 Task: Research Airbnb accommodations suitable for a surfing adventure in Huntington Beach, California.
Action: Mouse moved to (583, 84)
Screenshot: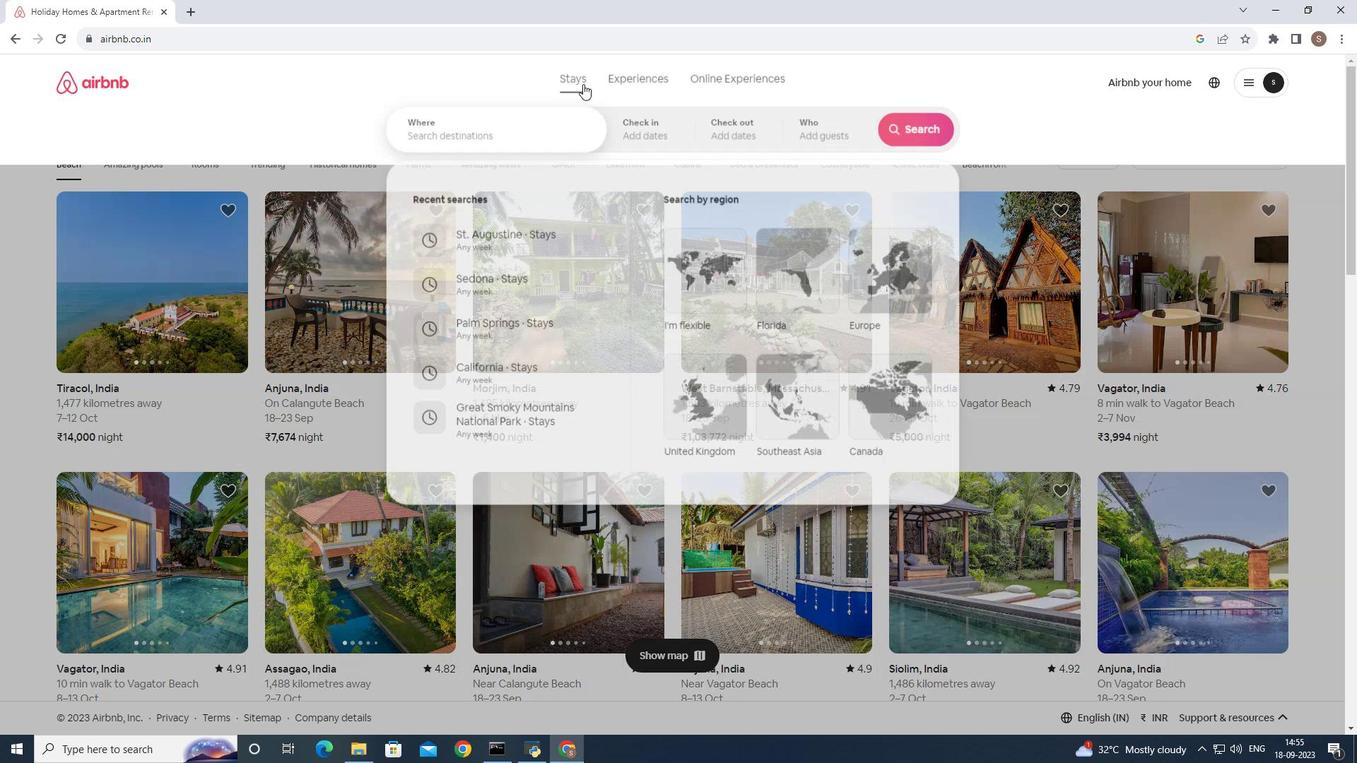 
Action: Mouse pressed left at (583, 84)
Screenshot: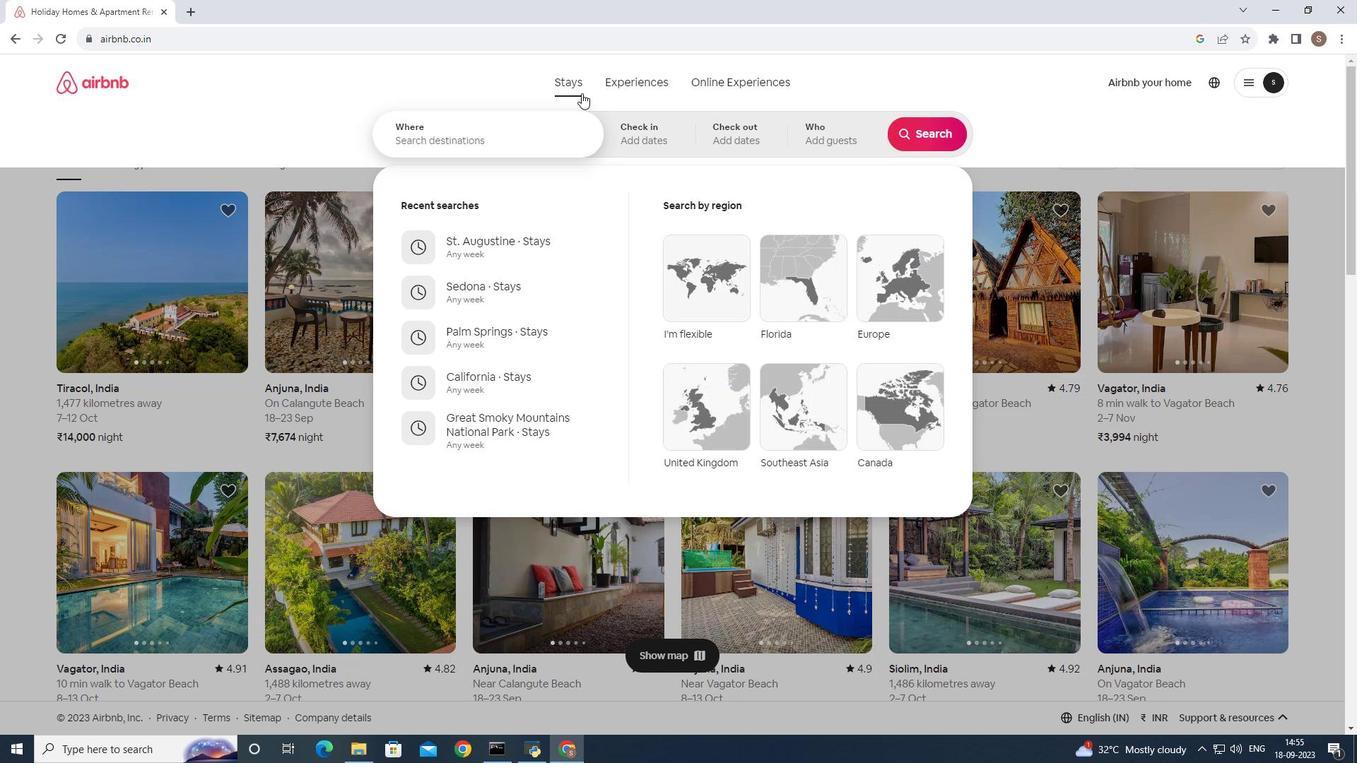 
Action: Mouse moved to (477, 142)
Screenshot: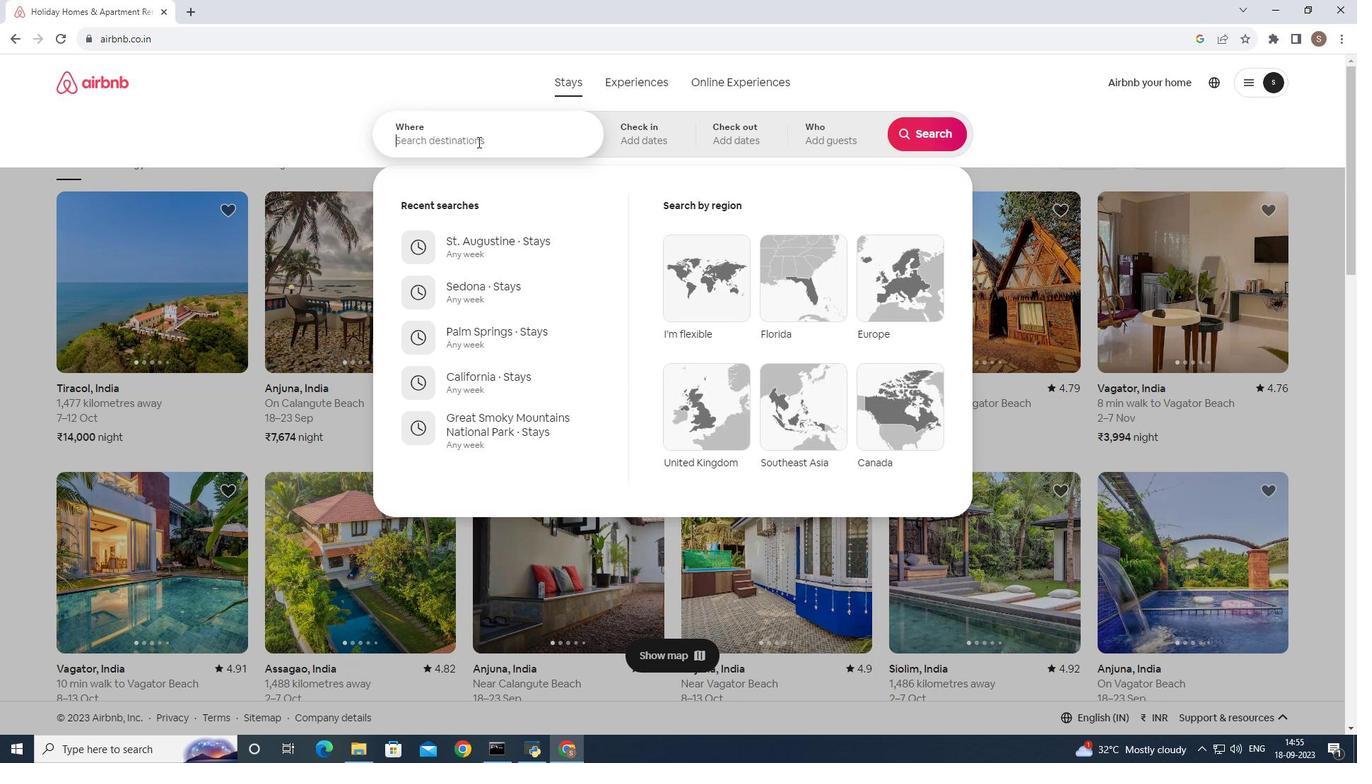 
Action: Mouse pressed left at (477, 142)
Screenshot: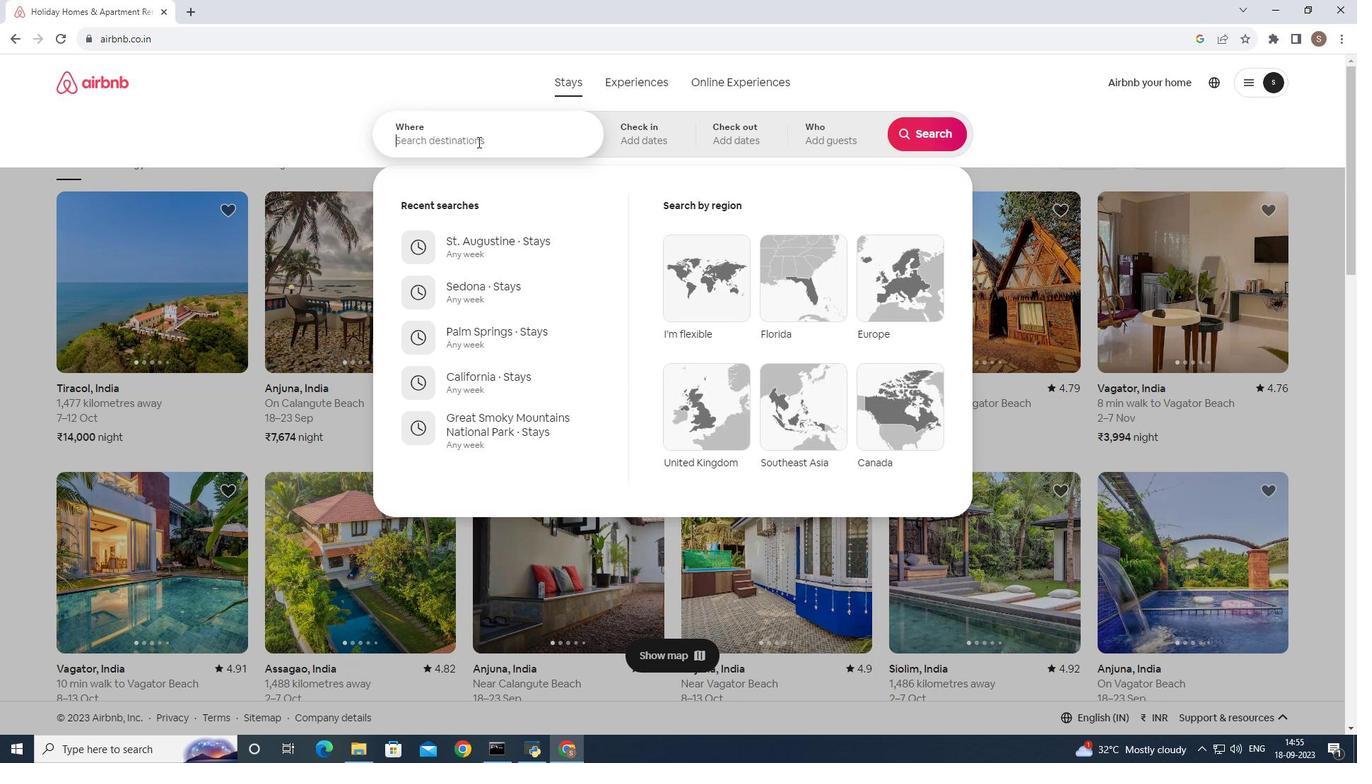
Action: Key pressed <Key.shift>Huntington<Key.space><Key.shift>Beach,<Key.space><Key.shift>Cali
Screenshot: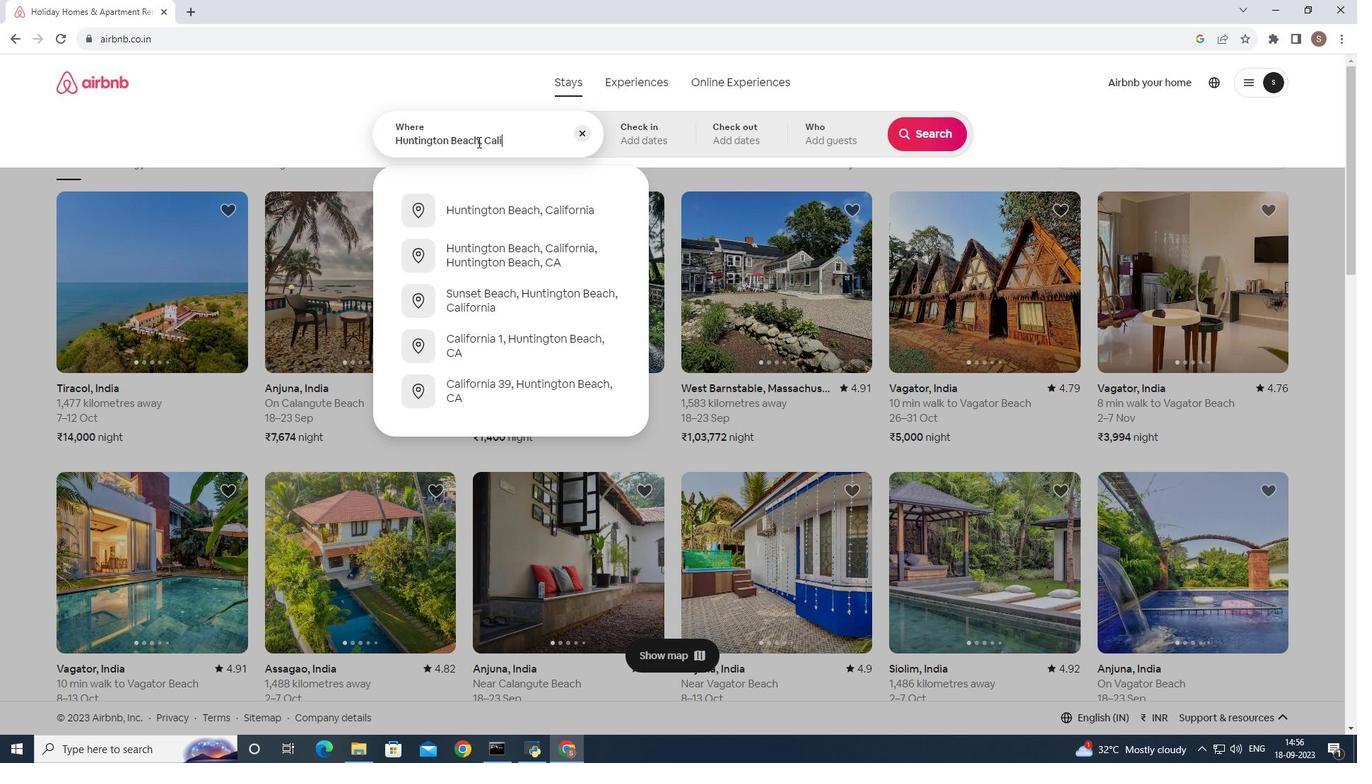 
Action: Mouse moved to (562, 201)
Screenshot: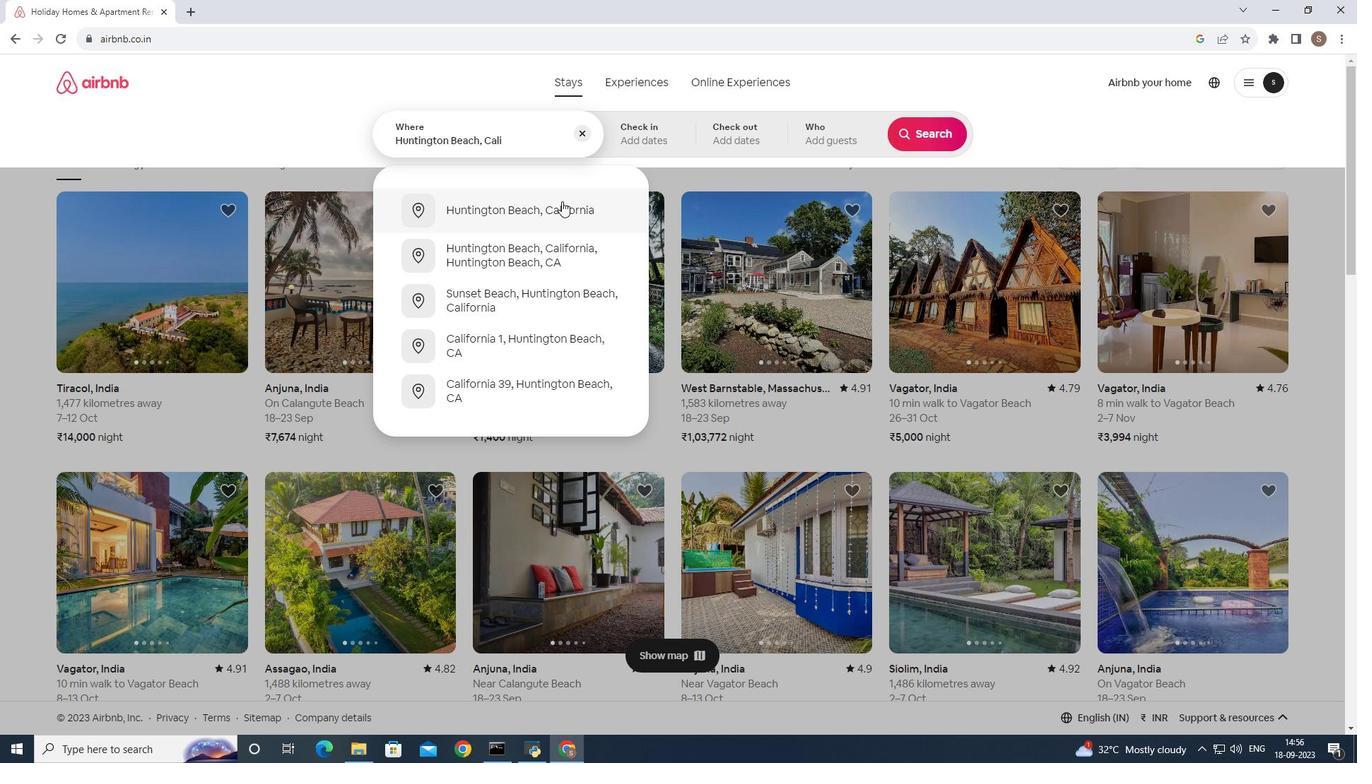 
Action: Mouse pressed left at (562, 201)
Screenshot: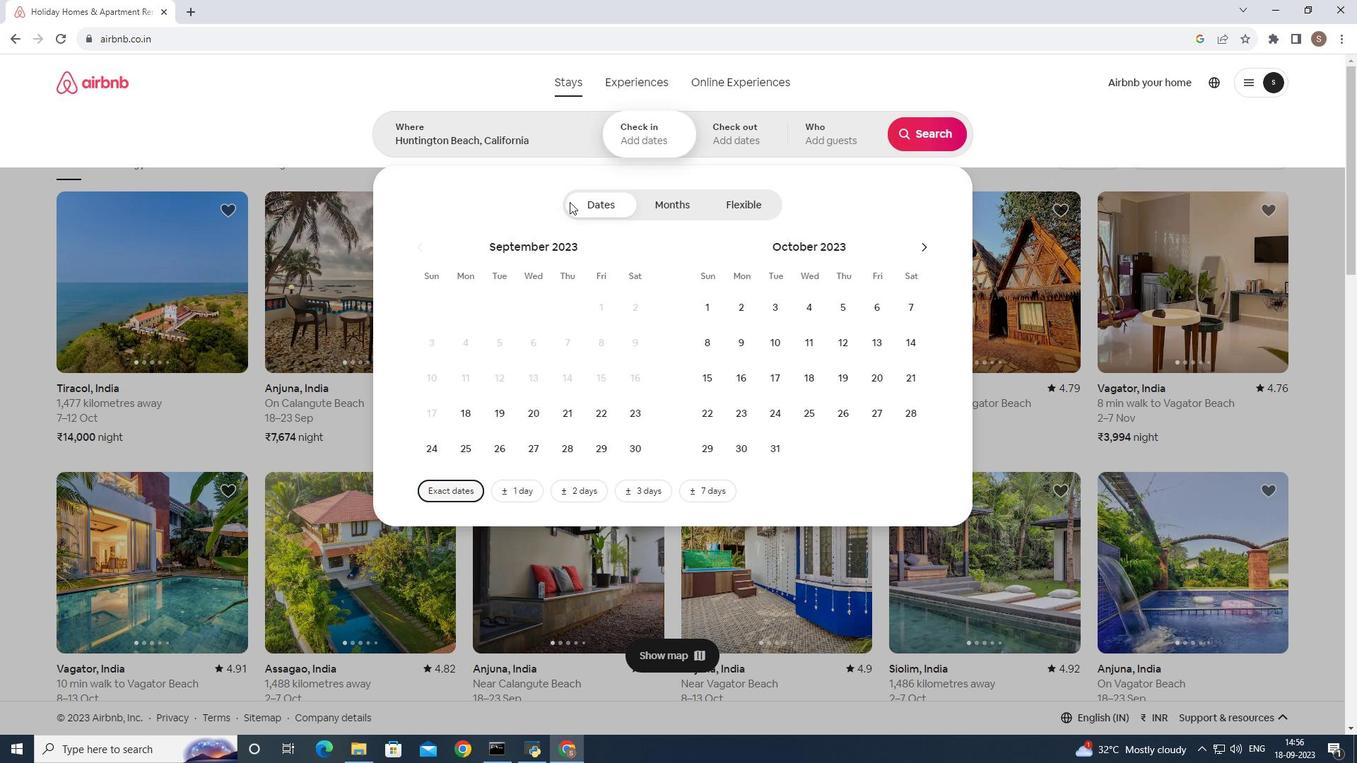 
Action: Mouse moved to (913, 135)
Screenshot: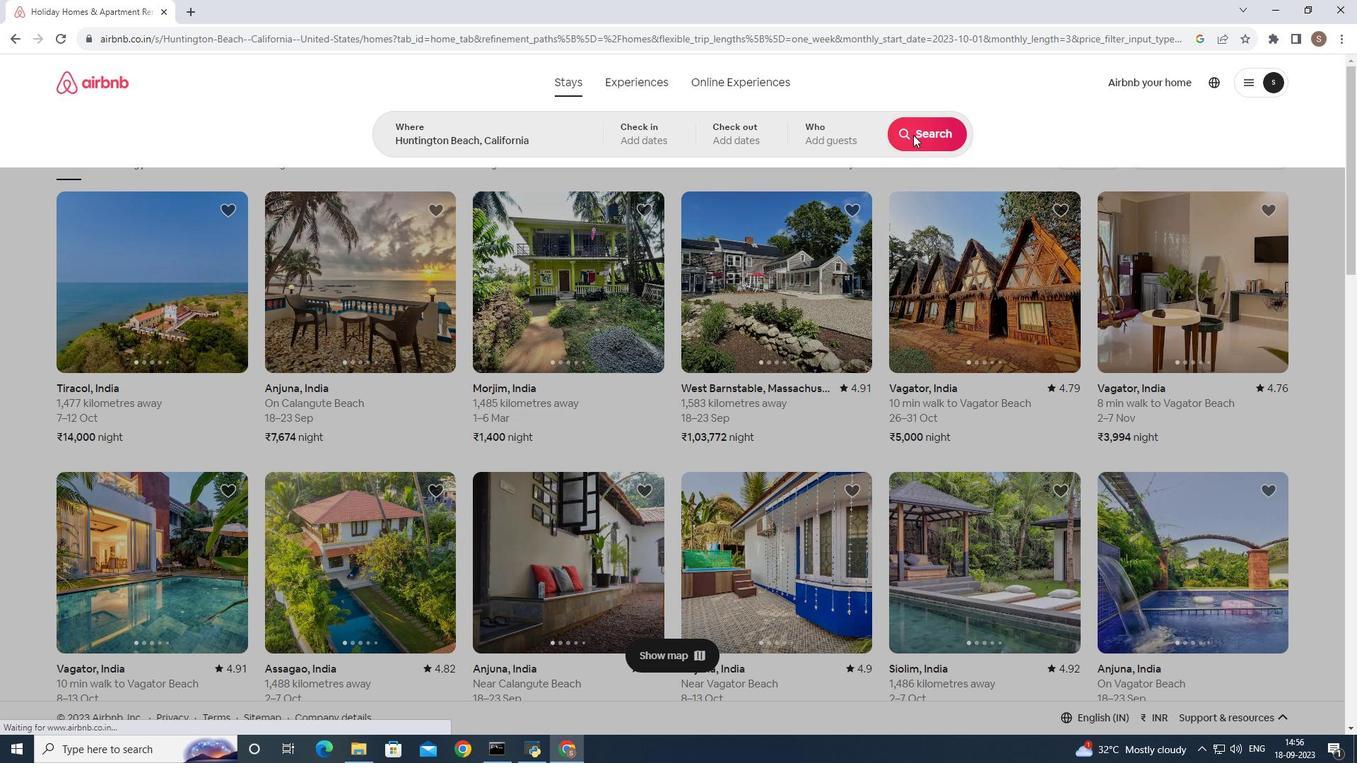 
Action: Mouse pressed left at (913, 135)
Screenshot: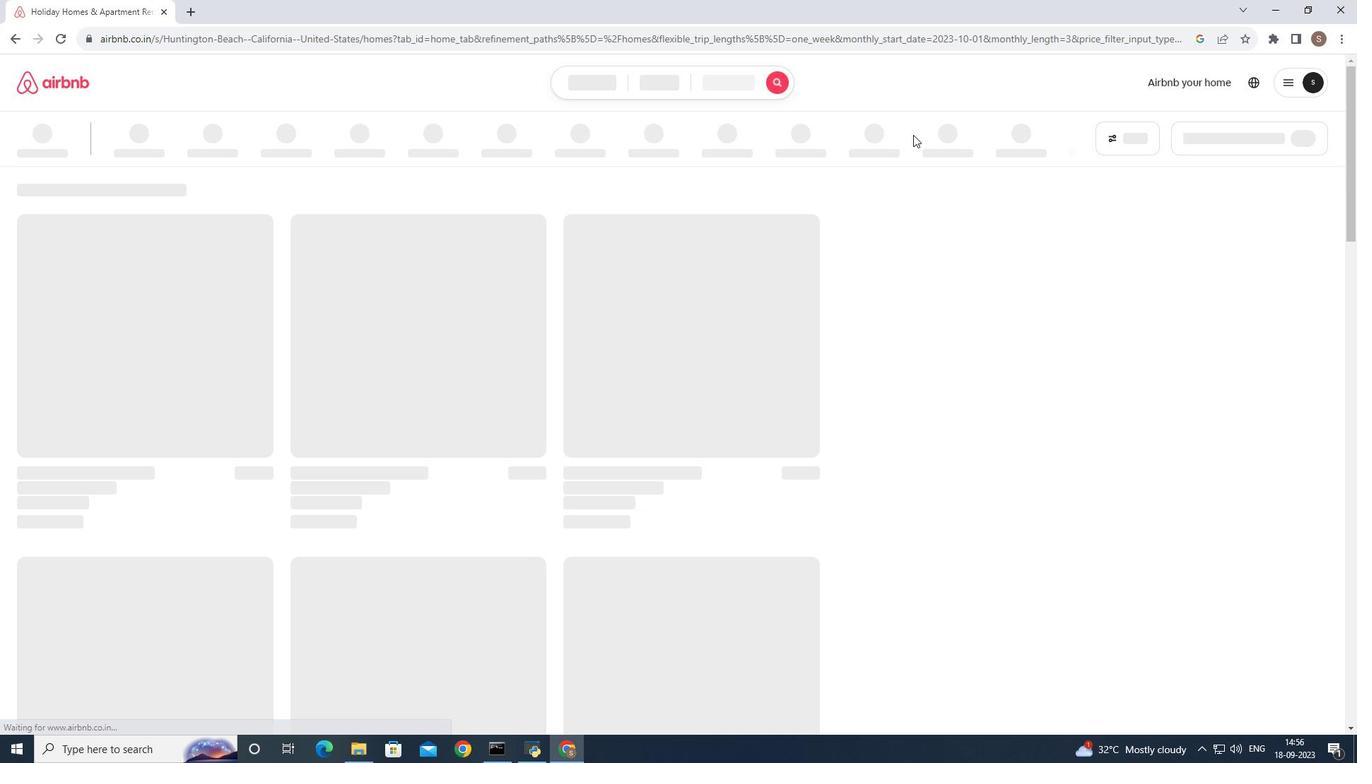 
Action: Mouse moved to (1074, 137)
Screenshot: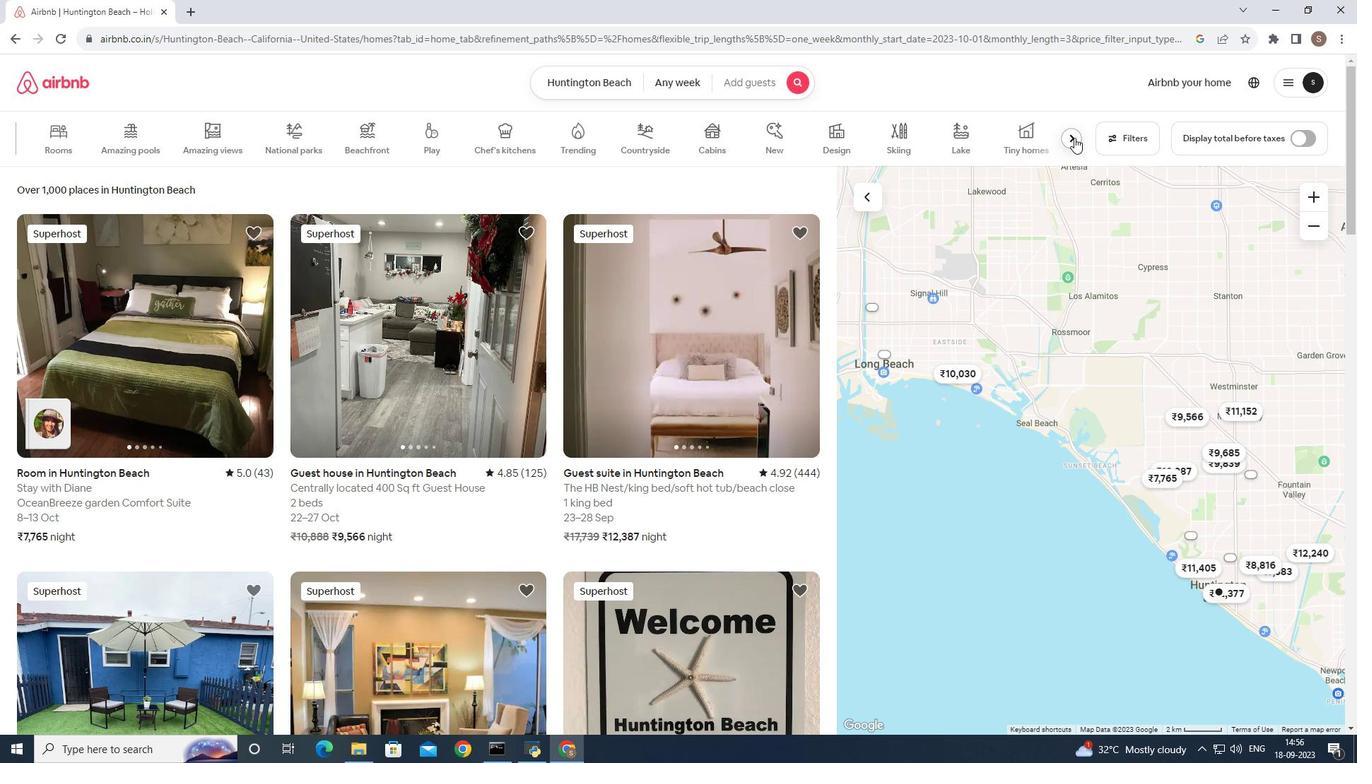 
Action: Mouse pressed left at (1074, 137)
Screenshot: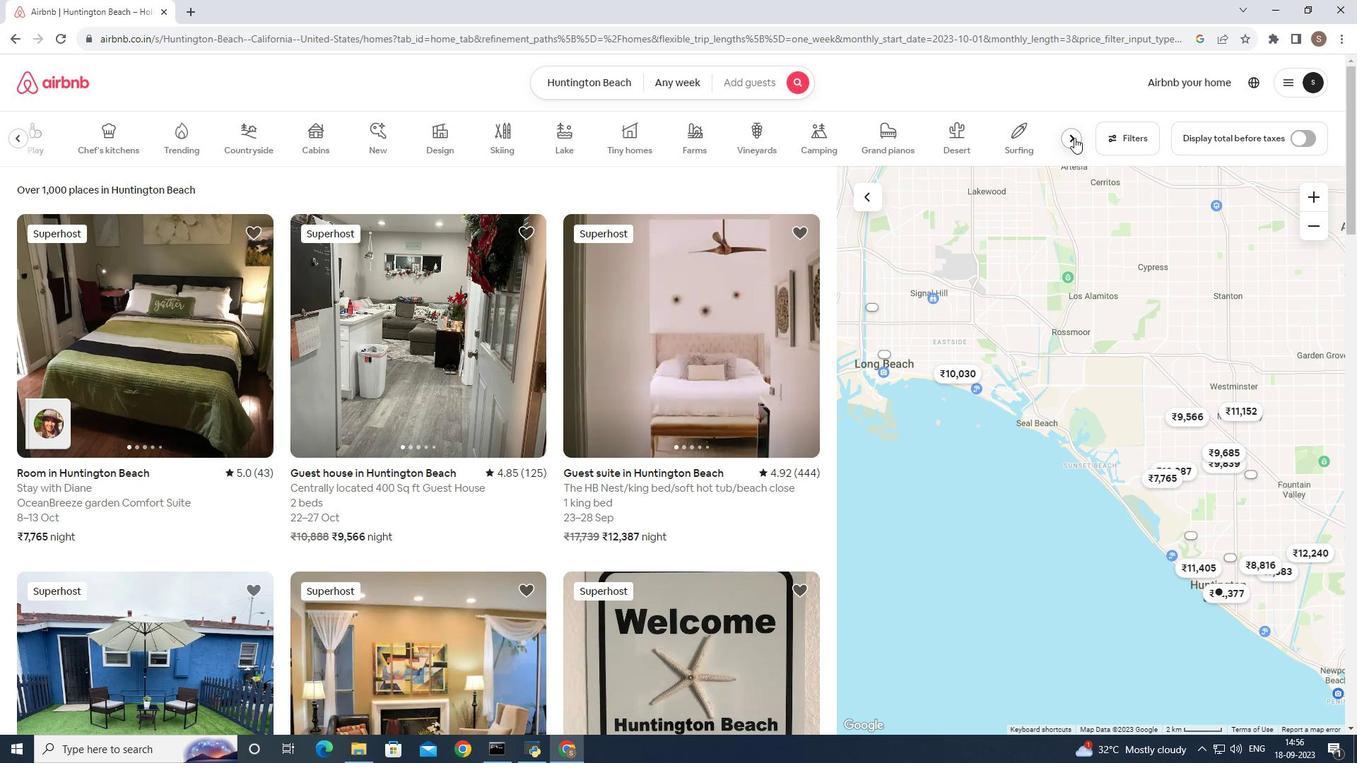 
Action: Mouse moved to (805, 133)
Screenshot: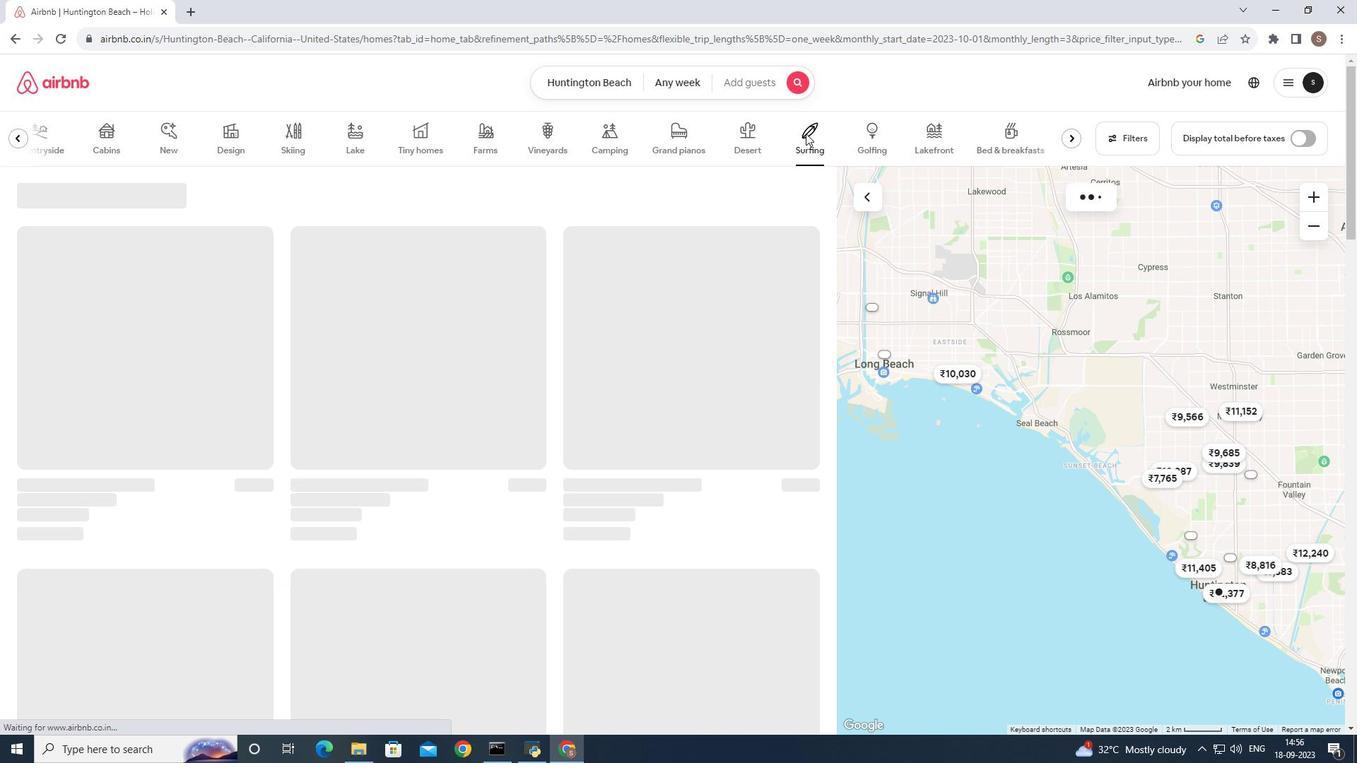 
Action: Mouse pressed left at (805, 133)
Screenshot: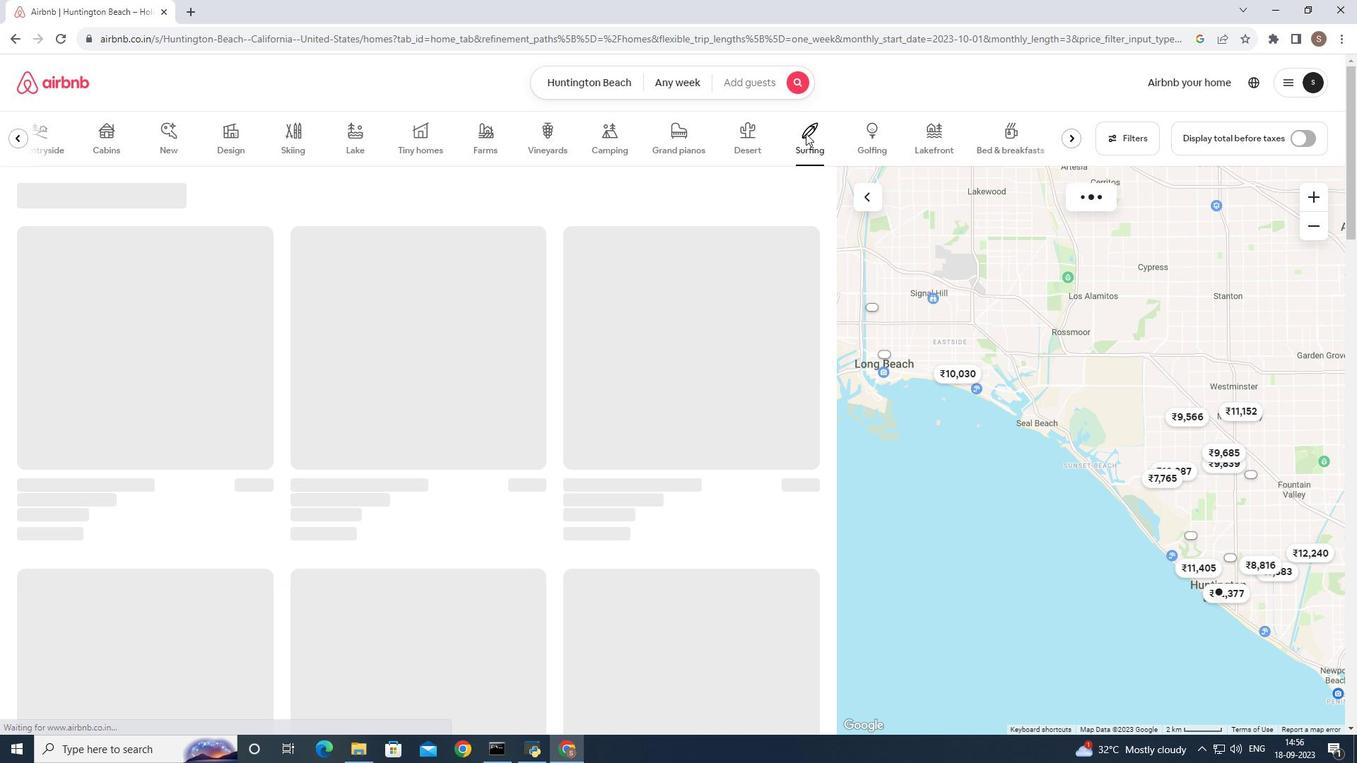 
Action: Mouse moved to (409, 327)
Screenshot: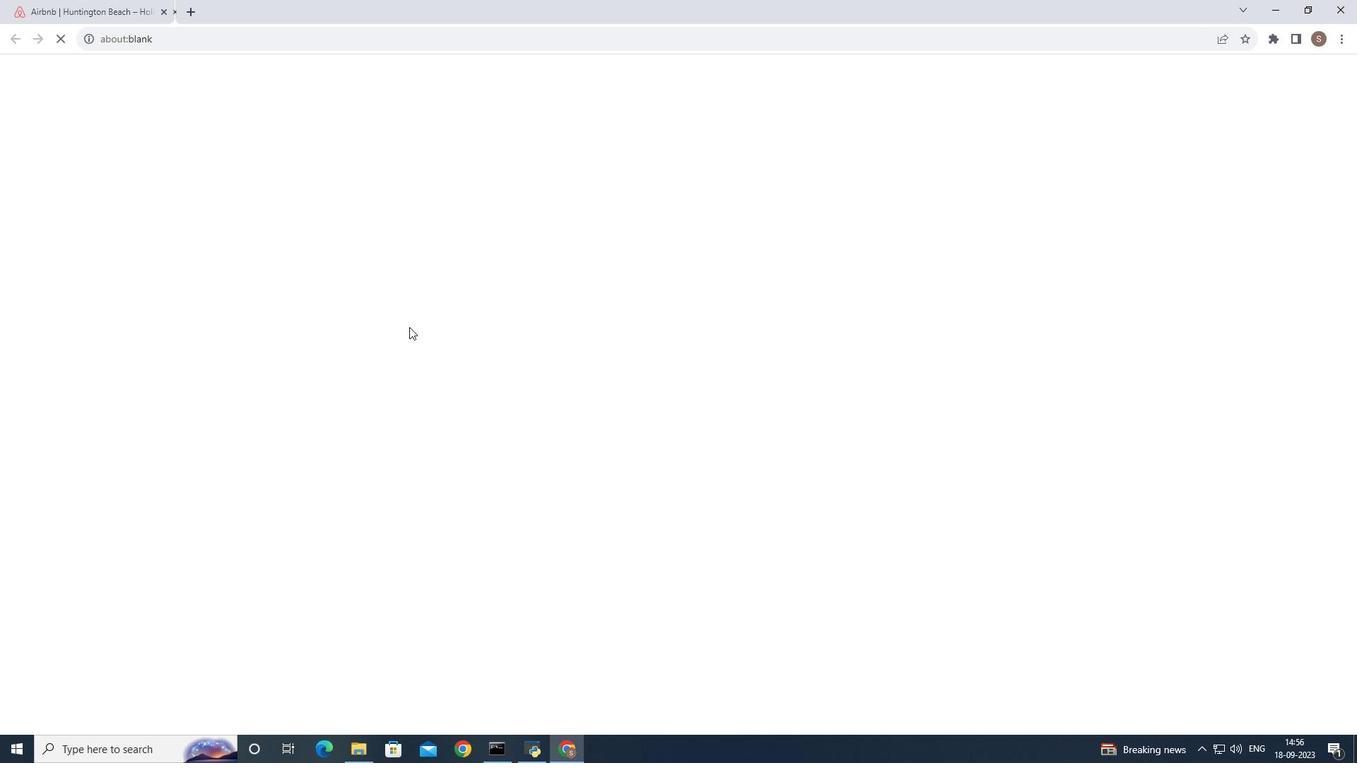 
Action: Mouse pressed left at (409, 327)
Screenshot: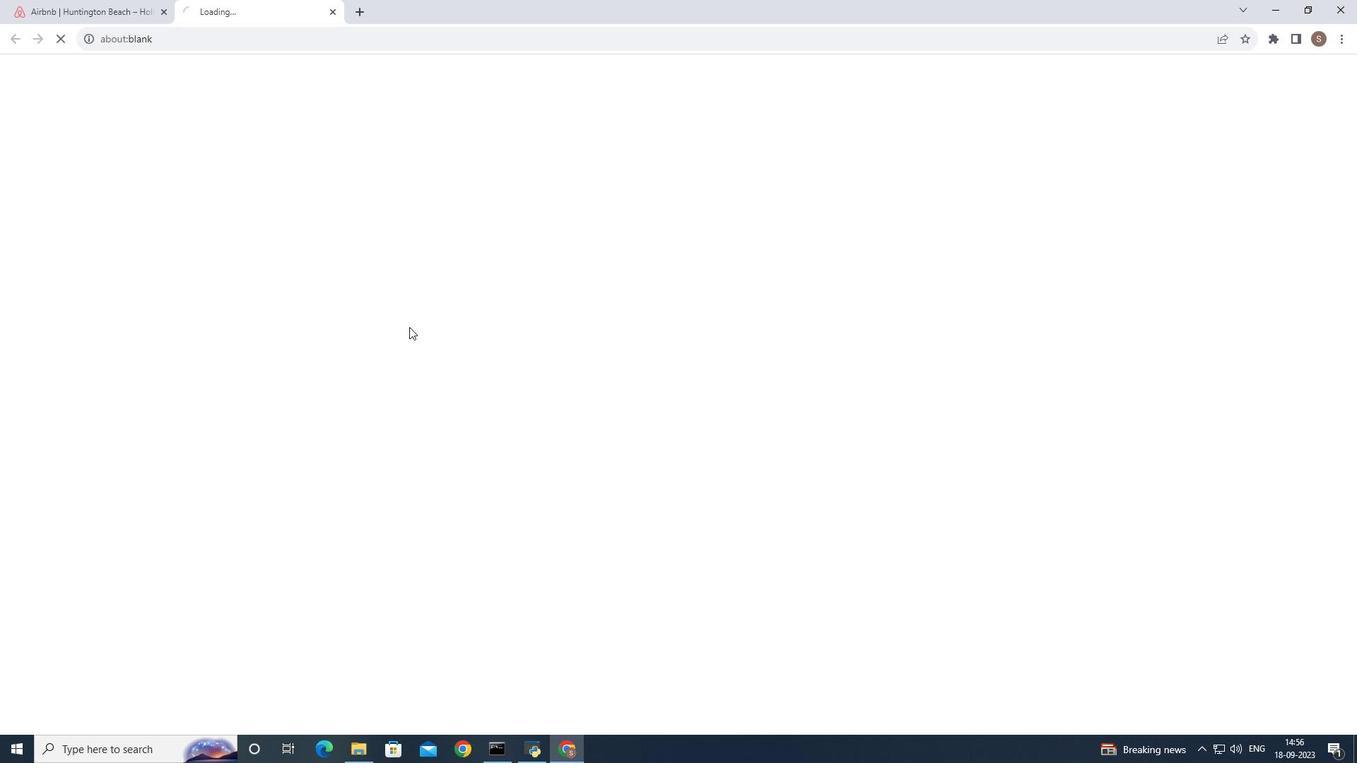 
Action: Mouse moved to (1005, 514)
Screenshot: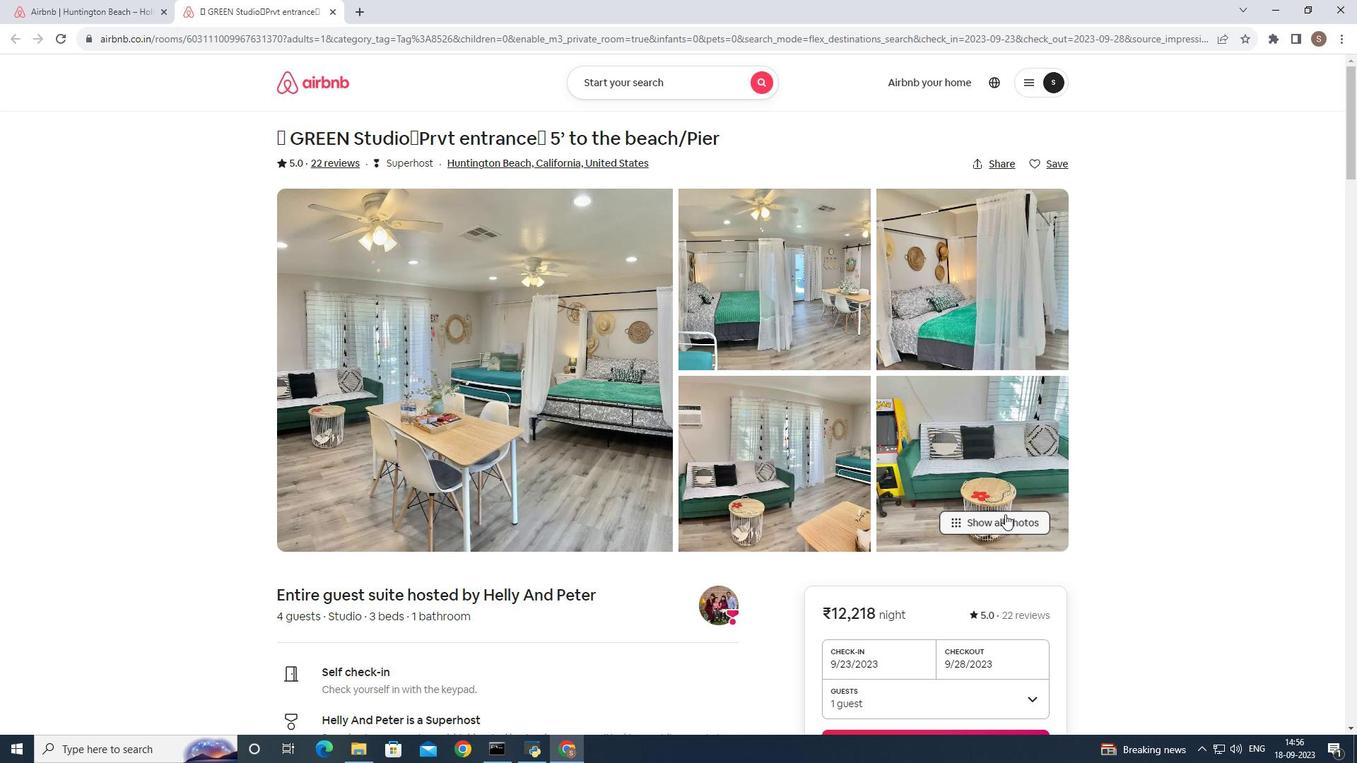 
Action: Mouse pressed left at (1005, 514)
Screenshot: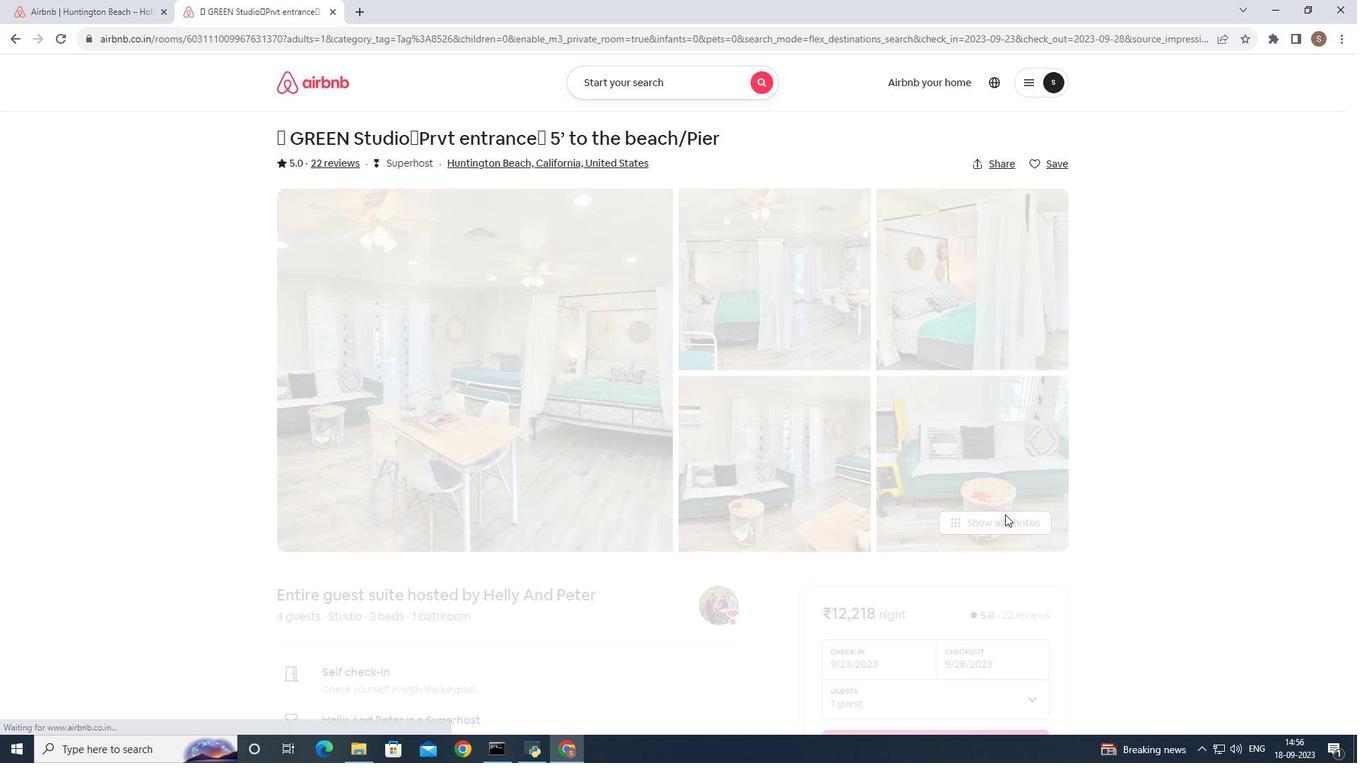 
Action: Mouse moved to (666, 348)
Screenshot: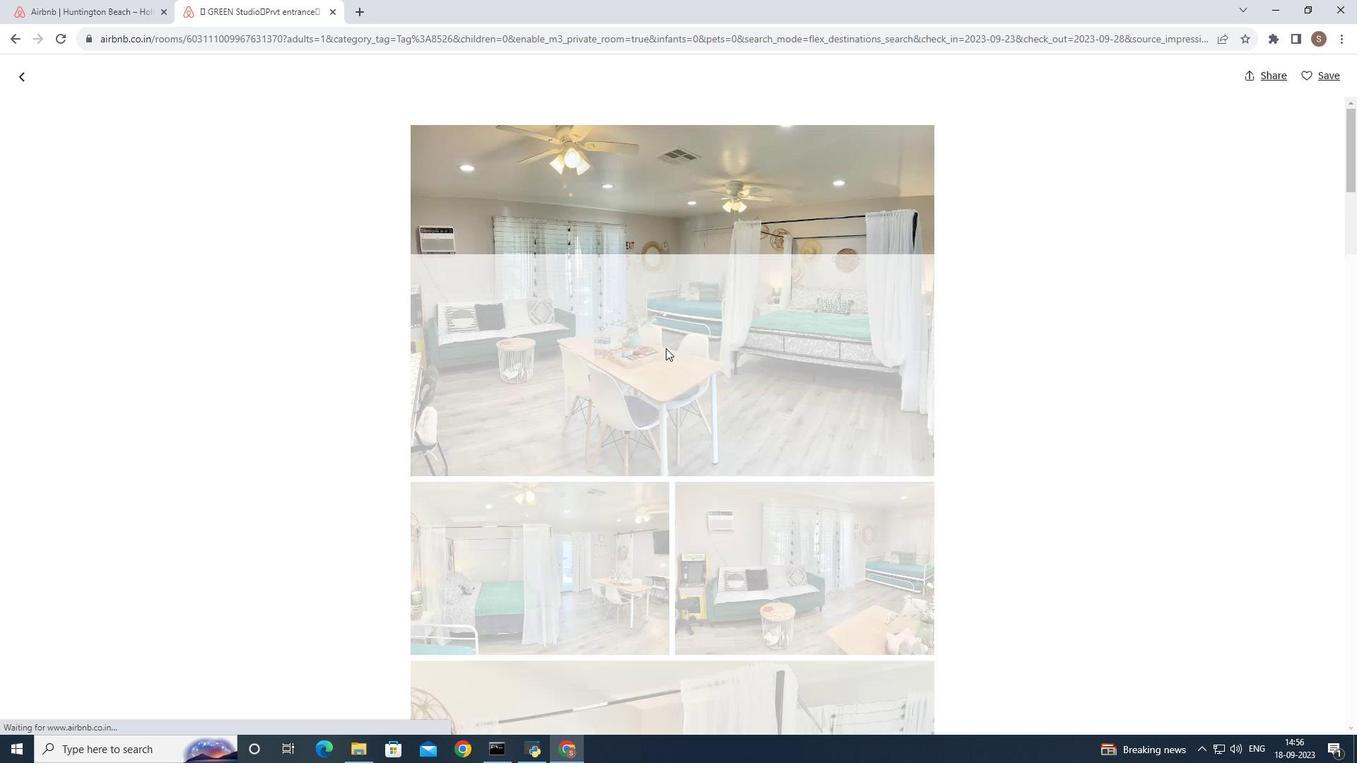 
Action: Mouse pressed left at (666, 348)
Screenshot: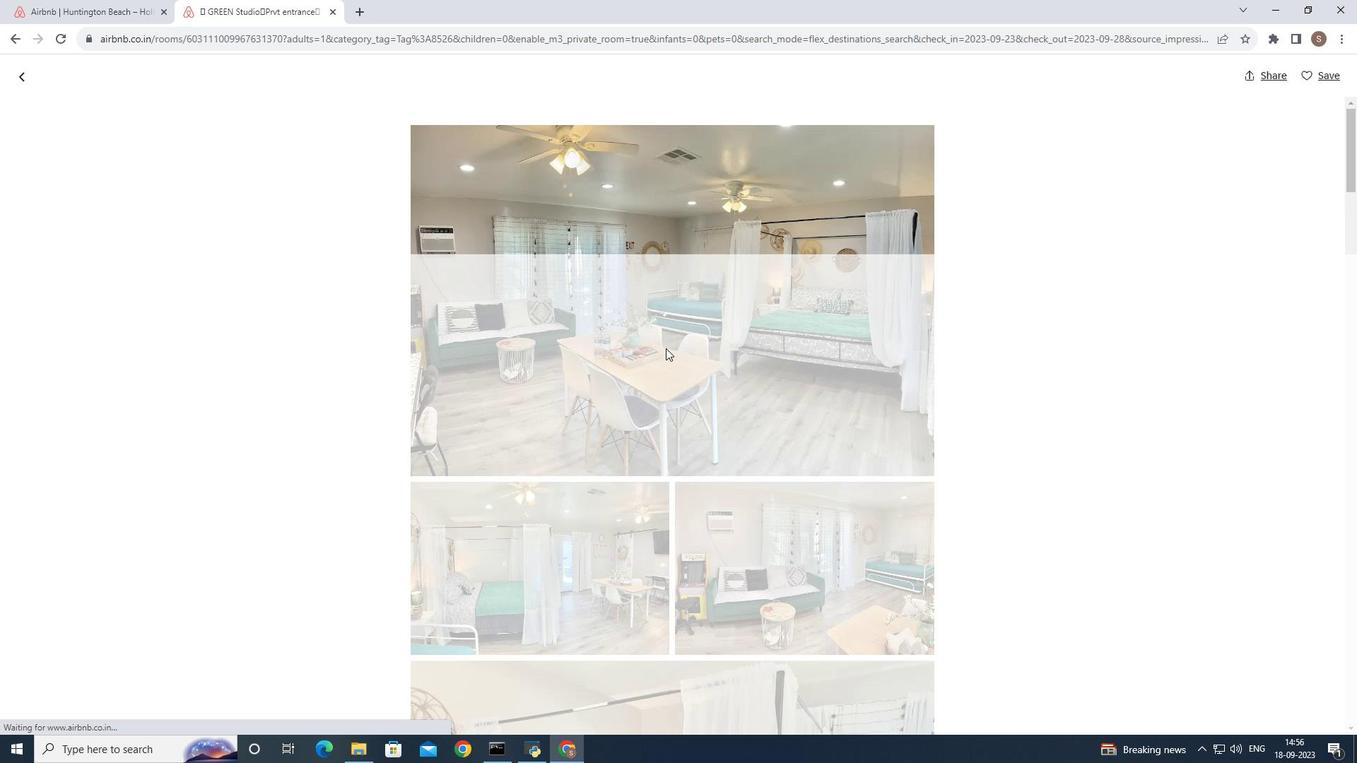 
Action: Key pressed <Key.right><Key.right><Key.right><Key.right><Key.right><Key.right><Key.right><Key.right><Key.right><Key.left><Key.right><Key.right><Key.right><Key.right><Key.right><Key.right><Key.right><Key.right><Key.right><Key.right><Key.right><Key.right><Key.right><Key.right><Key.right><Key.right><Key.right>
Screenshot: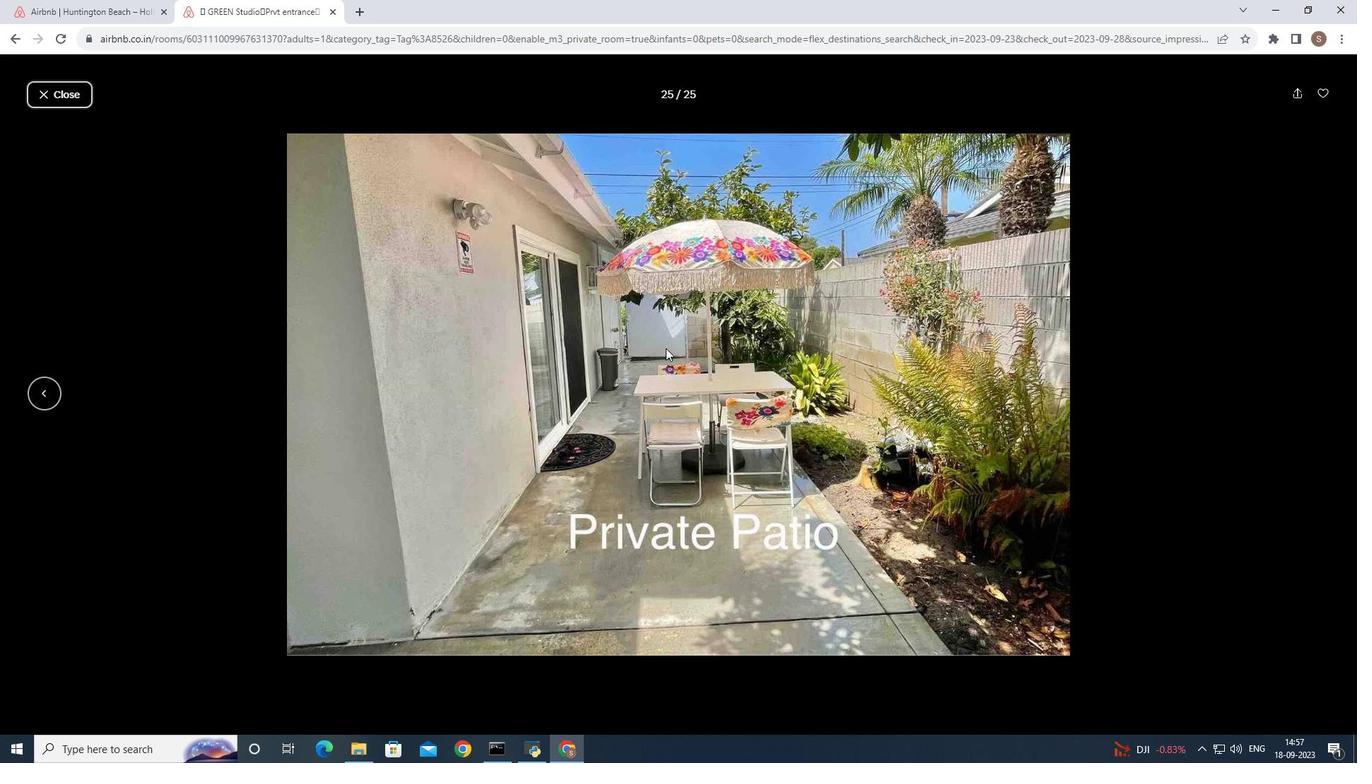 
Action: Mouse moved to (58, 85)
Screenshot: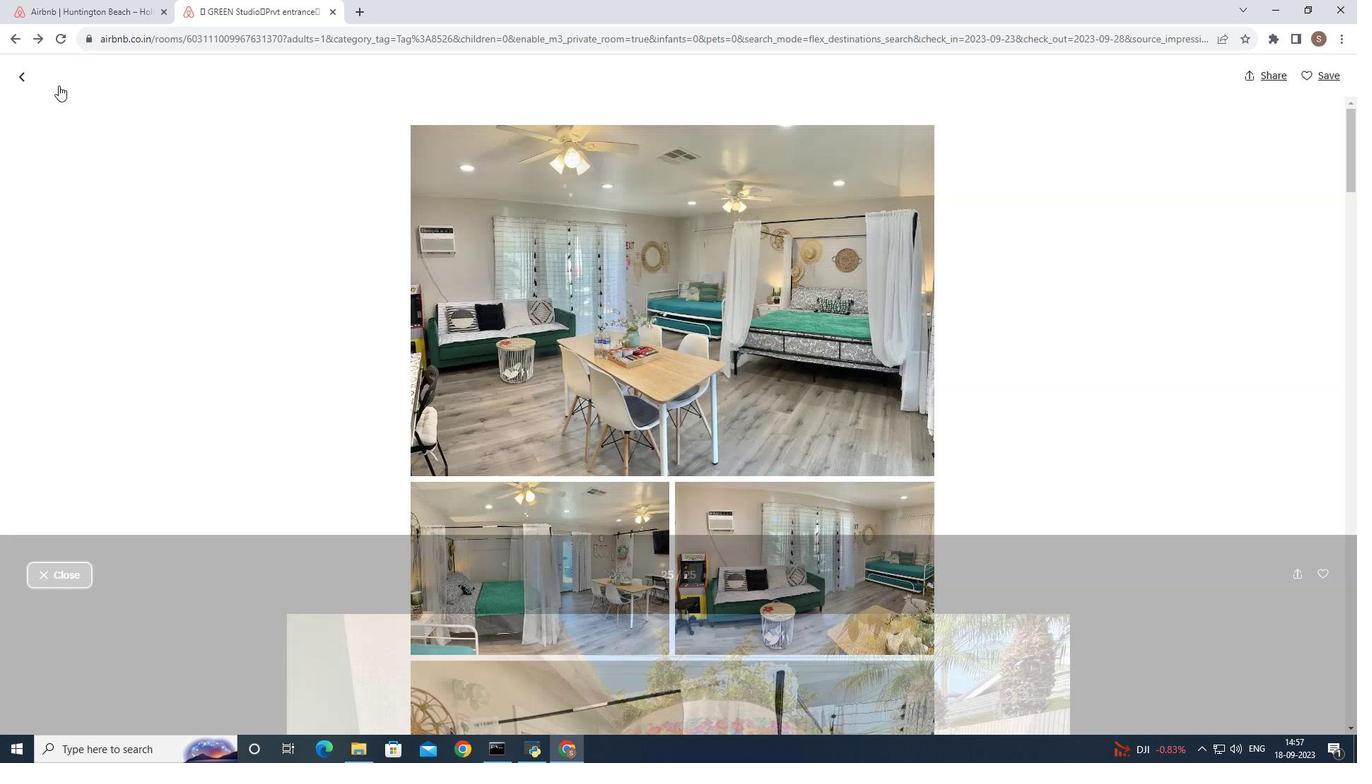
Action: Mouse pressed left at (58, 85)
Screenshot: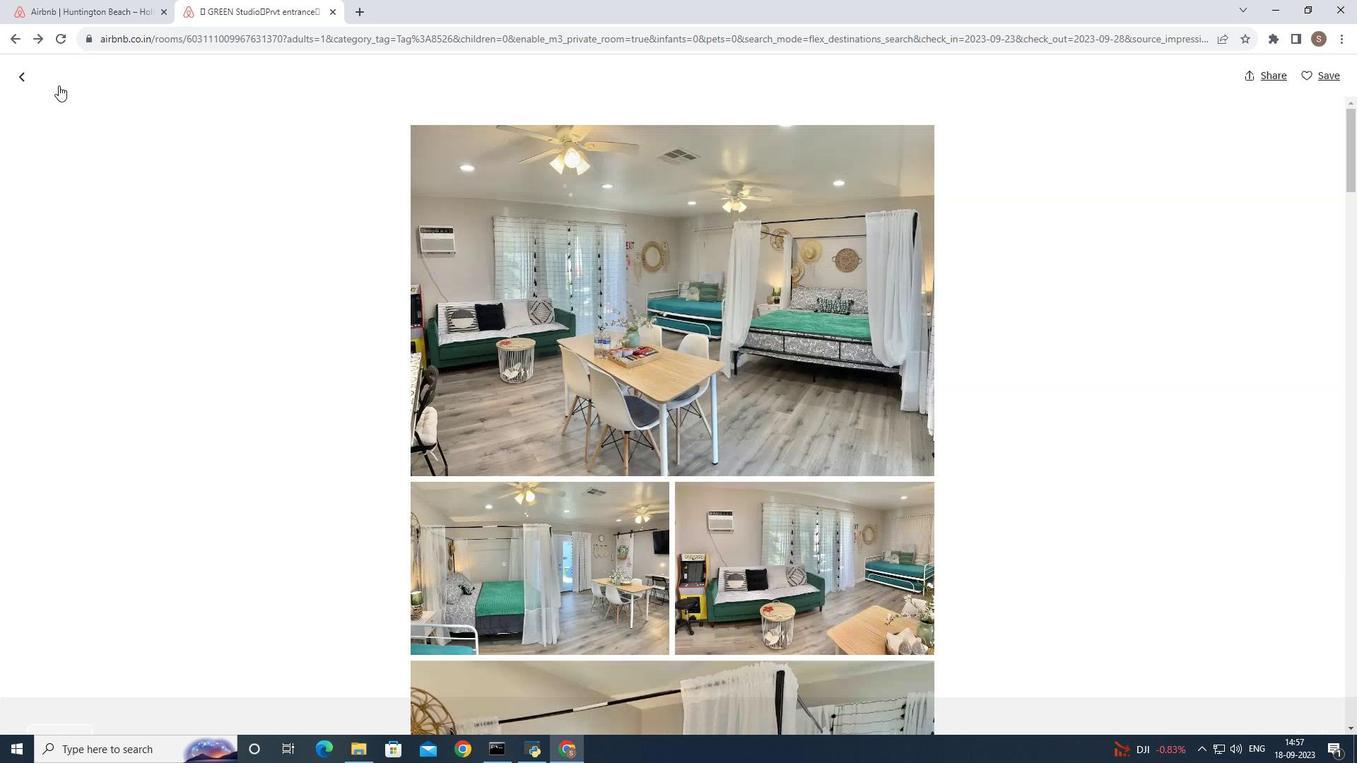 
Action: Mouse moved to (24, 75)
Screenshot: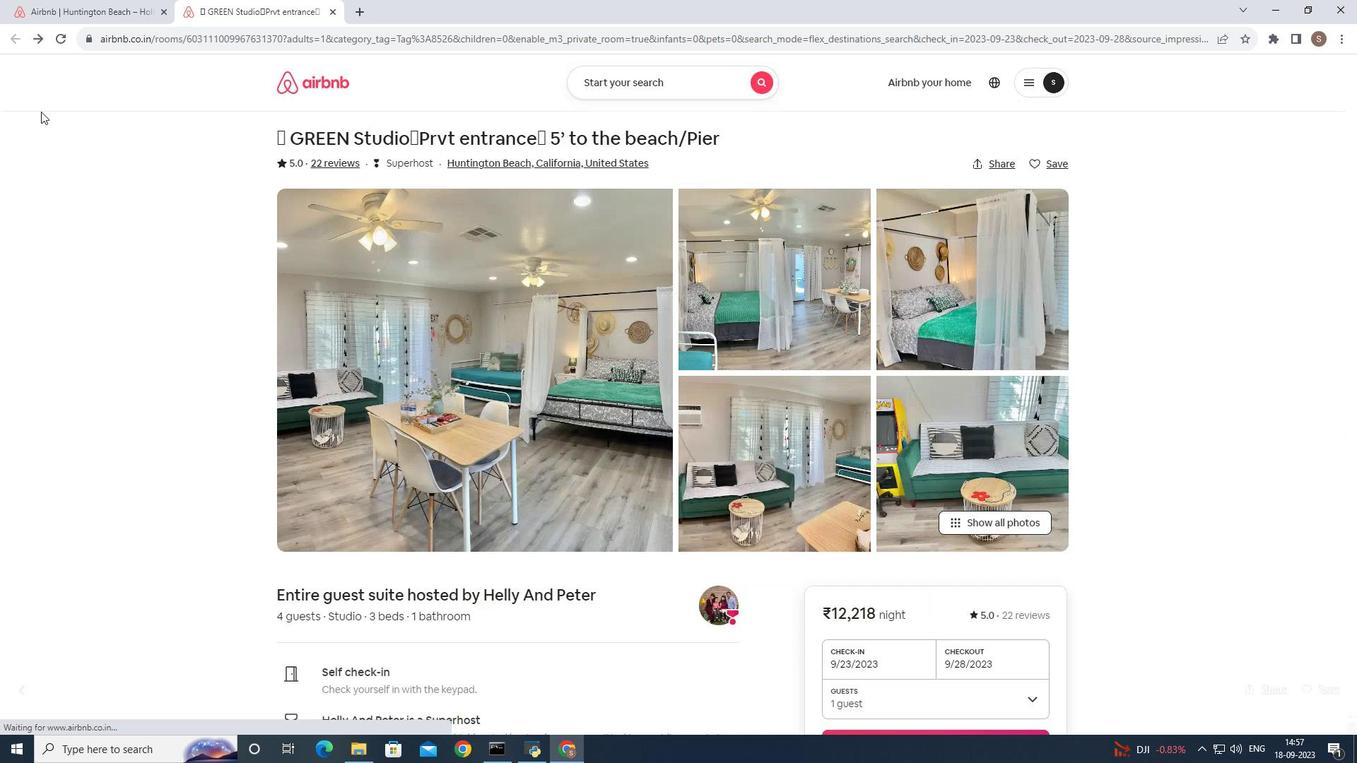 
Action: Mouse pressed left at (24, 75)
Screenshot: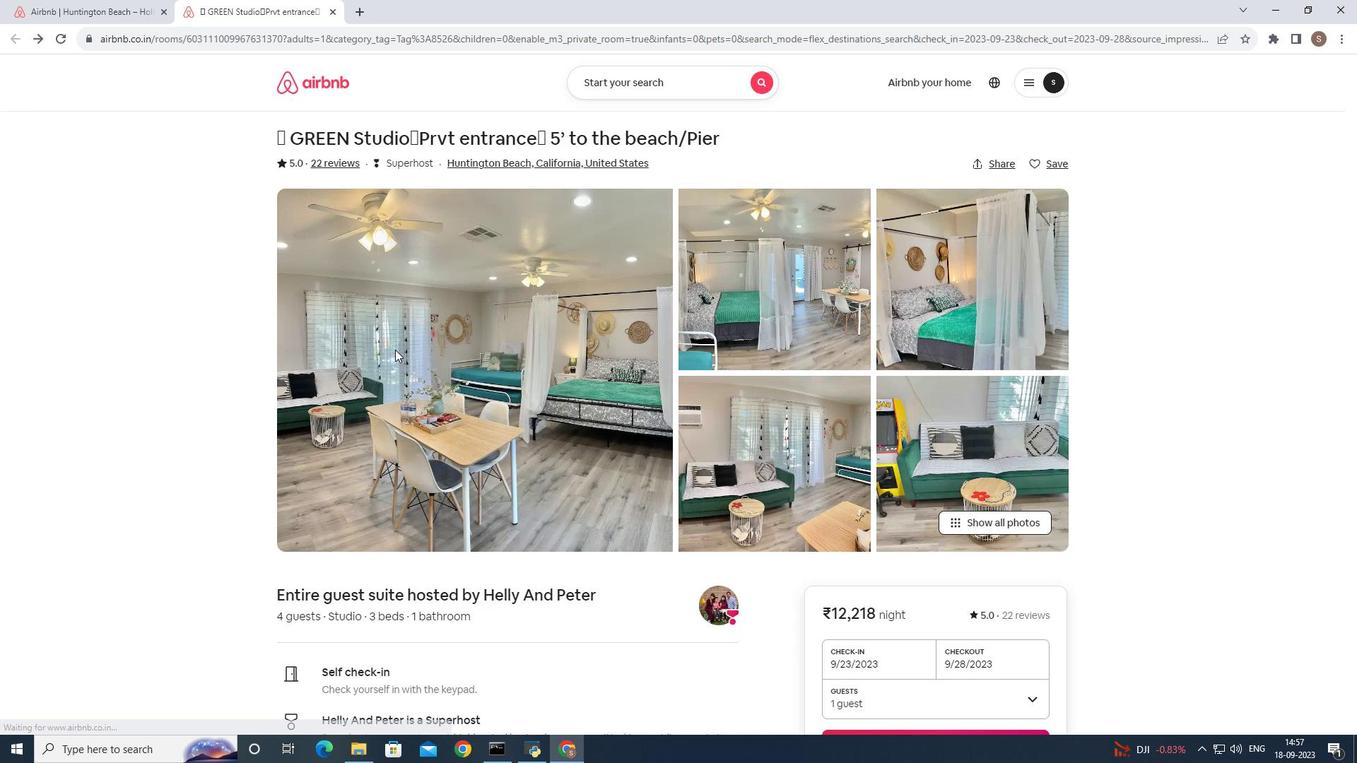 
Action: Mouse moved to (515, 421)
Screenshot: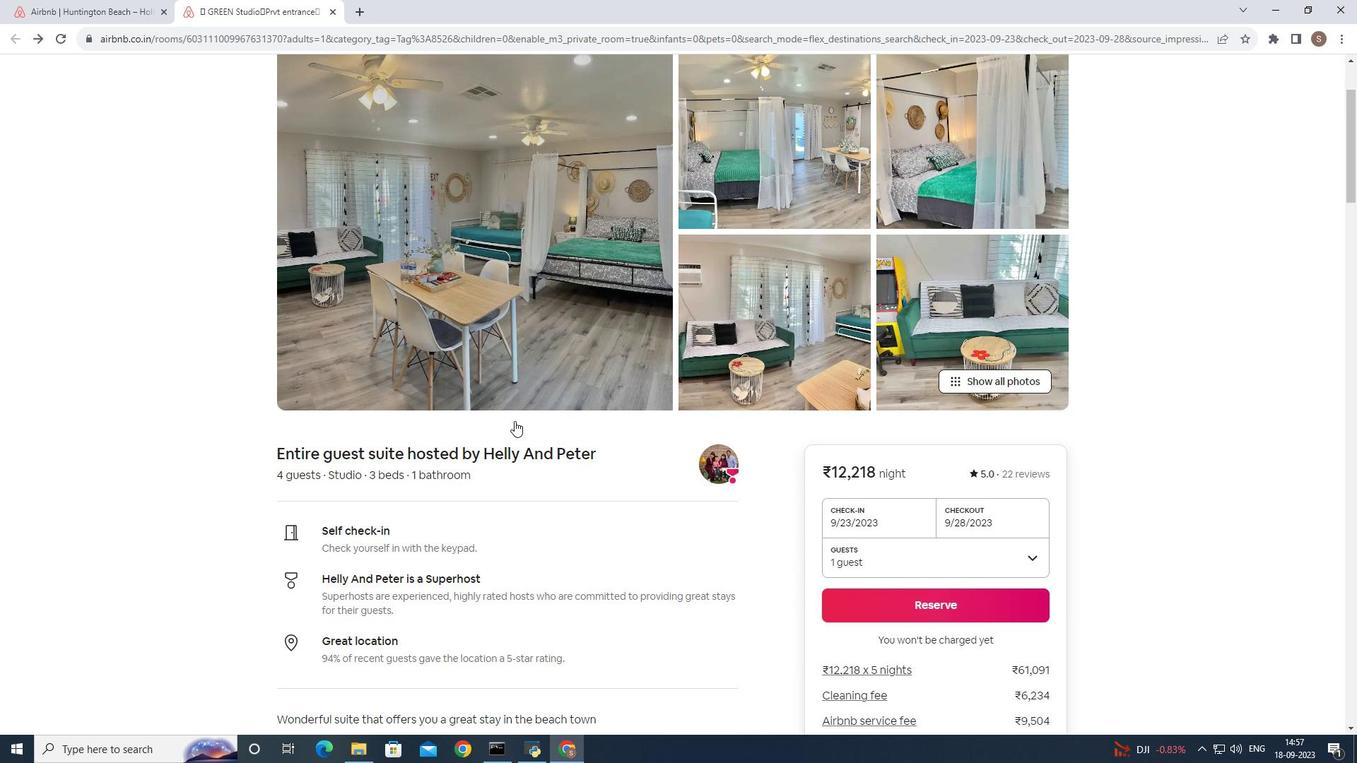 
Action: Mouse scrolled (515, 420) with delta (0, 0)
Screenshot: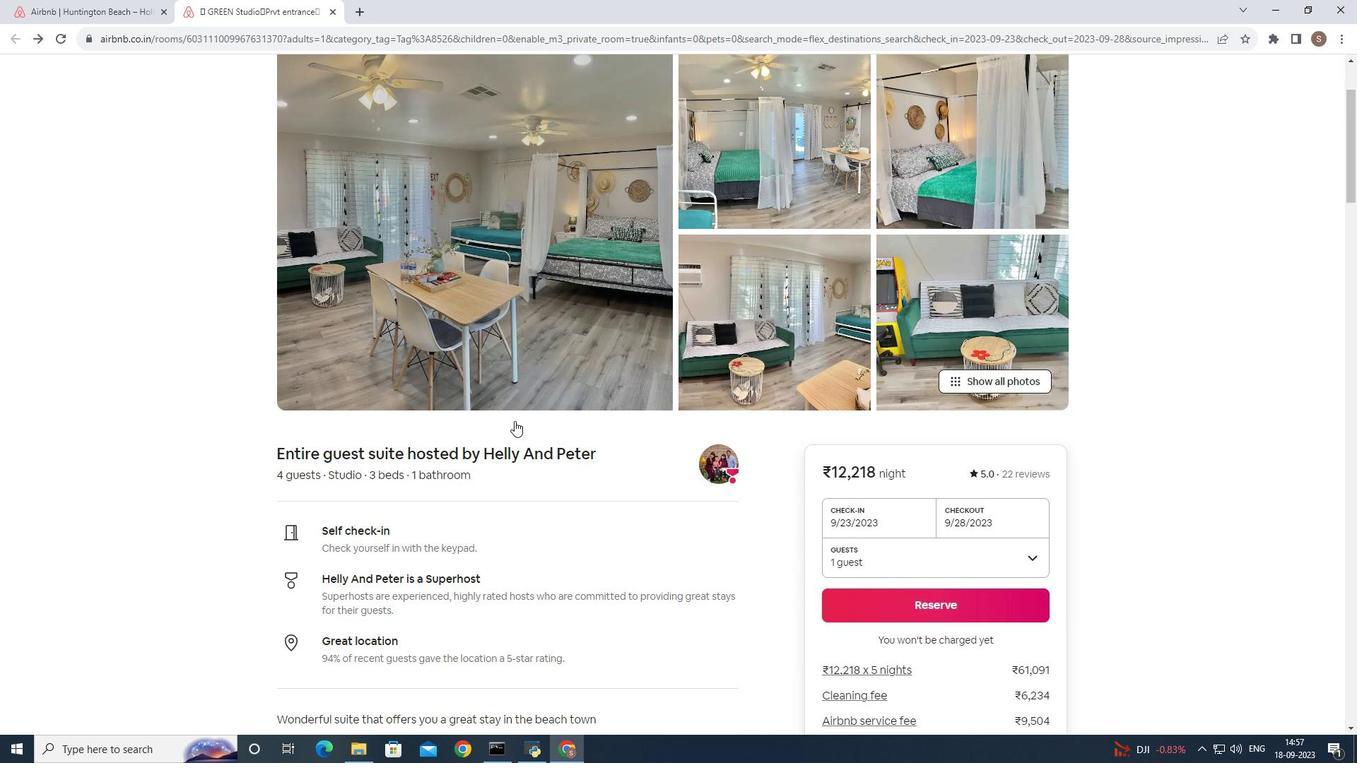 
Action: Mouse moved to (514, 421)
Screenshot: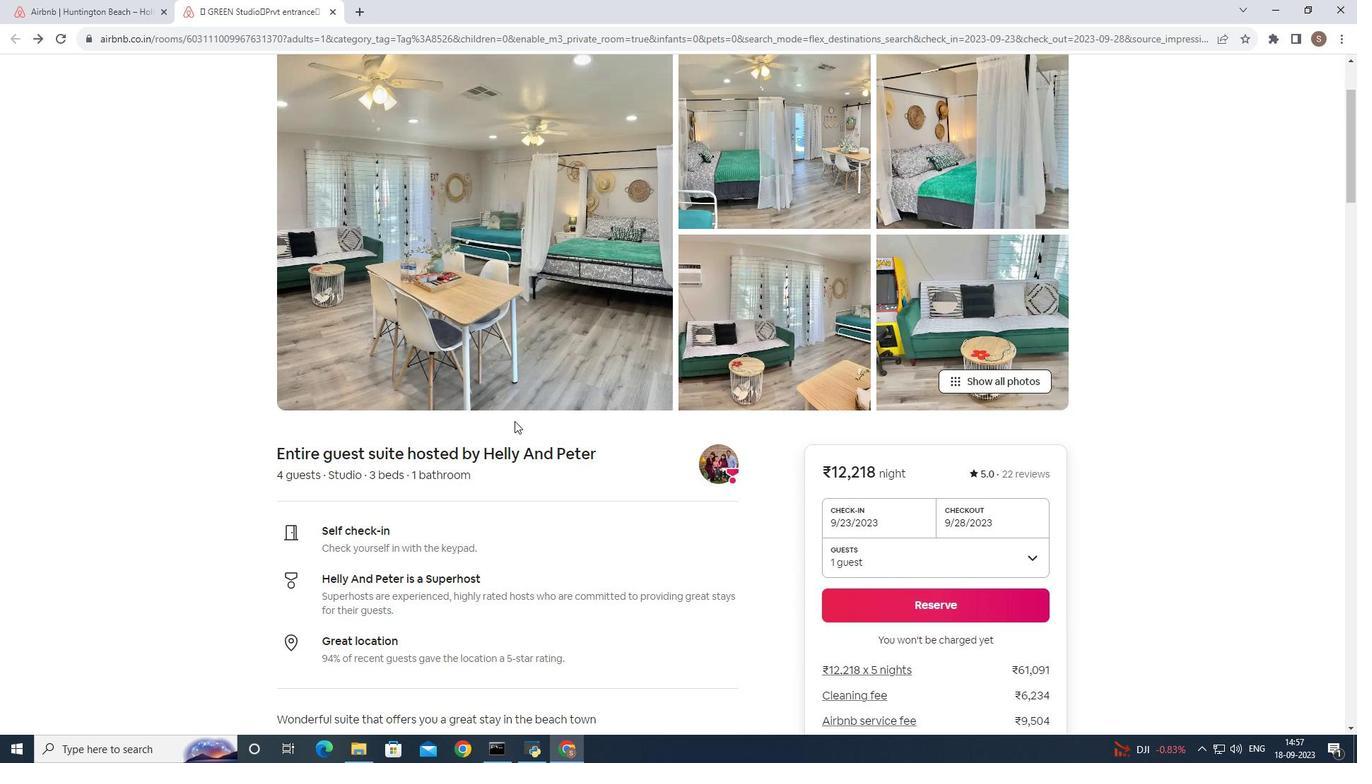 
Action: Mouse scrolled (514, 420) with delta (0, 0)
Screenshot: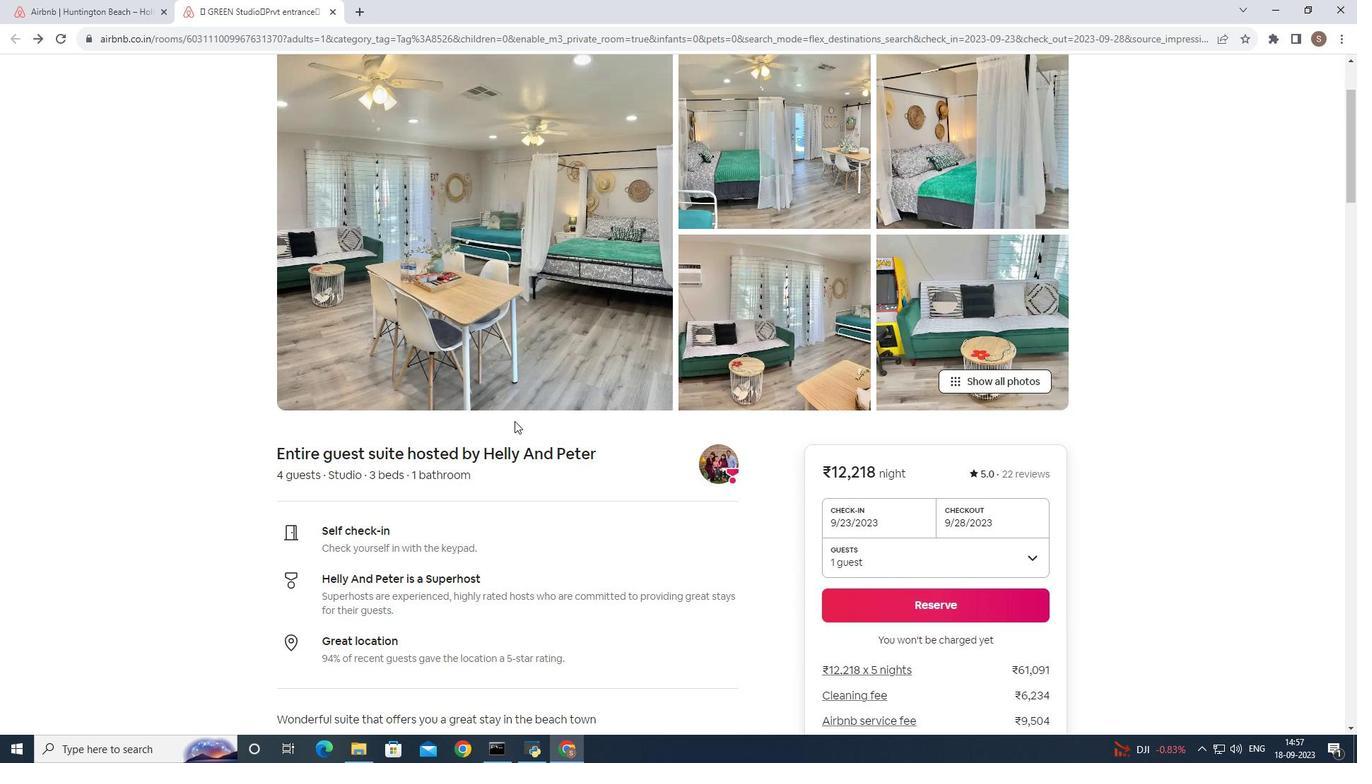 
Action: Mouse scrolled (514, 420) with delta (0, 0)
Screenshot: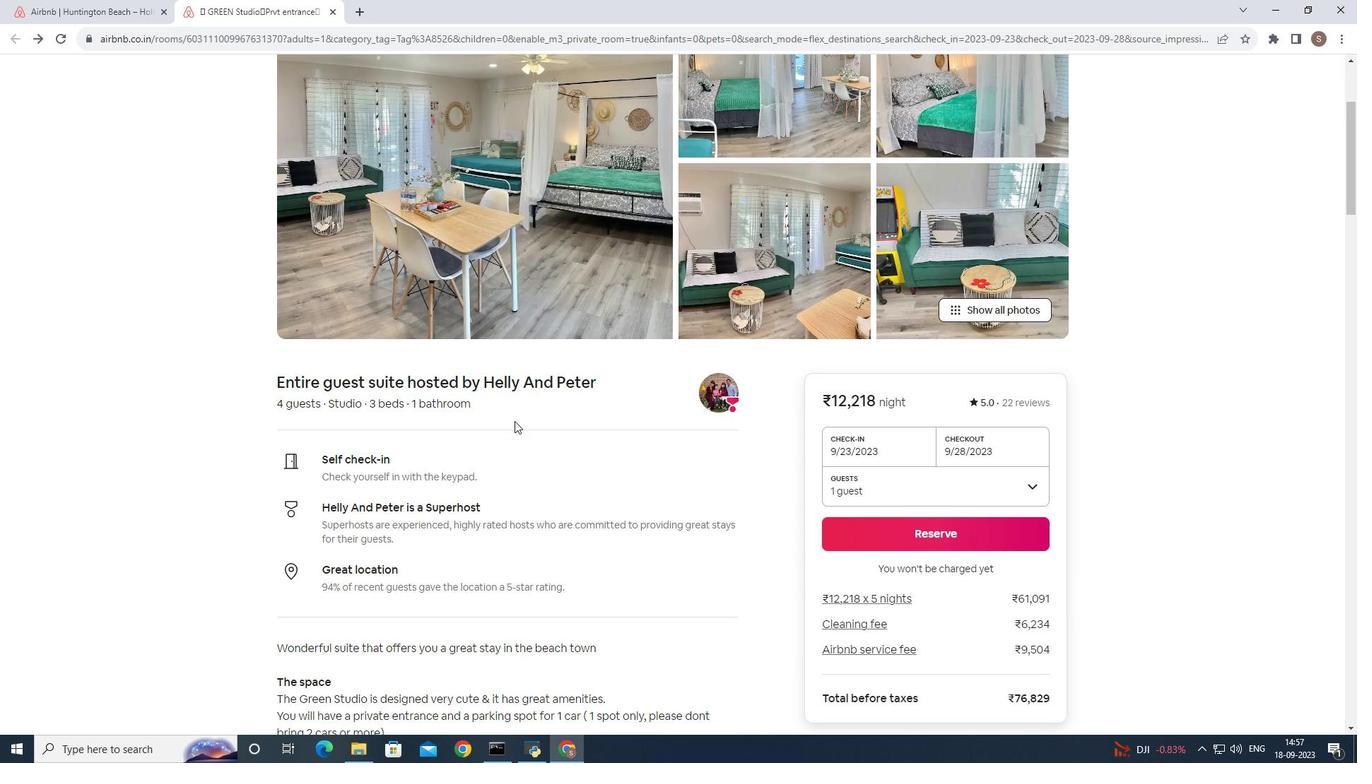 
Action: Mouse scrolled (514, 420) with delta (0, 0)
Screenshot: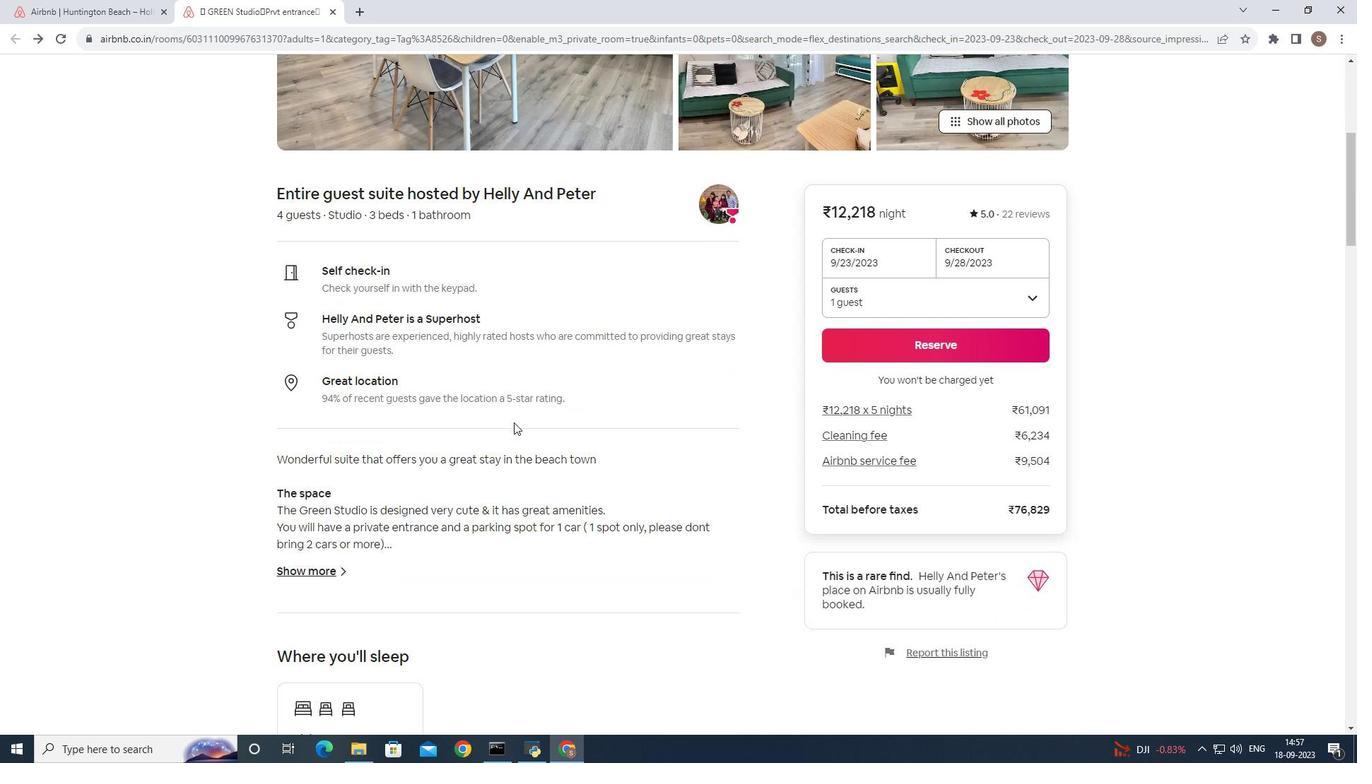 
Action: Mouse scrolled (514, 420) with delta (0, 0)
Screenshot: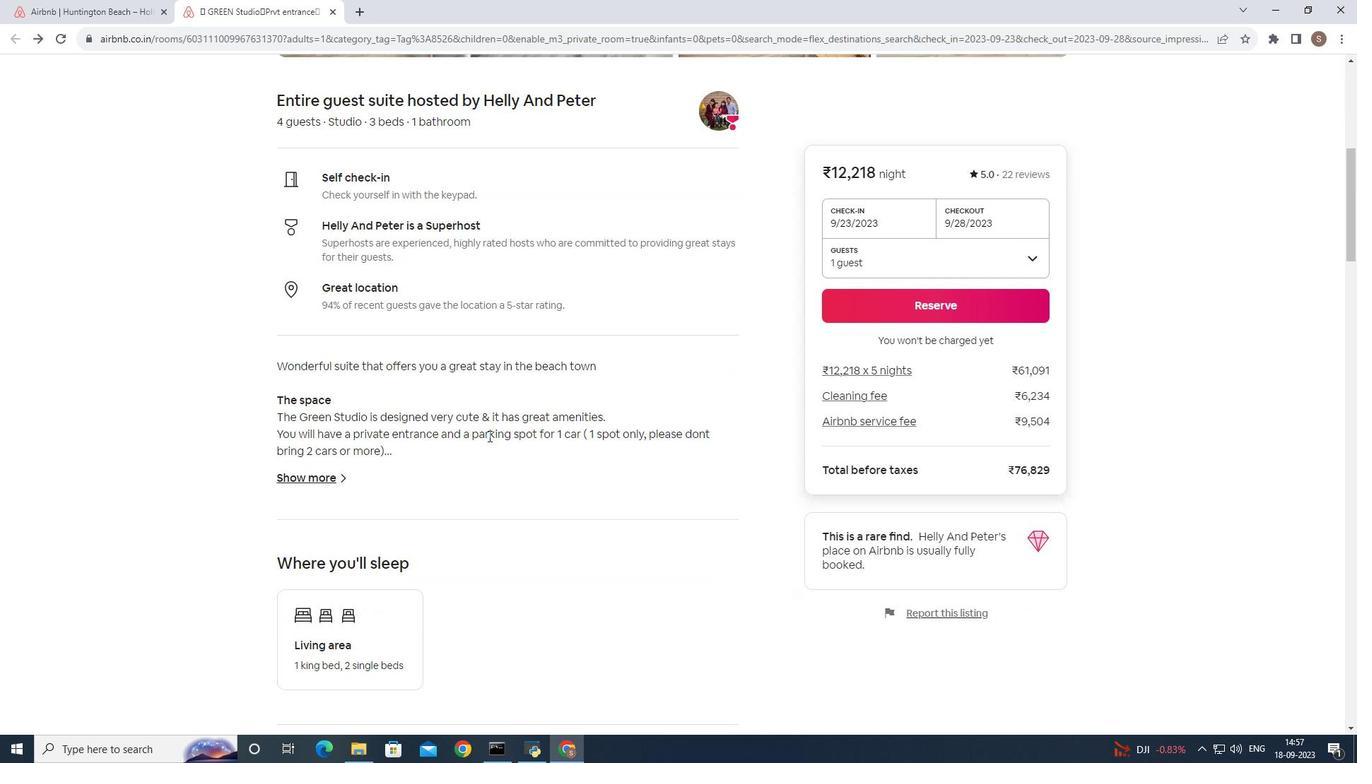 
Action: Mouse moved to (513, 422)
Screenshot: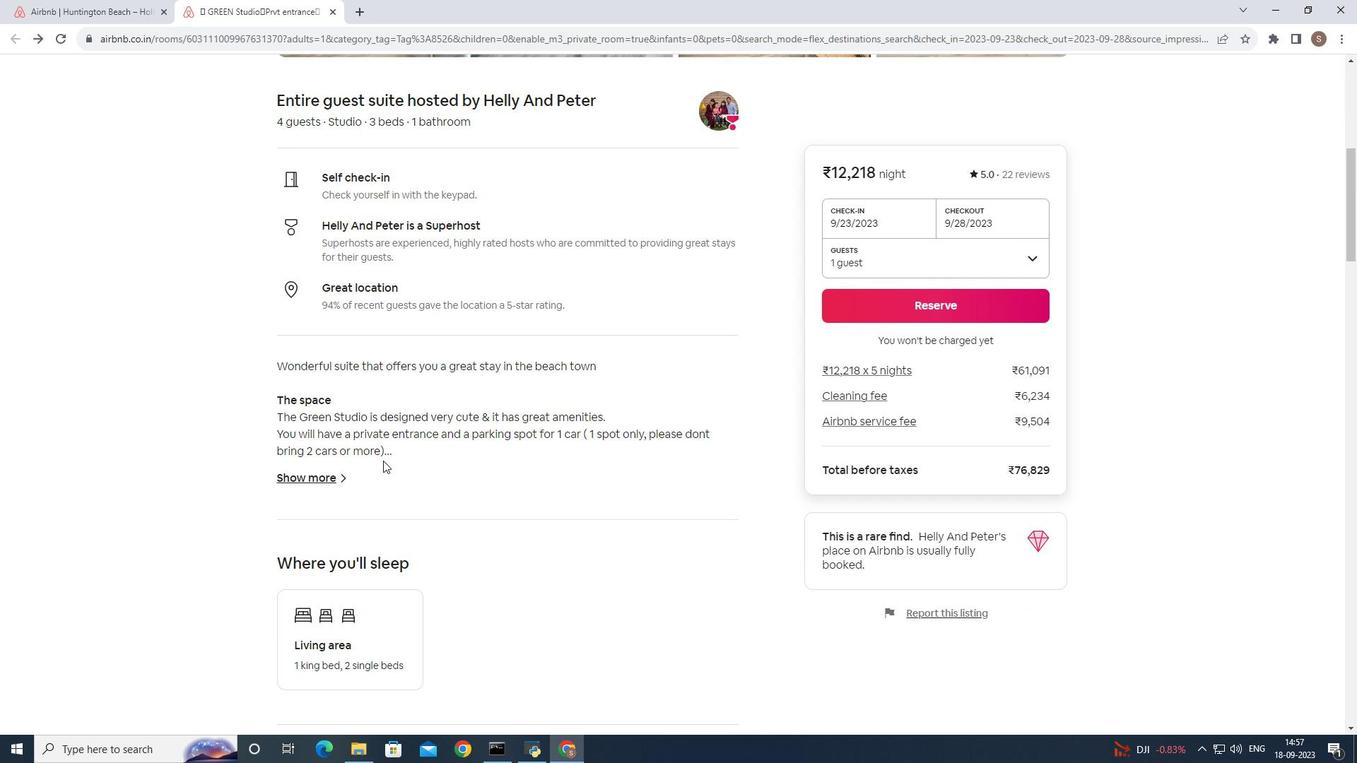 
Action: Mouse scrolled (513, 422) with delta (0, 0)
Screenshot: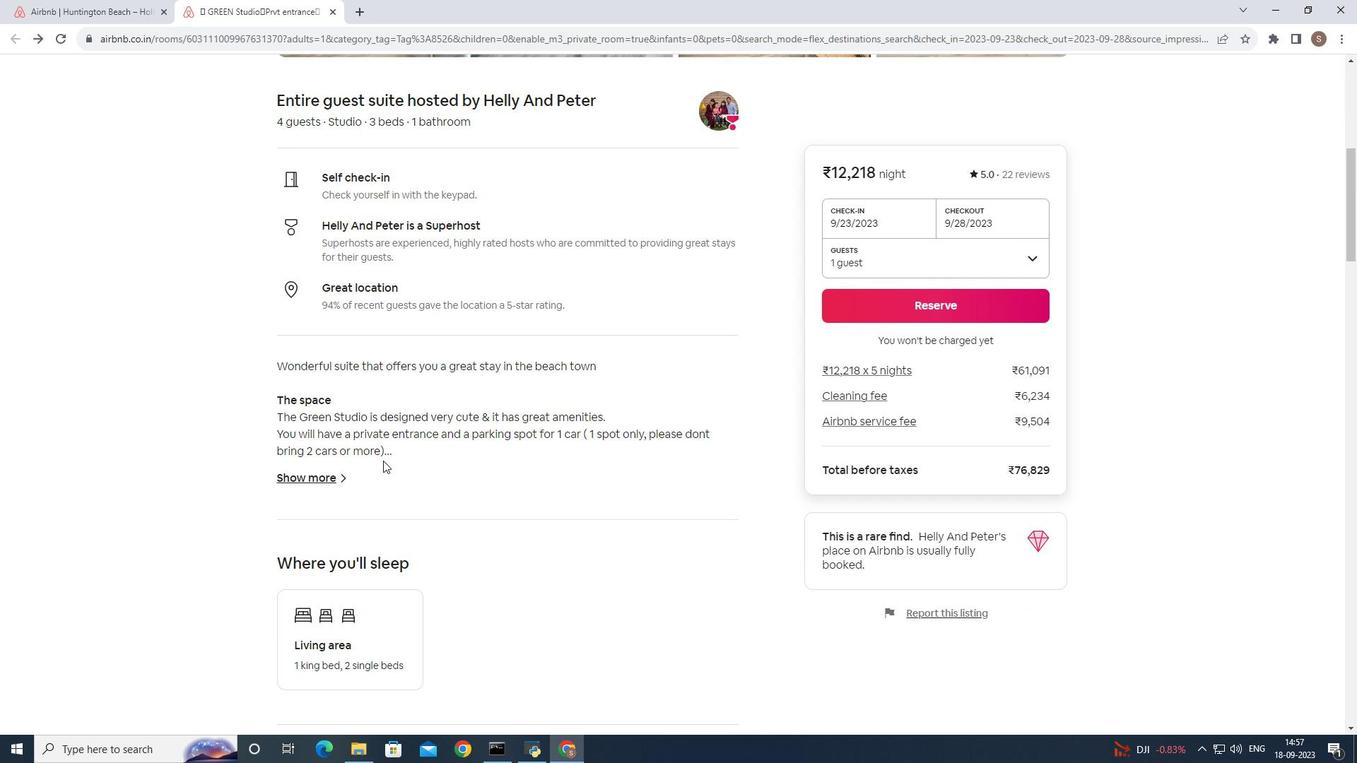 
Action: Mouse scrolled (513, 422) with delta (0, 0)
Screenshot: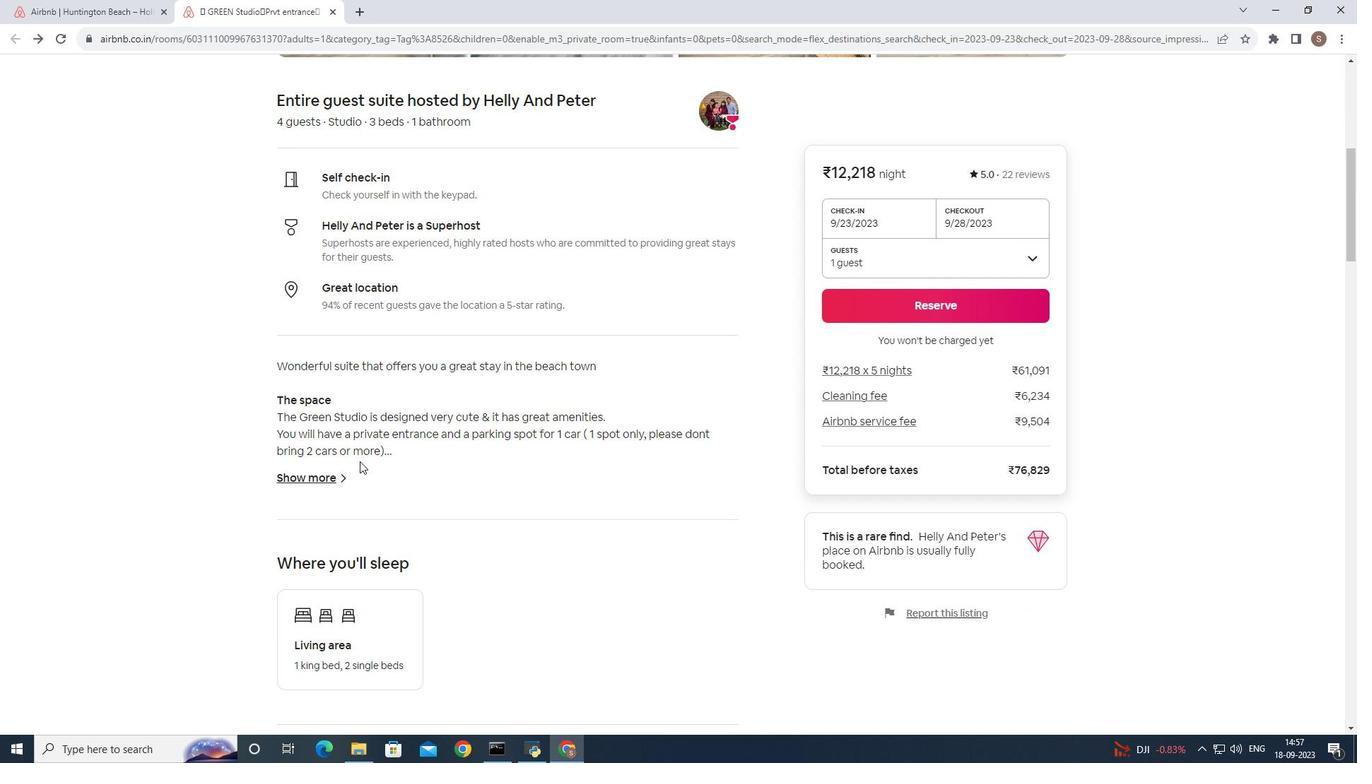 
Action: Mouse moved to (352, 464)
Screenshot: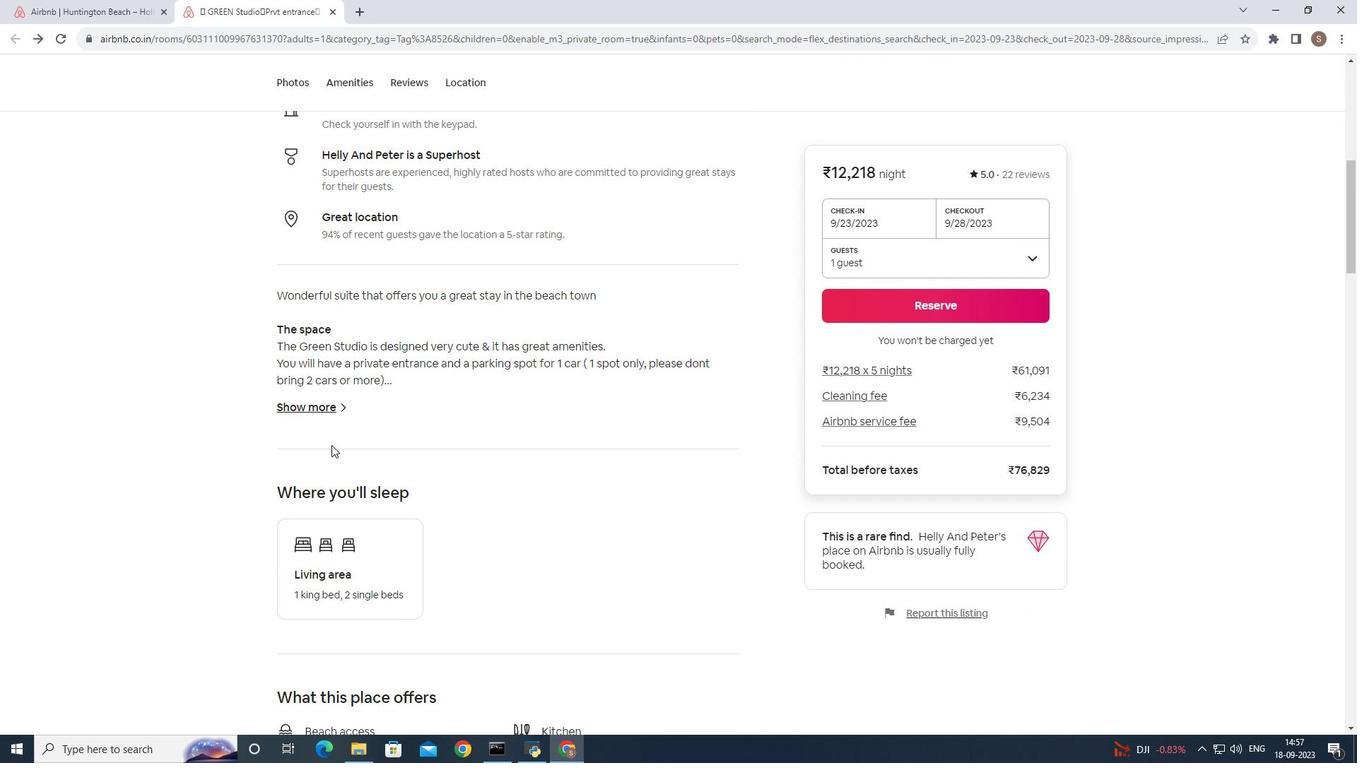 
Action: Mouse scrolled (352, 463) with delta (0, 0)
Screenshot: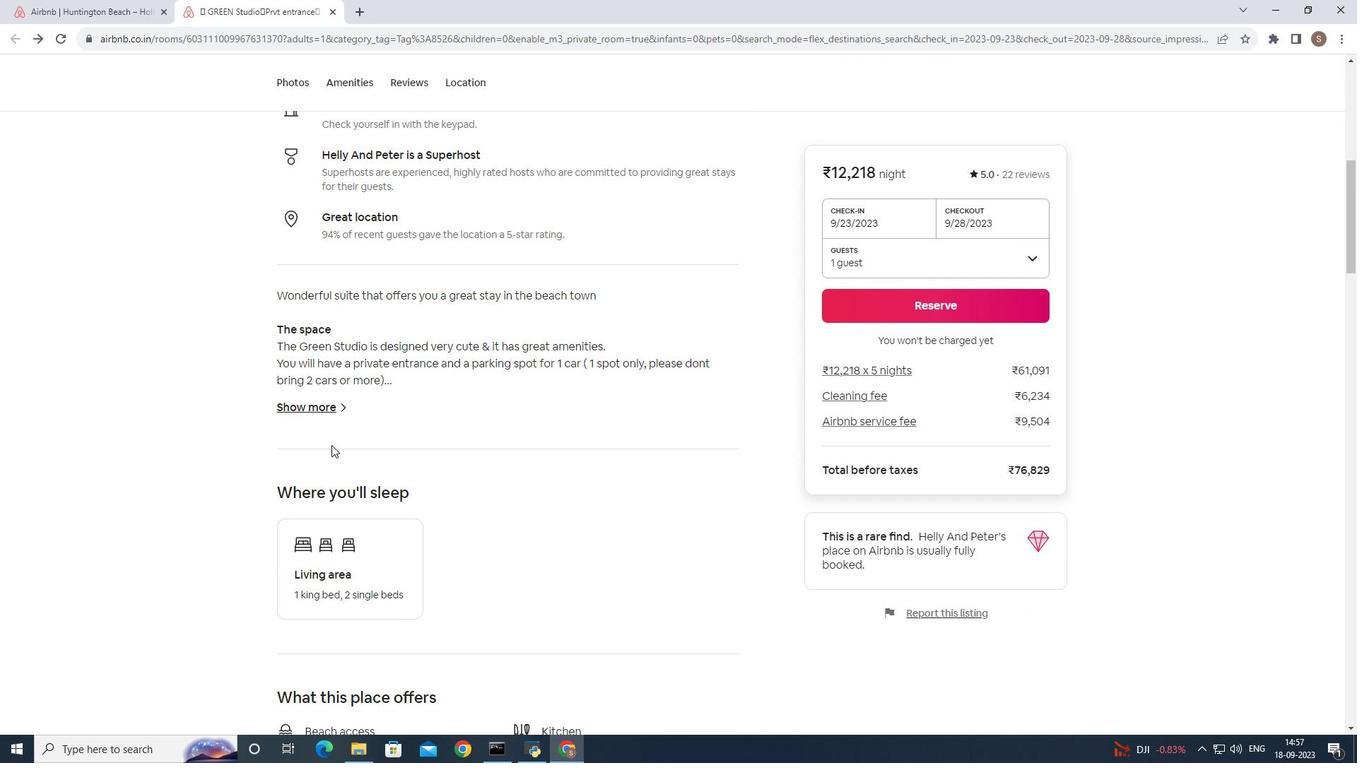
Action: Mouse moved to (327, 413)
Screenshot: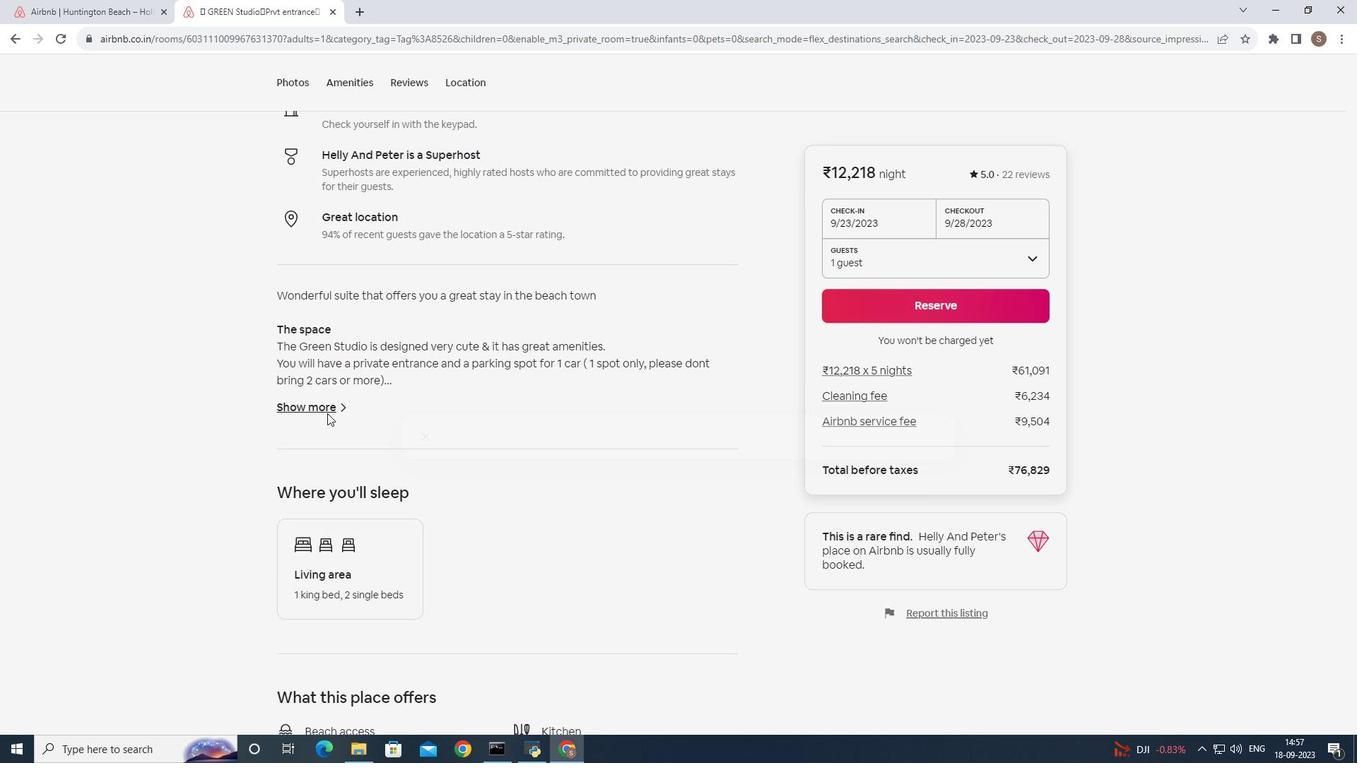 
Action: Mouse pressed left at (327, 413)
Screenshot: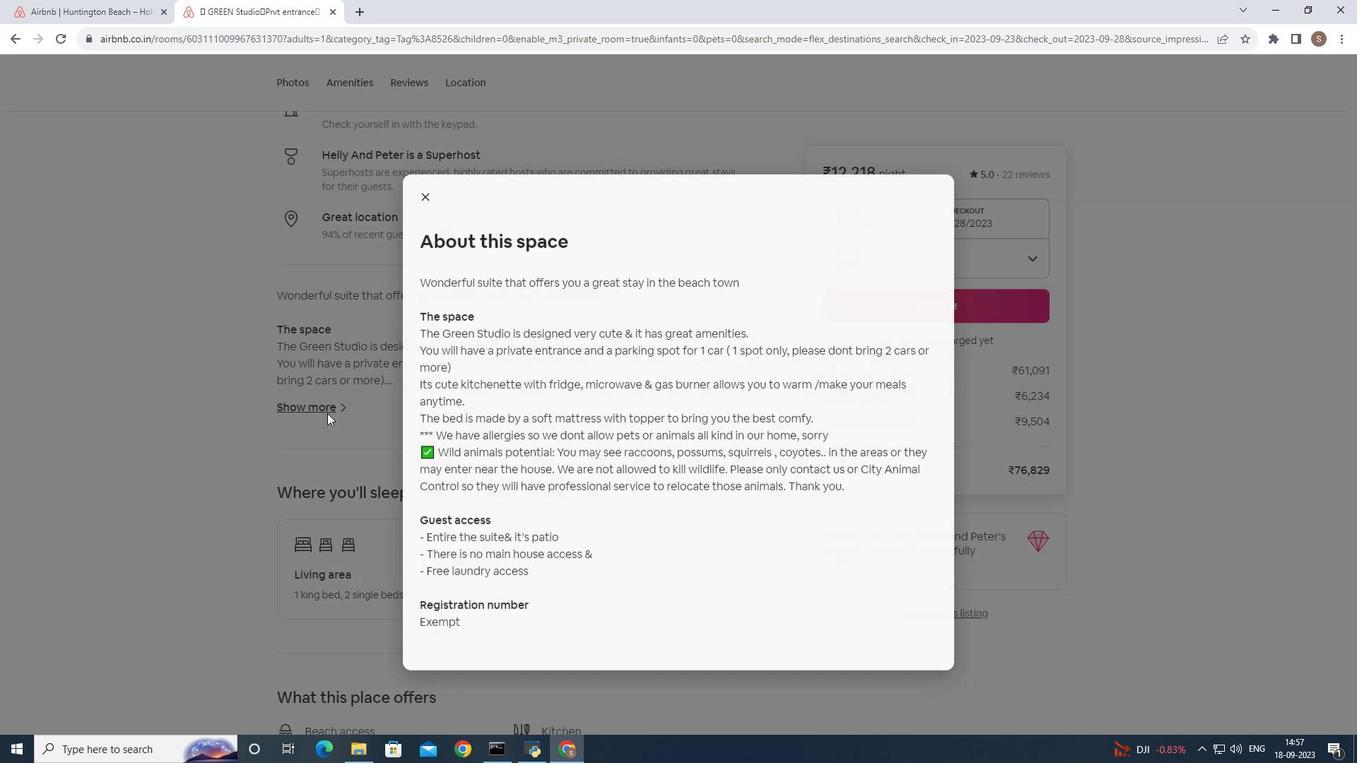 
Action: Mouse moved to (427, 177)
Screenshot: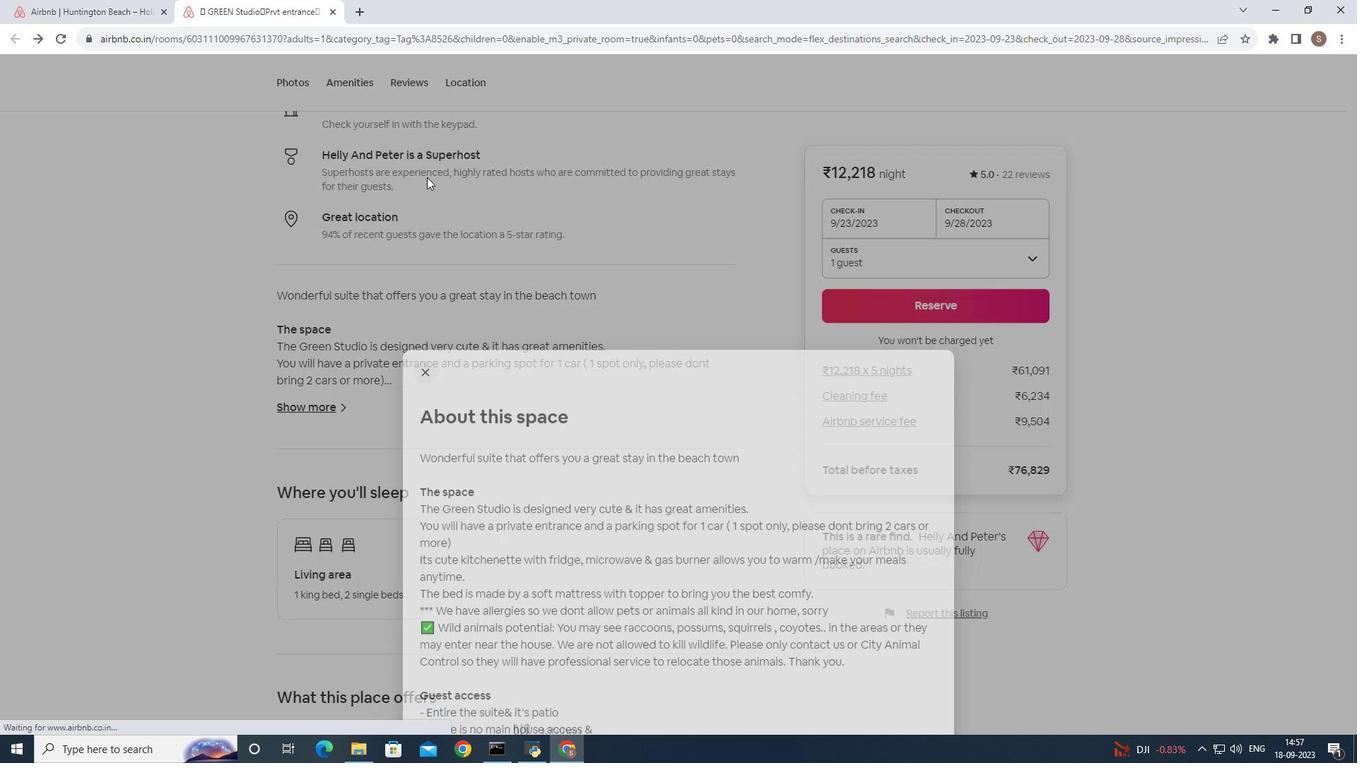 
Action: Mouse pressed left at (427, 177)
Screenshot: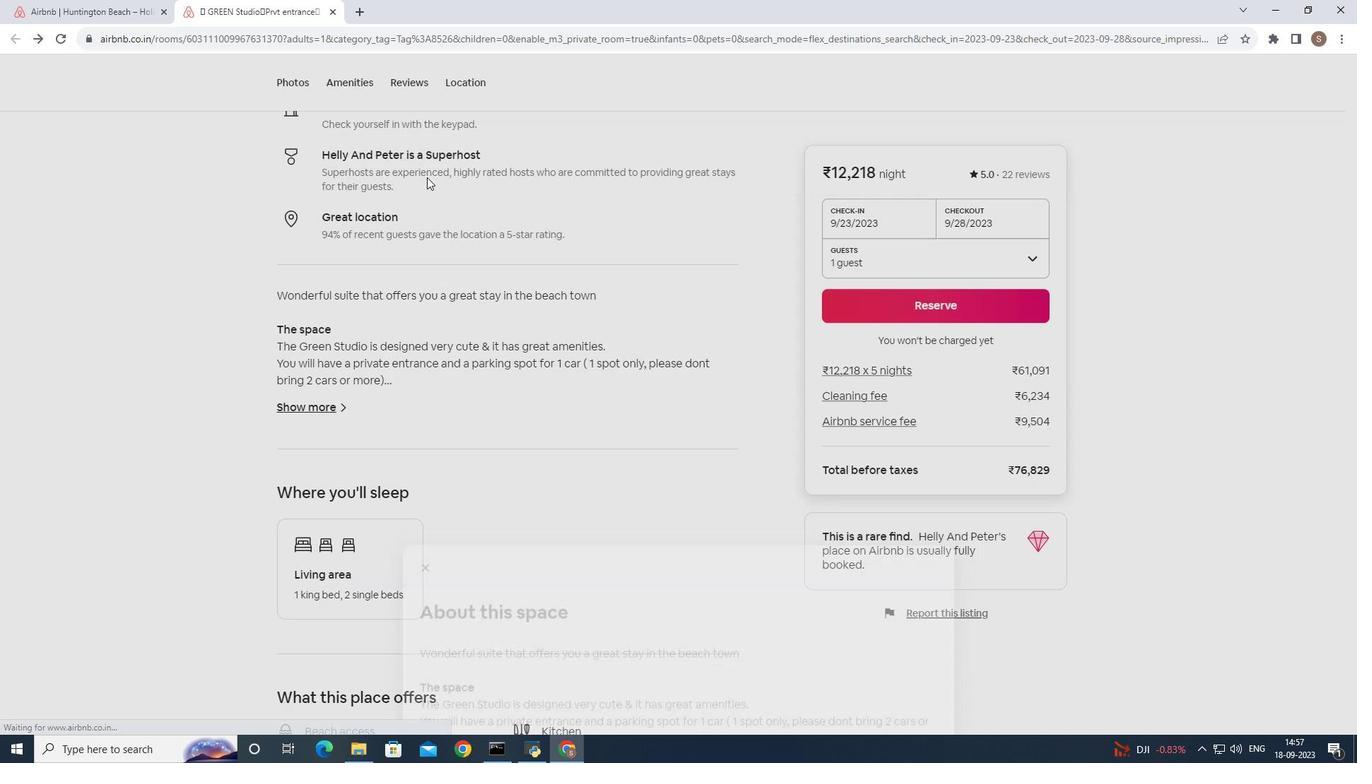 
Action: Mouse moved to (422, 574)
Screenshot: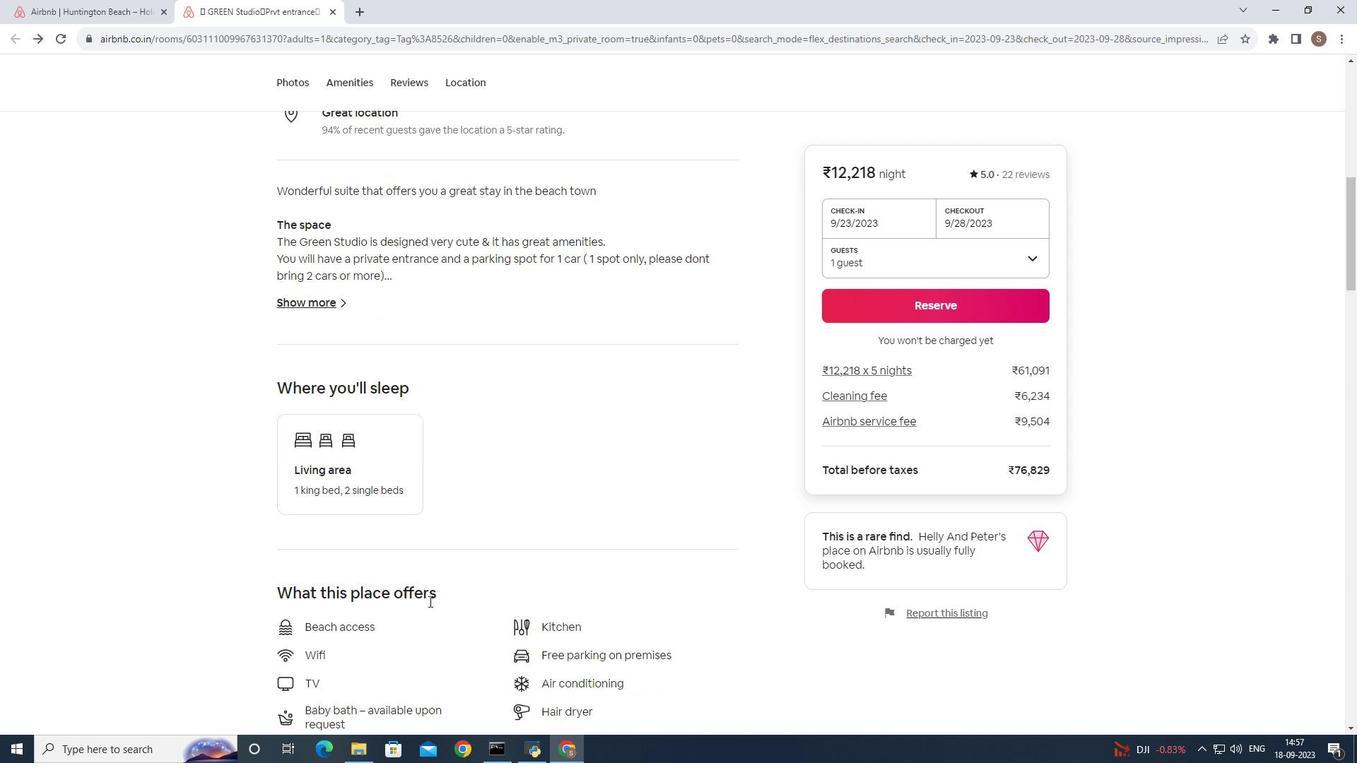 
Action: Mouse scrolled (422, 575) with delta (0, 0)
Screenshot: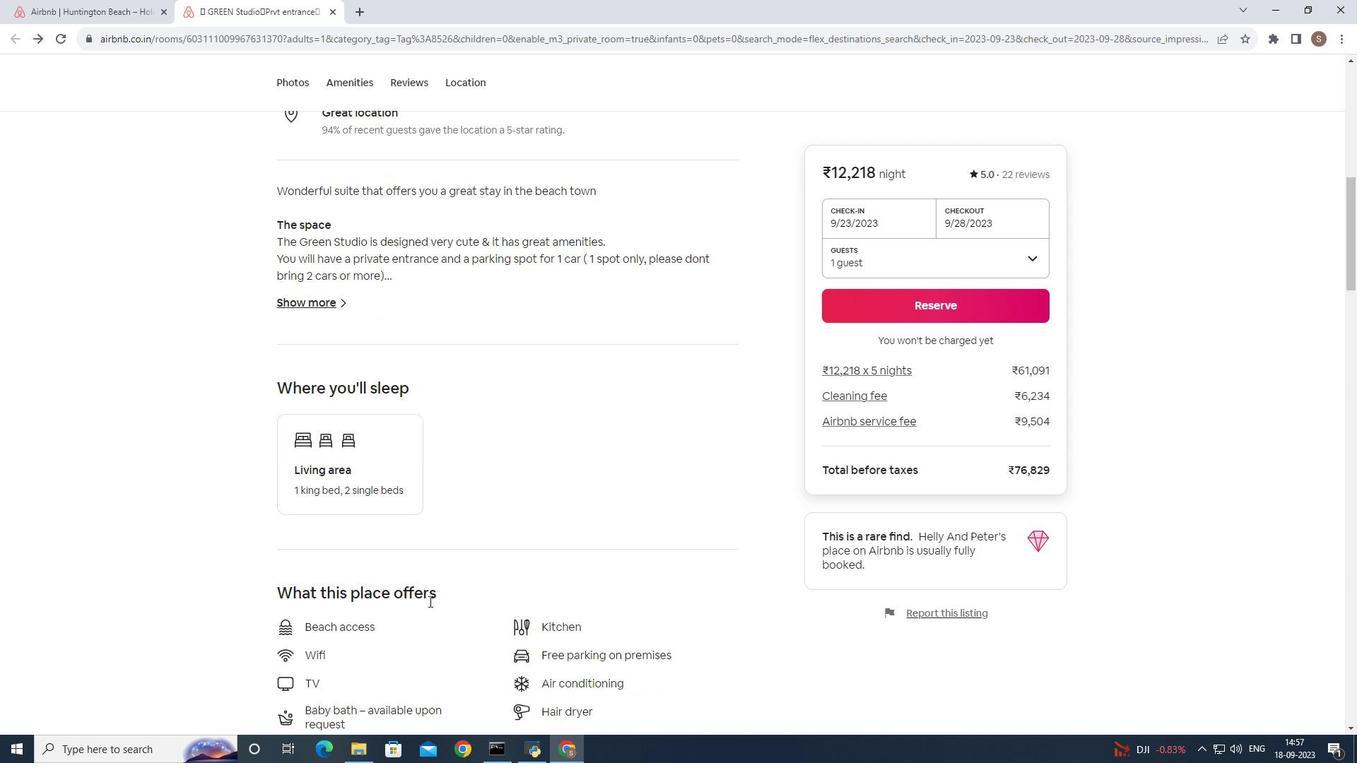 
Action: Mouse moved to (429, 600)
Screenshot: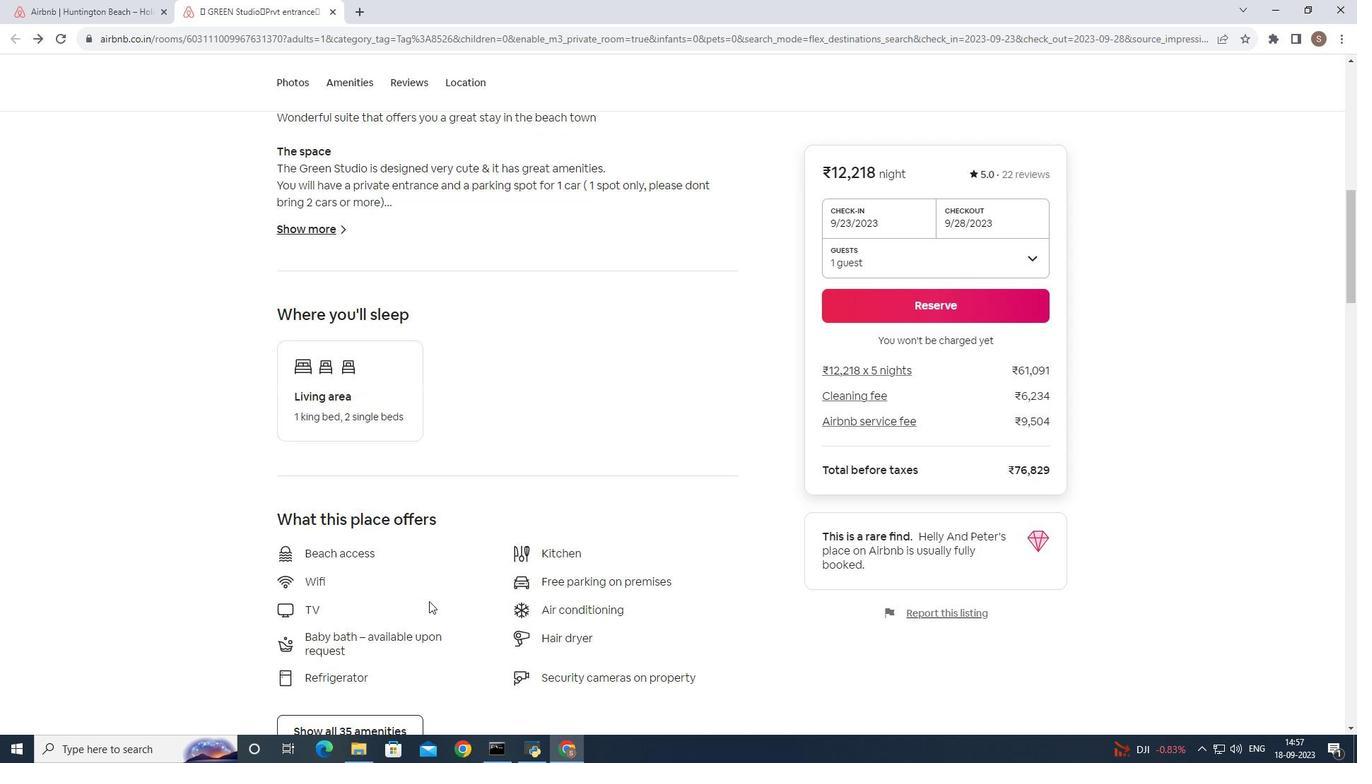 
Action: Mouse scrolled (429, 600) with delta (0, 0)
Screenshot: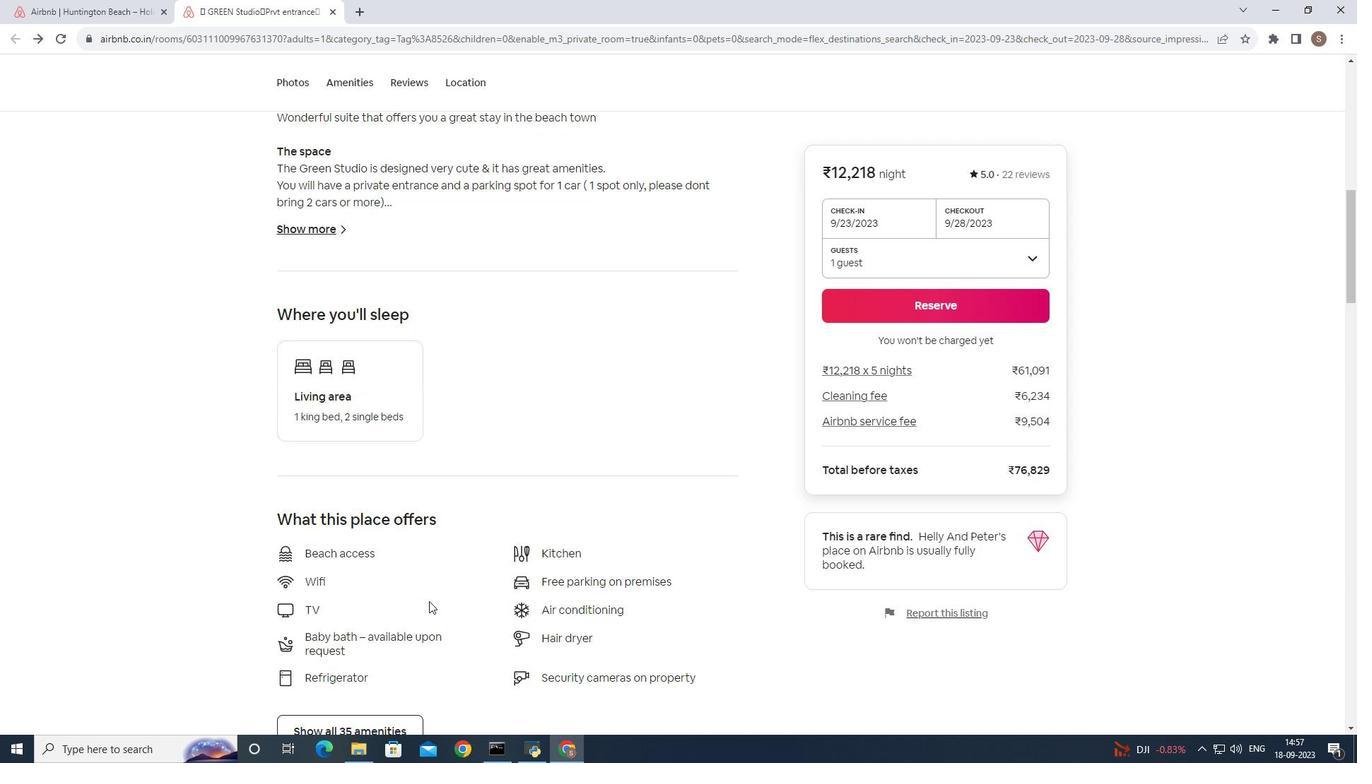 
Action: Mouse moved to (429, 601)
Screenshot: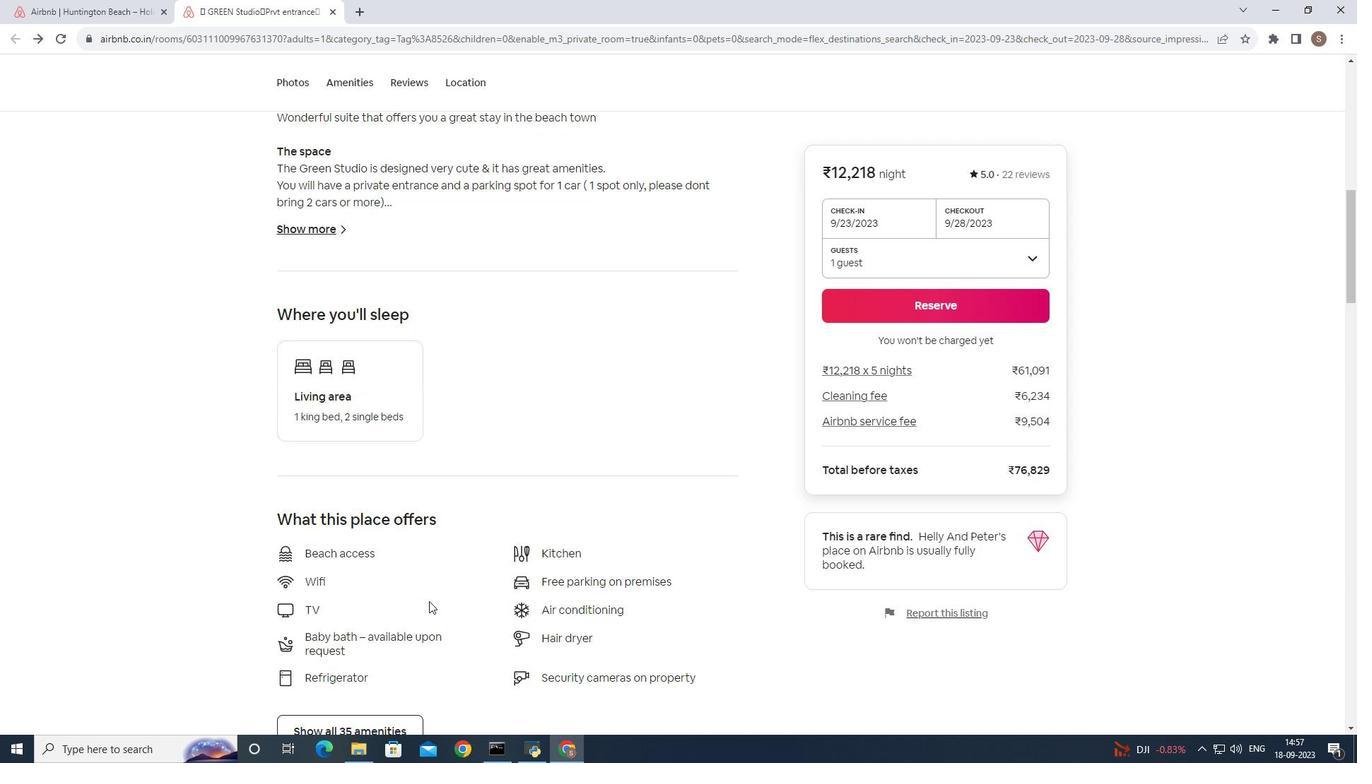 
Action: Mouse scrolled (429, 600) with delta (0, 0)
Screenshot: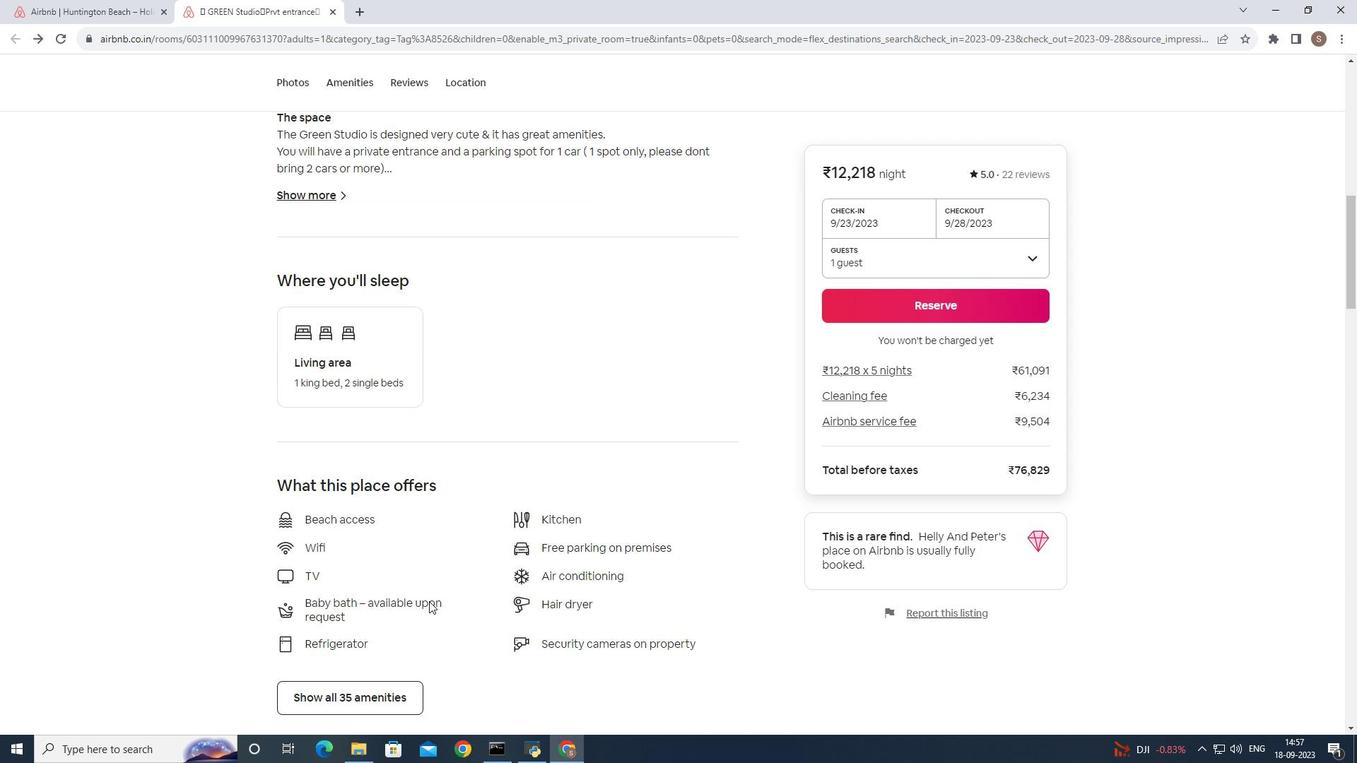 
Action: Mouse scrolled (429, 600) with delta (0, 0)
Screenshot: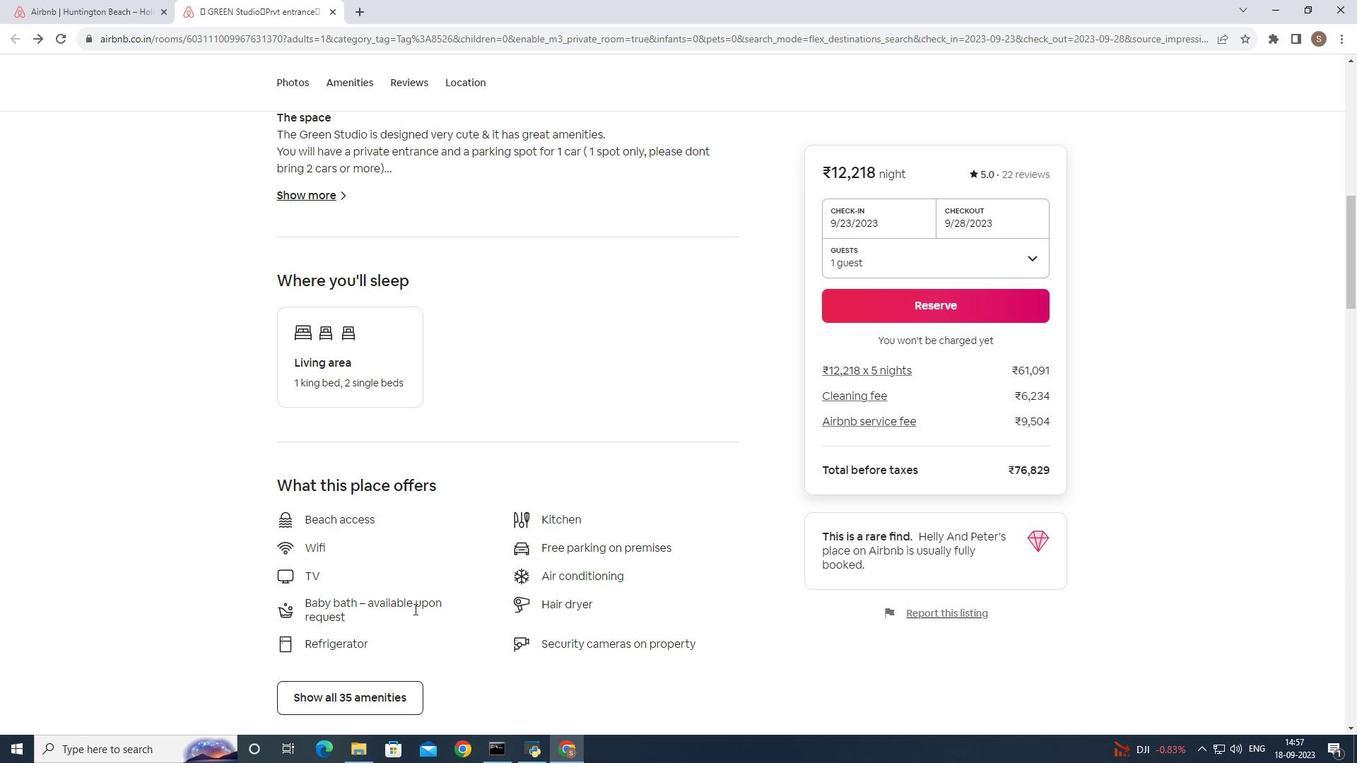 
Action: Mouse scrolled (429, 600) with delta (0, 0)
Screenshot: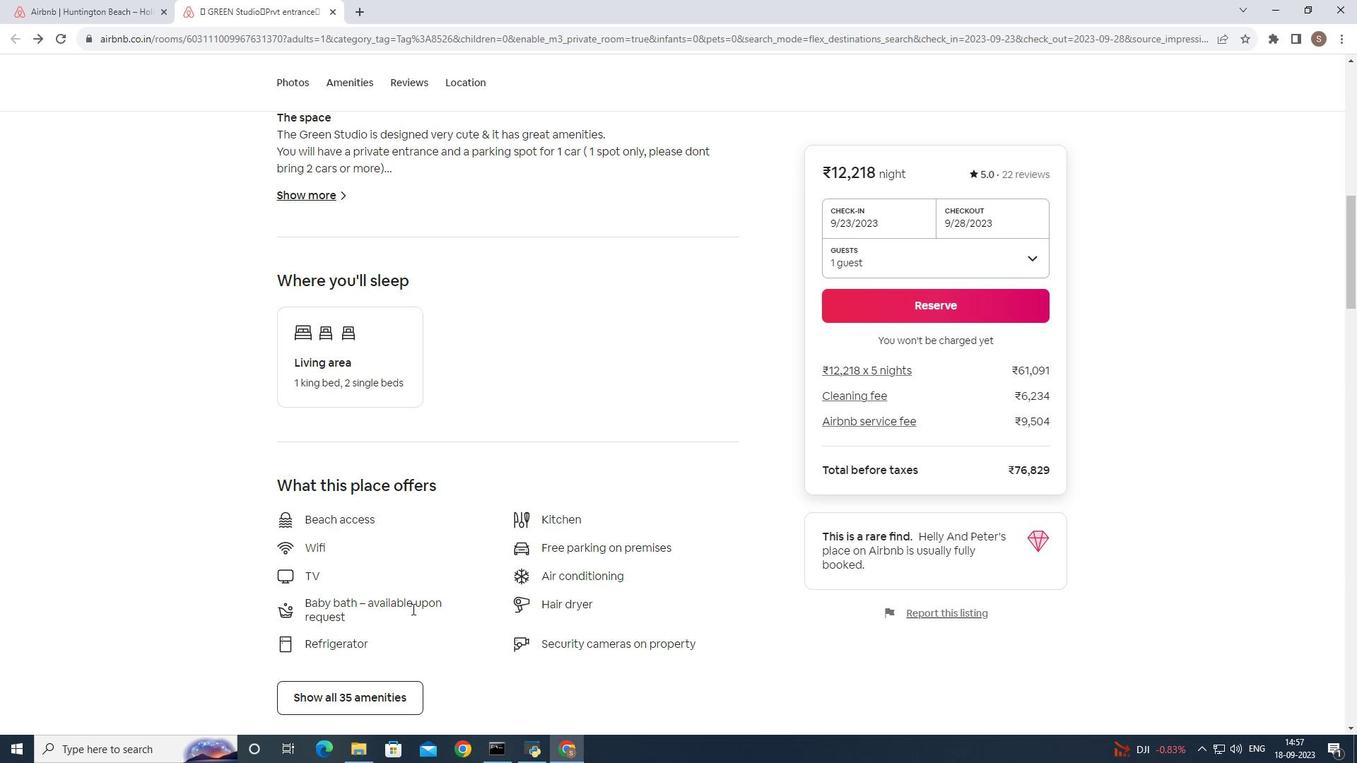 
Action: Mouse moved to (411, 609)
Screenshot: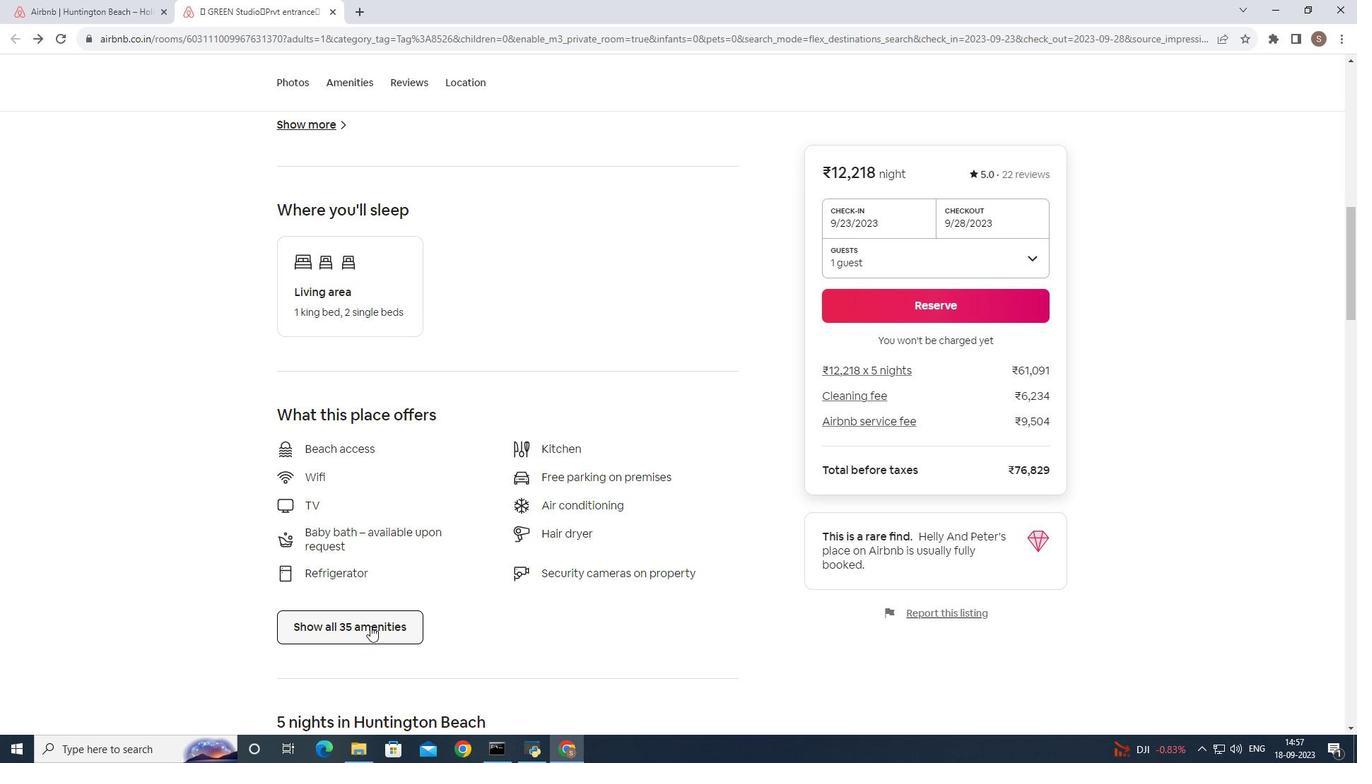 
Action: Mouse scrolled (411, 608) with delta (0, 0)
Screenshot: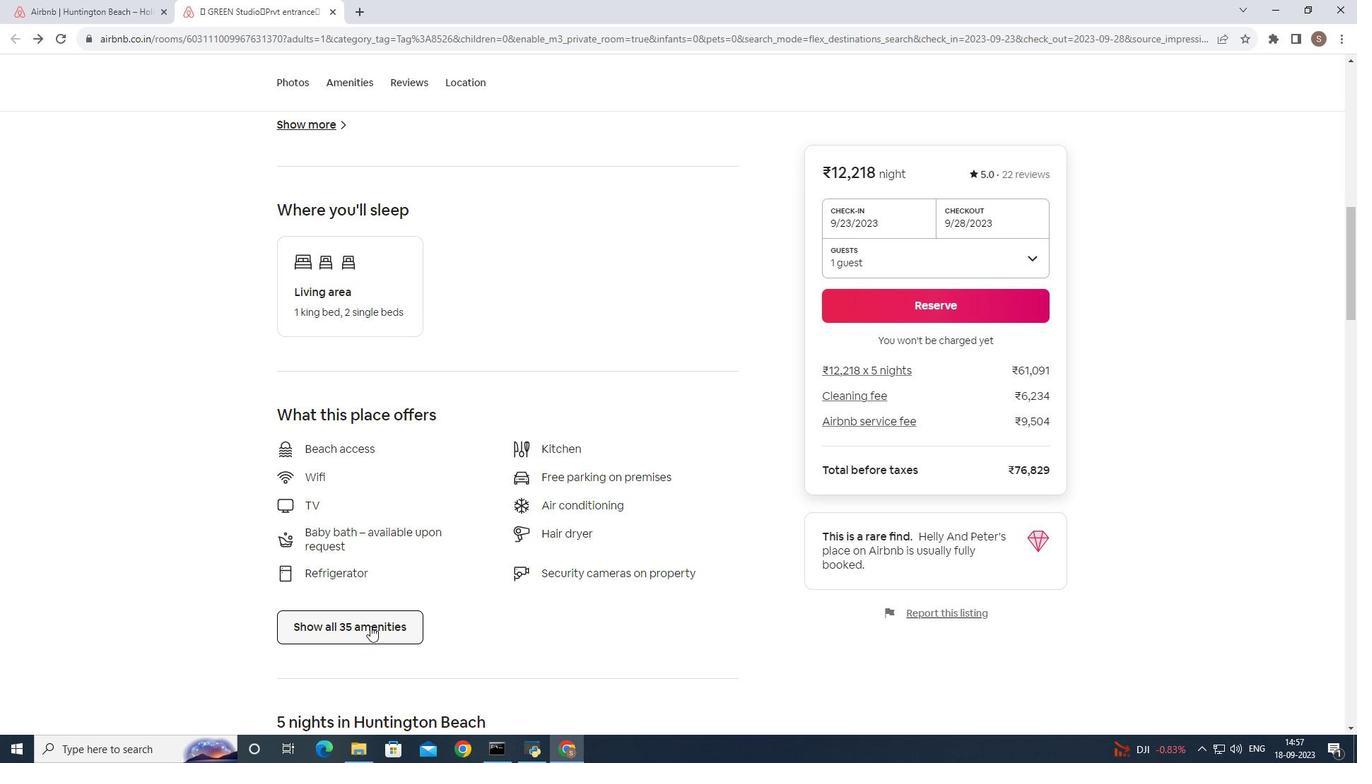 
Action: Mouse moved to (370, 626)
Screenshot: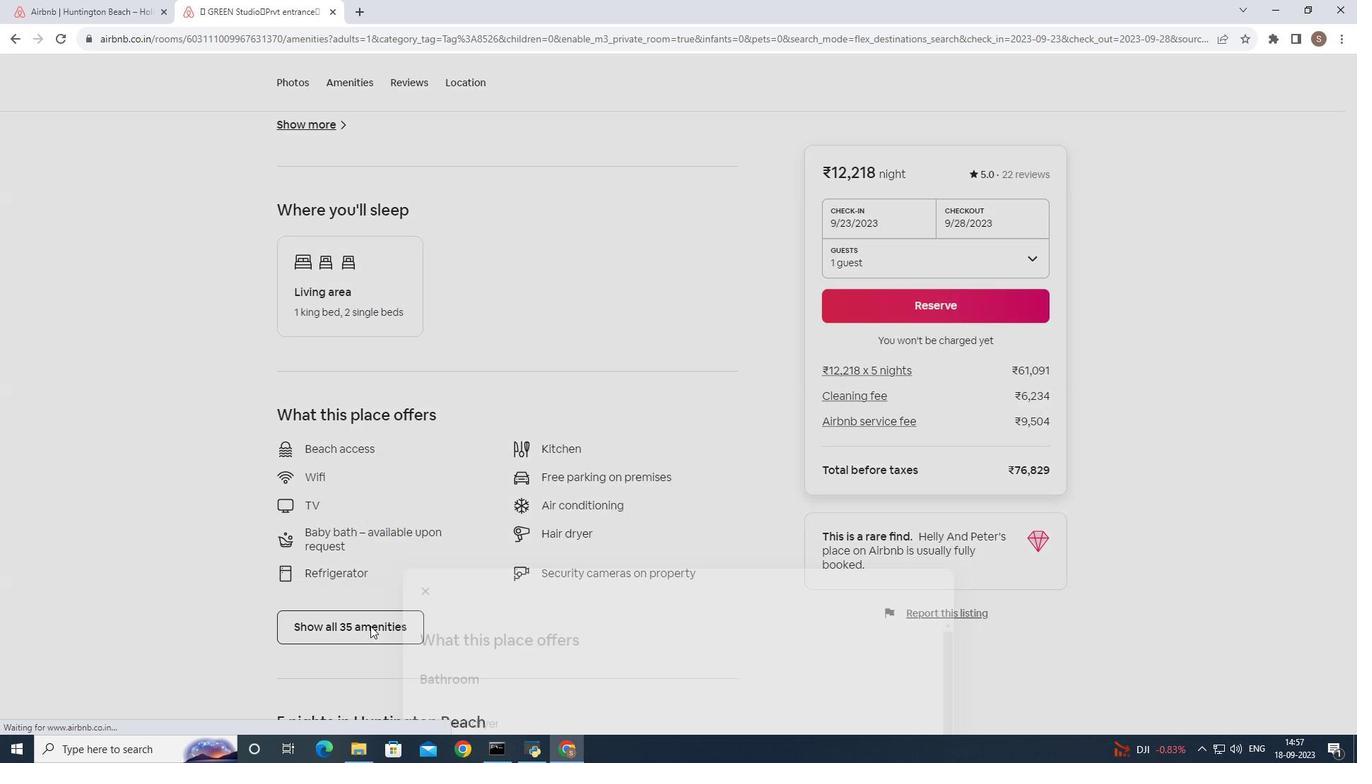 
Action: Mouse pressed left at (370, 626)
Screenshot: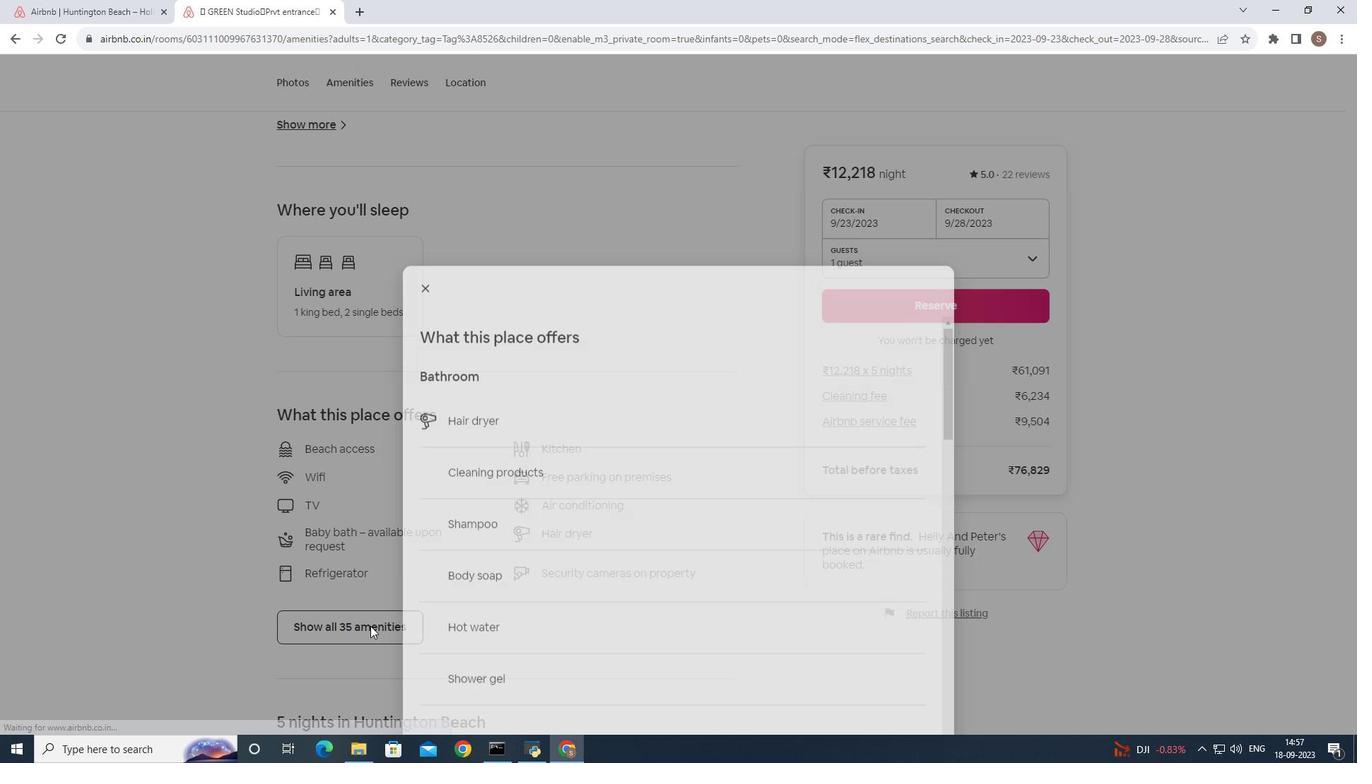 
Action: Mouse moved to (546, 464)
Screenshot: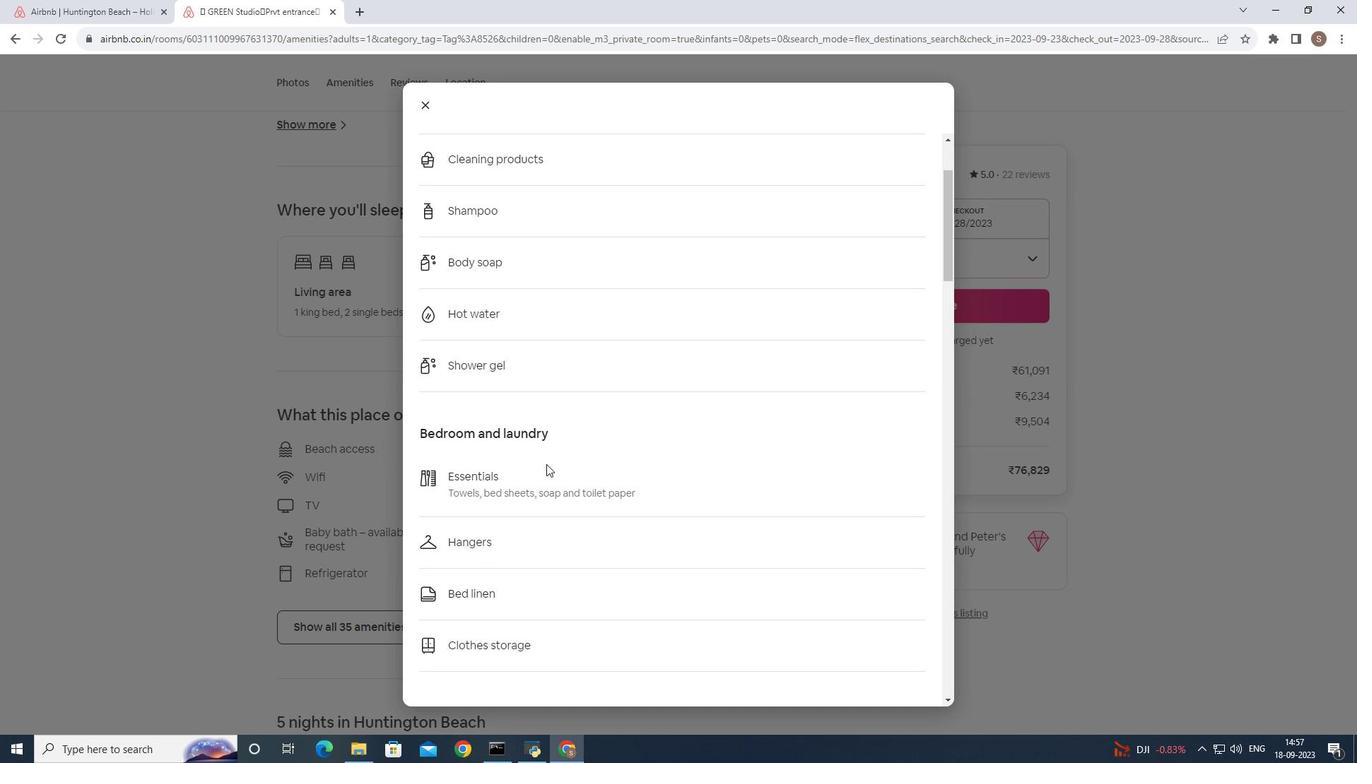 
Action: Mouse scrolled (546, 463) with delta (0, 0)
Screenshot: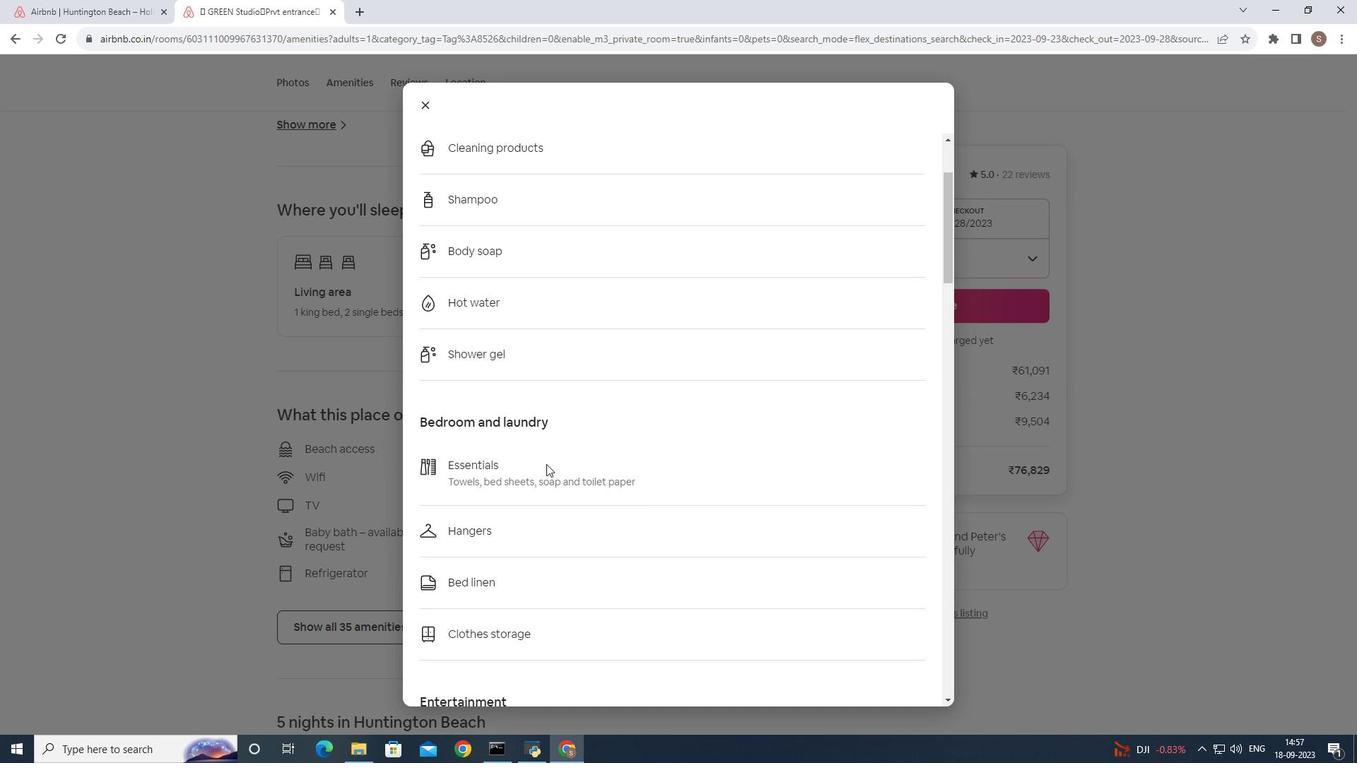 
Action: Mouse scrolled (546, 463) with delta (0, 0)
Screenshot: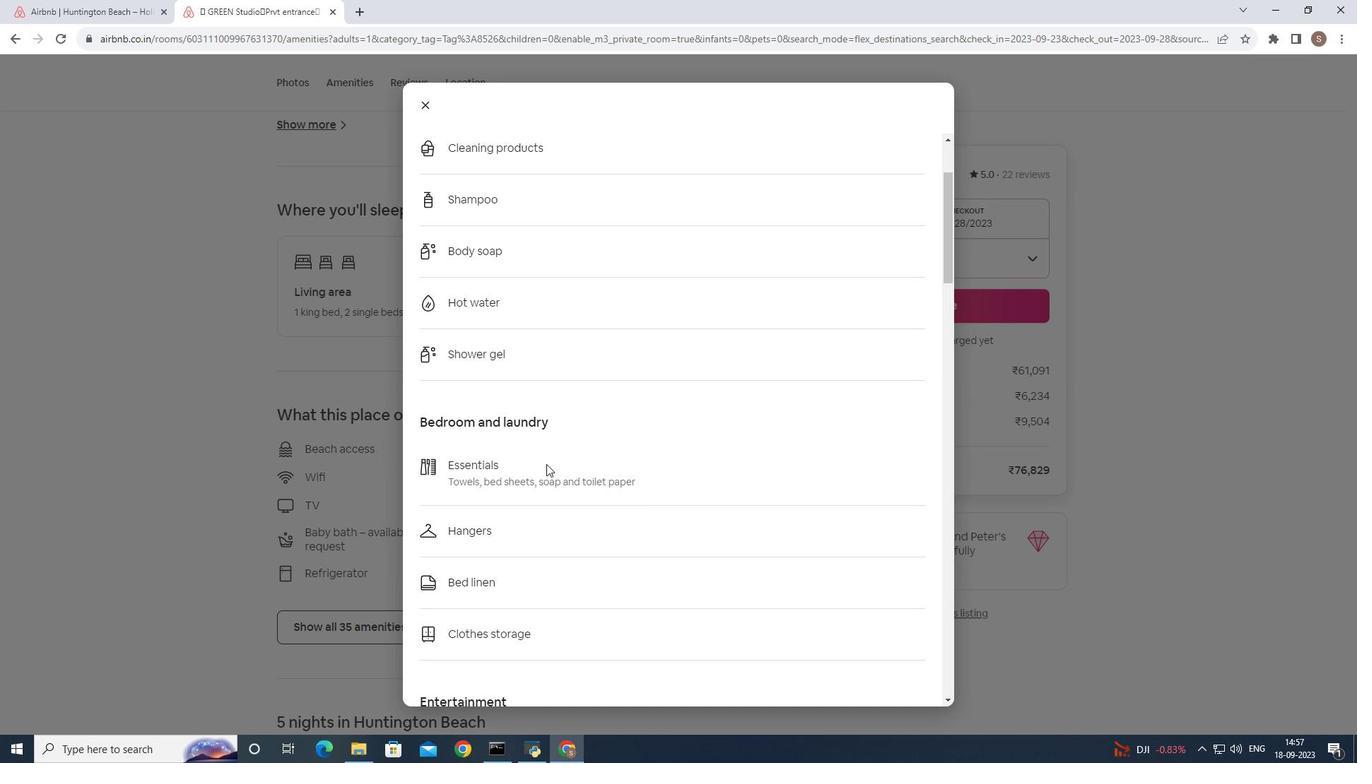 
Action: Mouse scrolled (546, 463) with delta (0, 0)
Screenshot: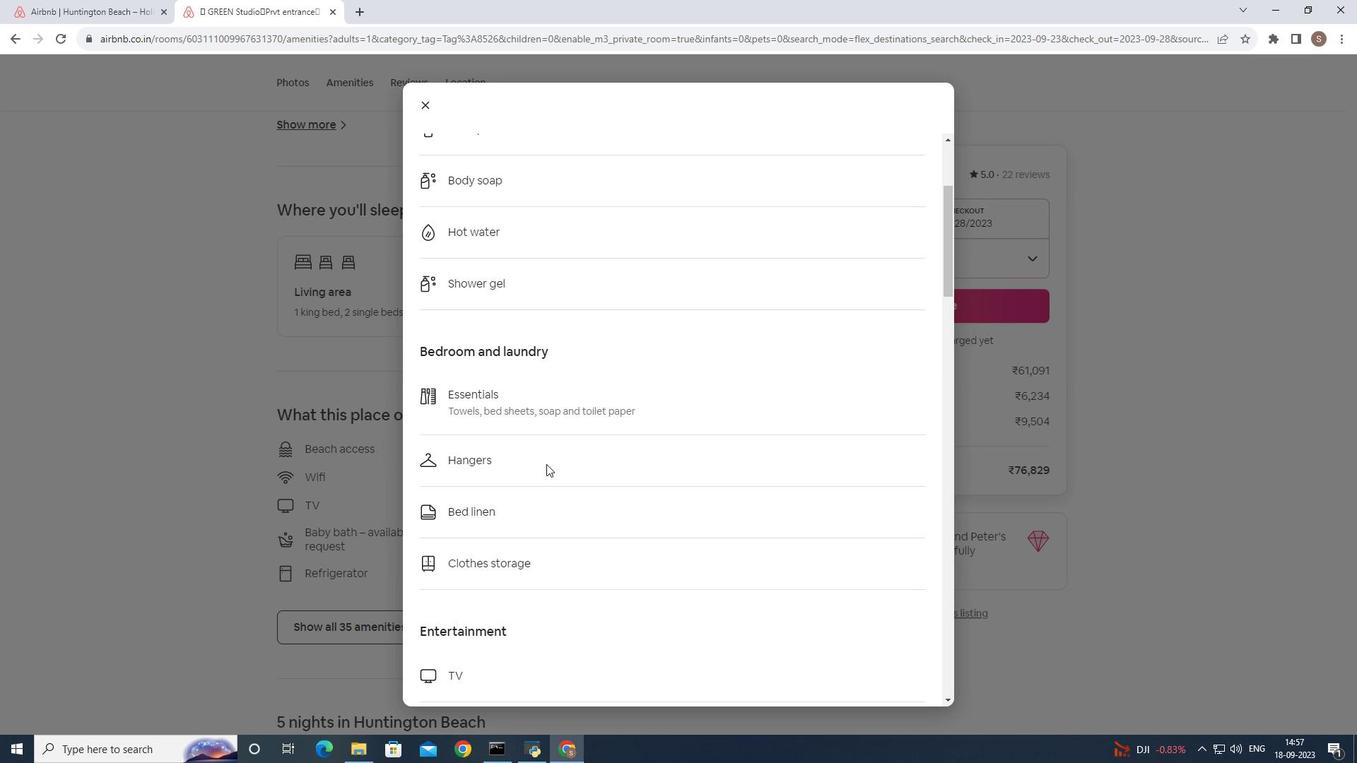 
Action: Mouse scrolled (546, 463) with delta (0, 0)
Screenshot: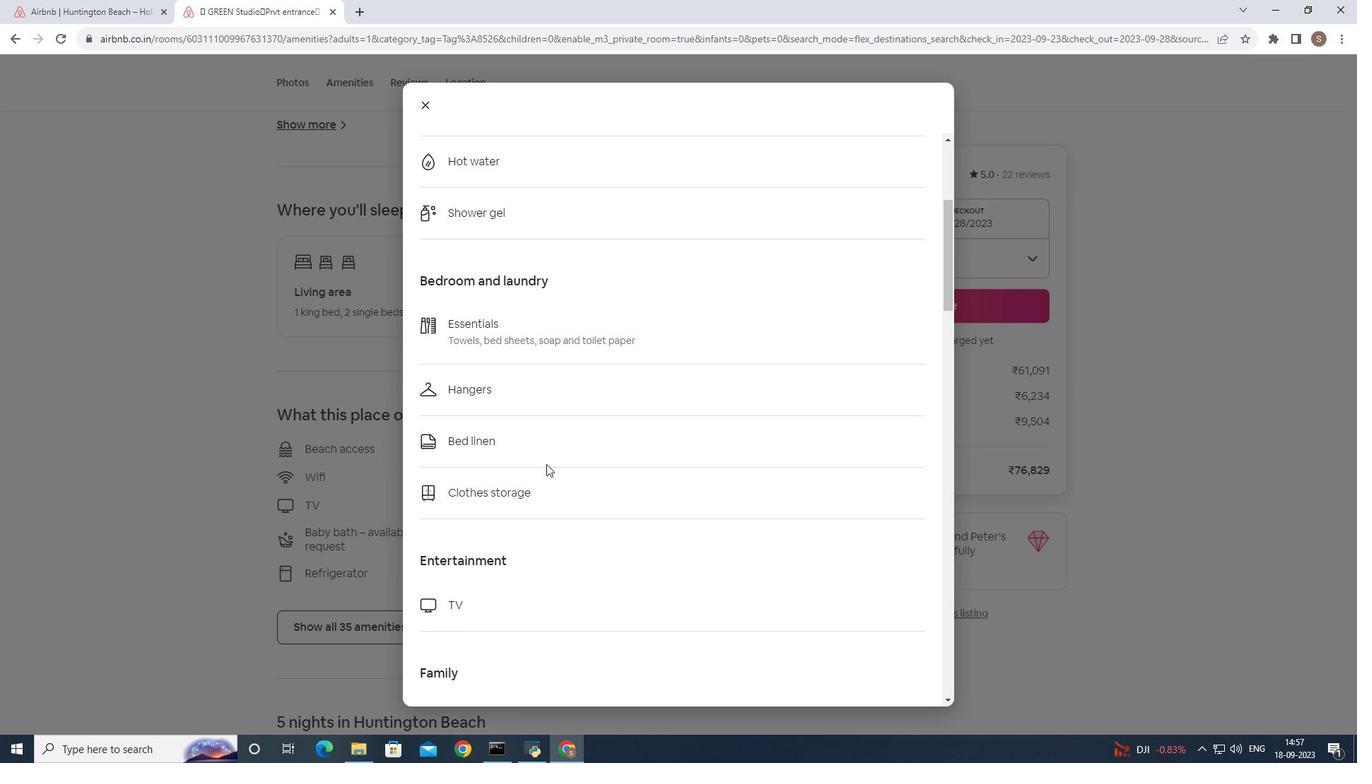 
Action: Mouse scrolled (546, 463) with delta (0, 0)
Screenshot: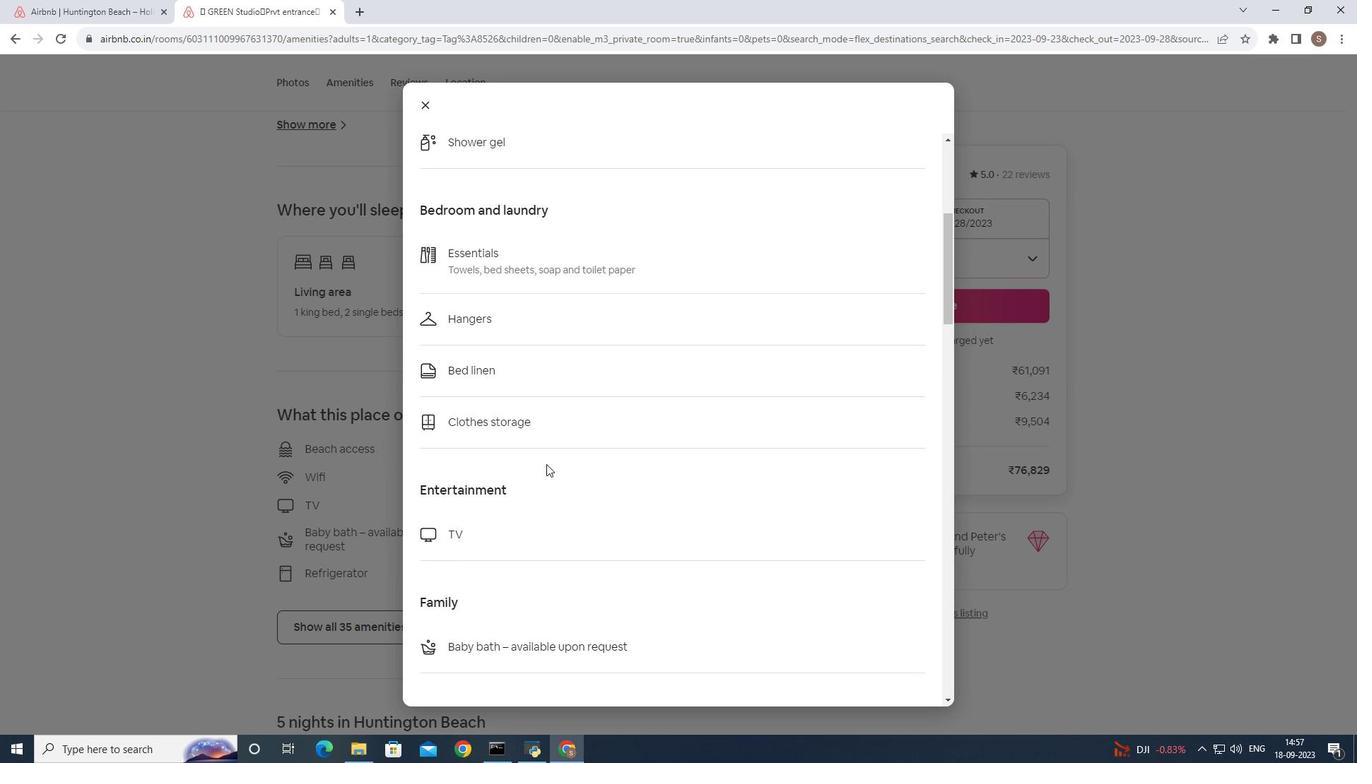 
Action: Mouse scrolled (546, 463) with delta (0, 0)
Screenshot: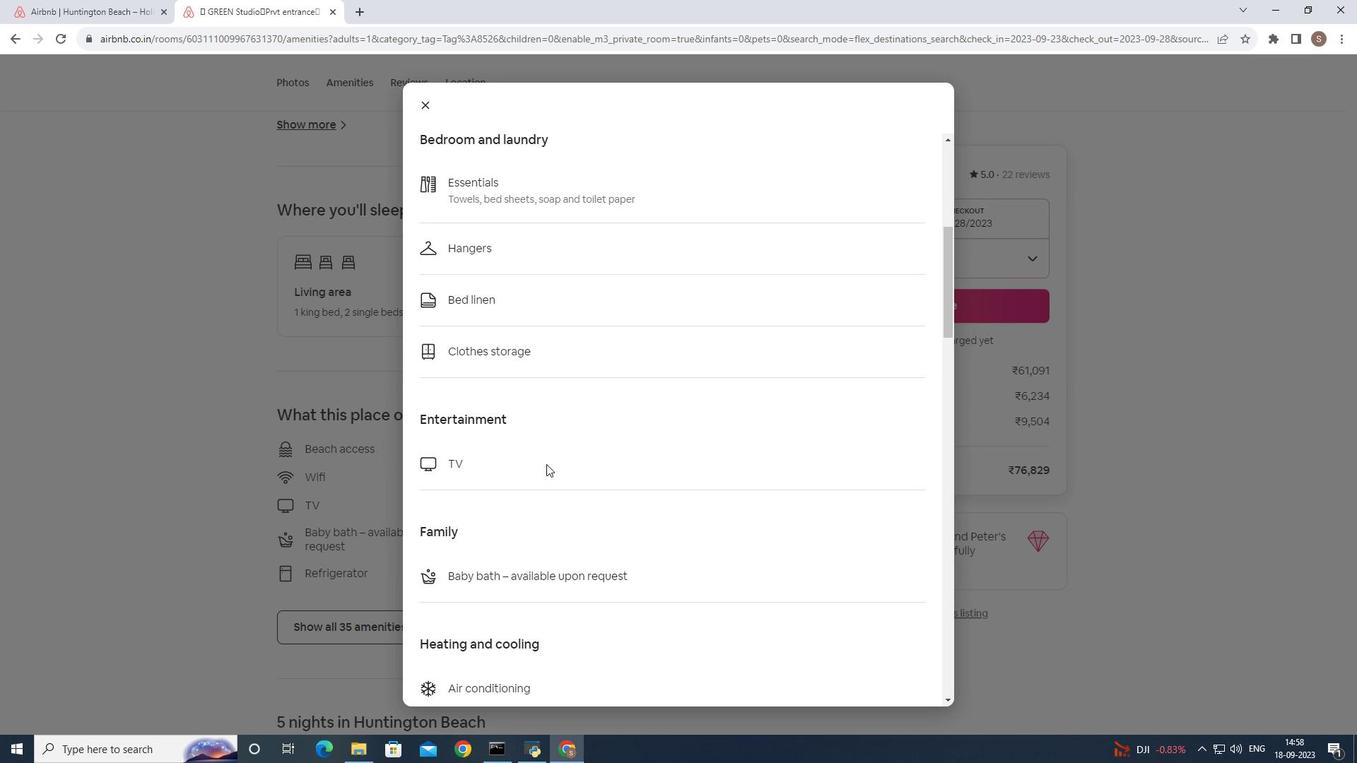 
Action: Mouse scrolled (546, 463) with delta (0, 0)
Screenshot: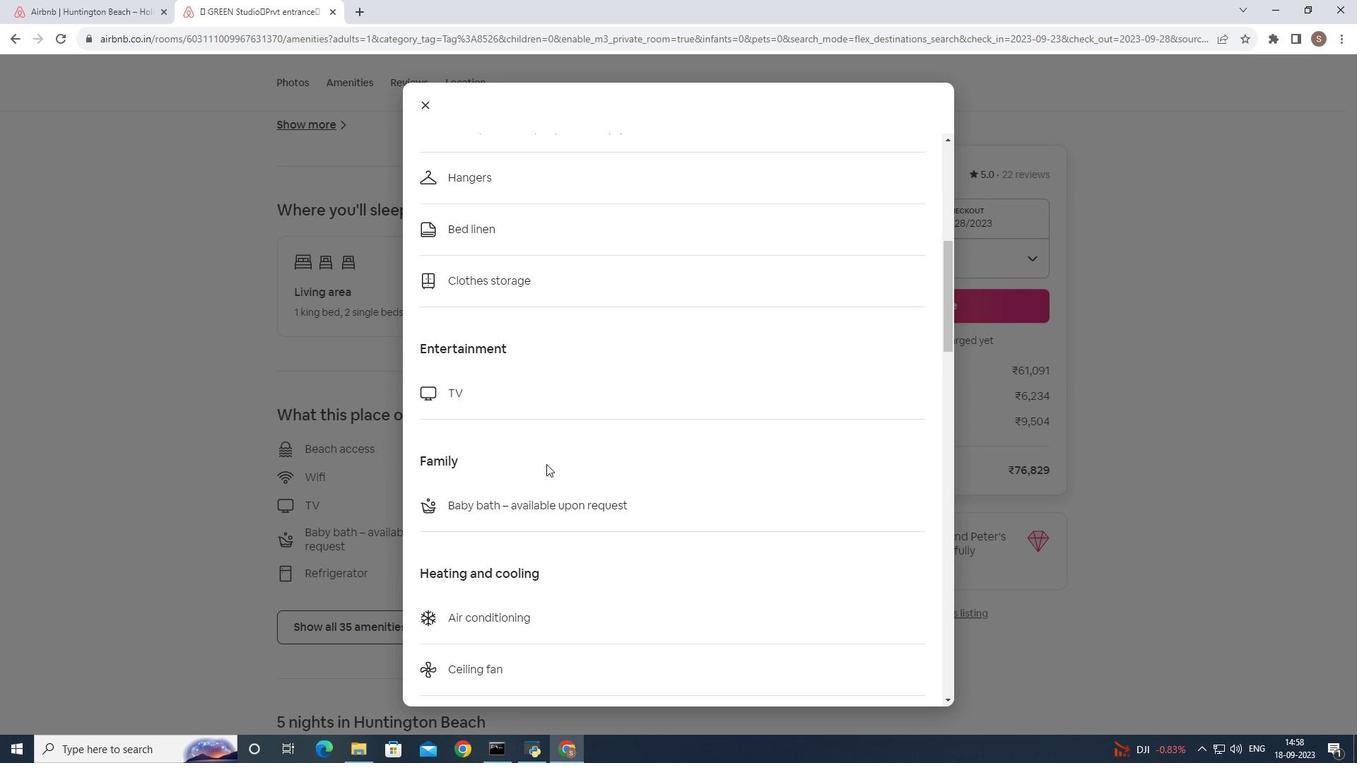 
Action: Mouse scrolled (546, 463) with delta (0, 0)
Screenshot: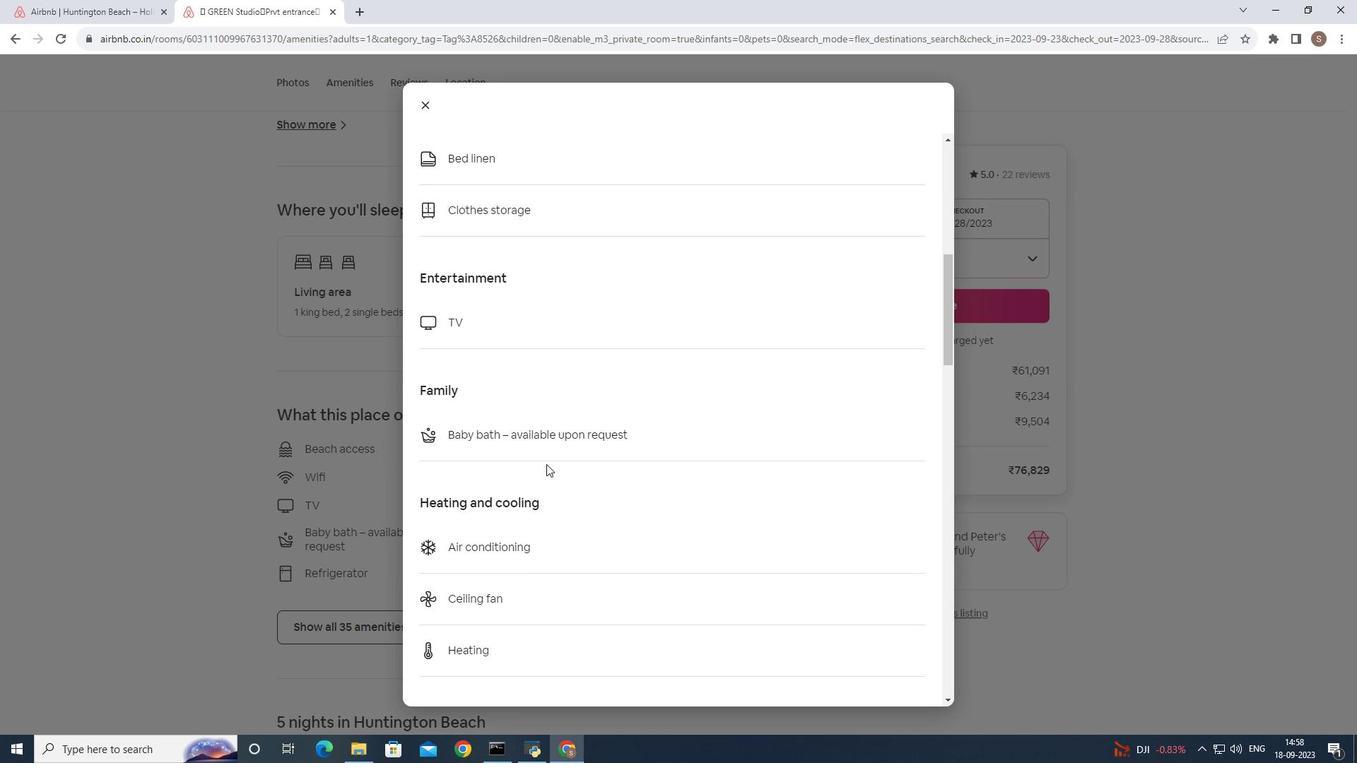 
Action: Mouse scrolled (546, 463) with delta (0, 0)
Screenshot: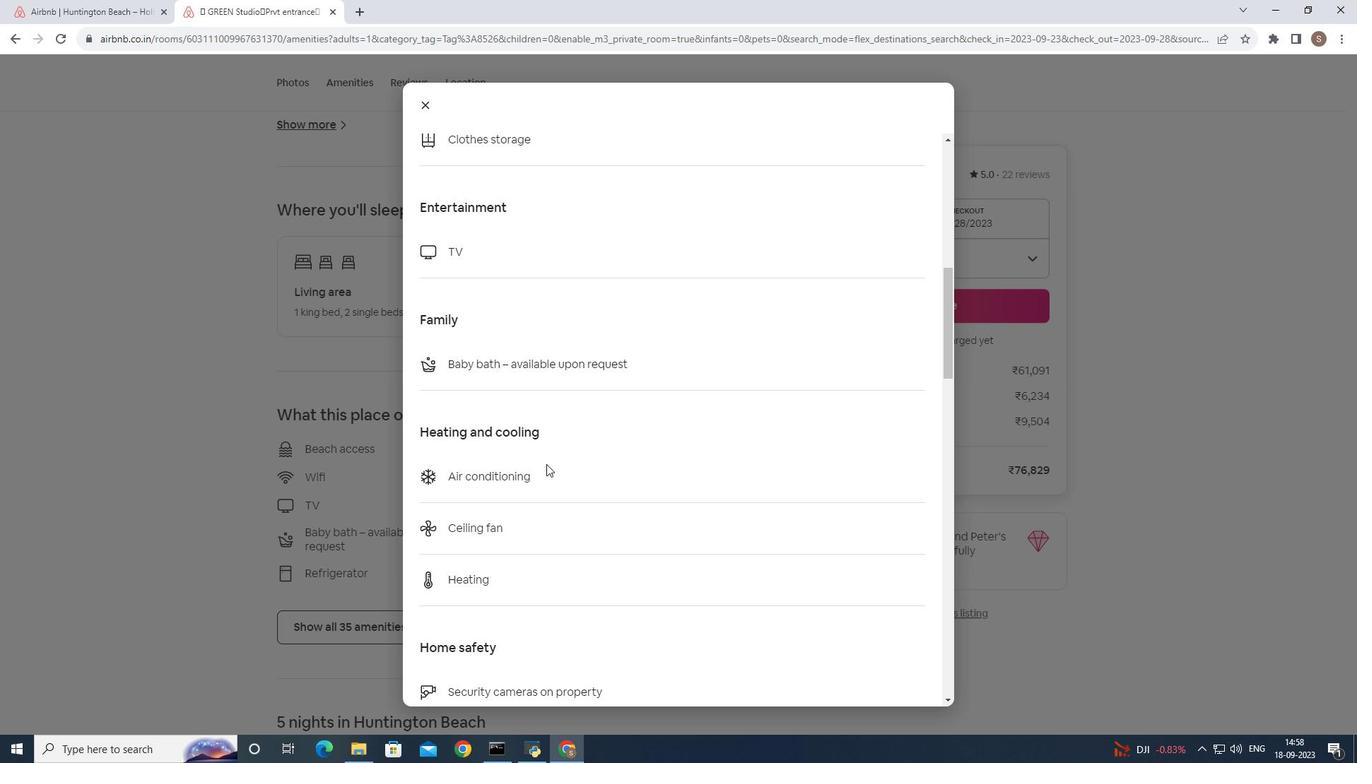 
Action: Mouse scrolled (546, 463) with delta (0, 0)
Screenshot: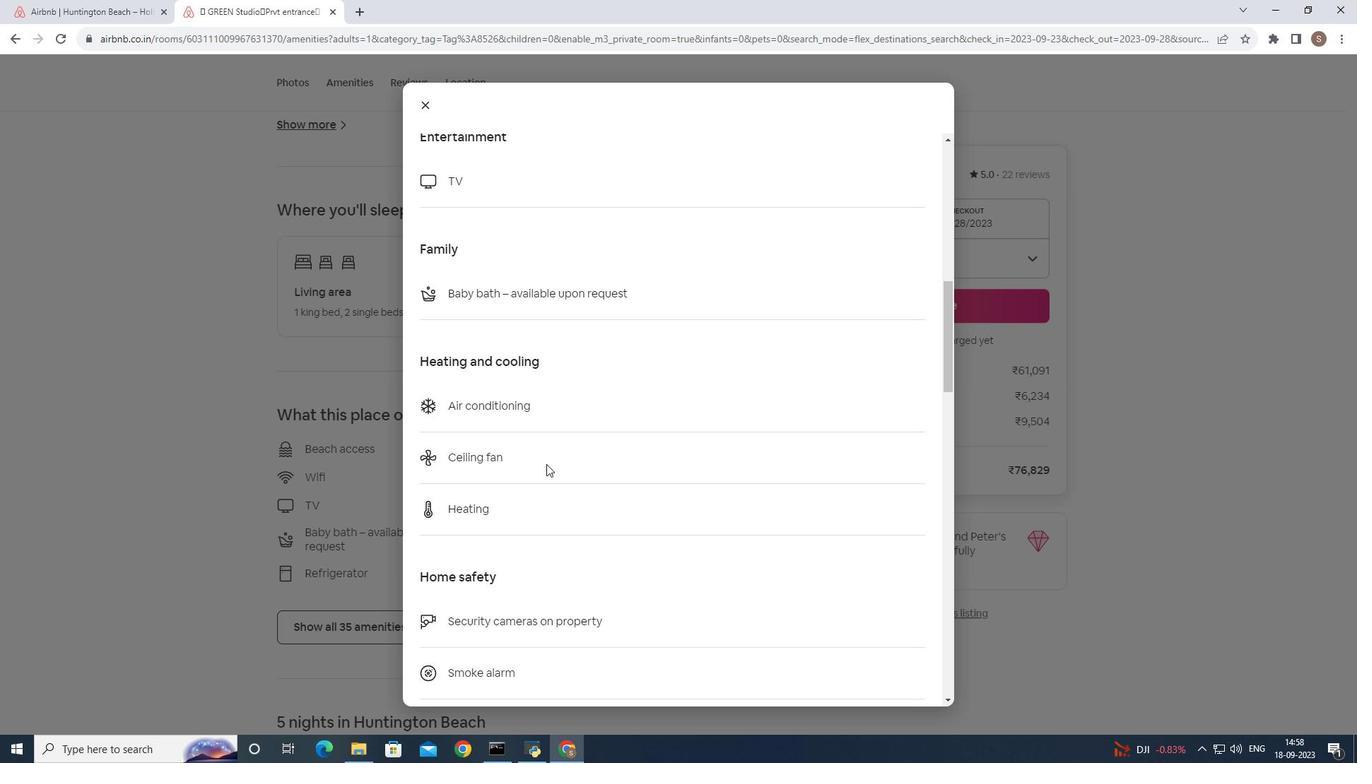 
Action: Mouse scrolled (546, 463) with delta (0, 0)
Screenshot: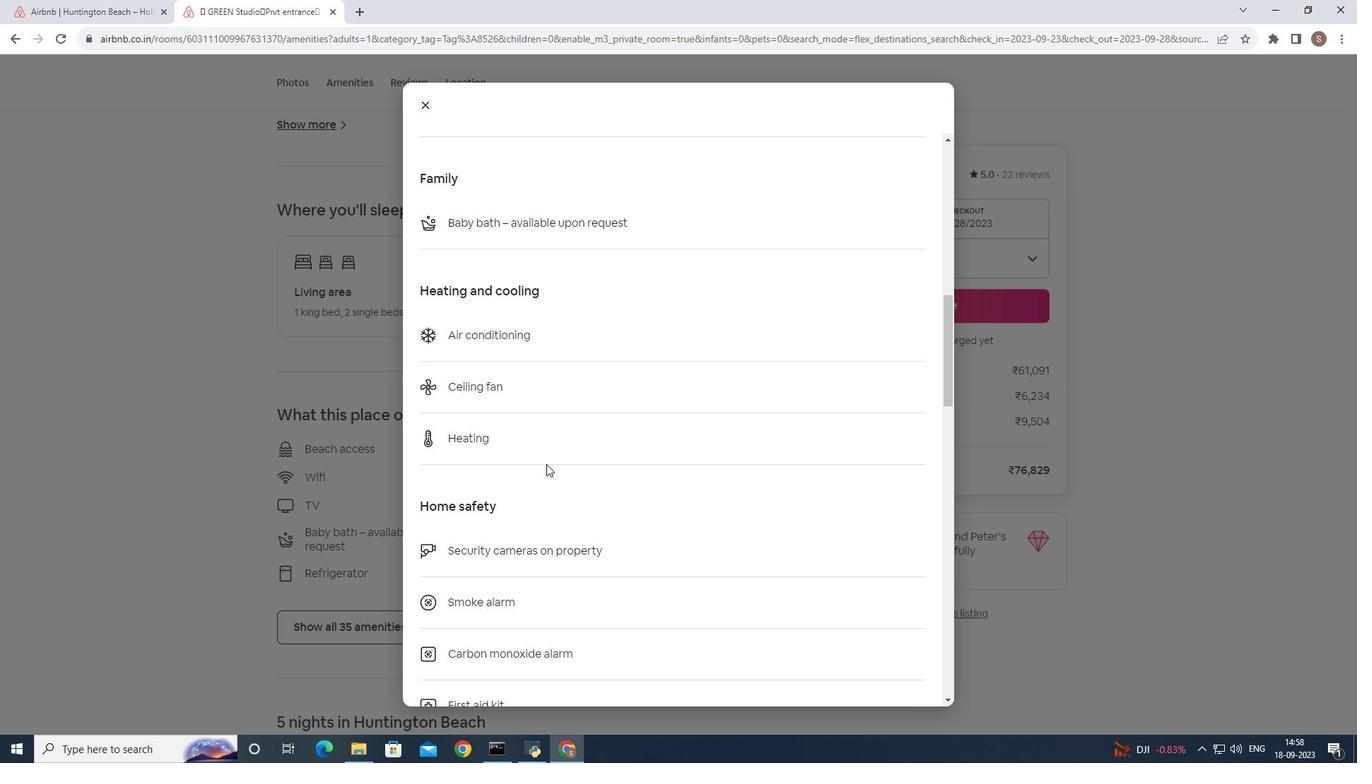 
Action: Mouse scrolled (546, 463) with delta (0, 0)
Screenshot: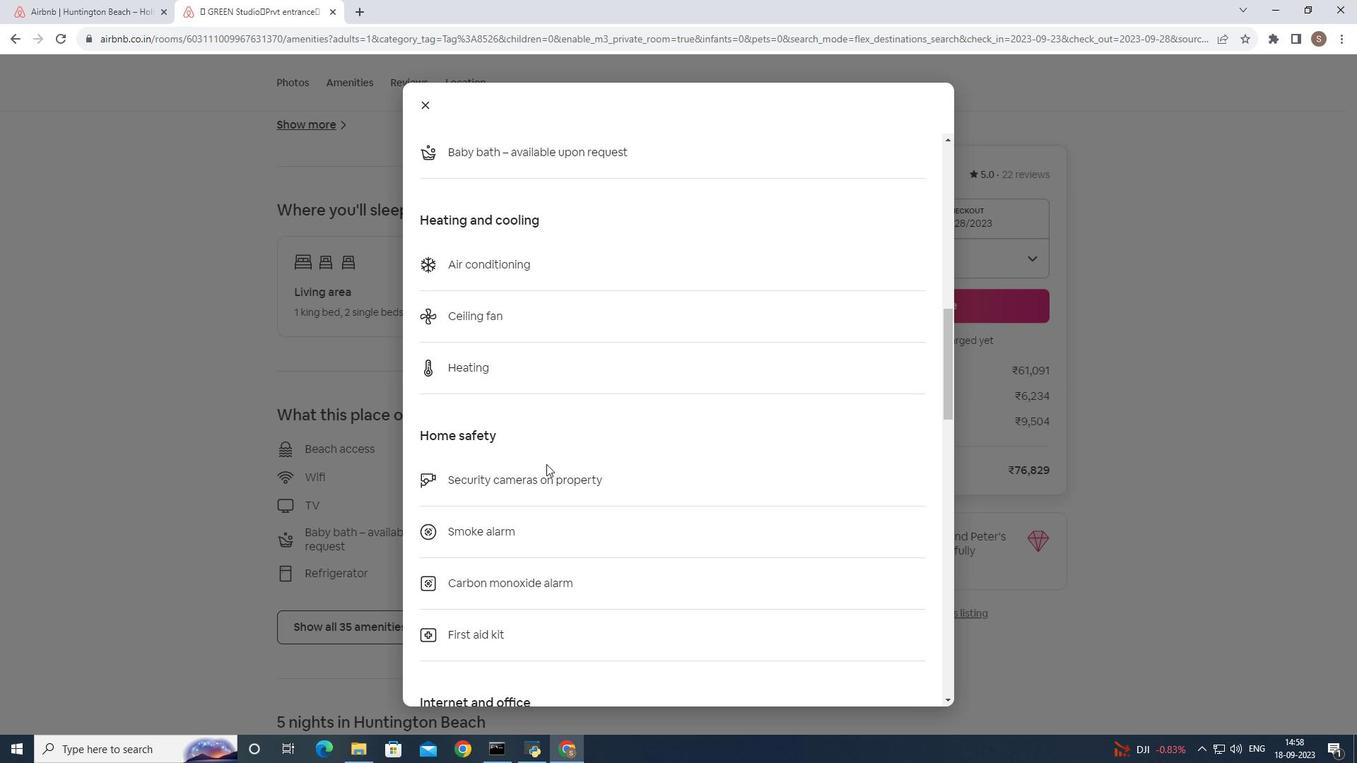 
Action: Mouse scrolled (546, 463) with delta (0, 0)
Screenshot: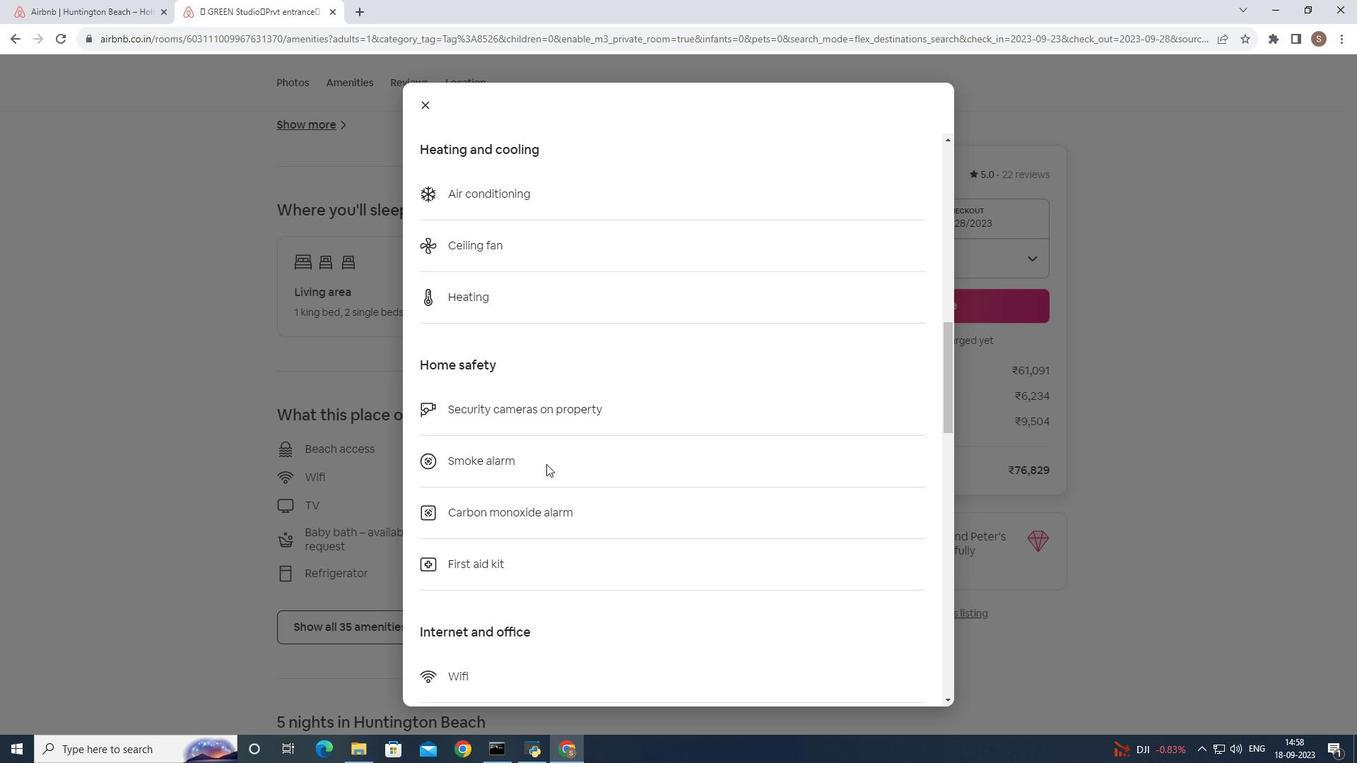 
Action: Mouse scrolled (546, 463) with delta (0, 0)
Screenshot: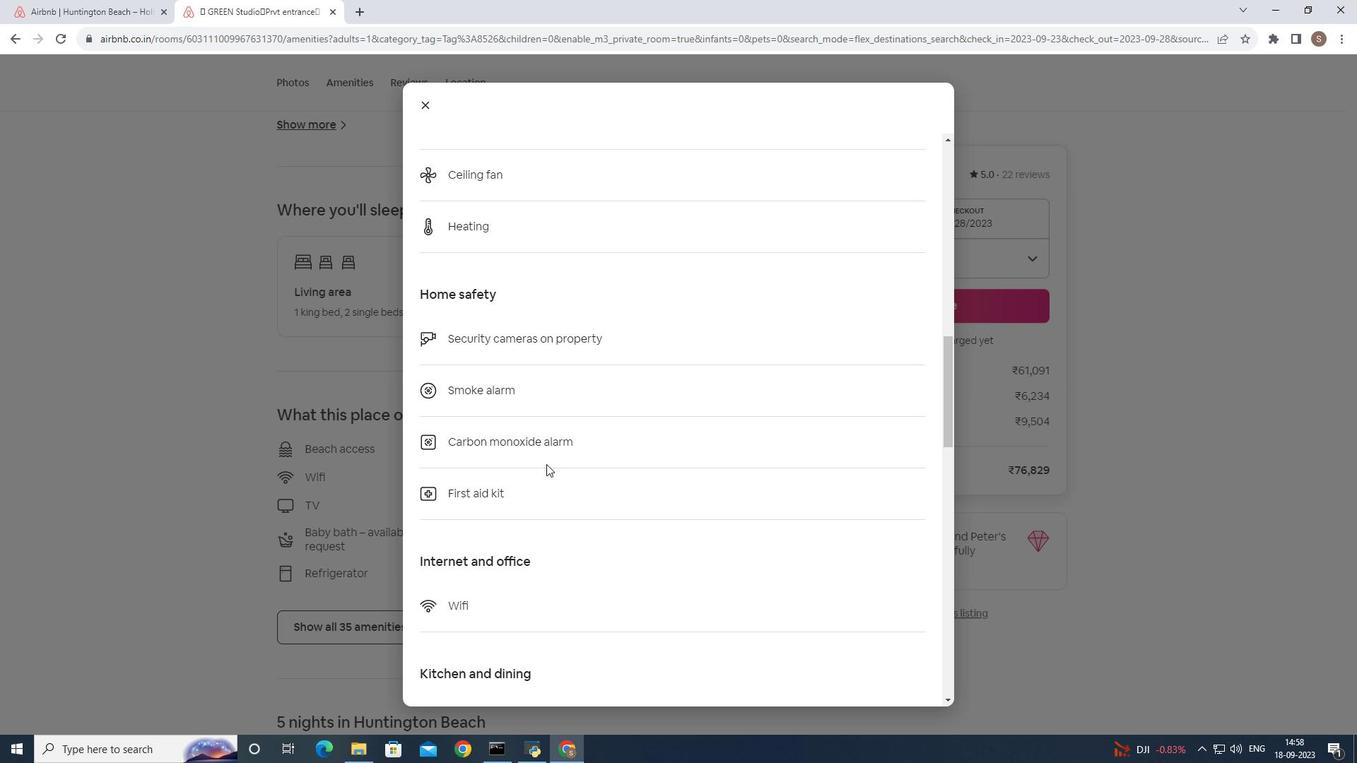 
Action: Mouse scrolled (546, 463) with delta (0, 0)
Screenshot: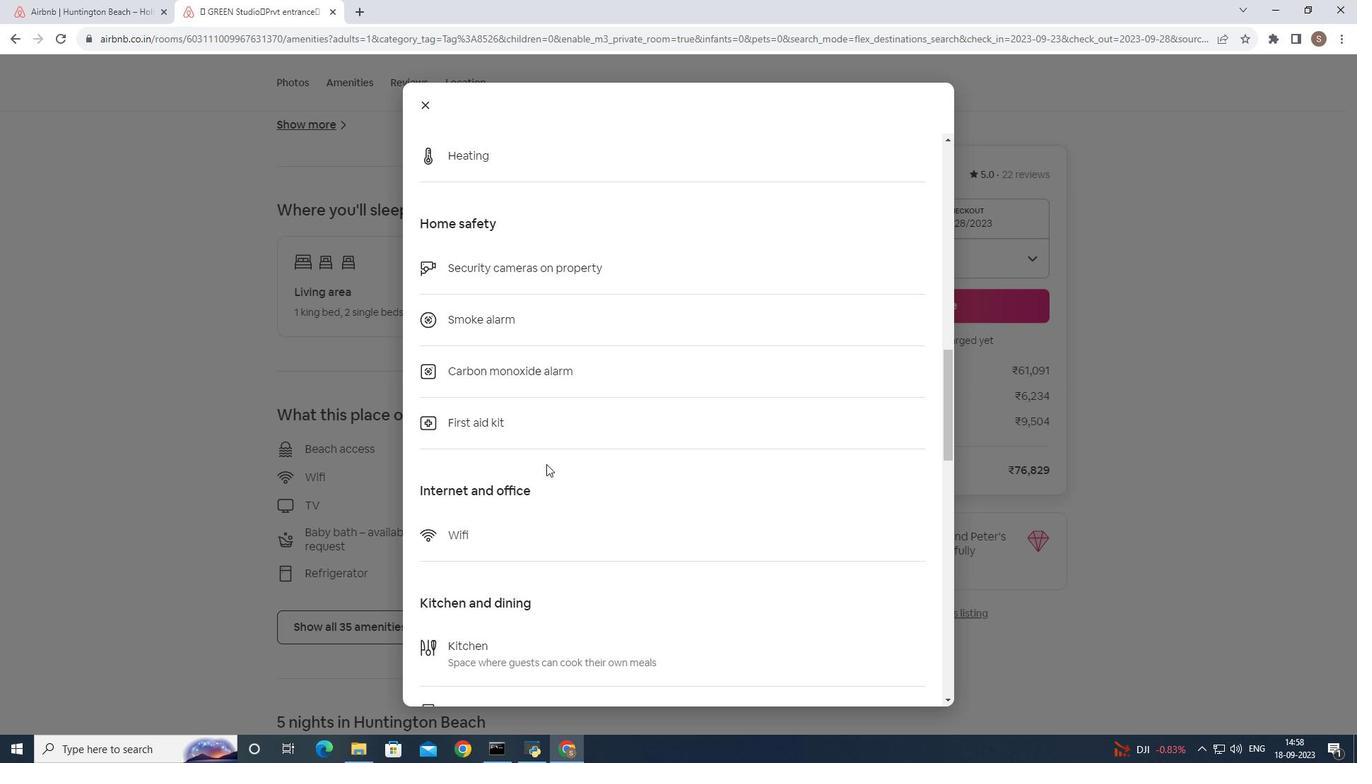 
Action: Mouse scrolled (546, 463) with delta (0, 0)
Screenshot: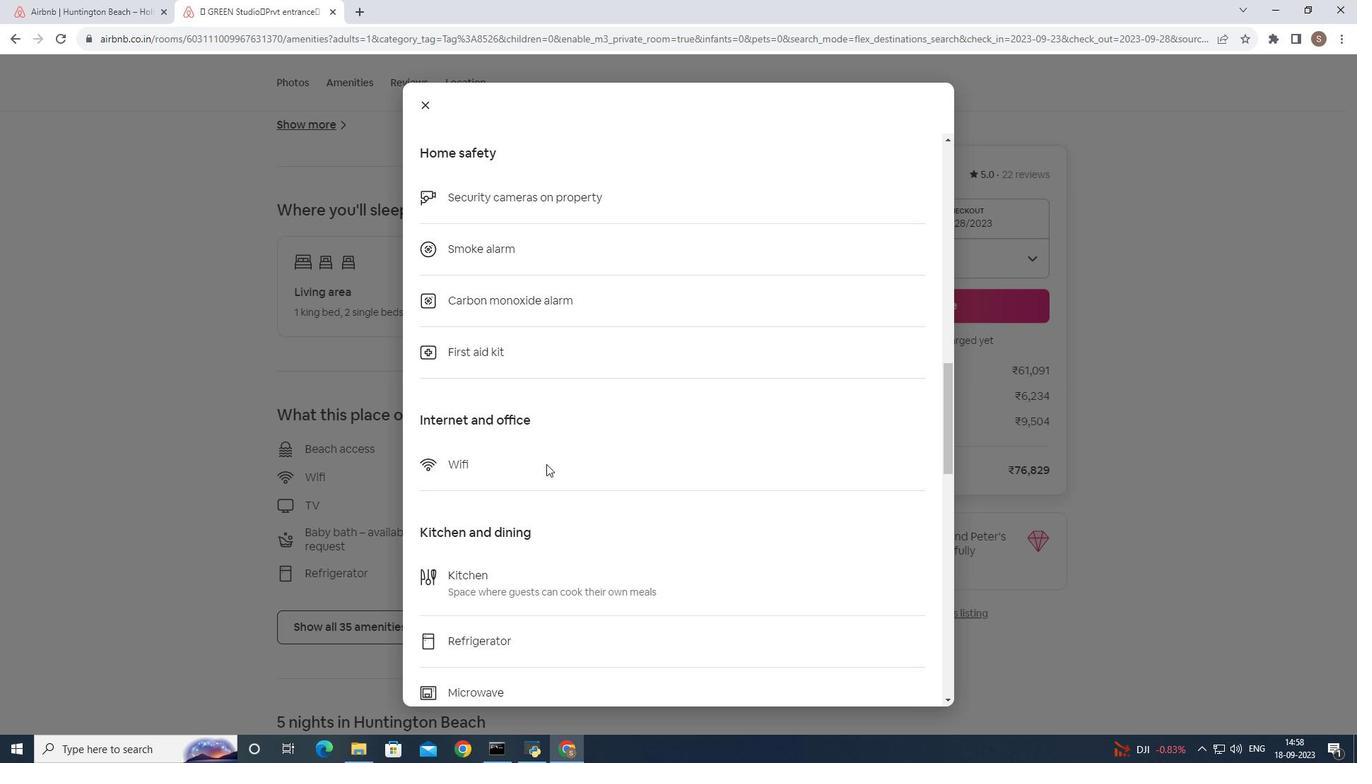 
Action: Mouse scrolled (546, 463) with delta (0, 0)
Screenshot: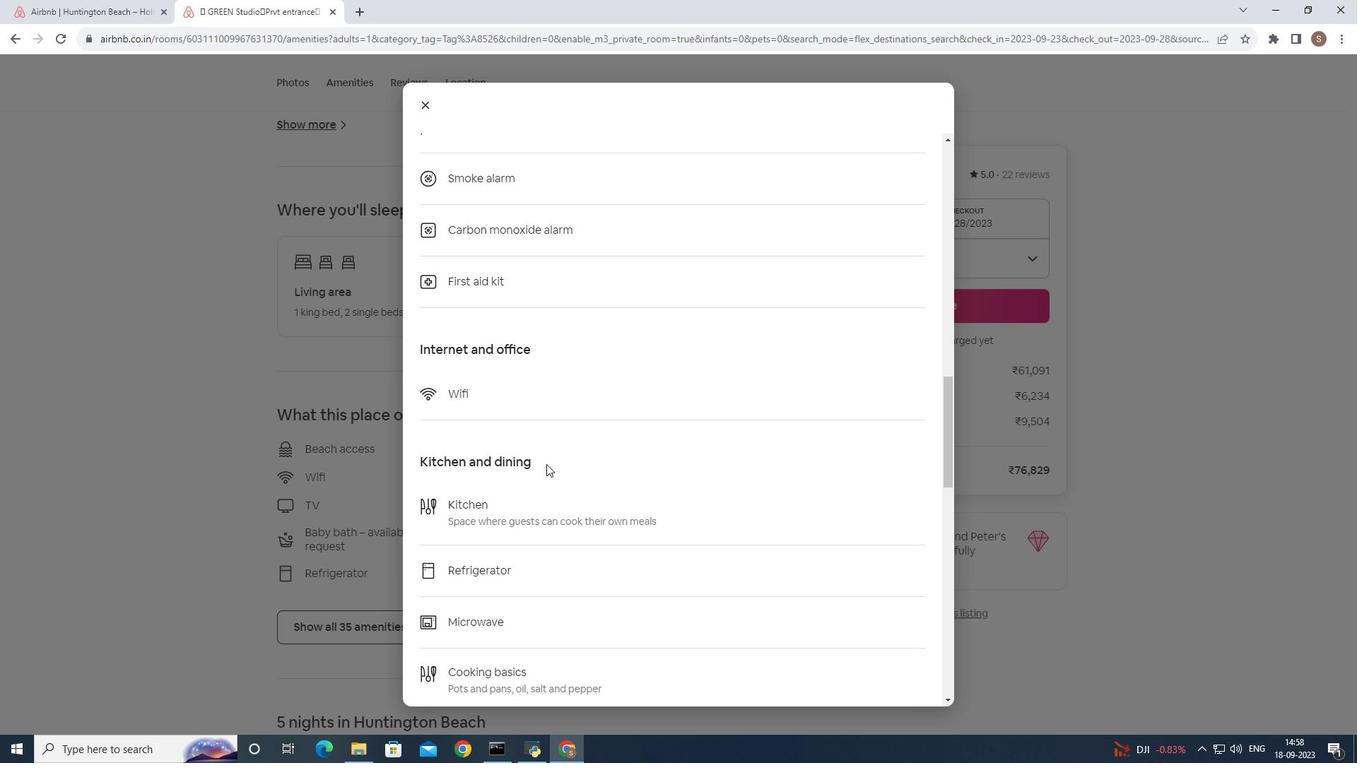 
Action: Mouse scrolled (546, 463) with delta (0, 0)
Screenshot: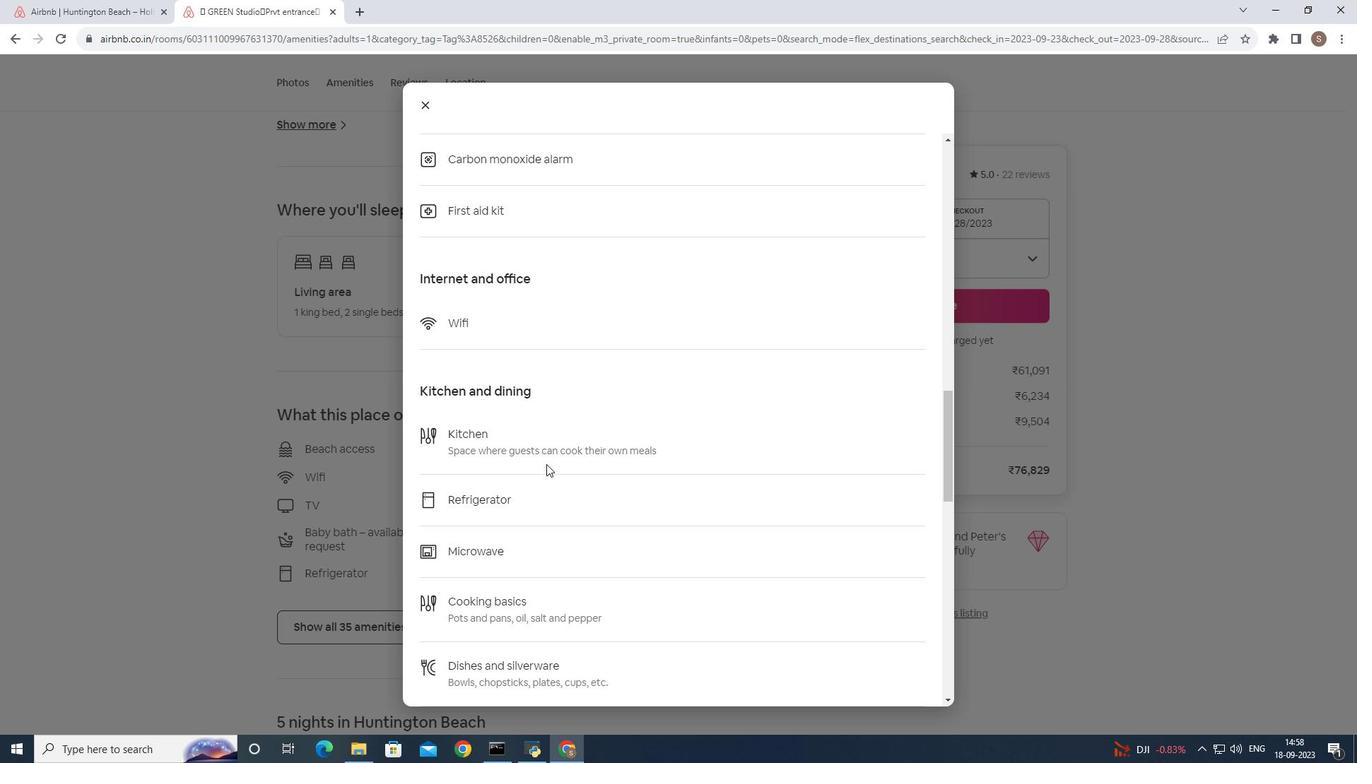 
Action: Mouse scrolled (546, 463) with delta (0, 0)
Screenshot: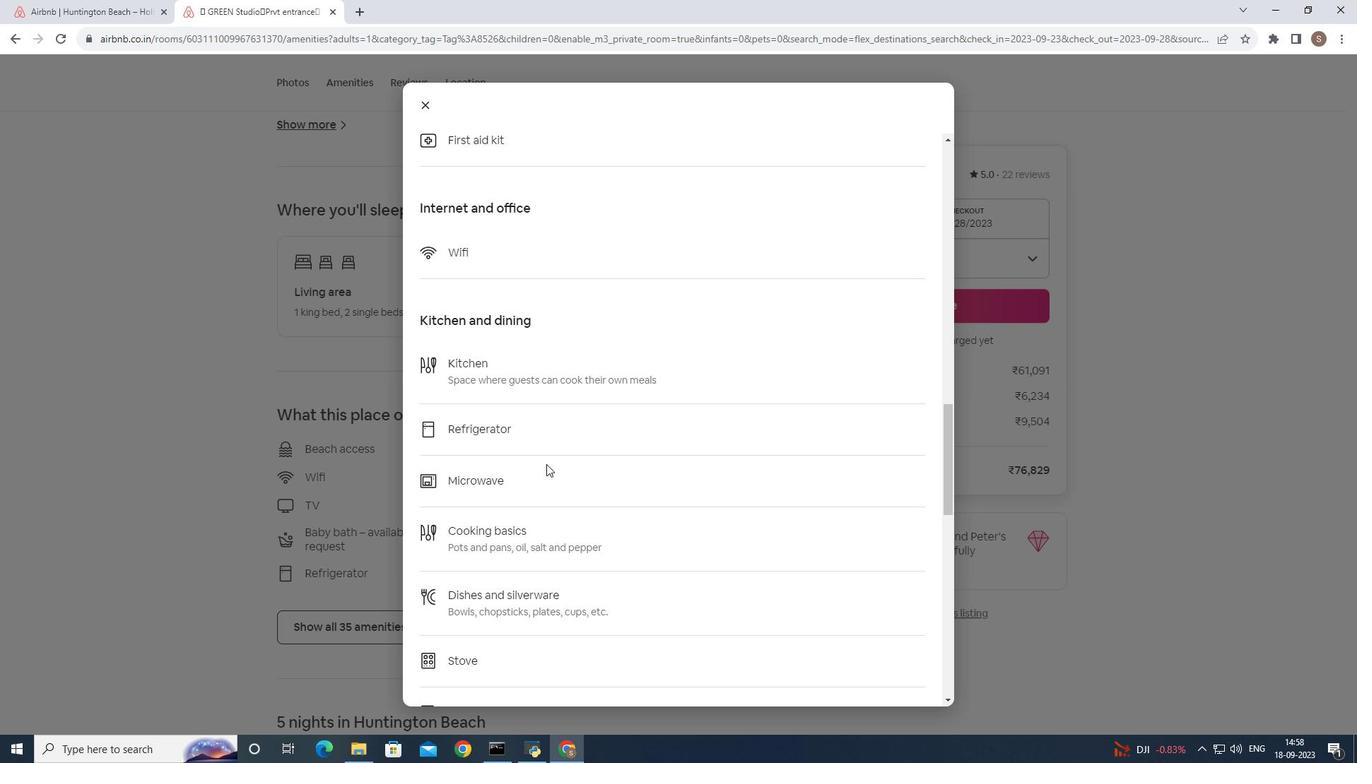 
Action: Mouse scrolled (546, 463) with delta (0, 0)
Screenshot: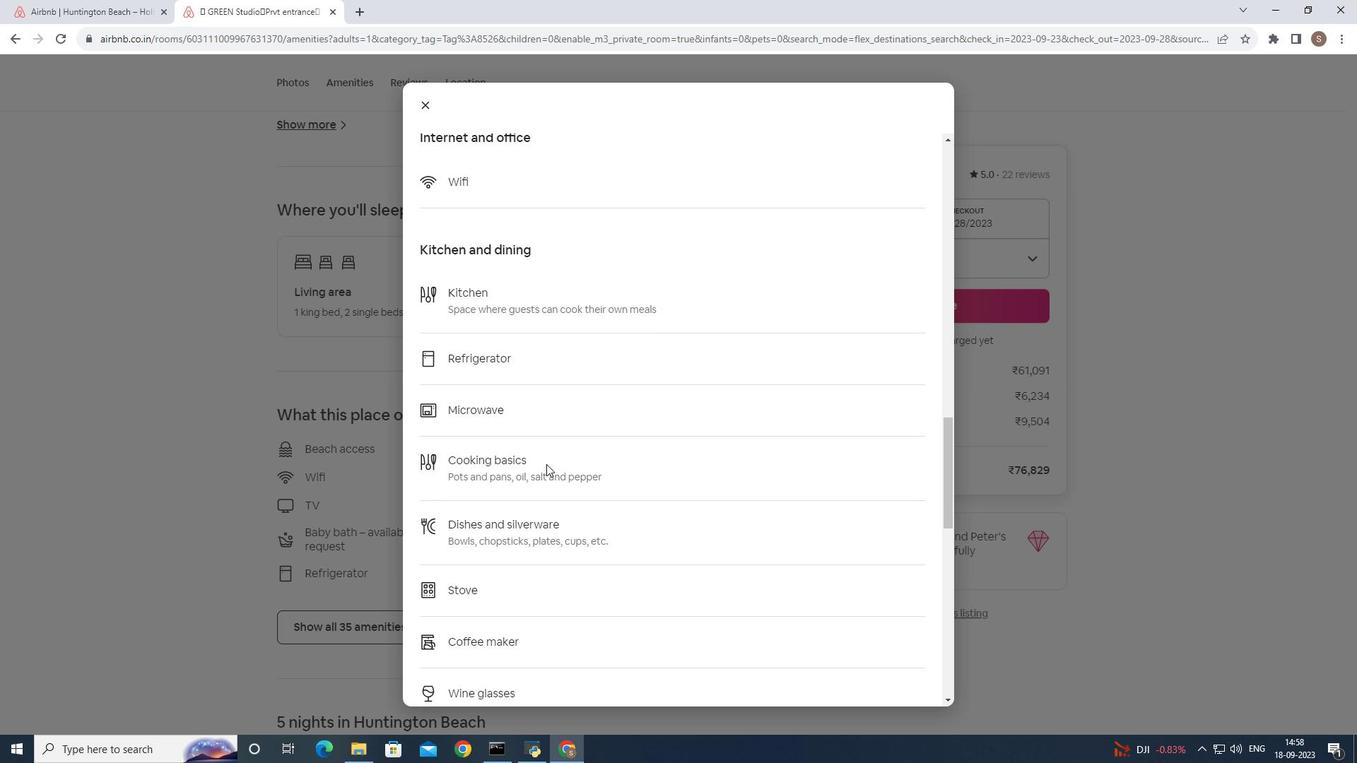 
Action: Mouse scrolled (546, 463) with delta (0, 0)
Screenshot: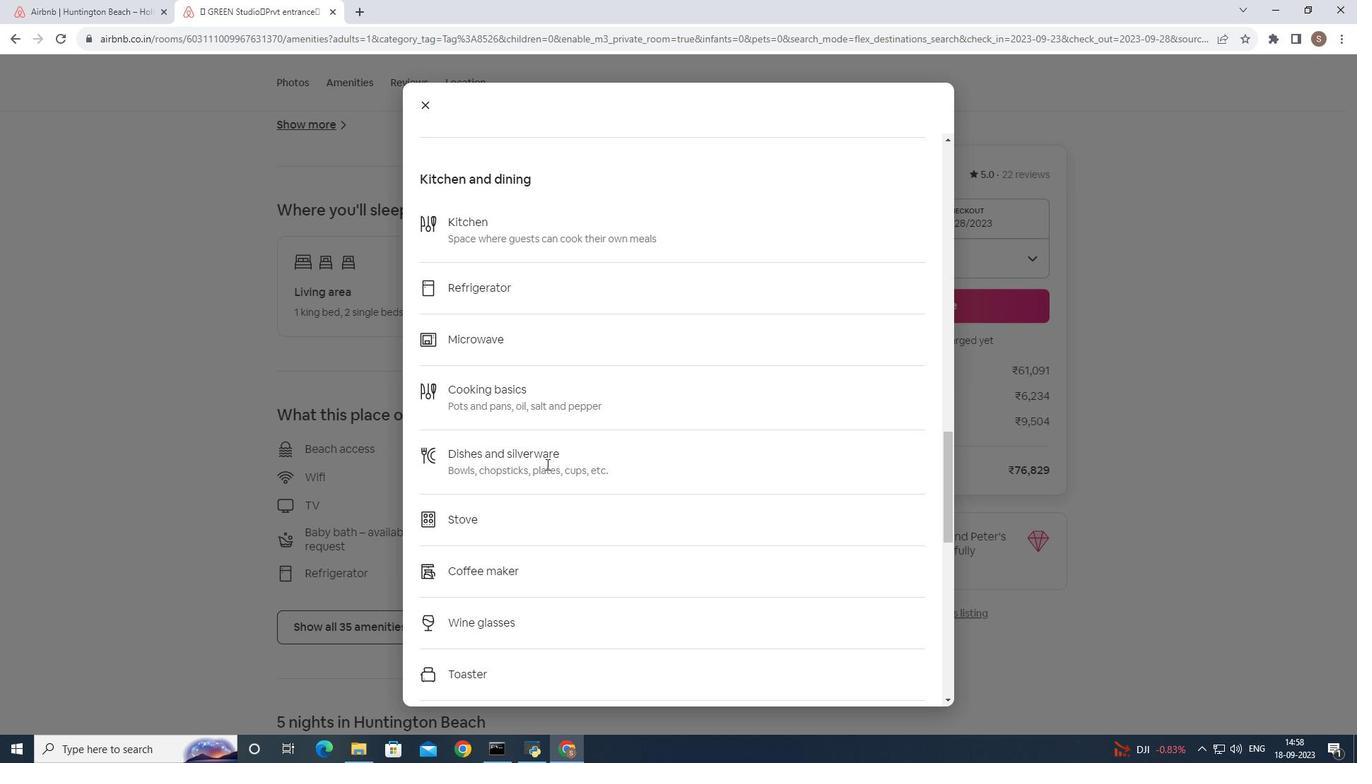 
Action: Mouse scrolled (546, 463) with delta (0, 0)
Screenshot: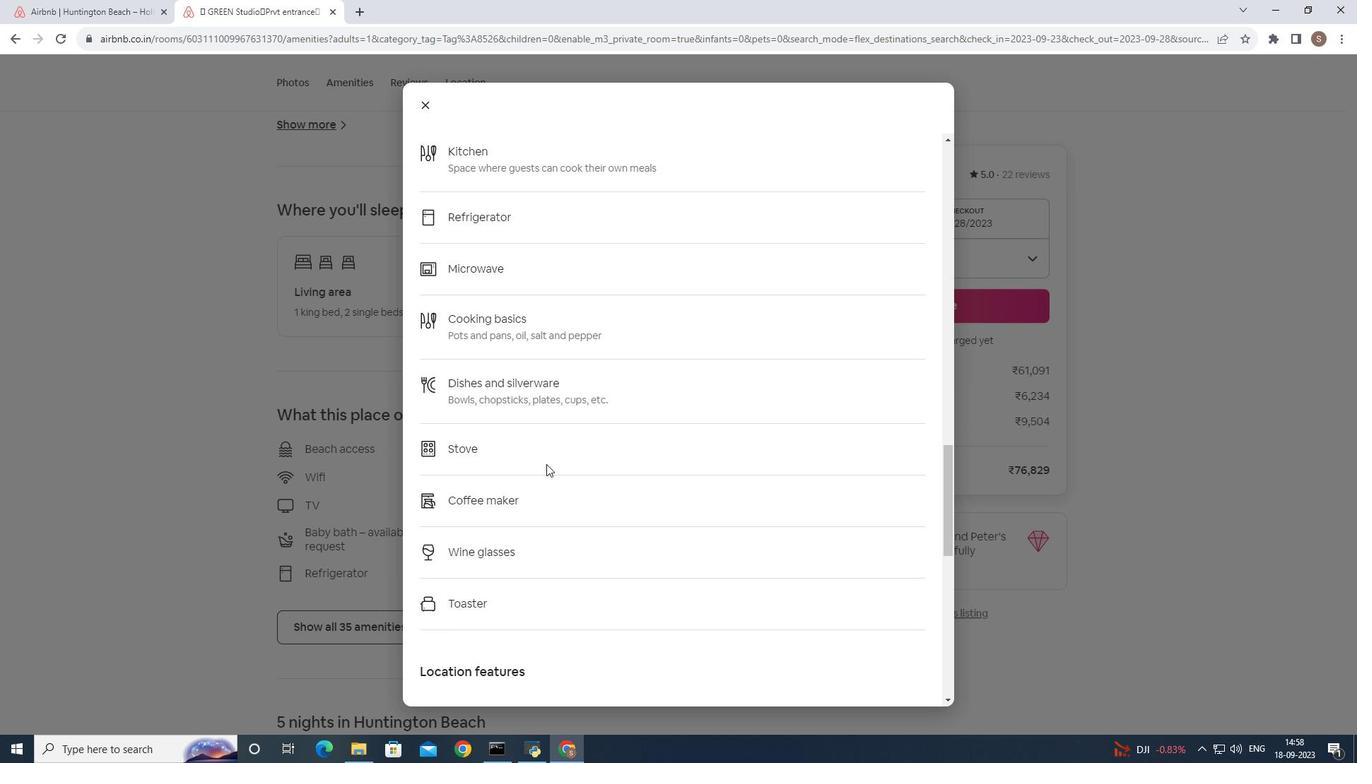 
Action: Mouse scrolled (546, 463) with delta (0, 0)
Screenshot: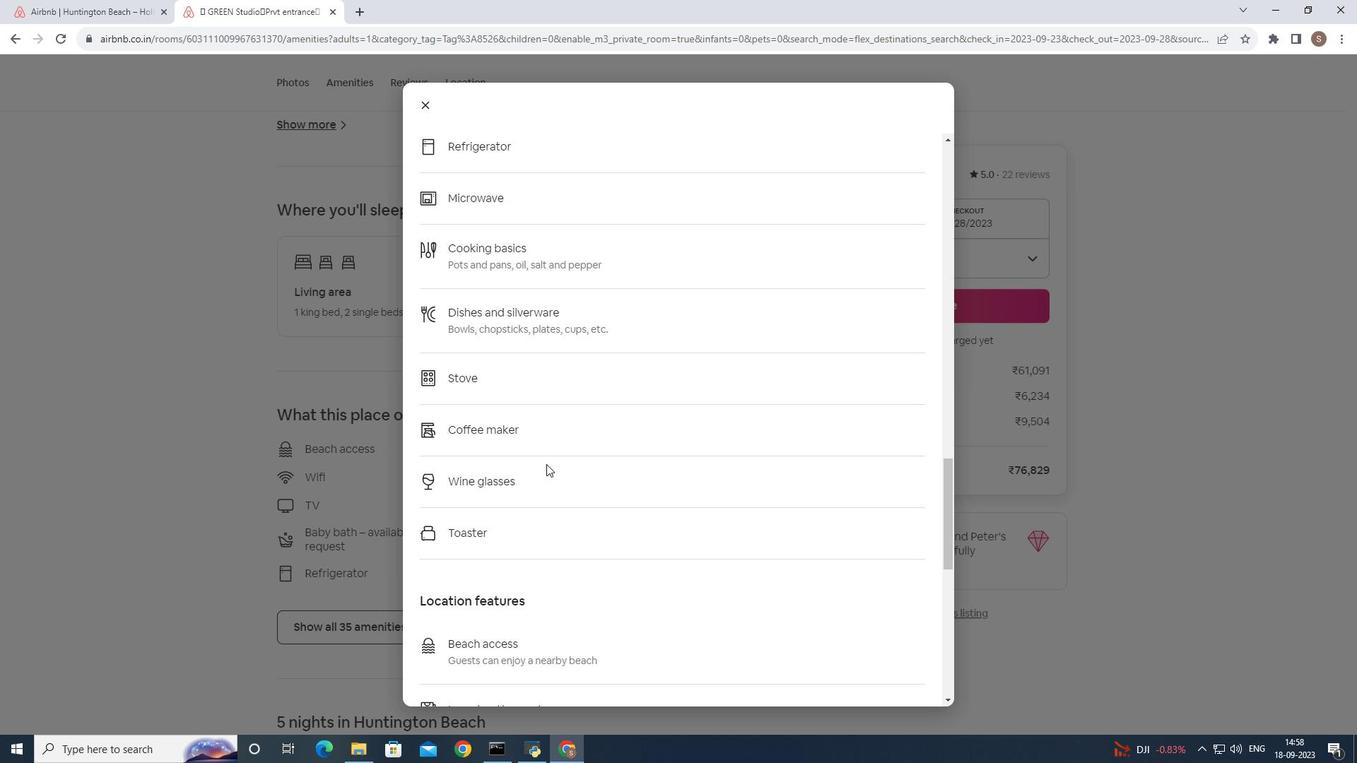 
Action: Mouse scrolled (546, 463) with delta (0, 0)
Screenshot: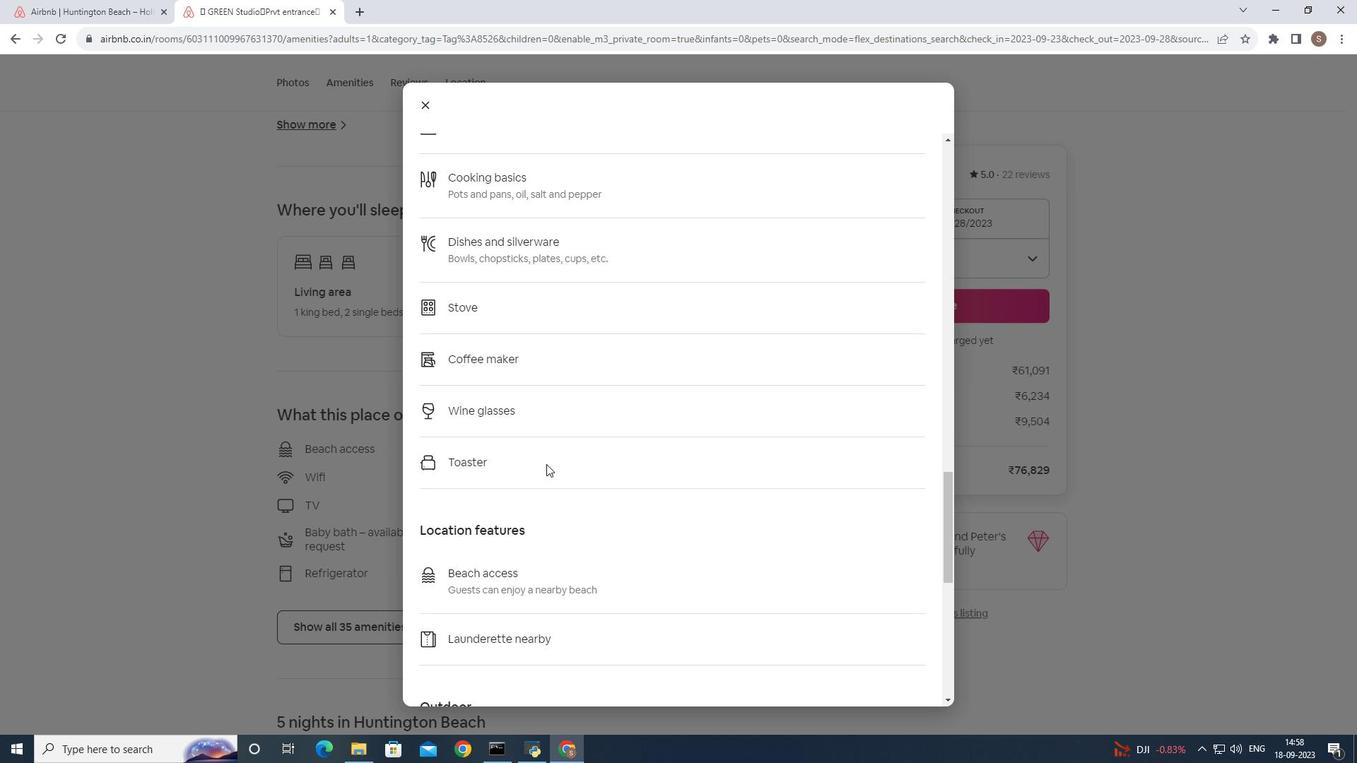 
Action: Mouse scrolled (546, 463) with delta (0, 0)
Screenshot: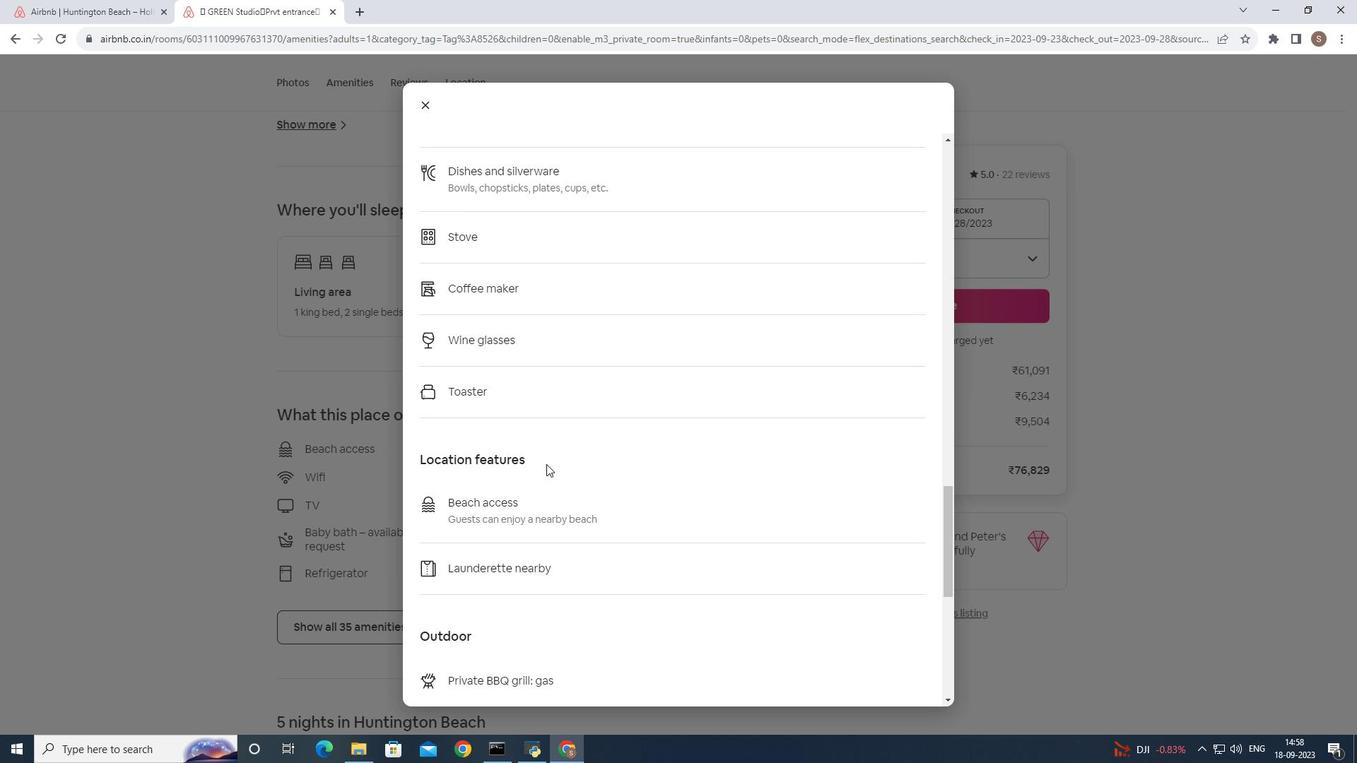 
Action: Mouse scrolled (546, 463) with delta (0, 0)
Screenshot: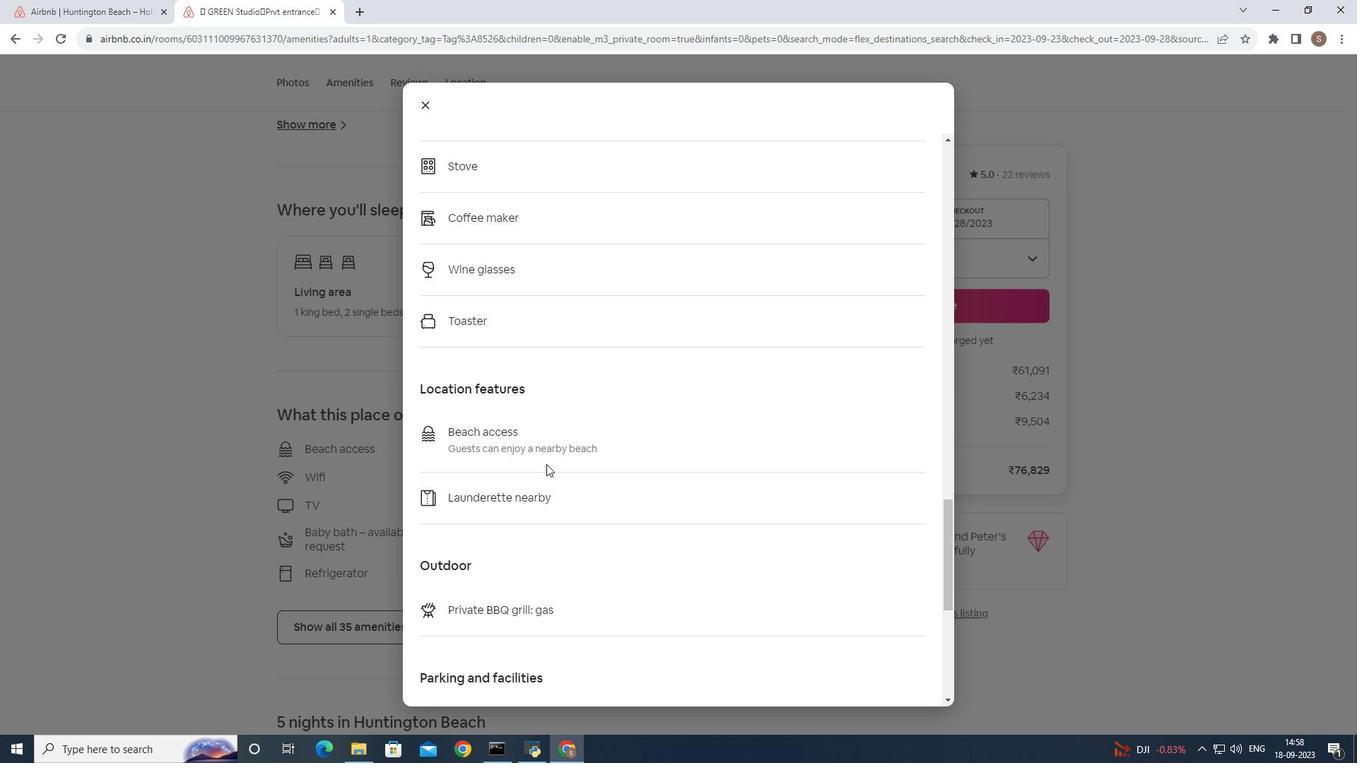 
Action: Mouse scrolled (546, 463) with delta (0, 0)
Screenshot: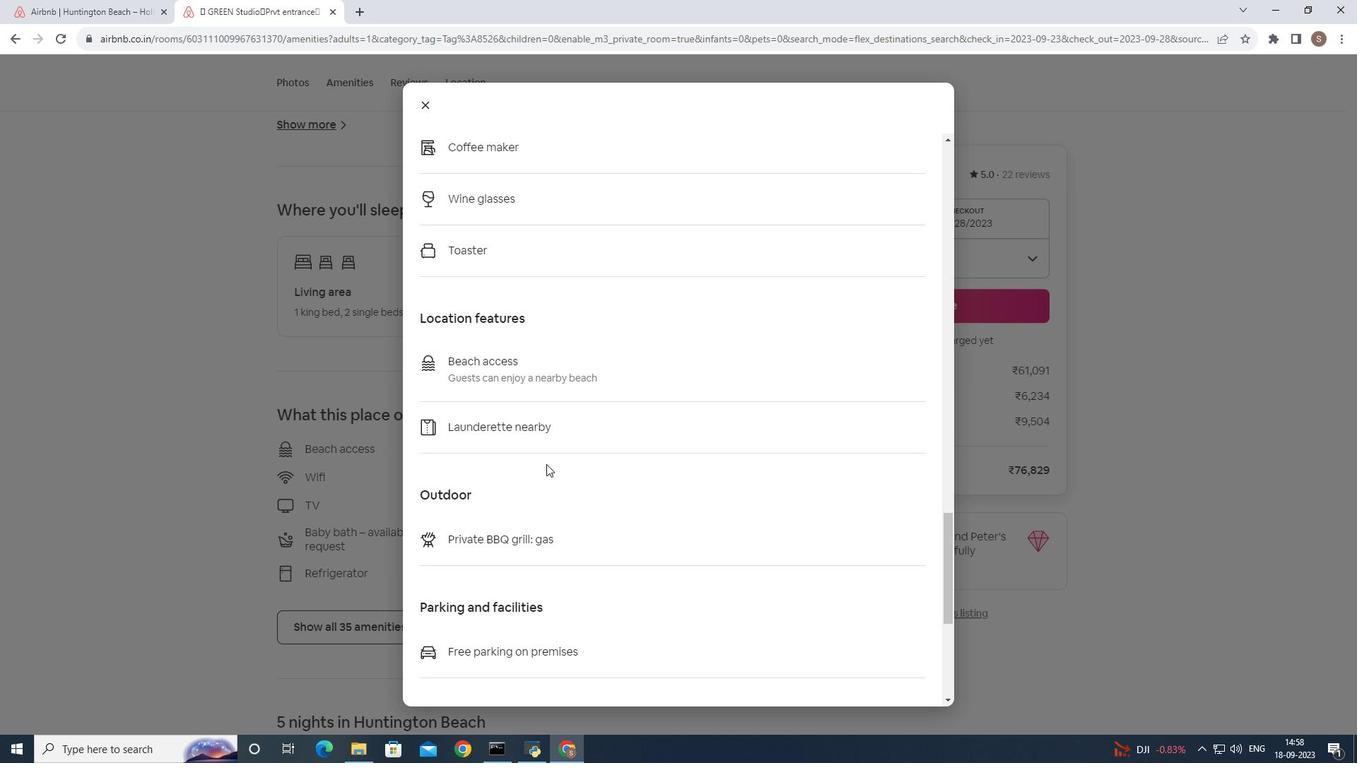 
Action: Mouse scrolled (546, 463) with delta (0, 0)
Screenshot: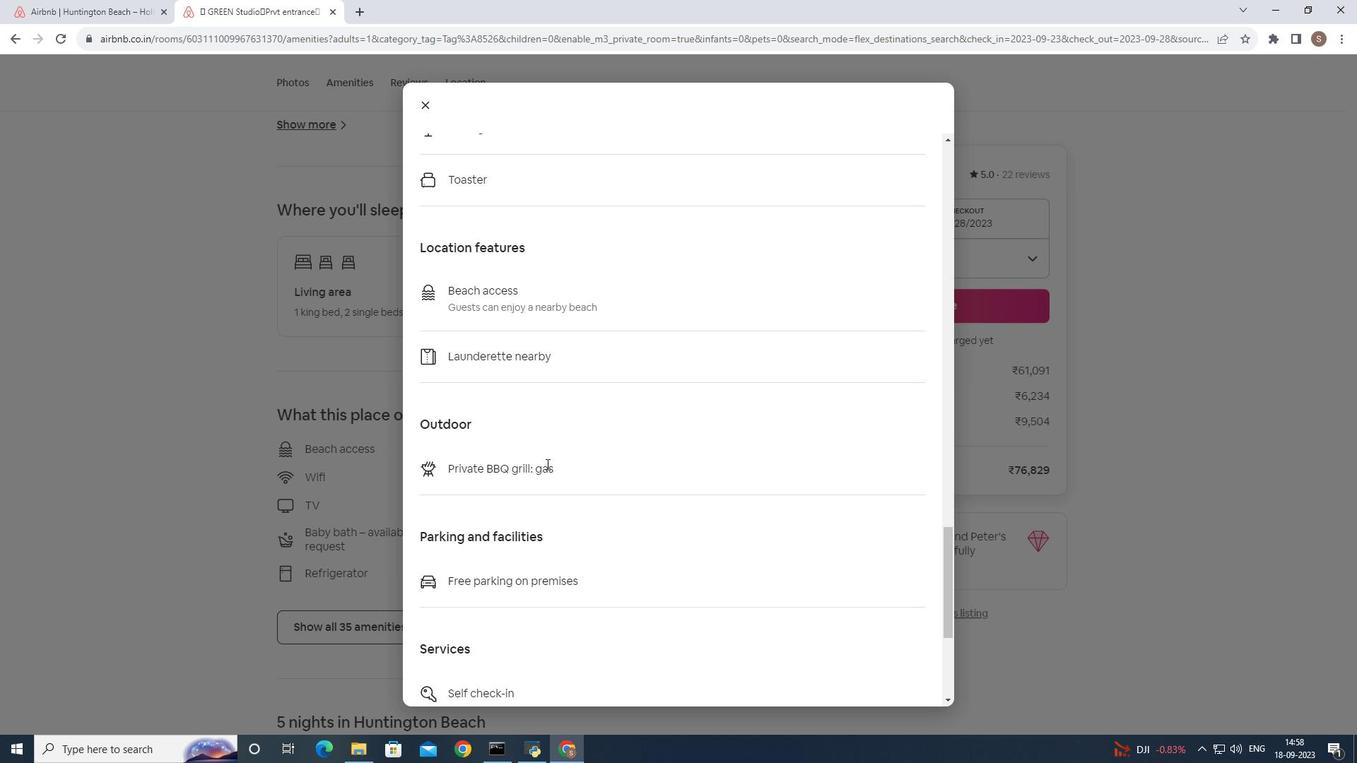 
Action: Mouse scrolled (546, 463) with delta (0, 0)
Screenshot: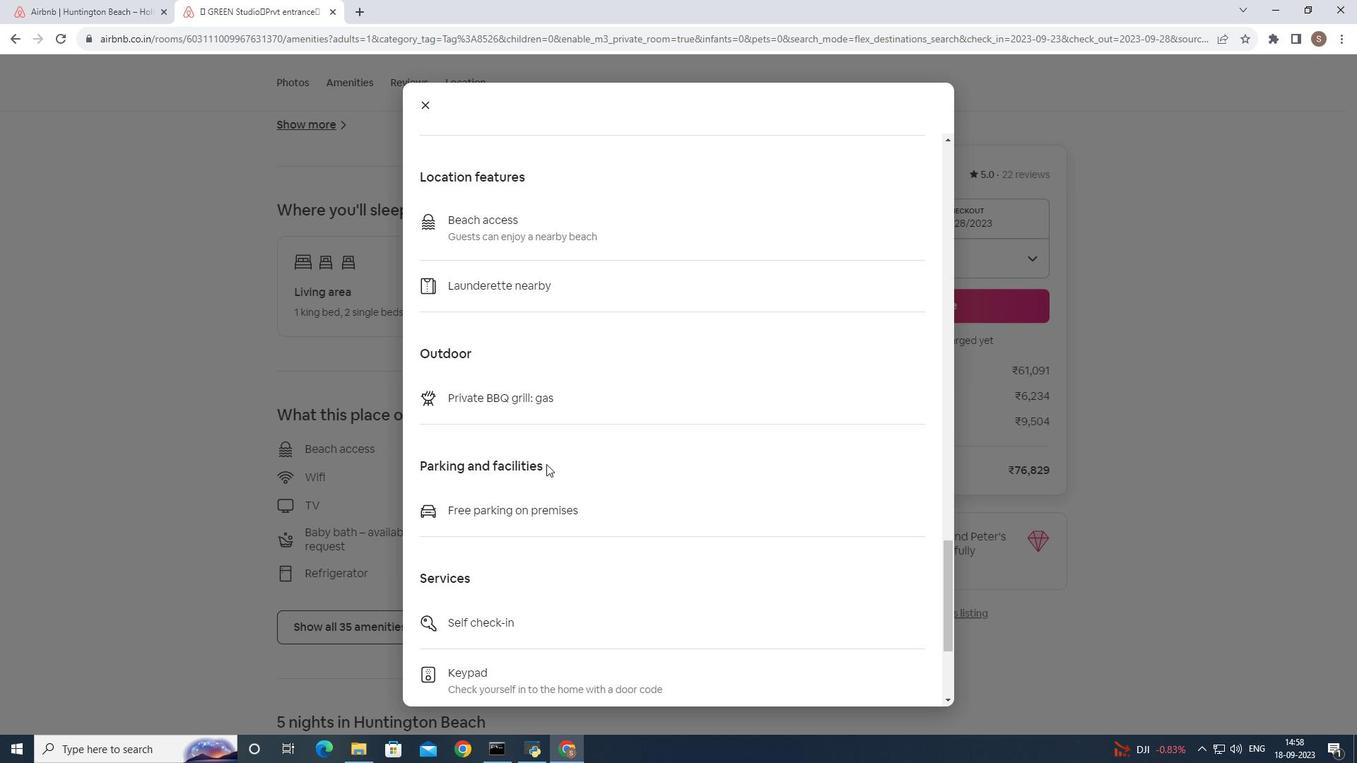 
Action: Mouse scrolled (546, 463) with delta (0, 0)
Screenshot: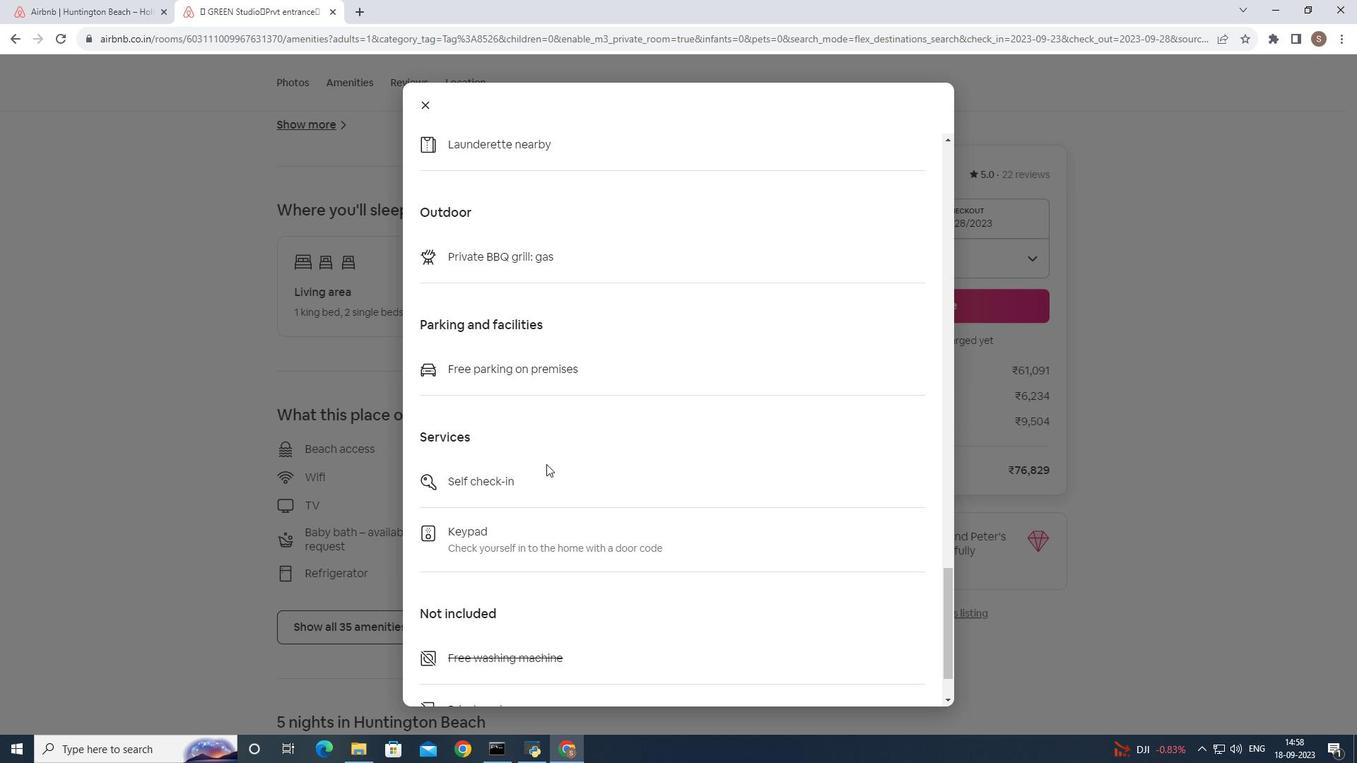 
Action: Mouse scrolled (546, 463) with delta (0, 0)
Screenshot: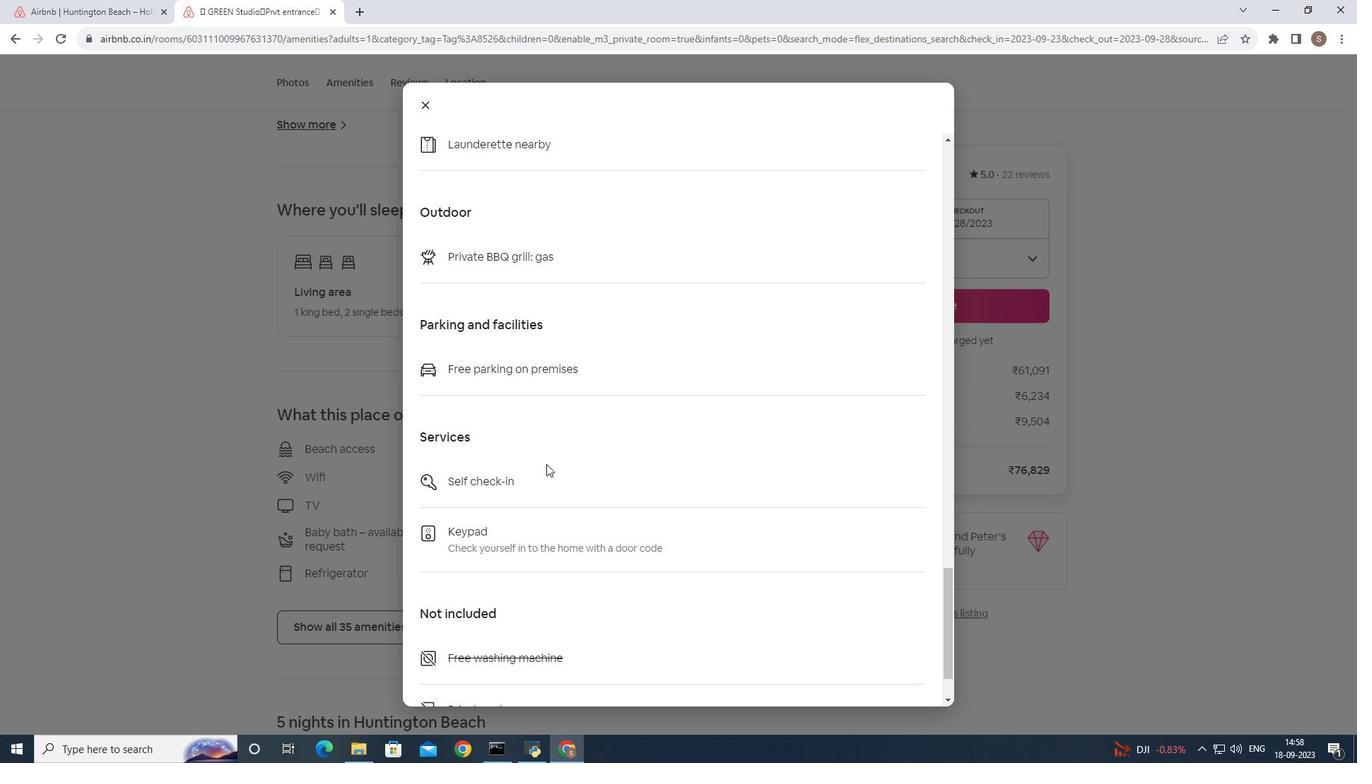 
Action: Mouse scrolled (546, 463) with delta (0, 0)
Screenshot: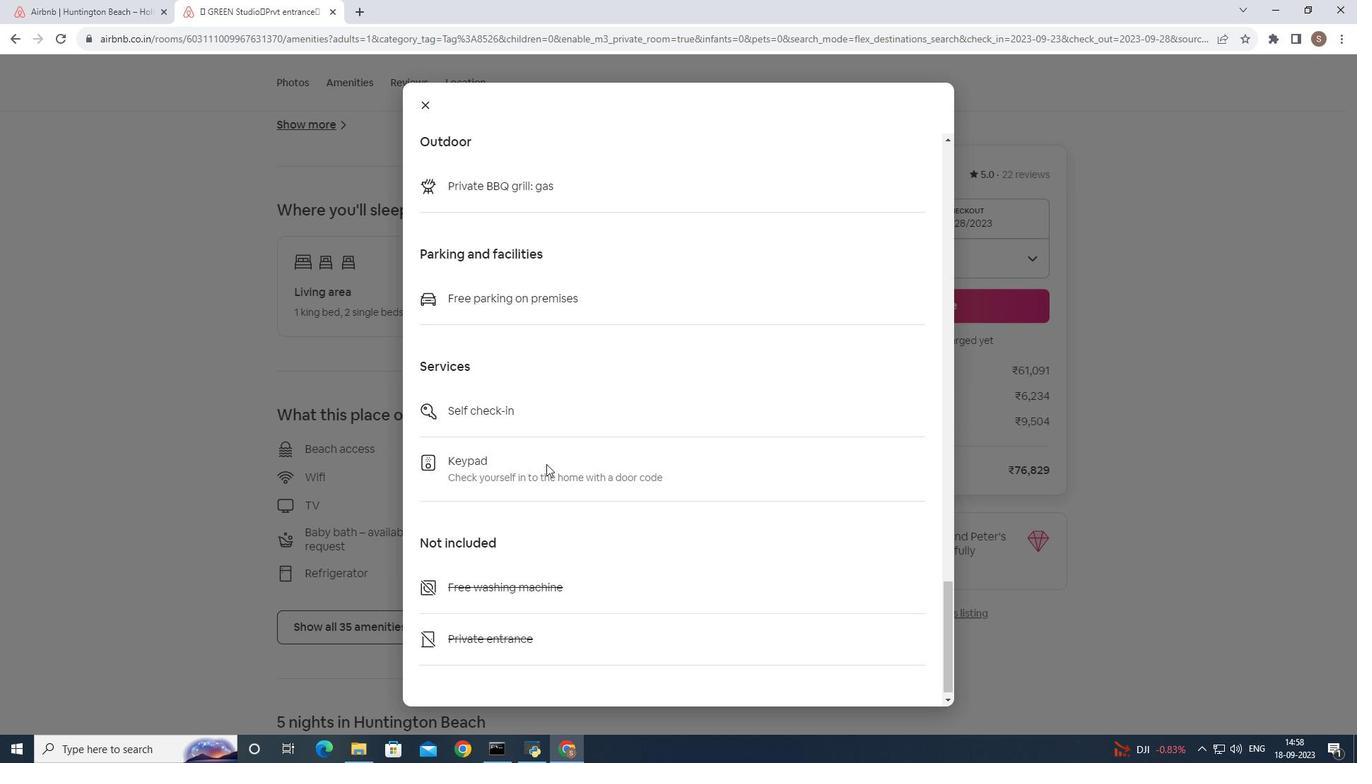 
Action: Mouse scrolled (546, 463) with delta (0, 0)
Screenshot: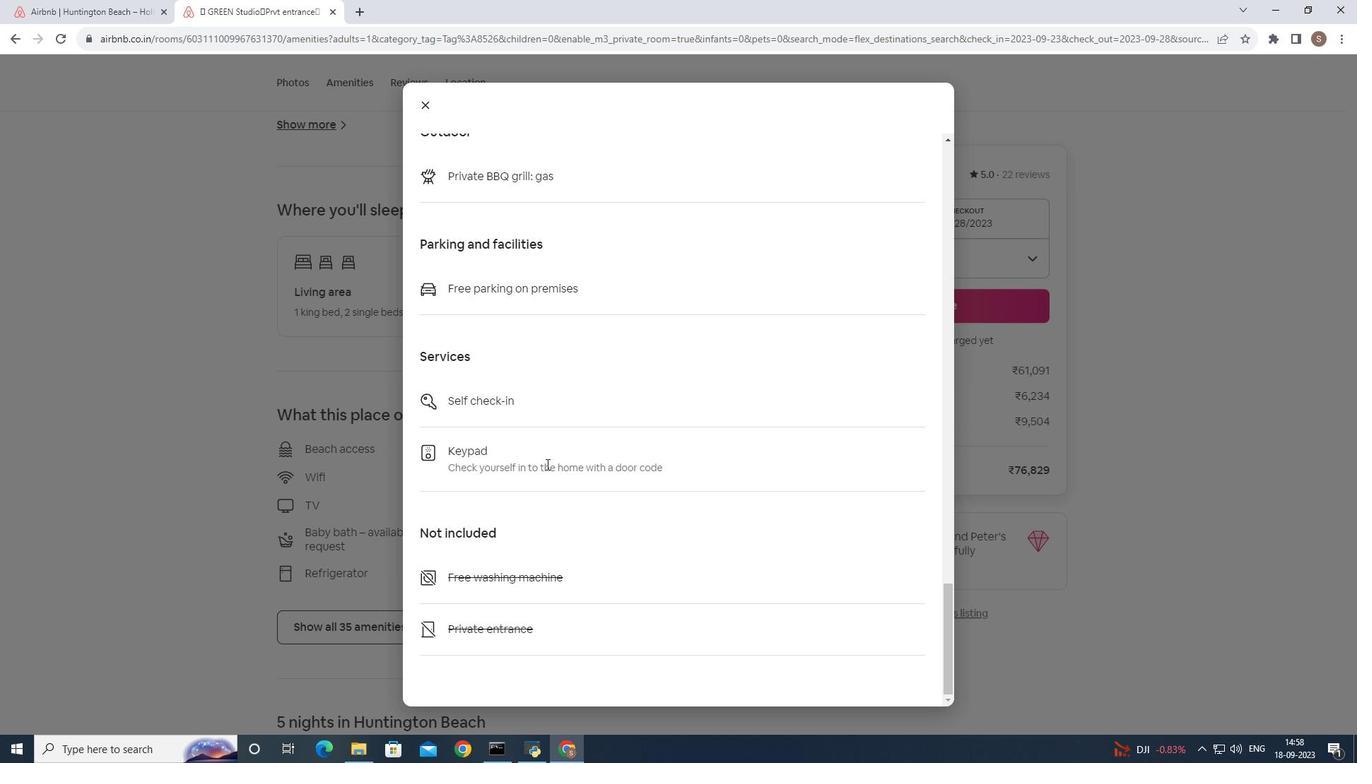
Action: Mouse scrolled (546, 463) with delta (0, 0)
Screenshot: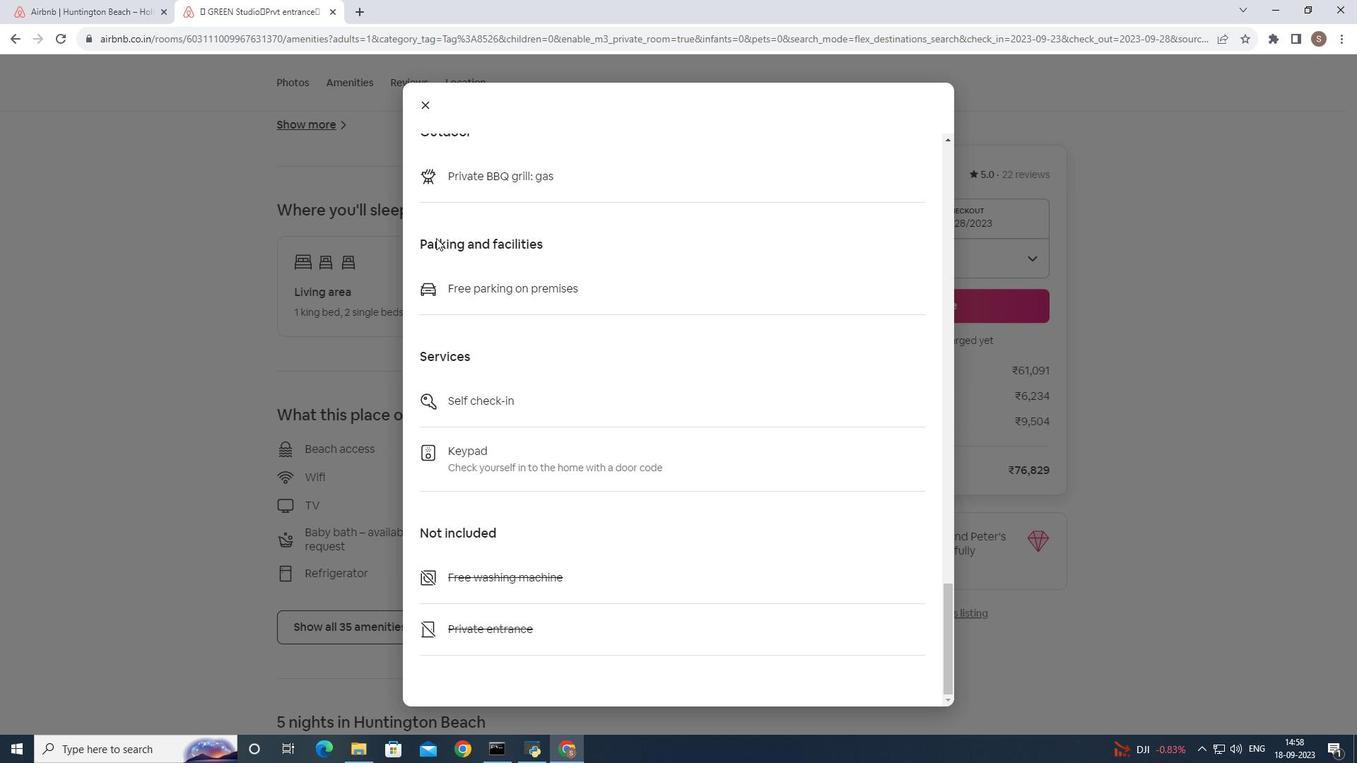 
Action: Mouse moved to (429, 103)
Screenshot: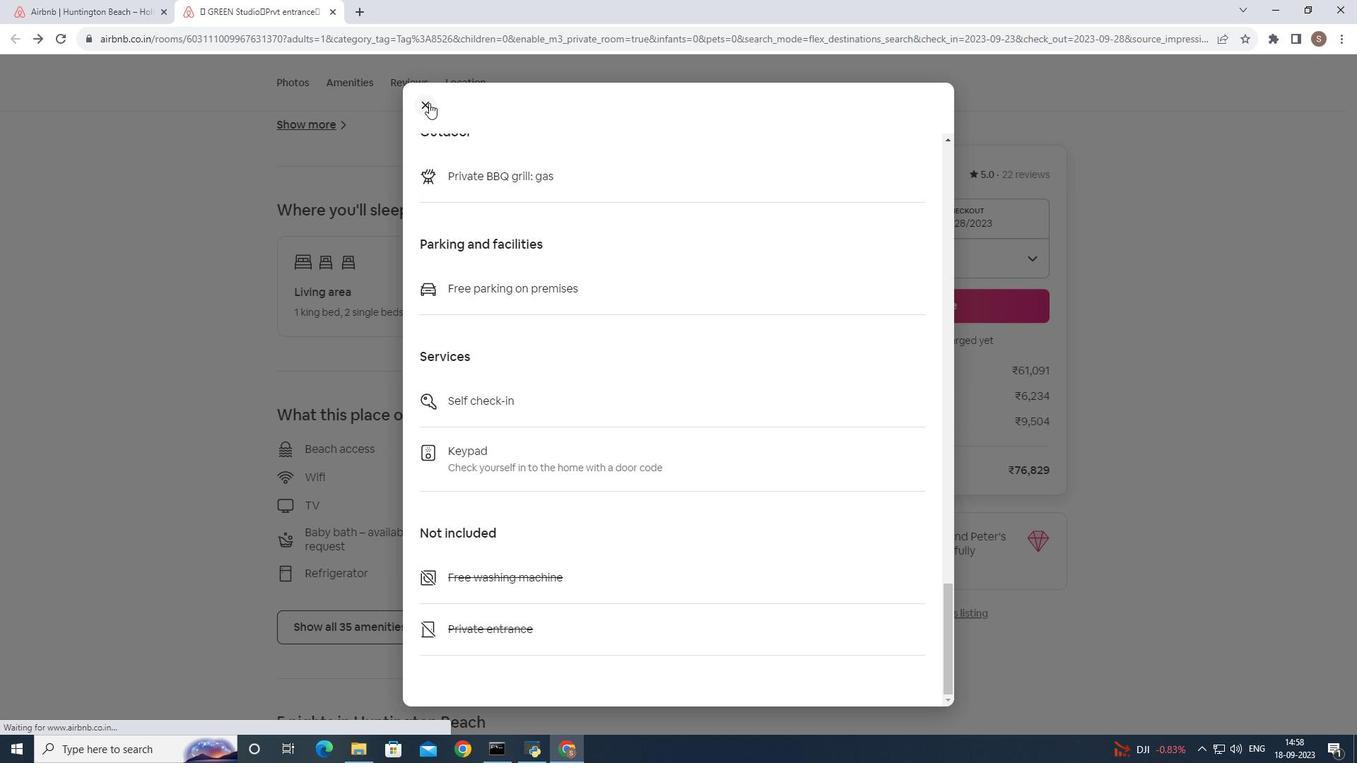 
Action: Mouse pressed left at (429, 103)
Screenshot: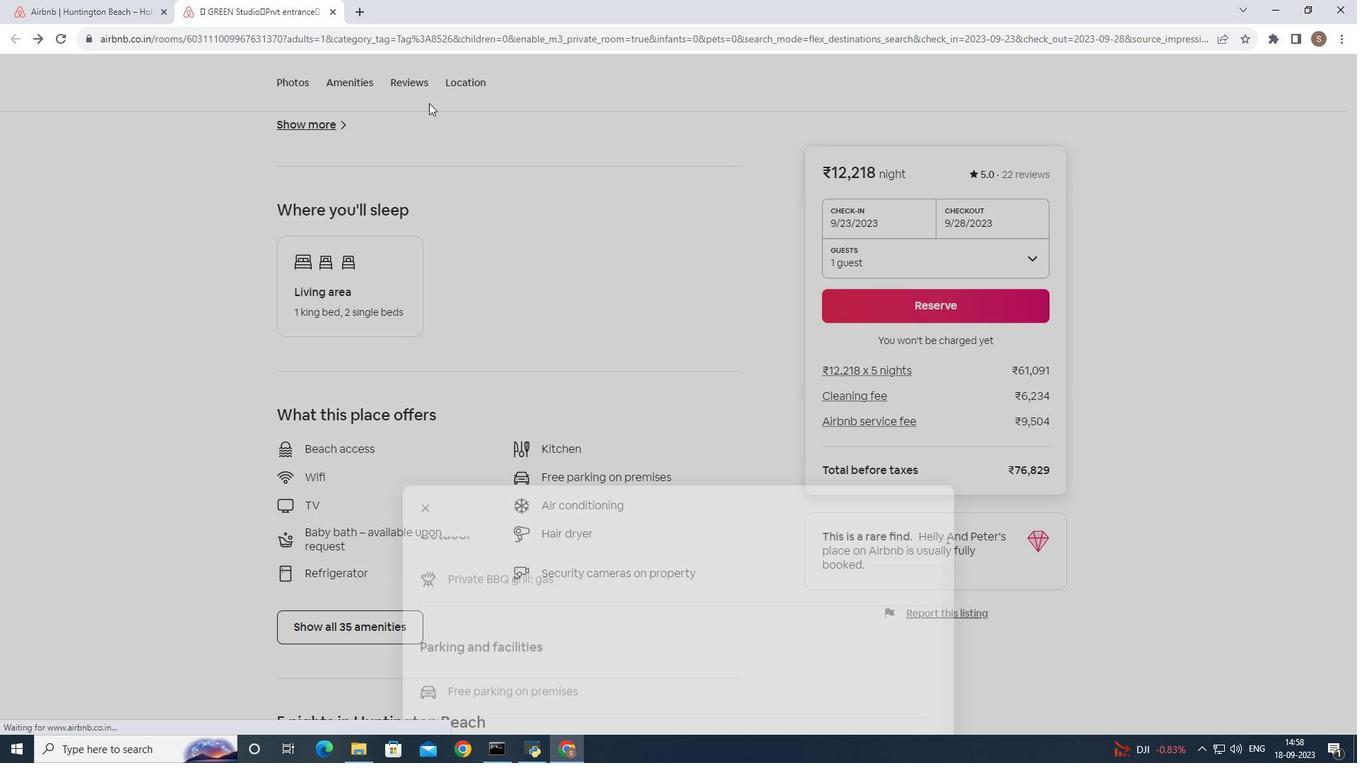 
Action: Mouse moved to (313, 573)
Screenshot: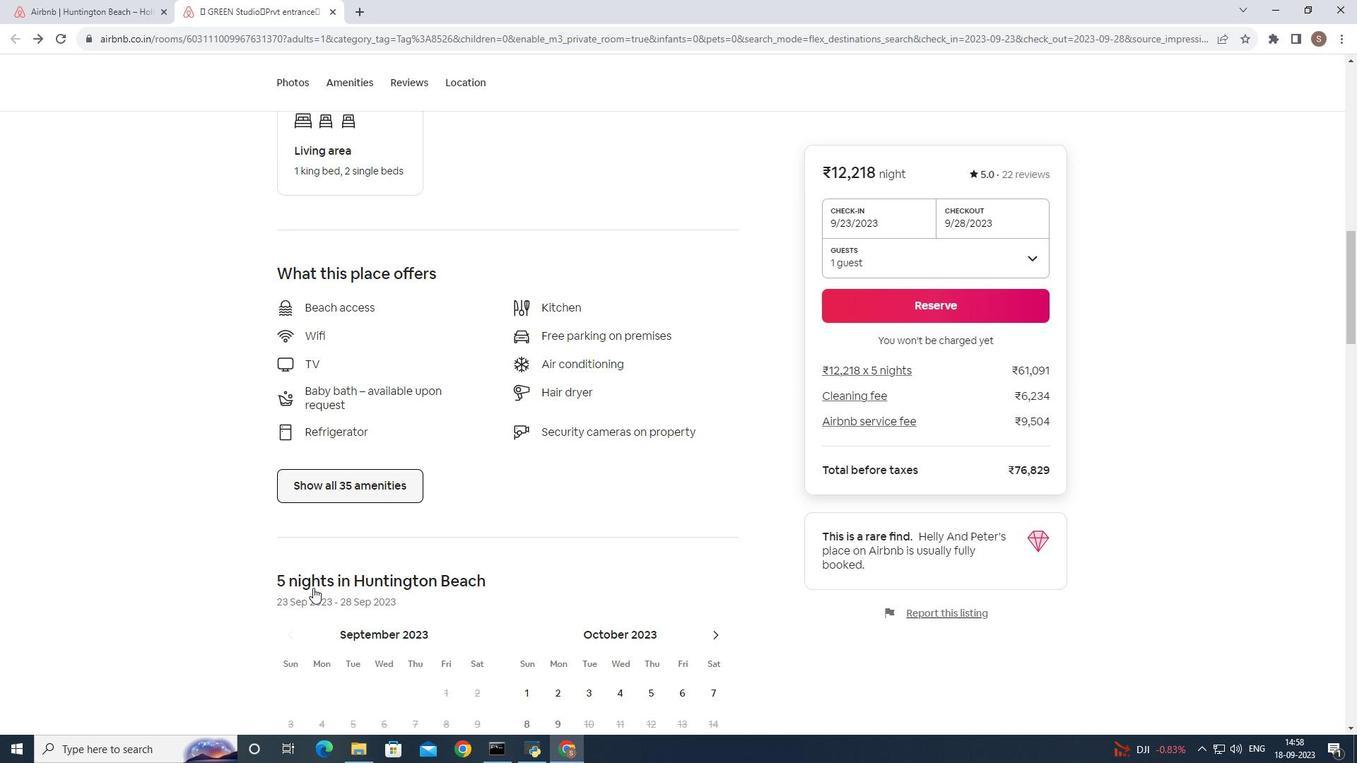 
Action: Mouse scrolled (313, 572) with delta (0, 0)
Screenshot: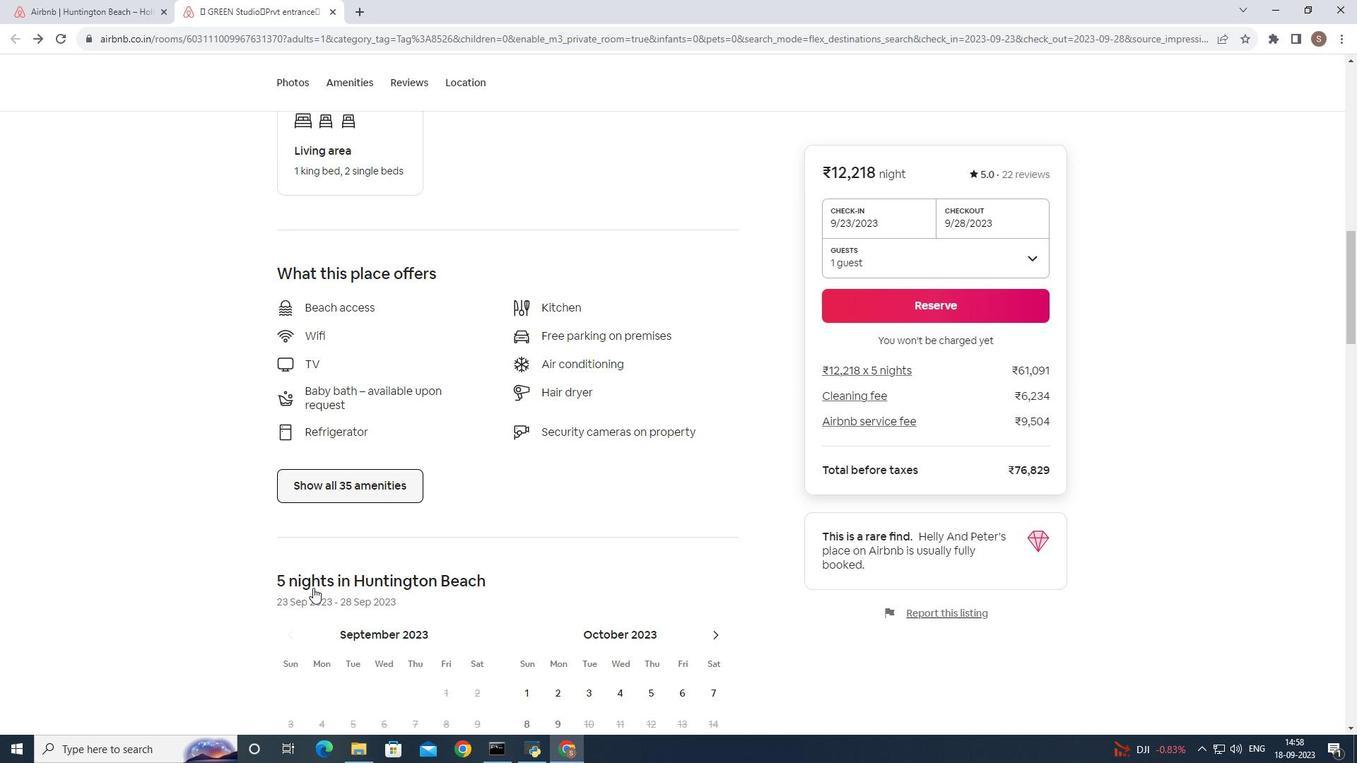 
Action: Mouse moved to (313, 588)
Screenshot: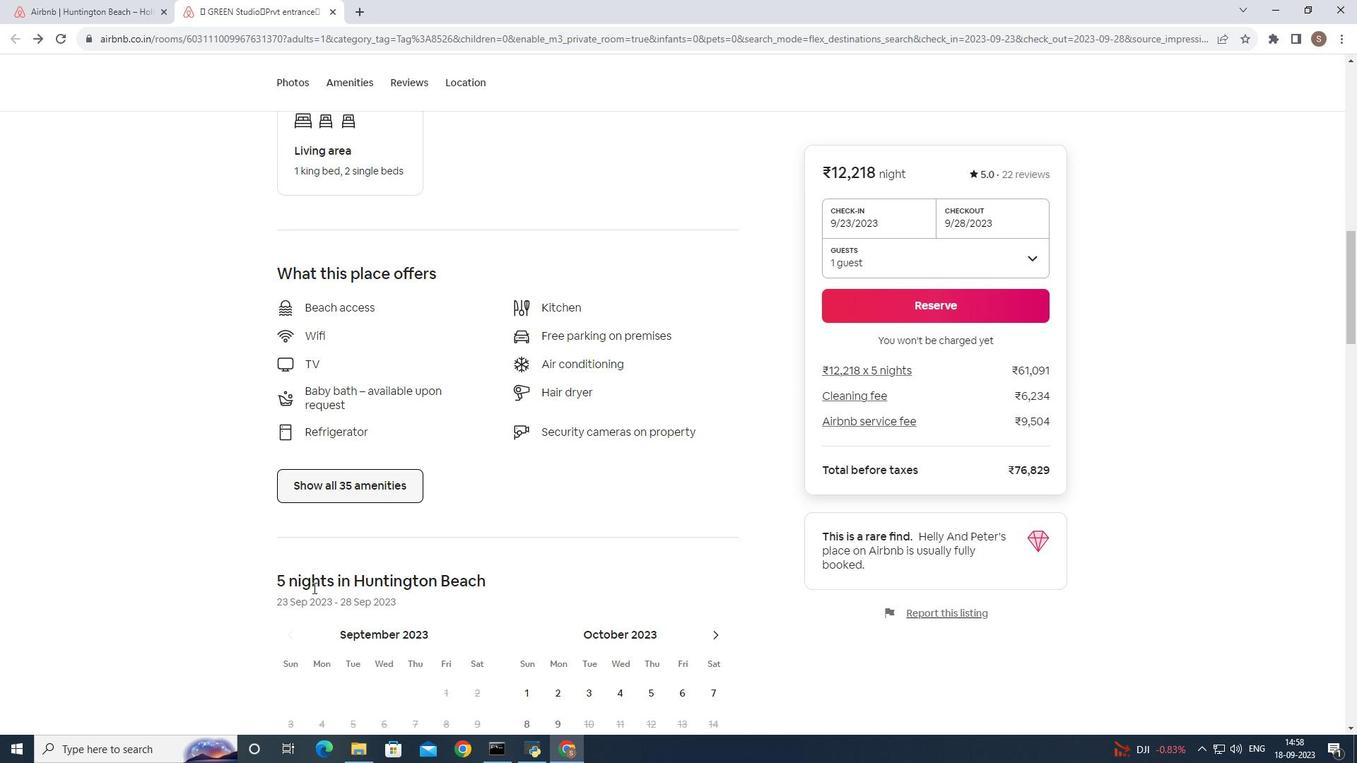 
Action: Mouse scrolled (313, 587) with delta (0, 0)
Screenshot: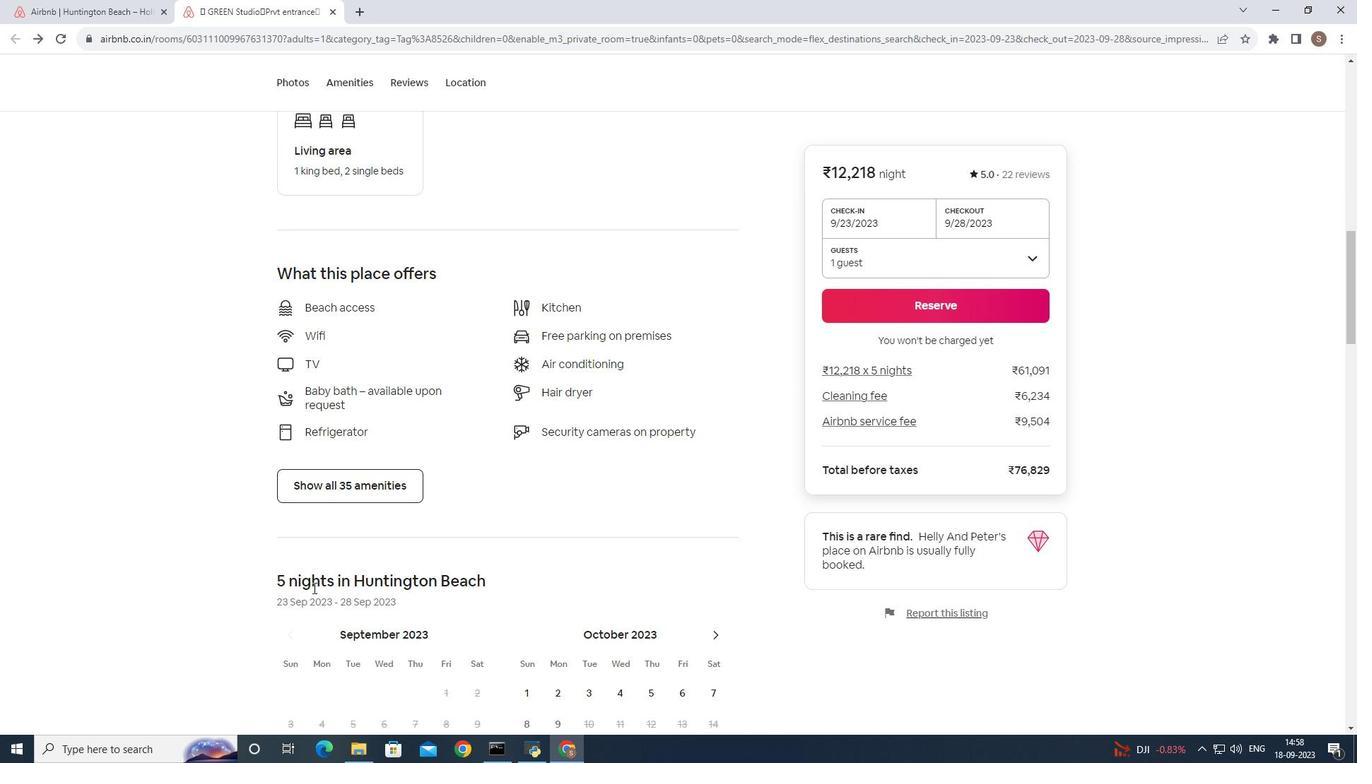 
Action: Mouse scrolled (313, 587) with delta (0, 0)
Screenshot: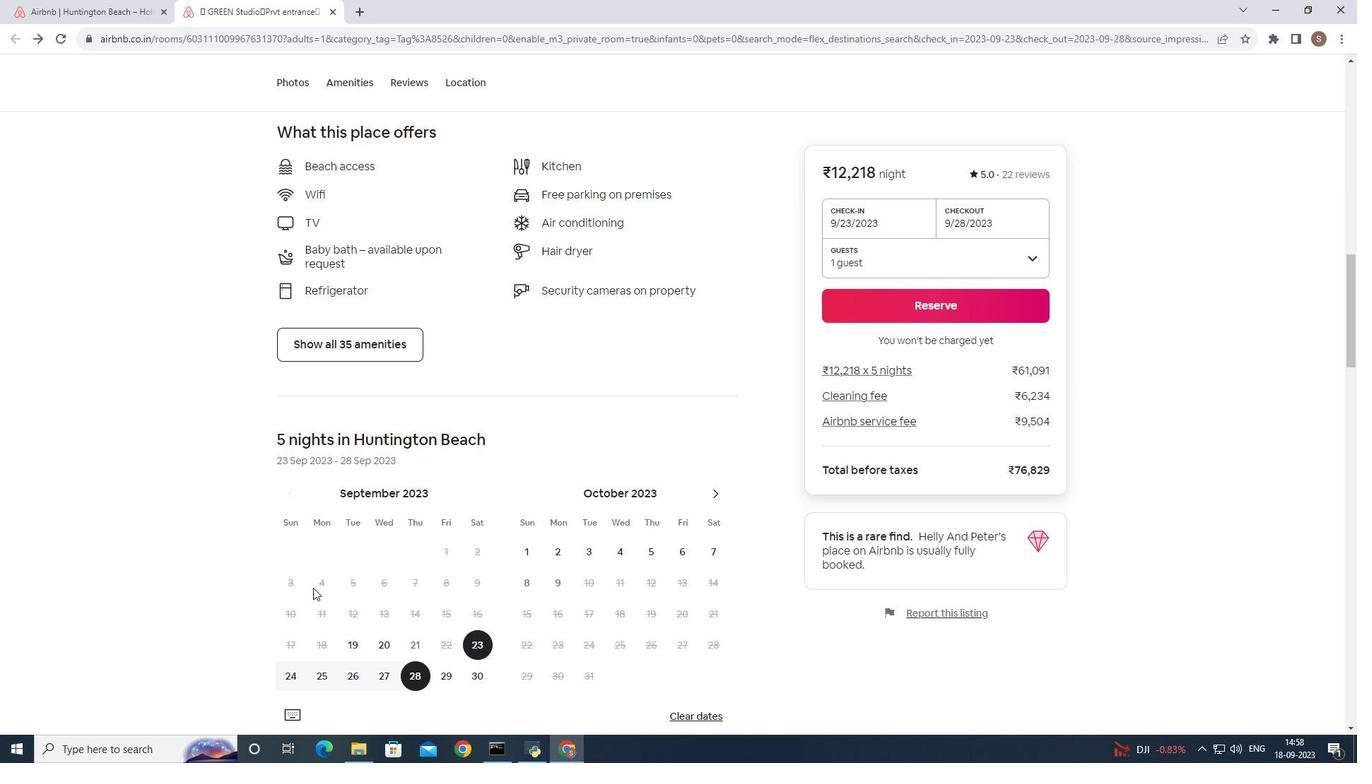 
Action: Mouse scrolled (313, 587) with delta (0, 0)
Screenshot: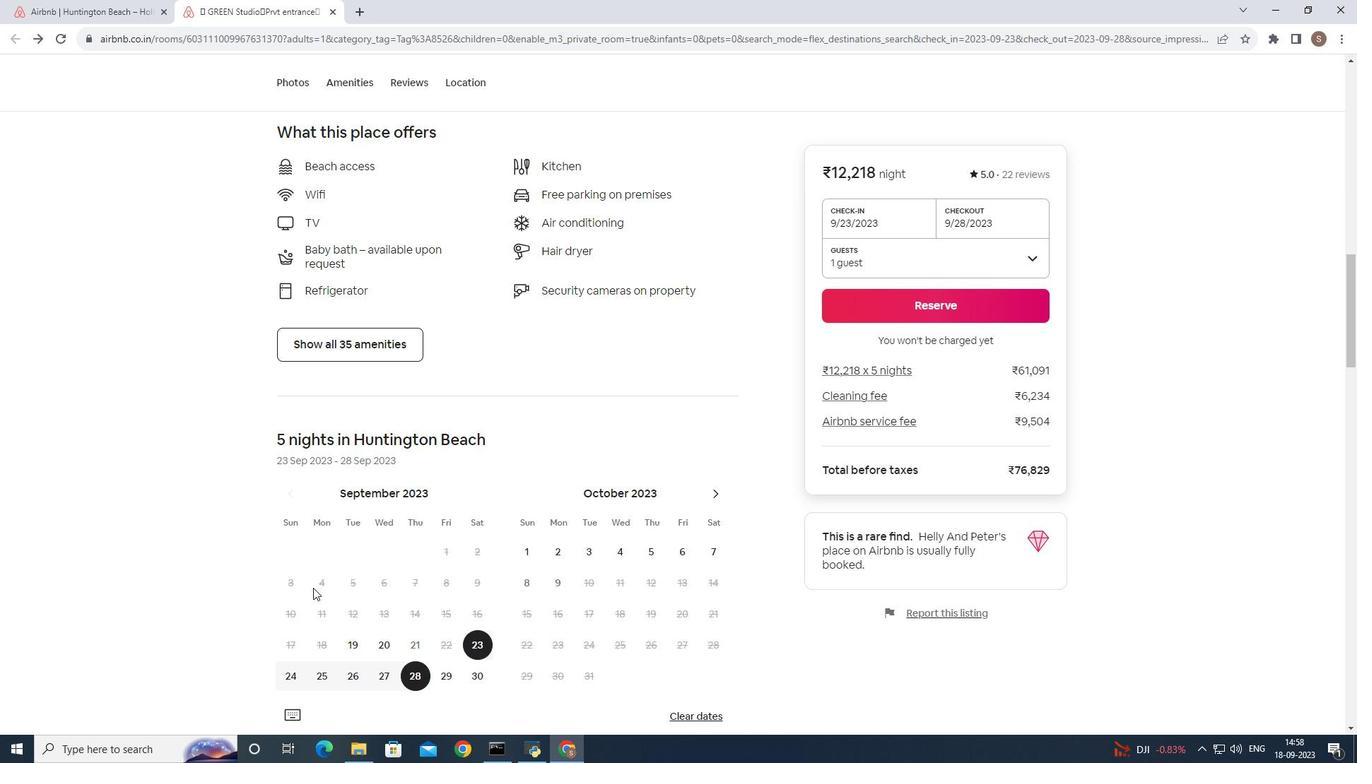 
Action: Mouse scrolled (313, 587) with delta (0, 0)
Screenshot: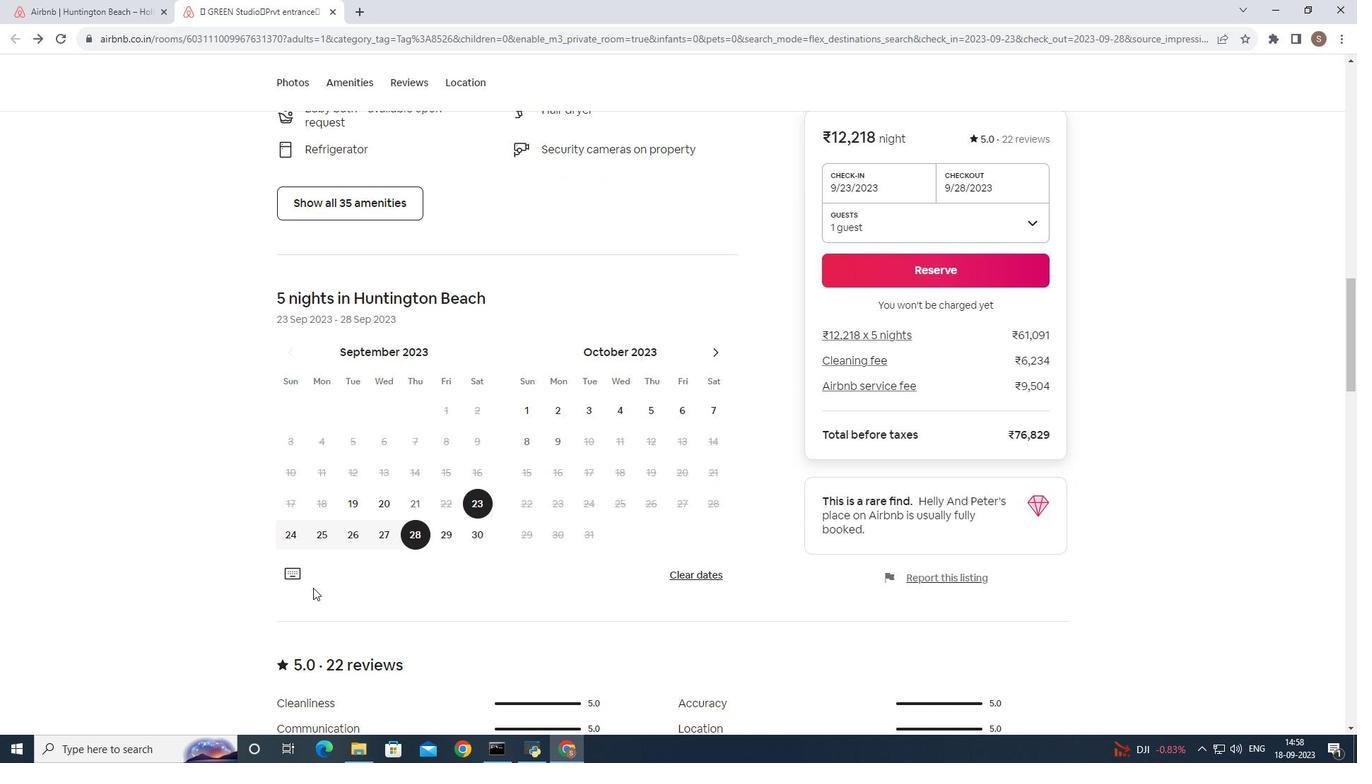 
Action: Mouse scrolled (313, 587) with delta (0, 0)
Screenshot: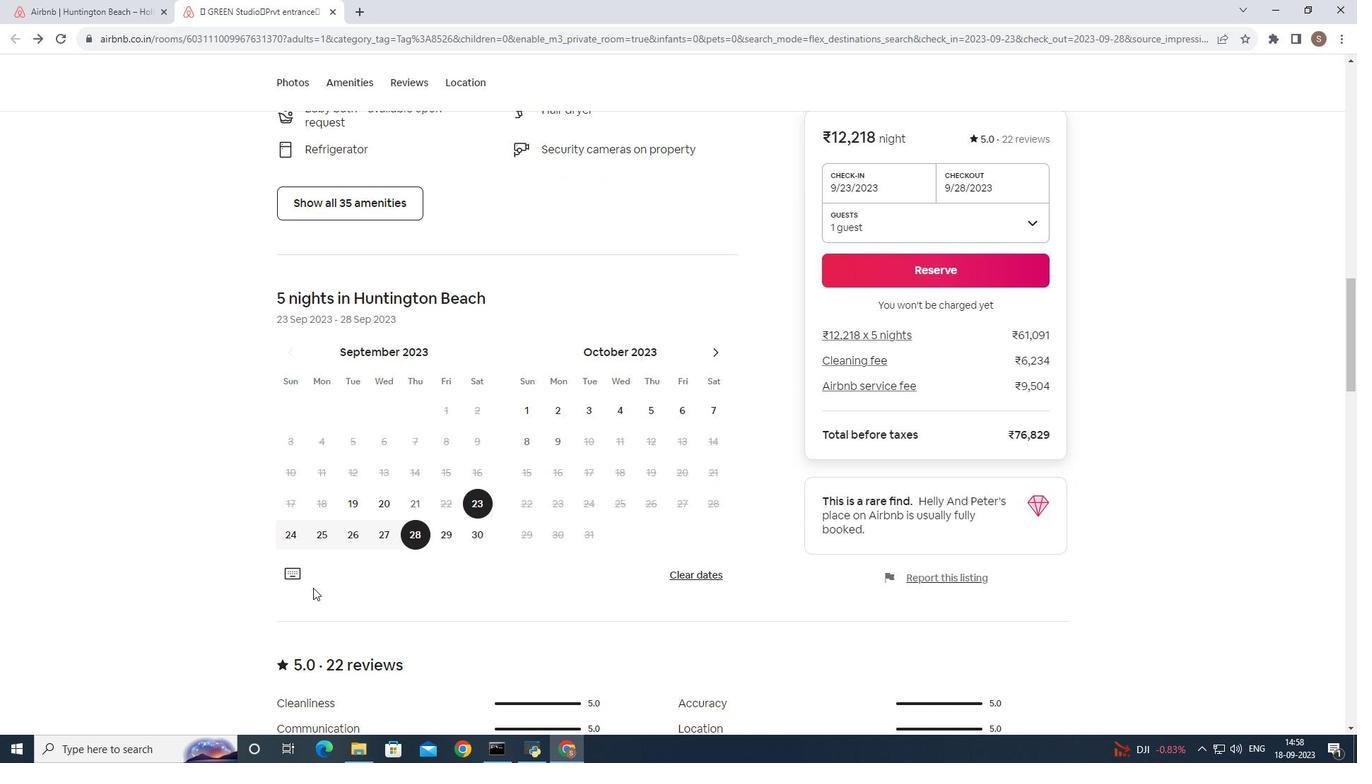 
Action: Mouse scrolled (313, 587) with delta (0, 0)
Screenshot: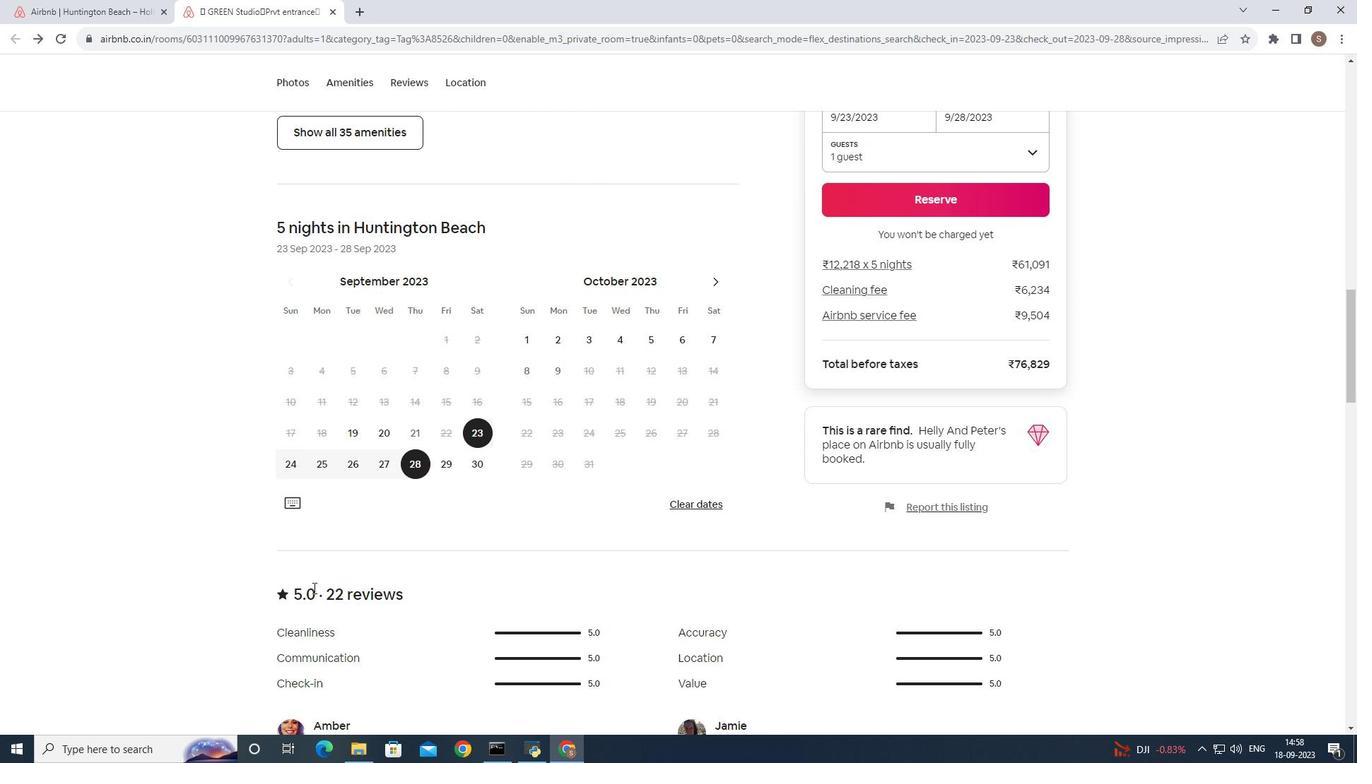 
Action: Mouse moved to (310, 588)
Screenshot: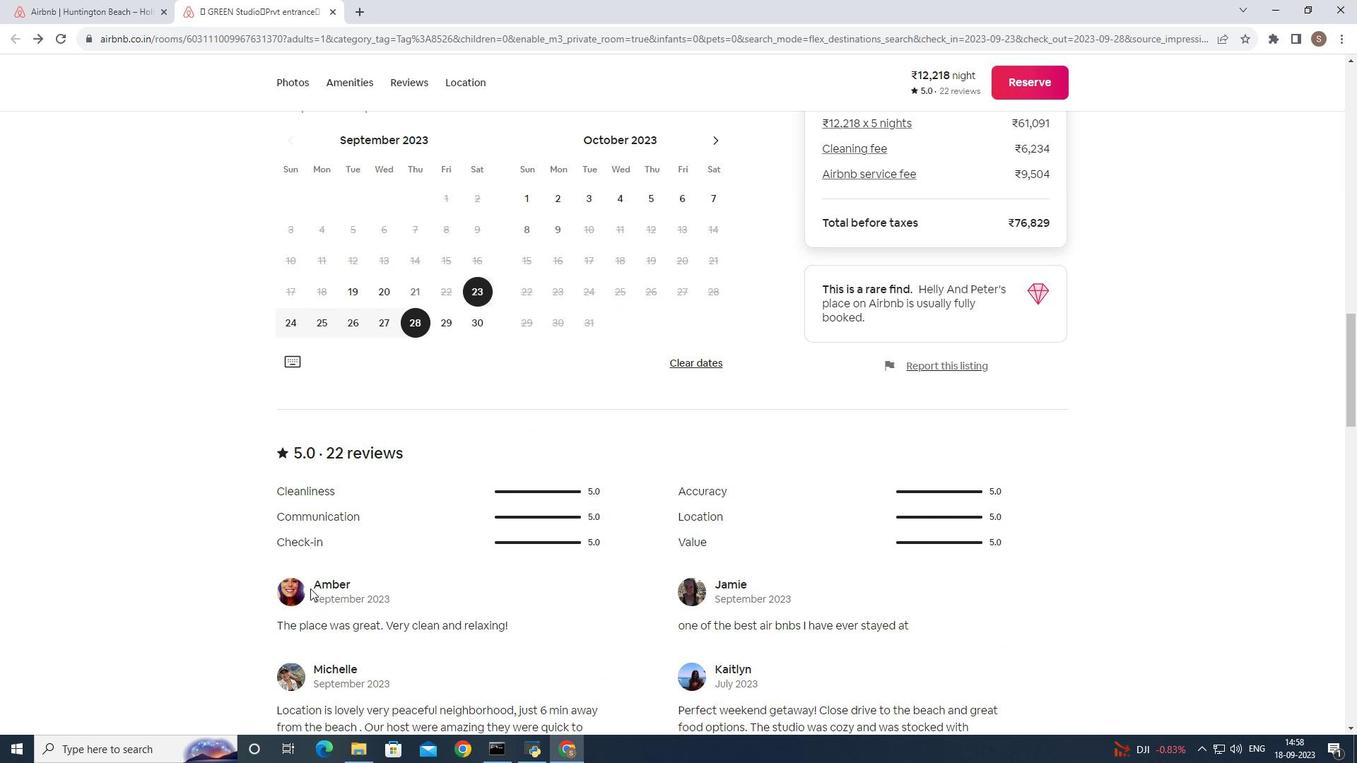 
Action: Mouse scrolled (310, 588) with delta (0, 0)
Screenshot: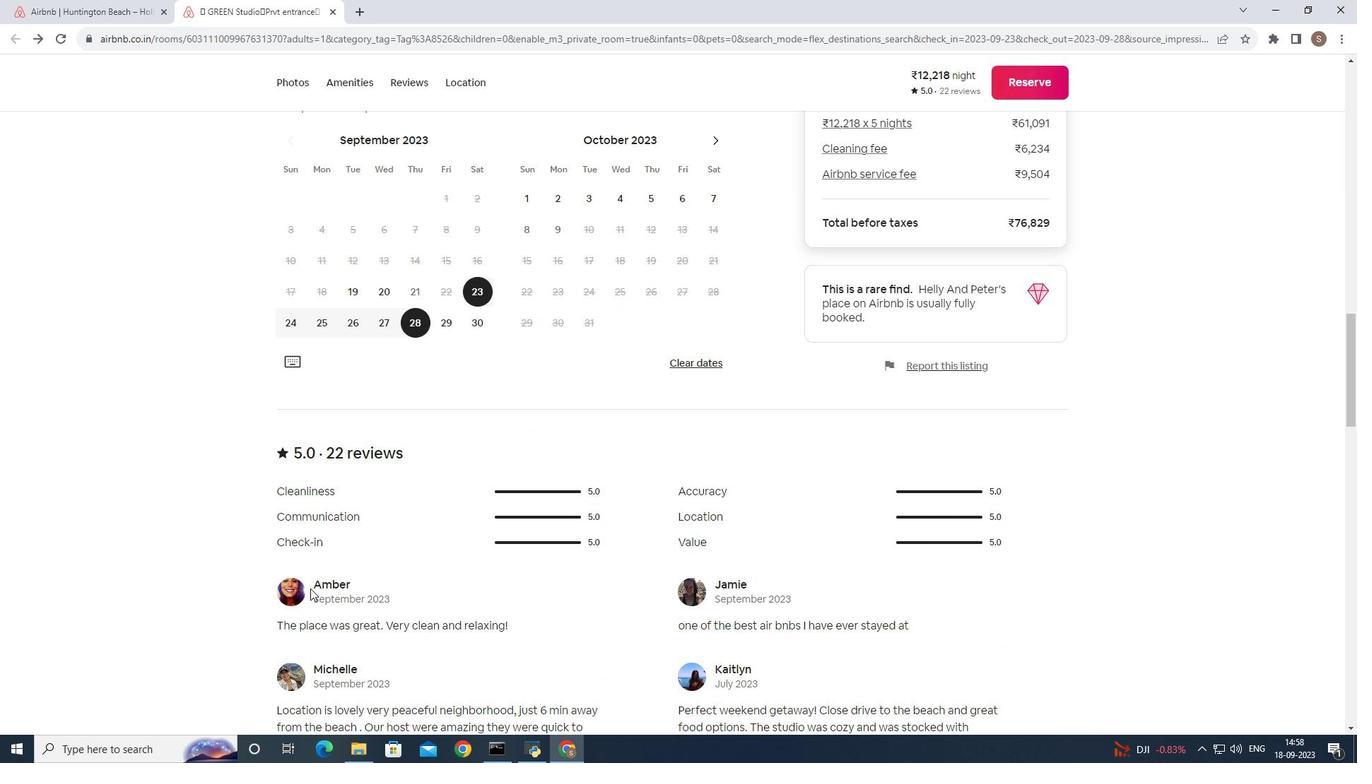 
Action: Mouse scrolled (310, 588) with delta (0, 0)
Screenshot: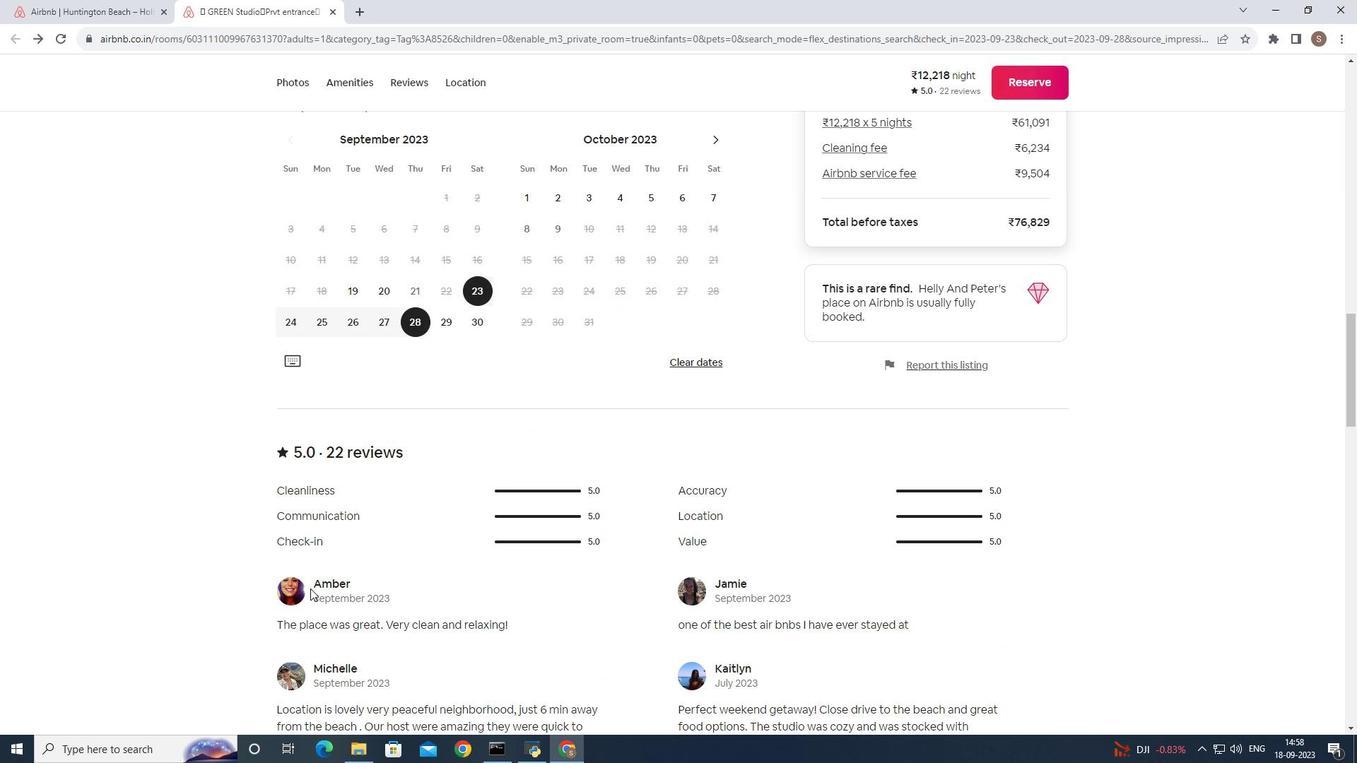 
Action: Mouse scrolled (310, 588) with delta (0, 0)
Screenshot: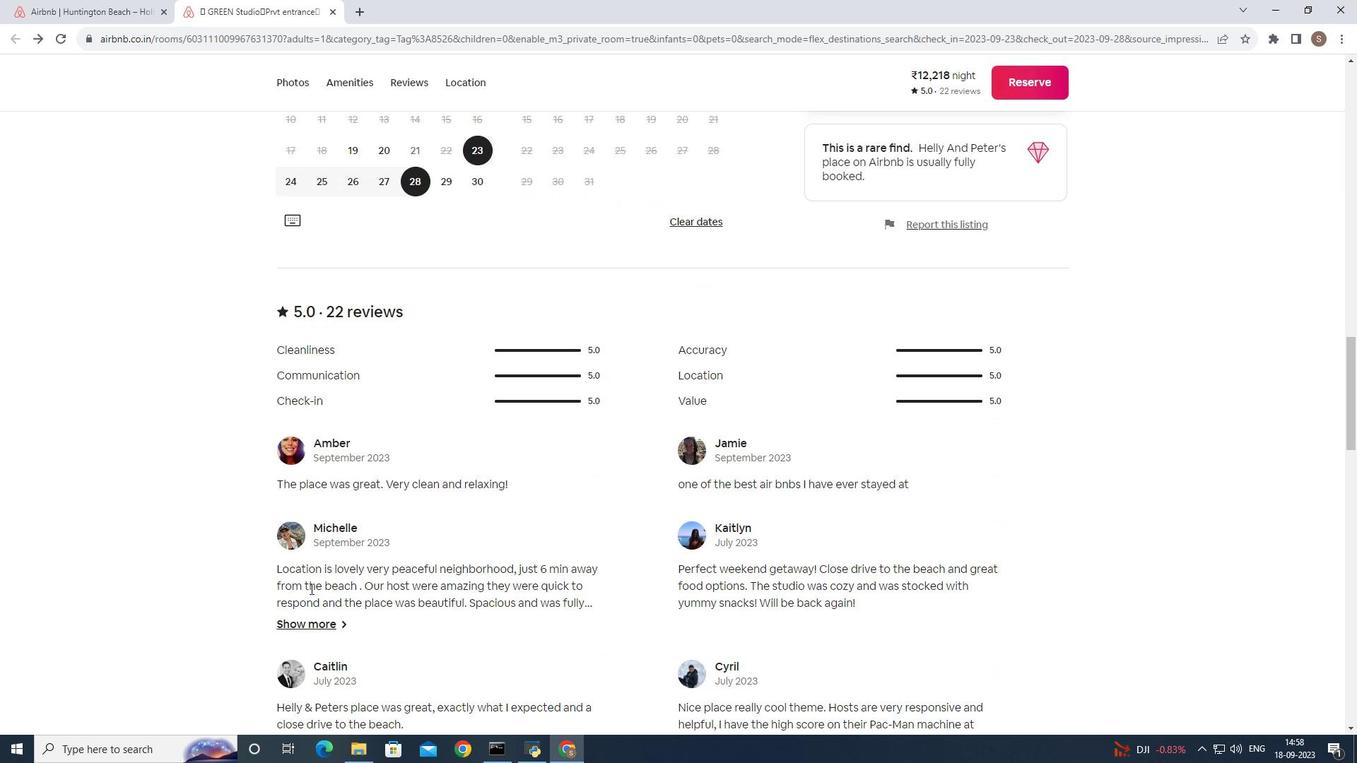 
Action: Mouse scrolled (310, 588) with delta (0, 0)
Screenshot: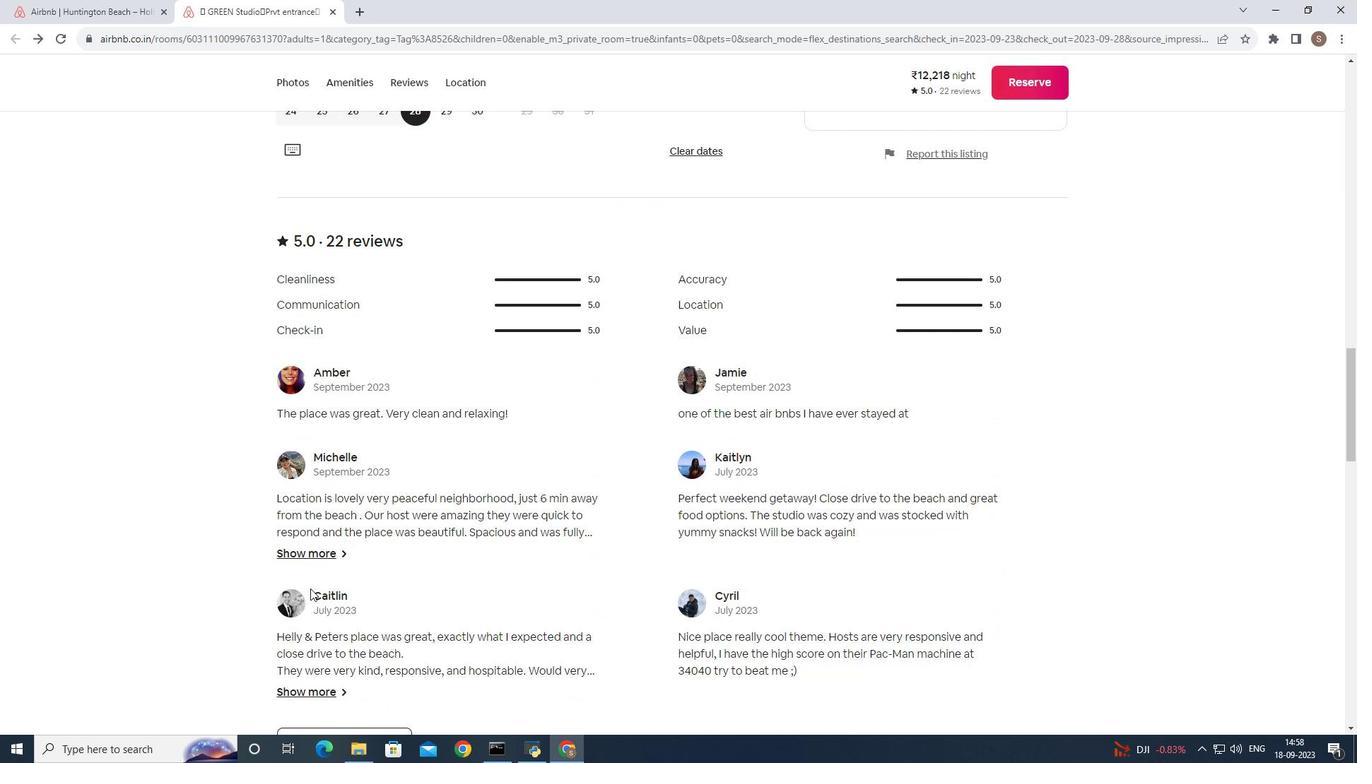 
Action: Mouse scrolled (310, 588) with delta (0, 0)
Screenshot: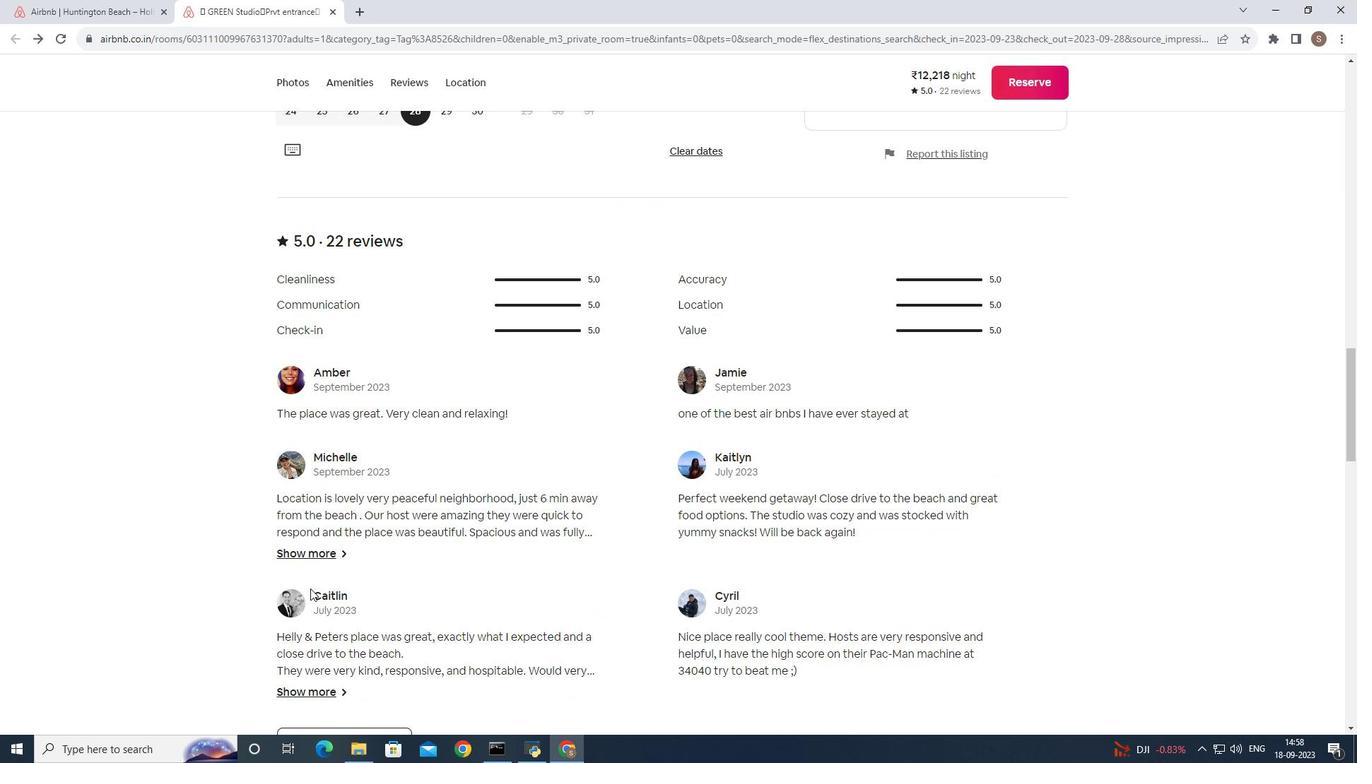 
Action: Mouse moved to (336, 607)
Screenshot: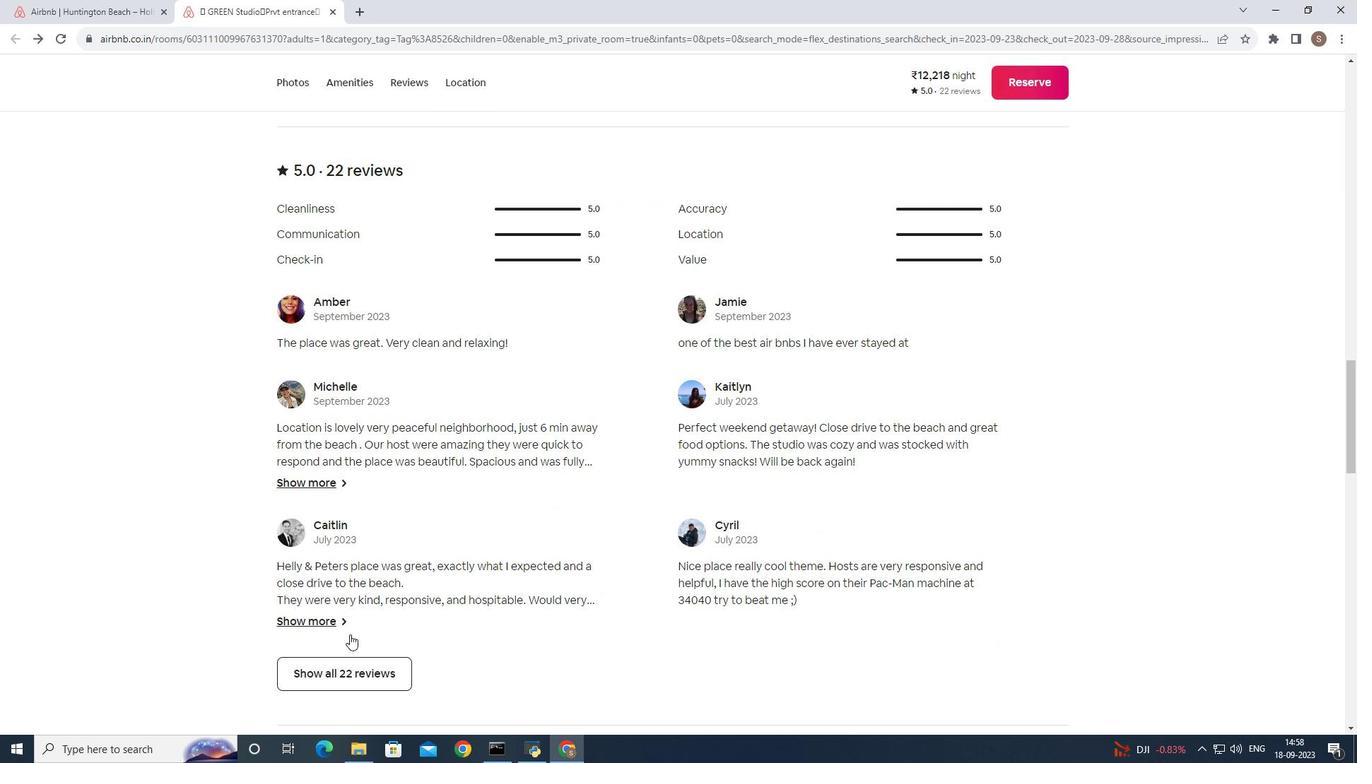 
Action: Mouse scrolled (336, 606) with delta (0, 0)
Screenshot: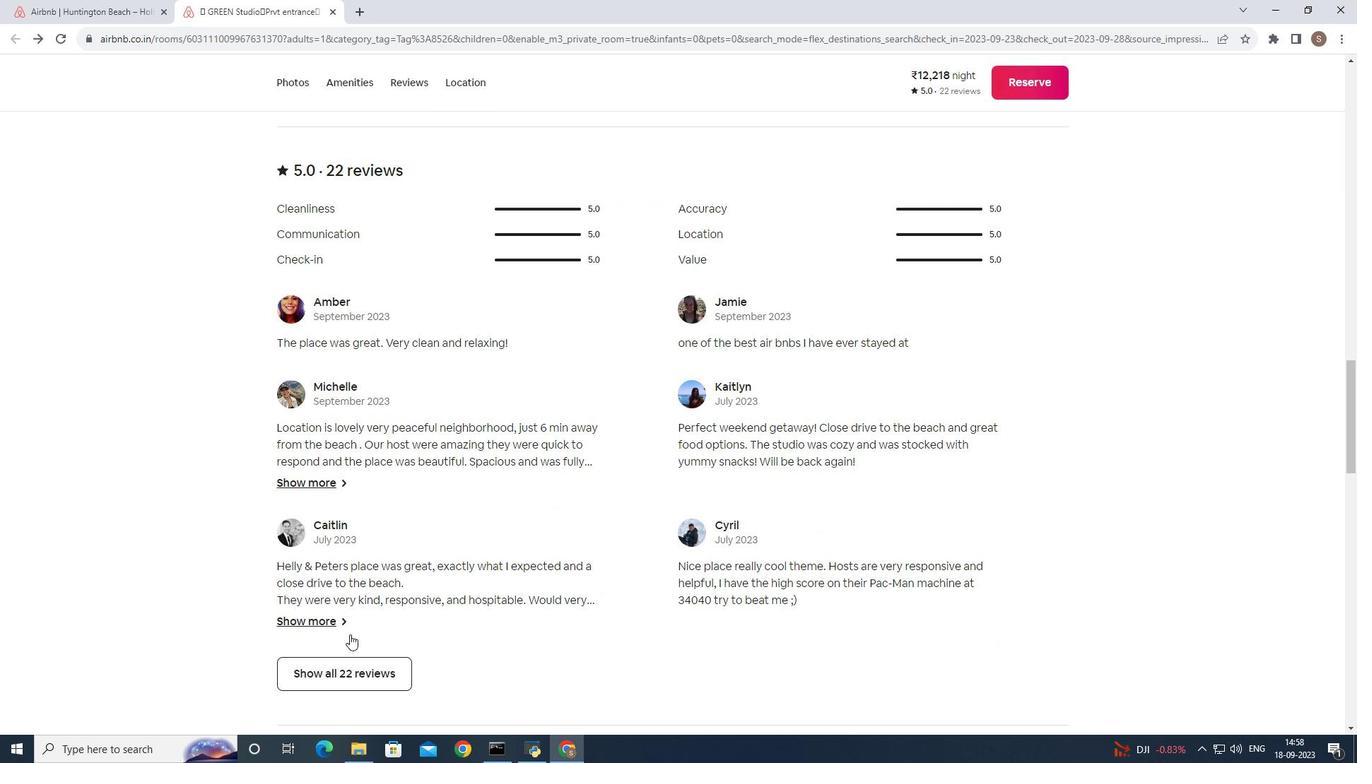 
Action: Mouse moved to (366, 670)
Screenshot: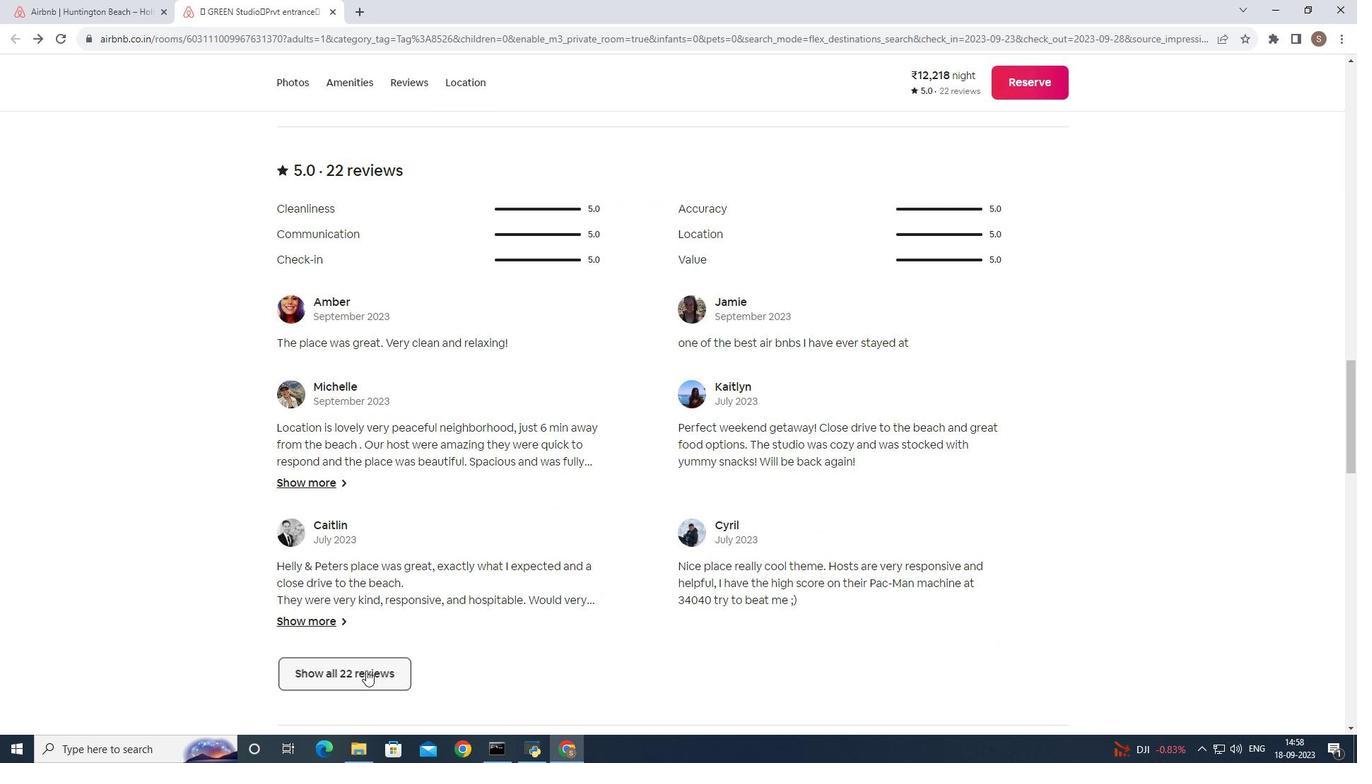 
Action: Mouse pressed left at (366, 670)
Screenshot: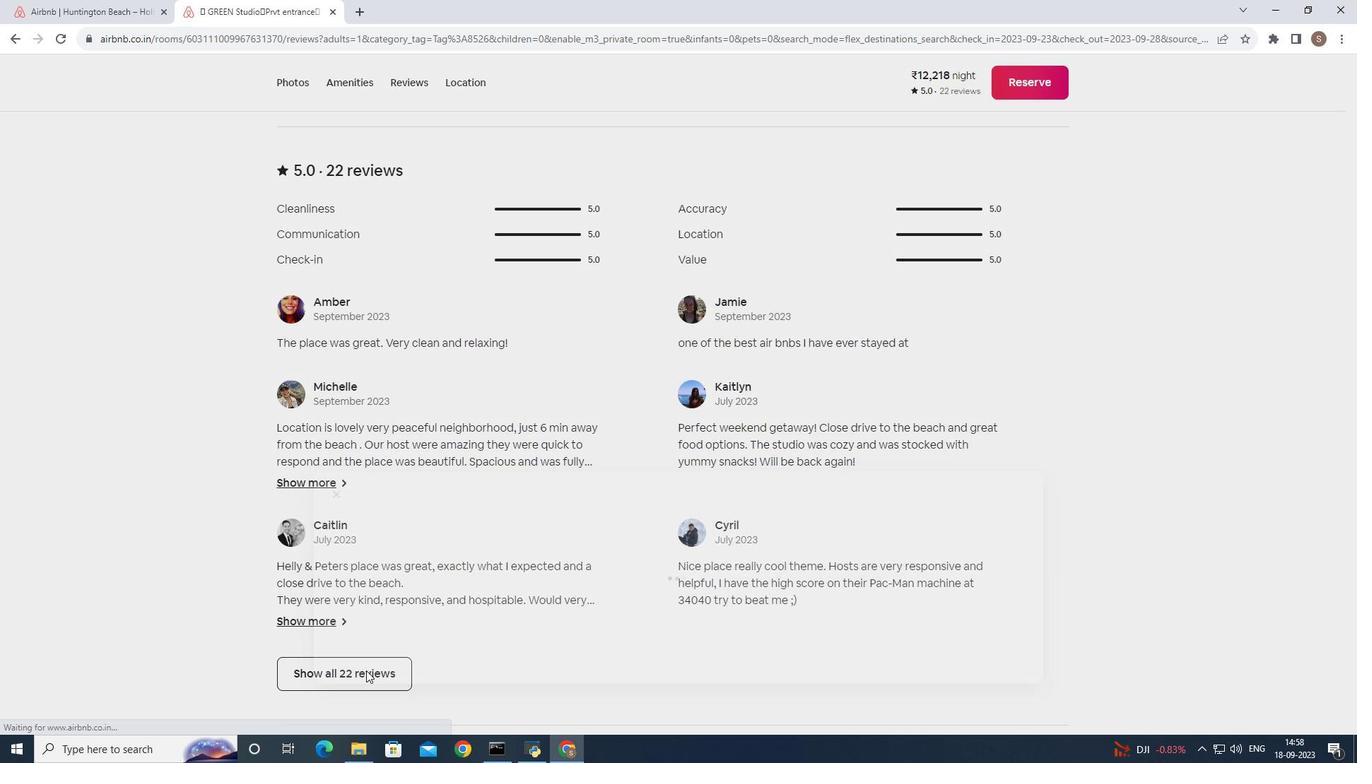 
Action: Mouse moved to (687, 298)
Screenshot: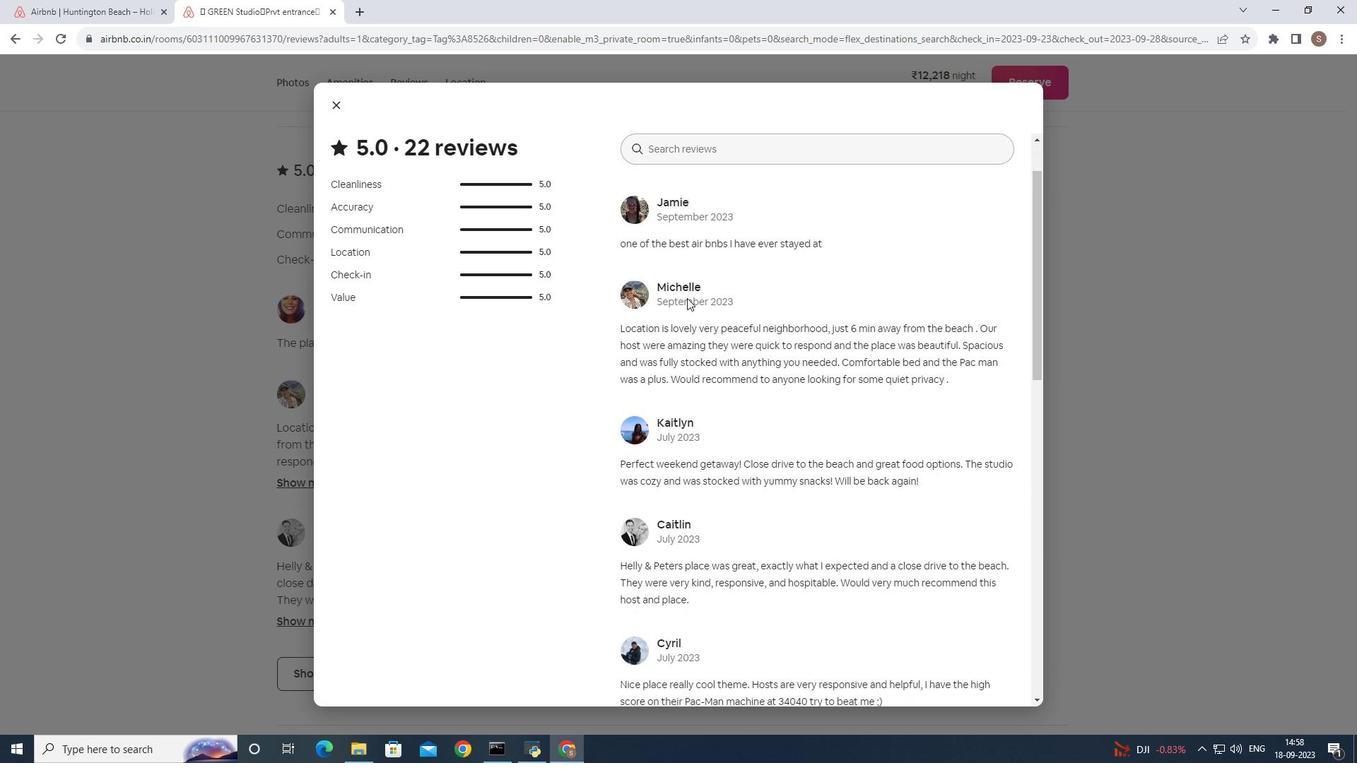 
Action: Mouse scrolled (687, 297) with delta (0, 0)
Screenshot: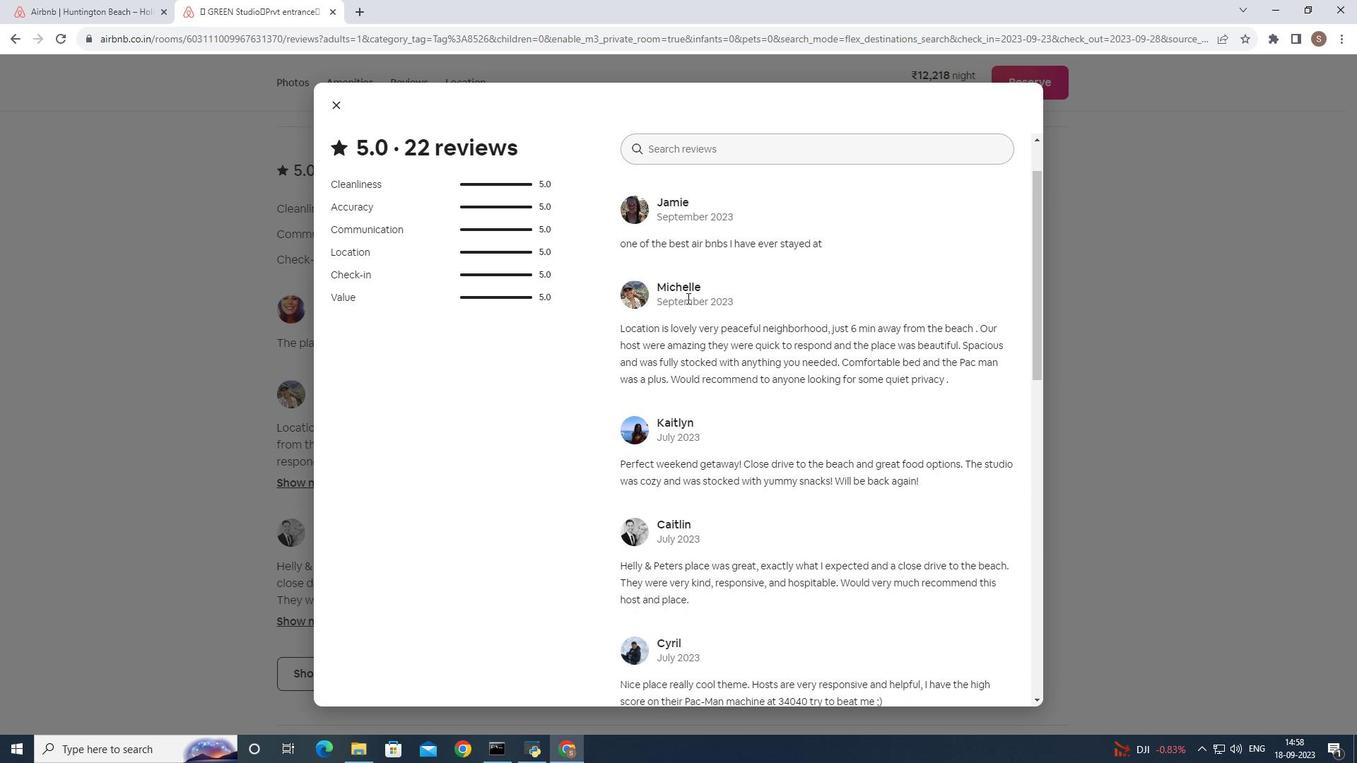 
Action: Mouse scrolled (687, 297) with delta (0, 0)
Screenshot: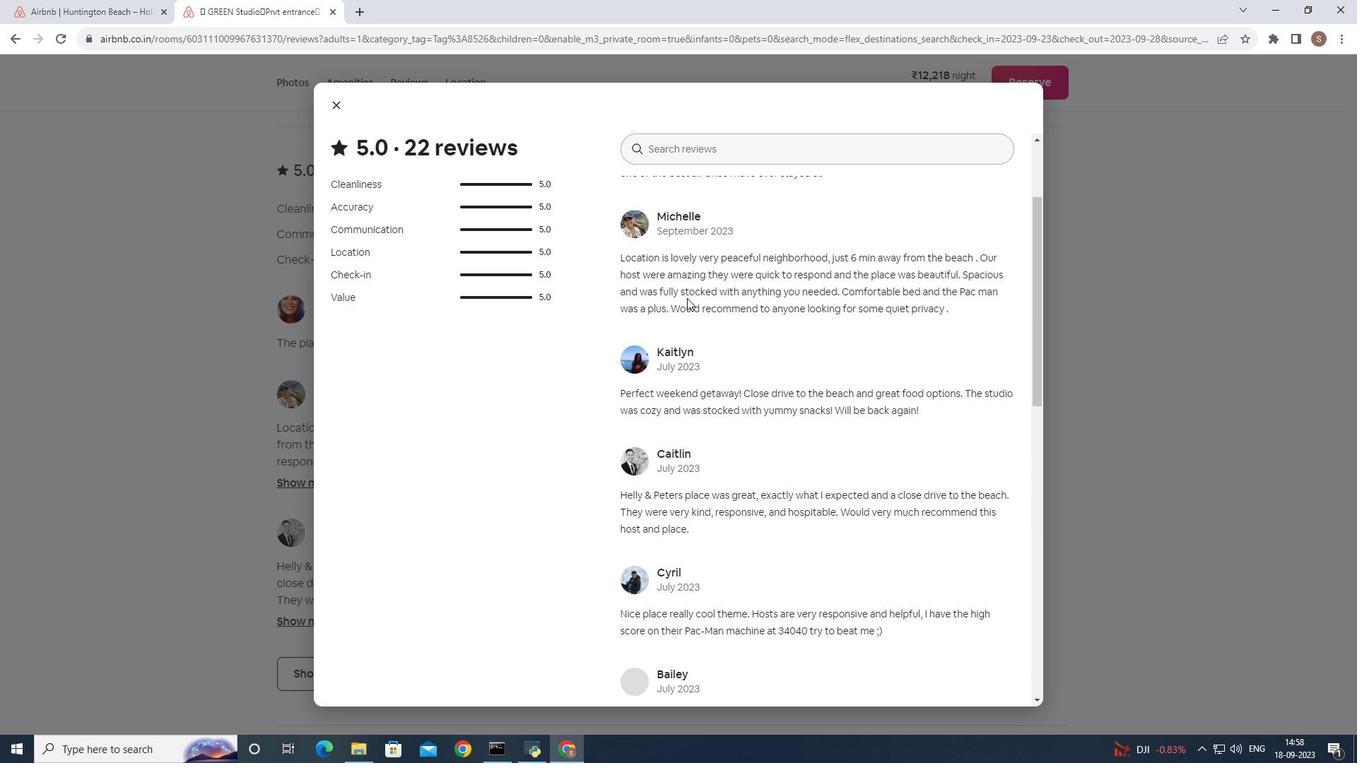 
Action: Mouse scrolled (687, 297) with delta (0, 0)
Screenshot: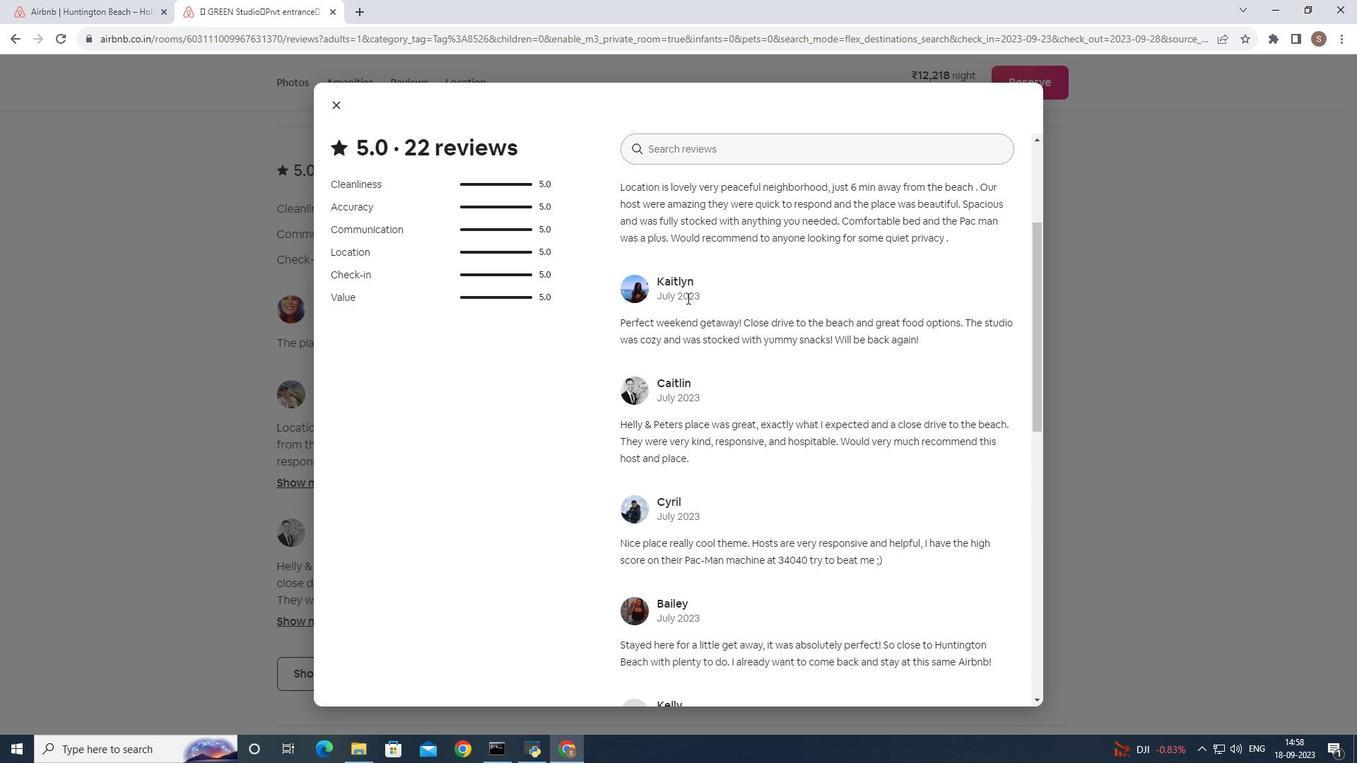 
Action: Mouse scrolled (687, 297) with delta (0, 0)
Screenshot: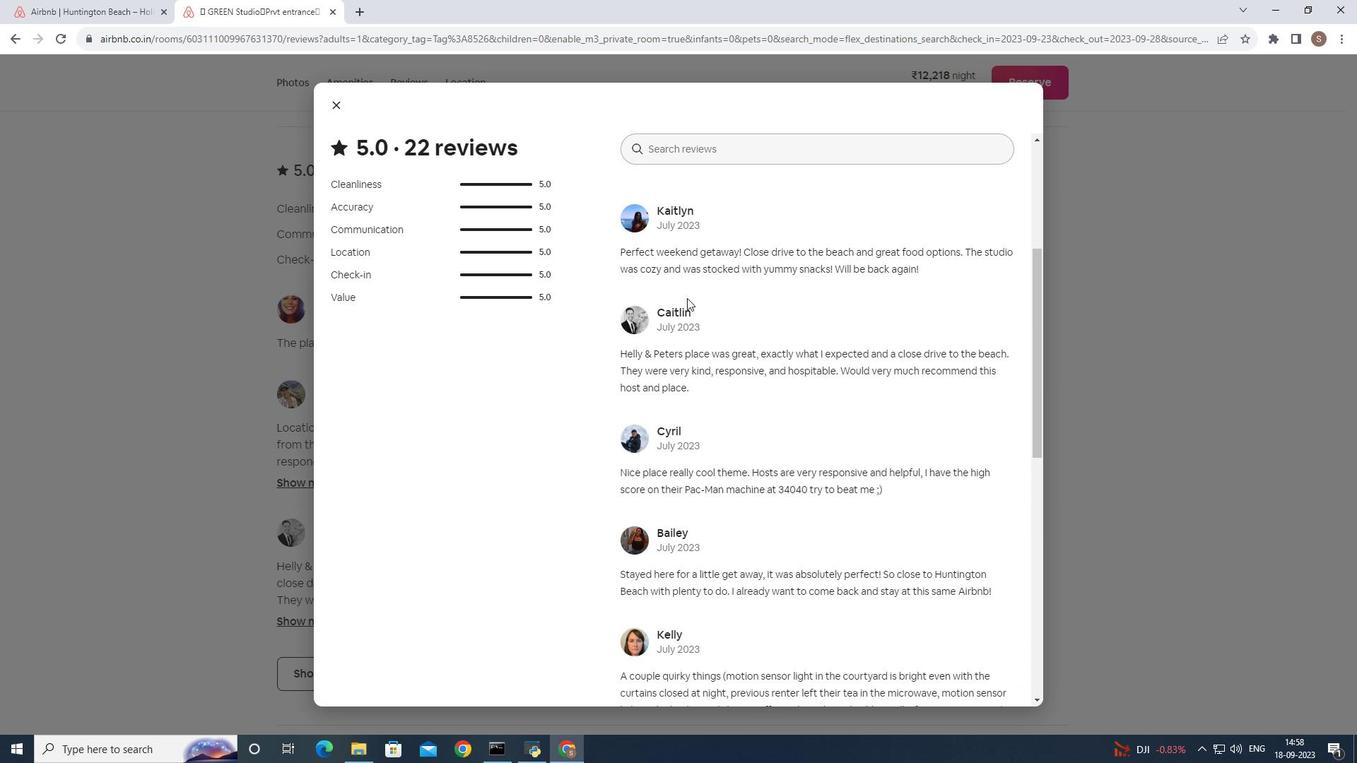 
Action: Mouse scrolled (687, 297) with delta (0, 0)
Screenshot: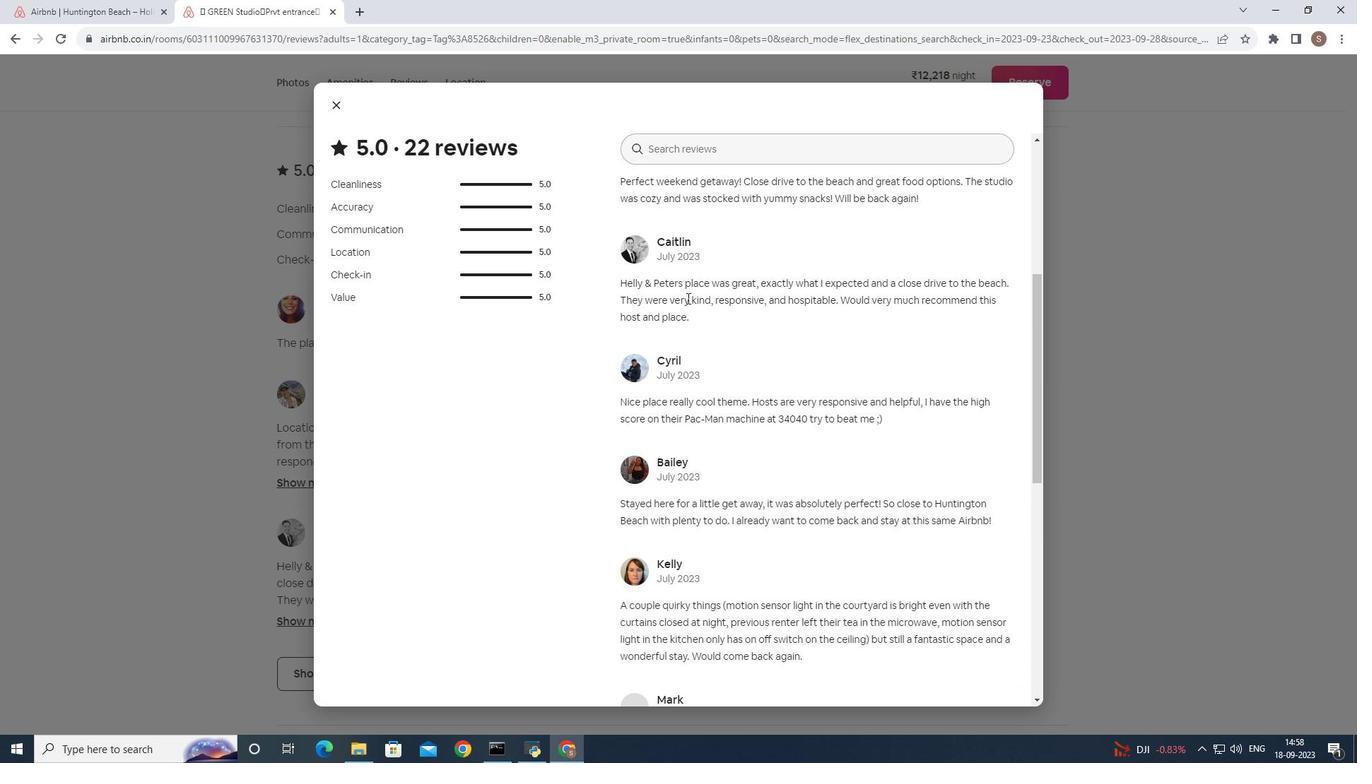 
Action: Mouse scrolled (687, 297) with delta (0, 0)
Screenshot: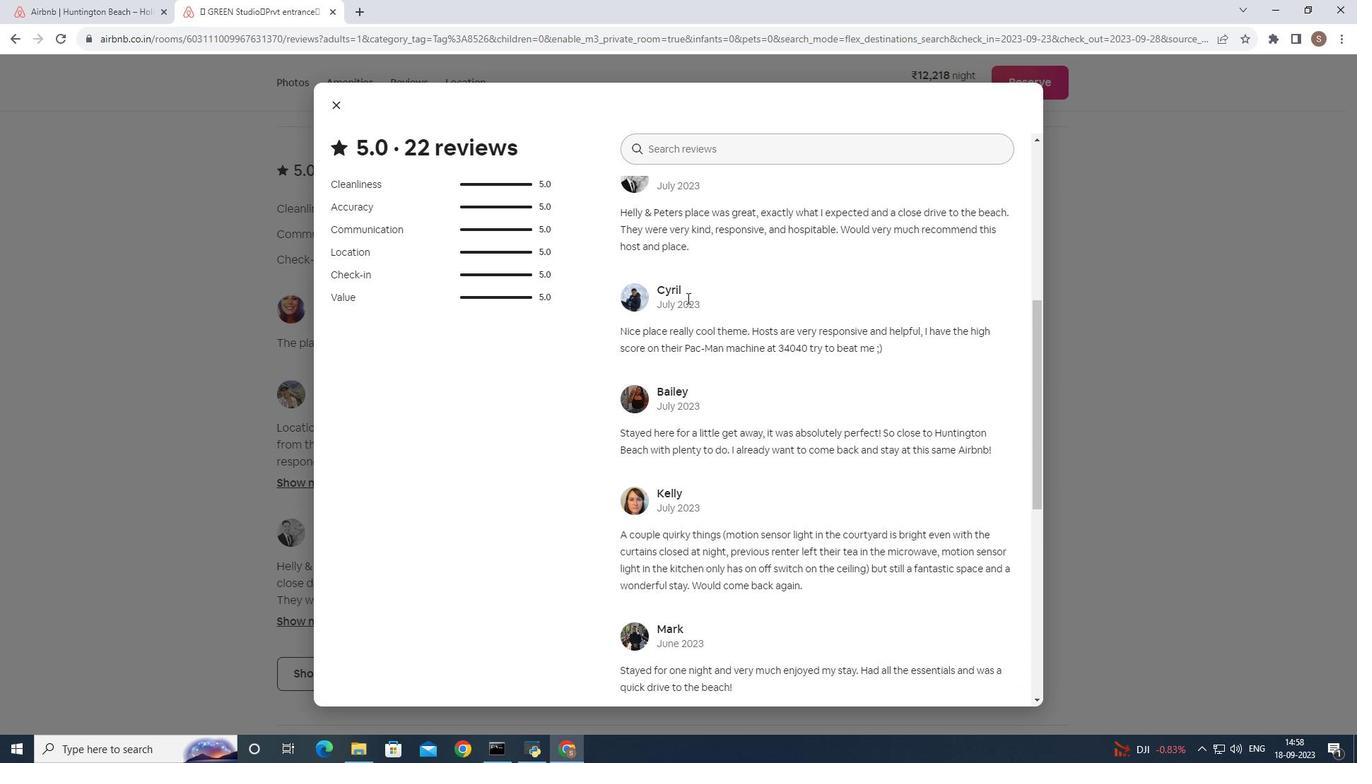 
Action: Mouse scrolled (687, 297) with delta (0, 0)
Screenshot: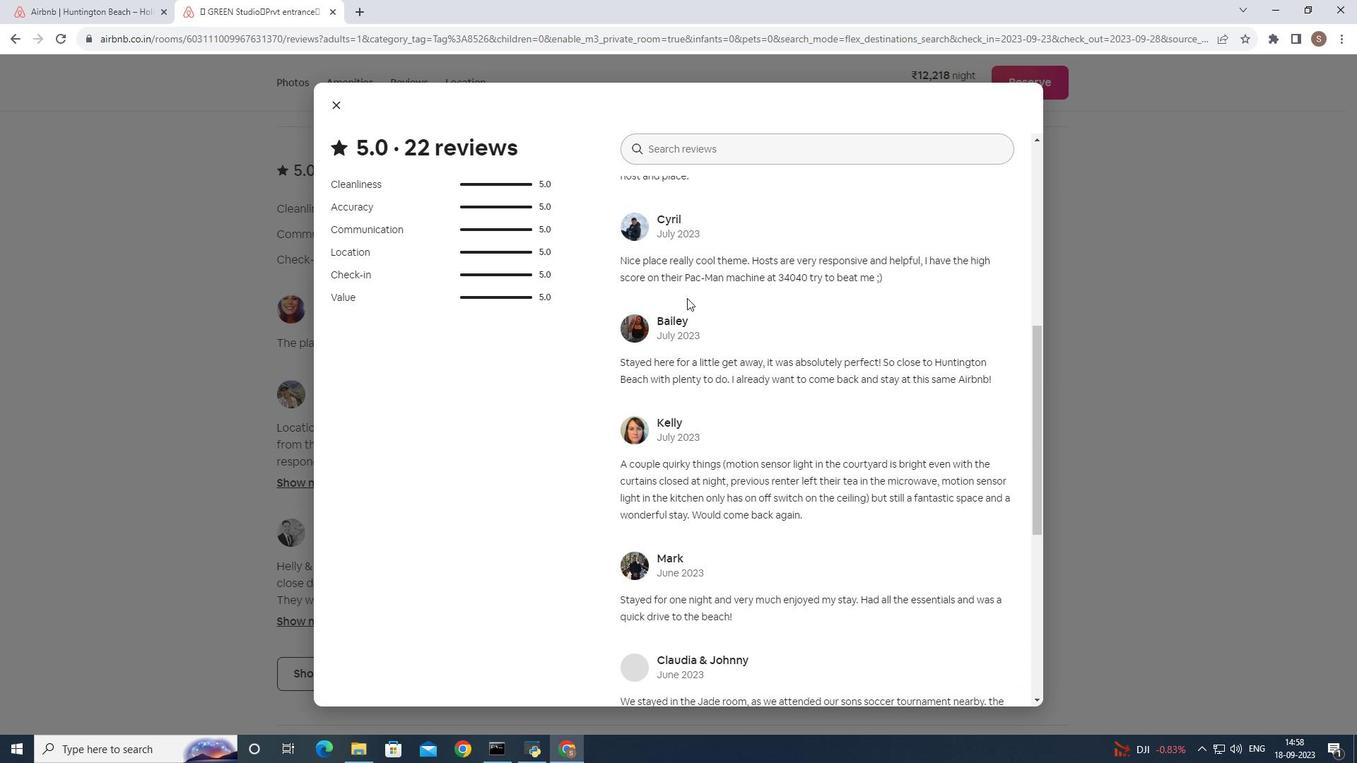 
Action: Mouse scrolled (687, 297) with delta (0, 0)
Screenshot: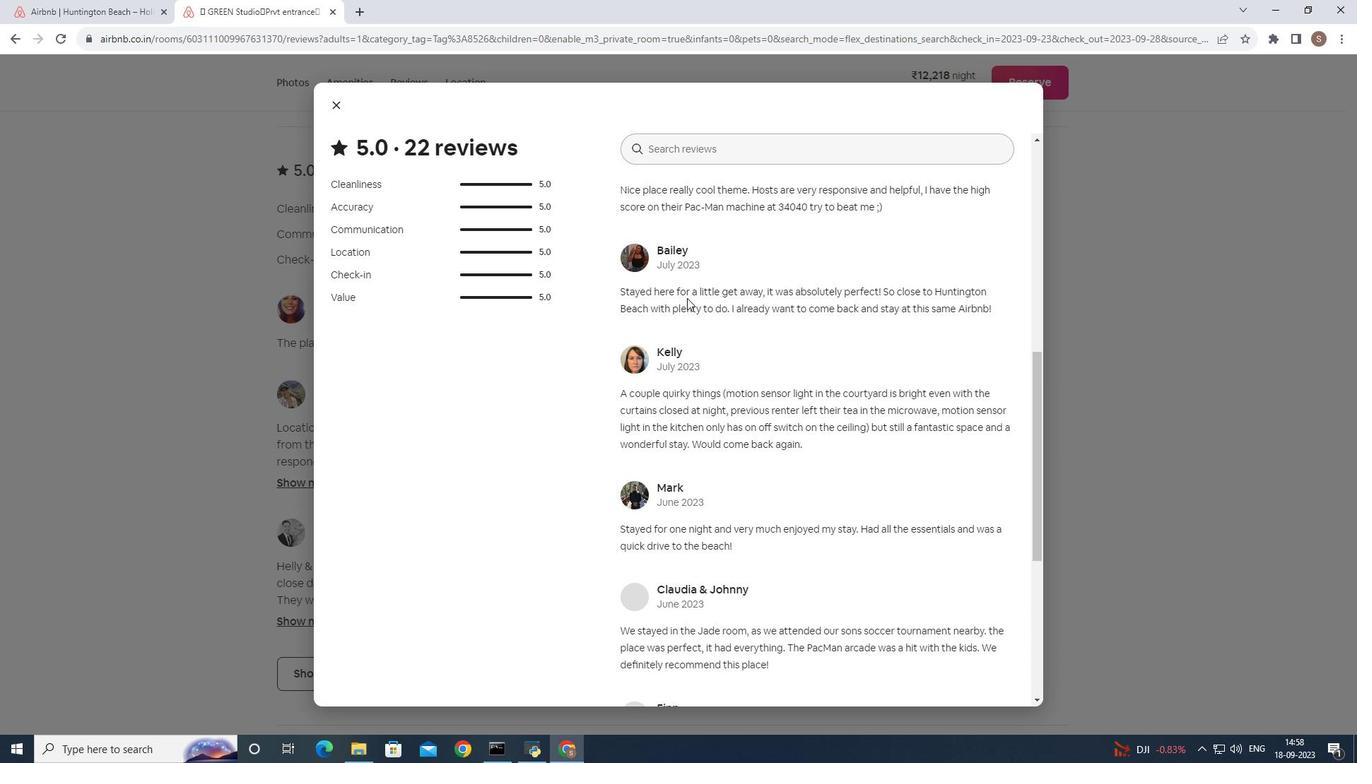 
Action: Mouse scrolled (687, 297) with delta (0, 0)
Screenshot: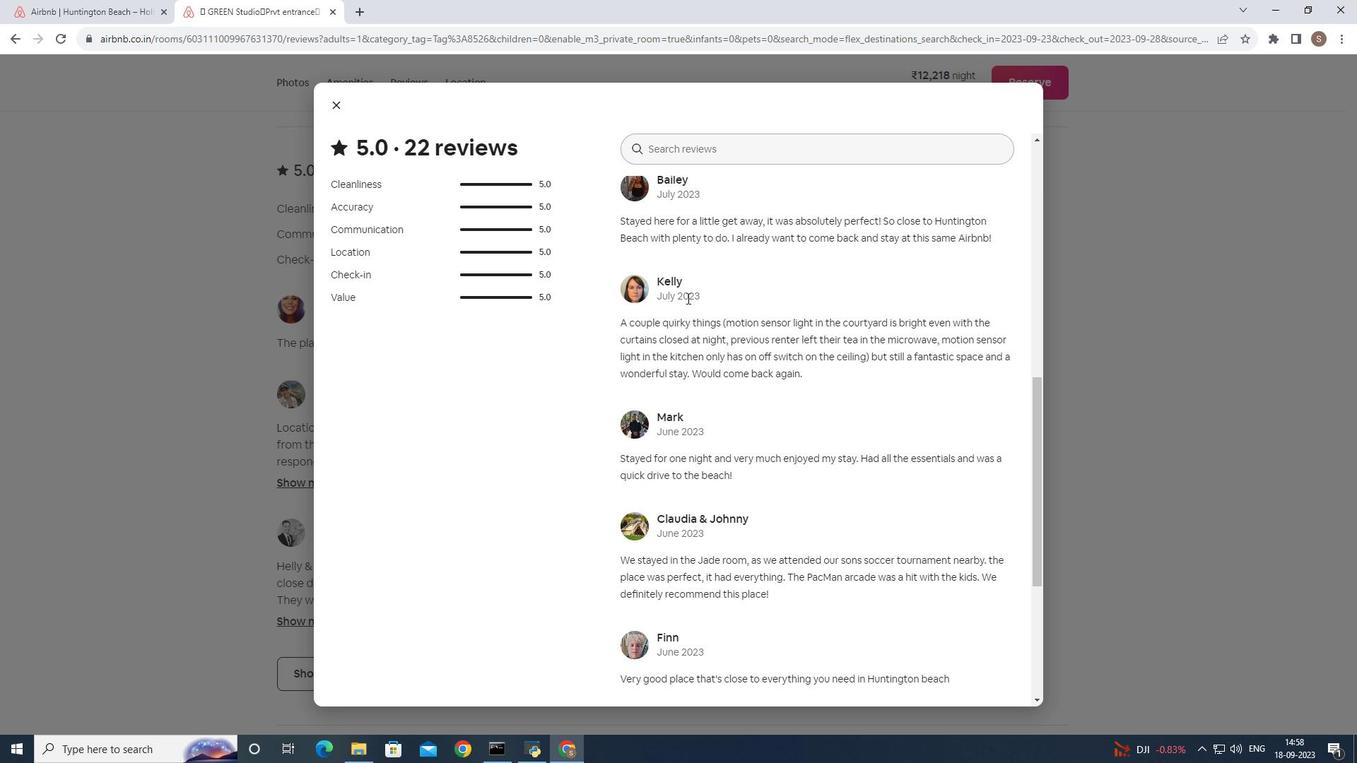 
Action: Mouse scrolled (687, 297) with delta (0, 0)
Screenshot: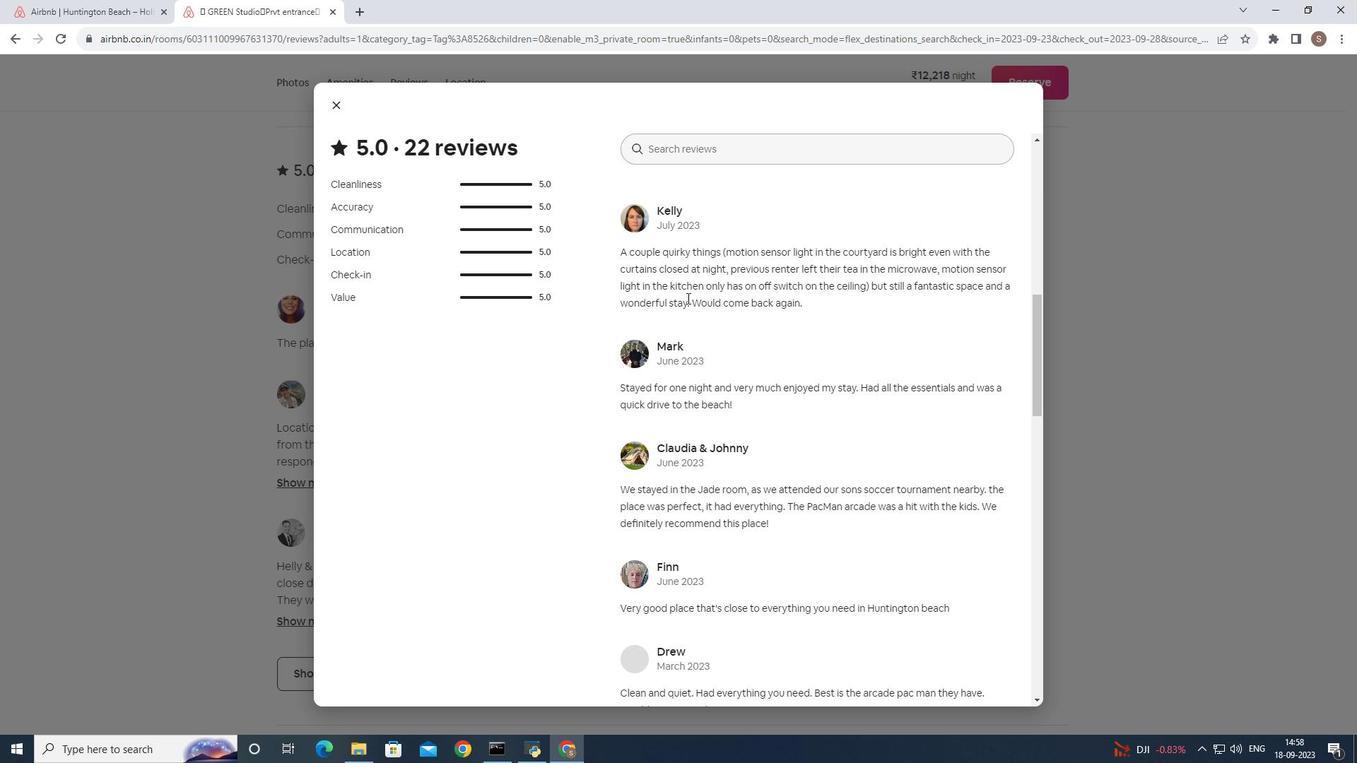 
Action: Mouse scrolled (687, 297) with delta (0, 0)
Screenshot: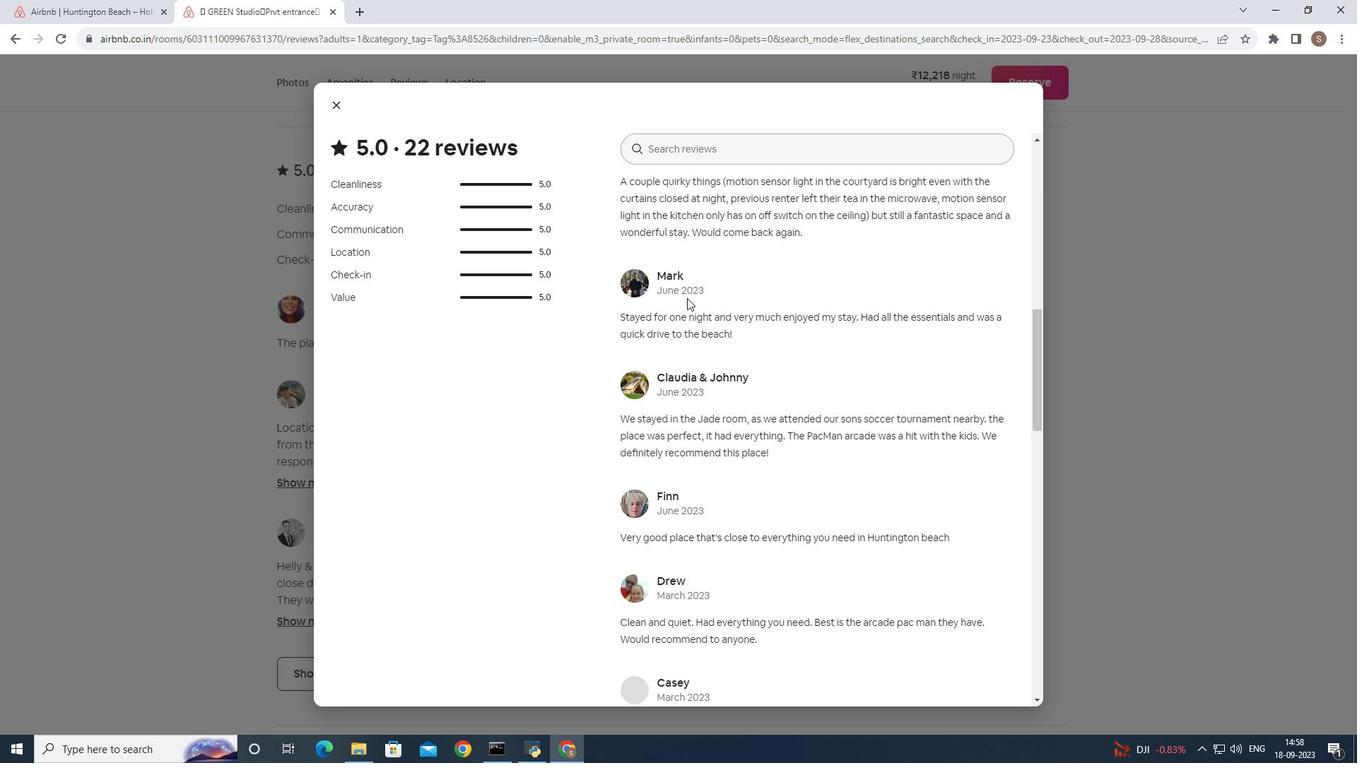 
Action: Mouse scrolled (687, 297) with delta (0, 0)
Screenshot: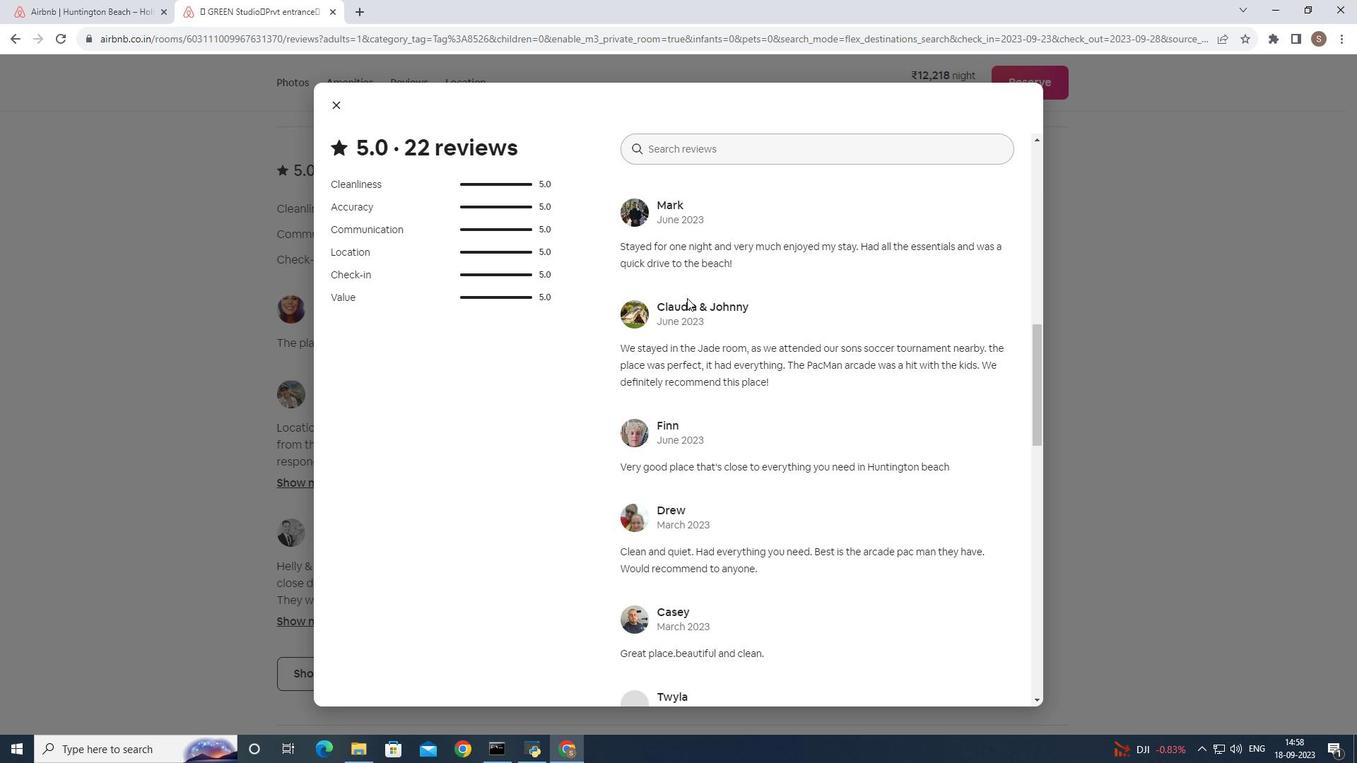 
Action: Mouse scrolled (687, 297) with delta (0, 0)
Screenshot: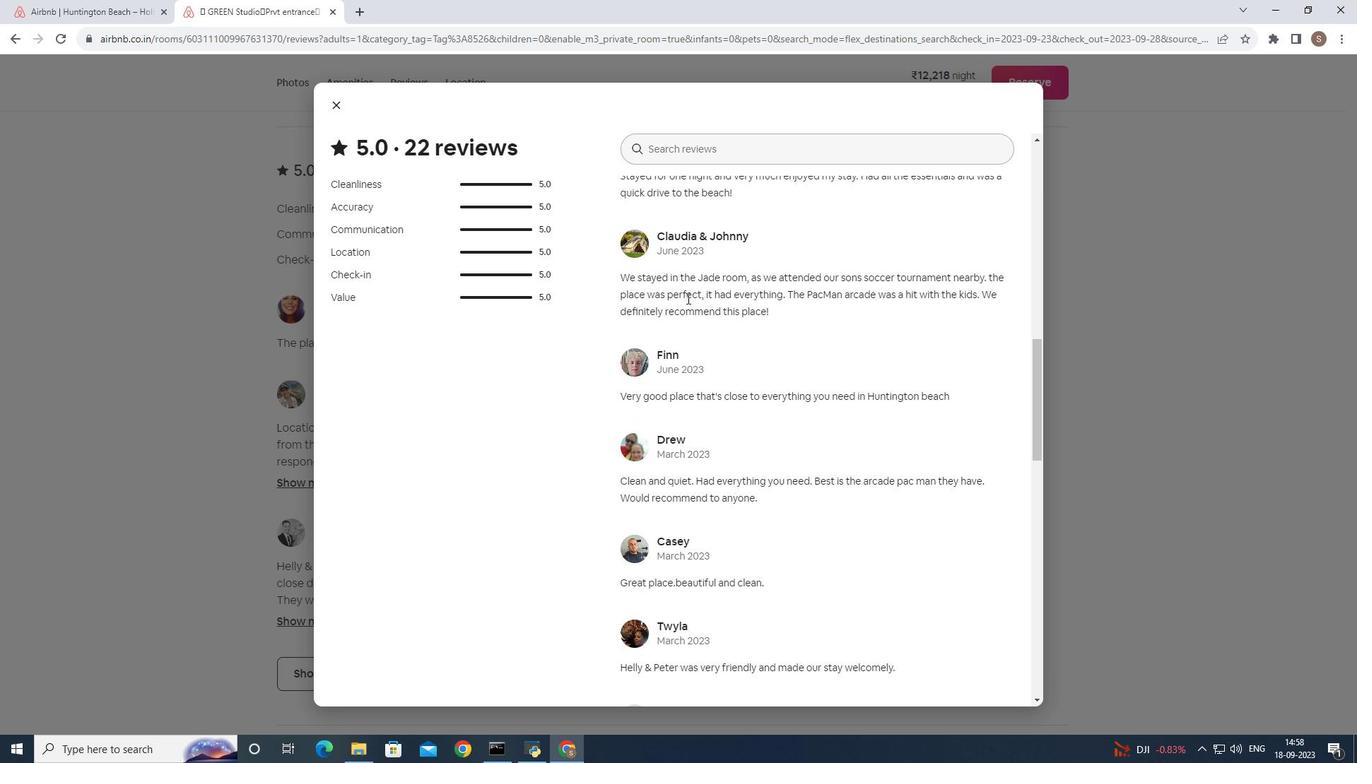 
Action: Mouse scrolled (687, 297) with delta (0, 0)
Screenshot: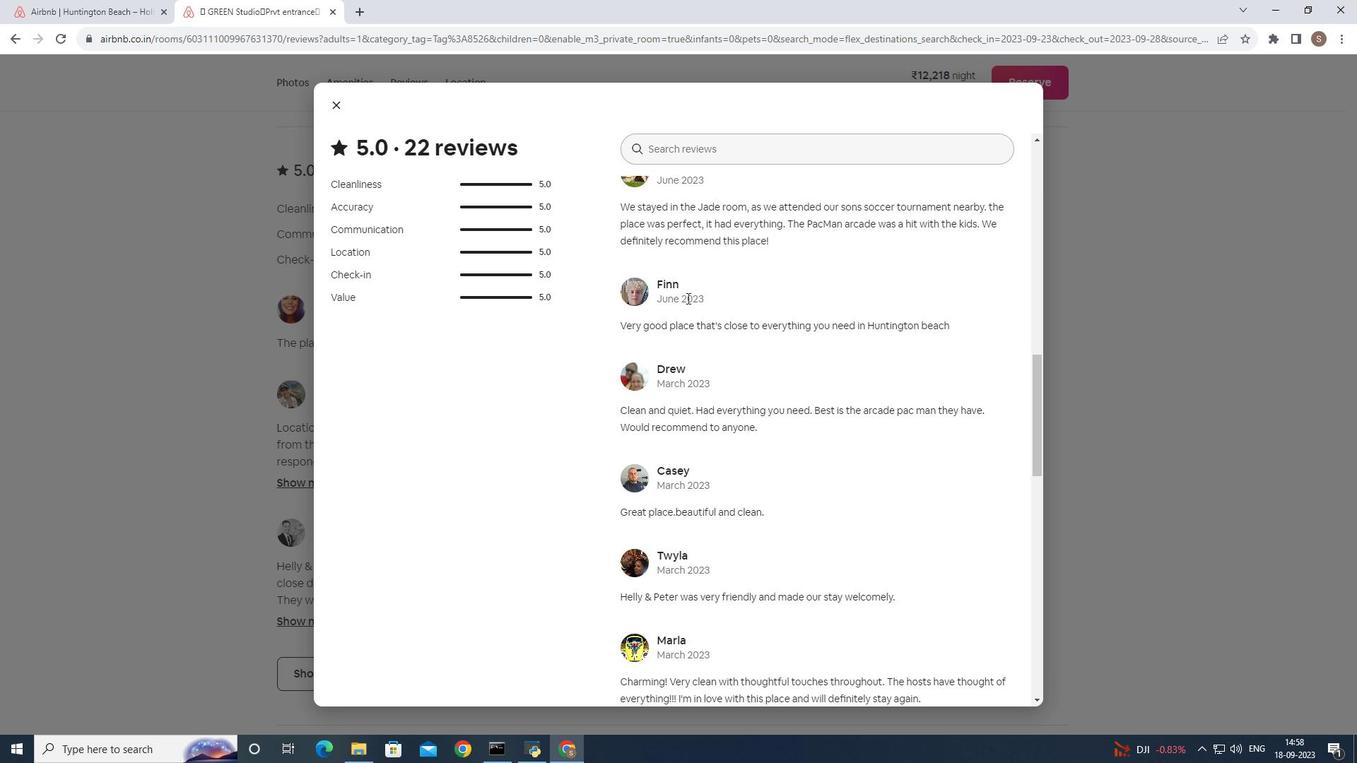 
Action: Mouse scrolled (687, 297) with delta (0, 0)
Screenshot: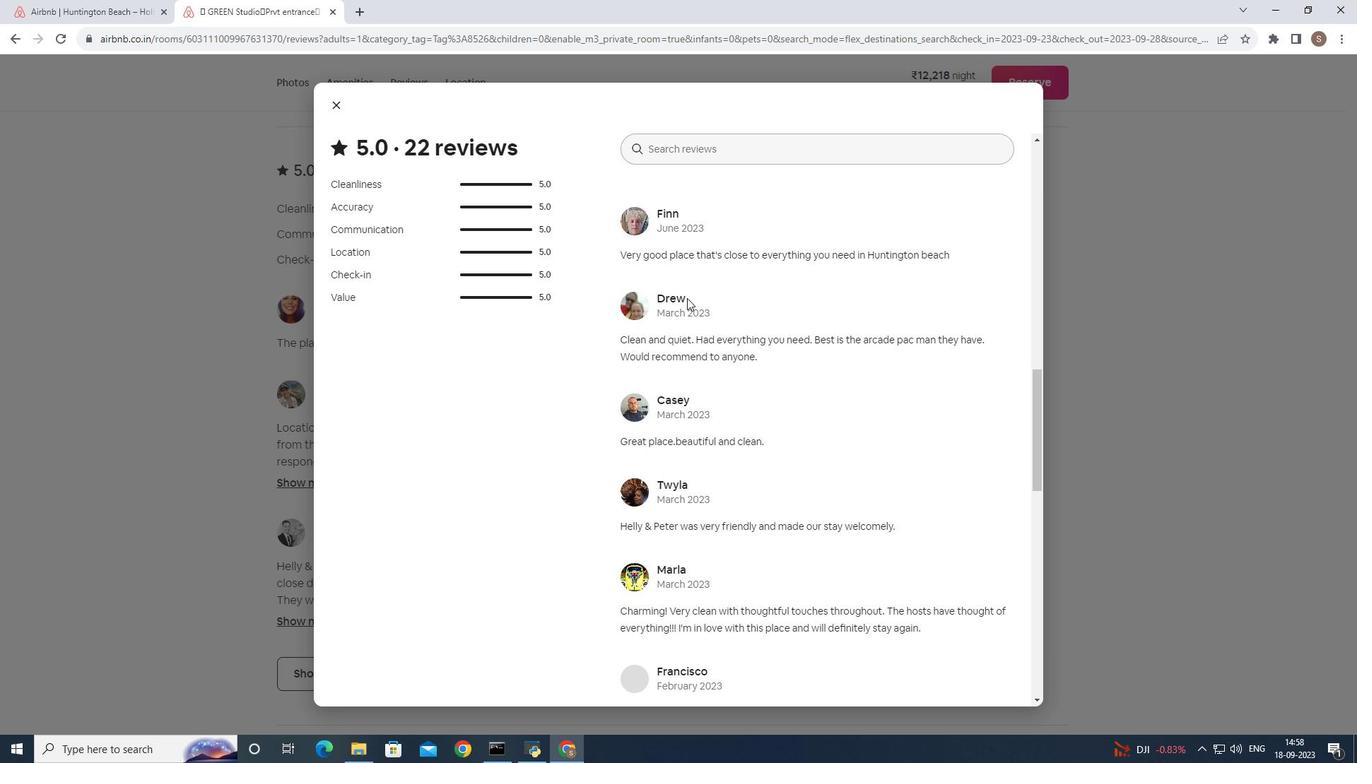 
Action: Mouse scrolled (687, 297) with delta (0, 0)
Screenshot: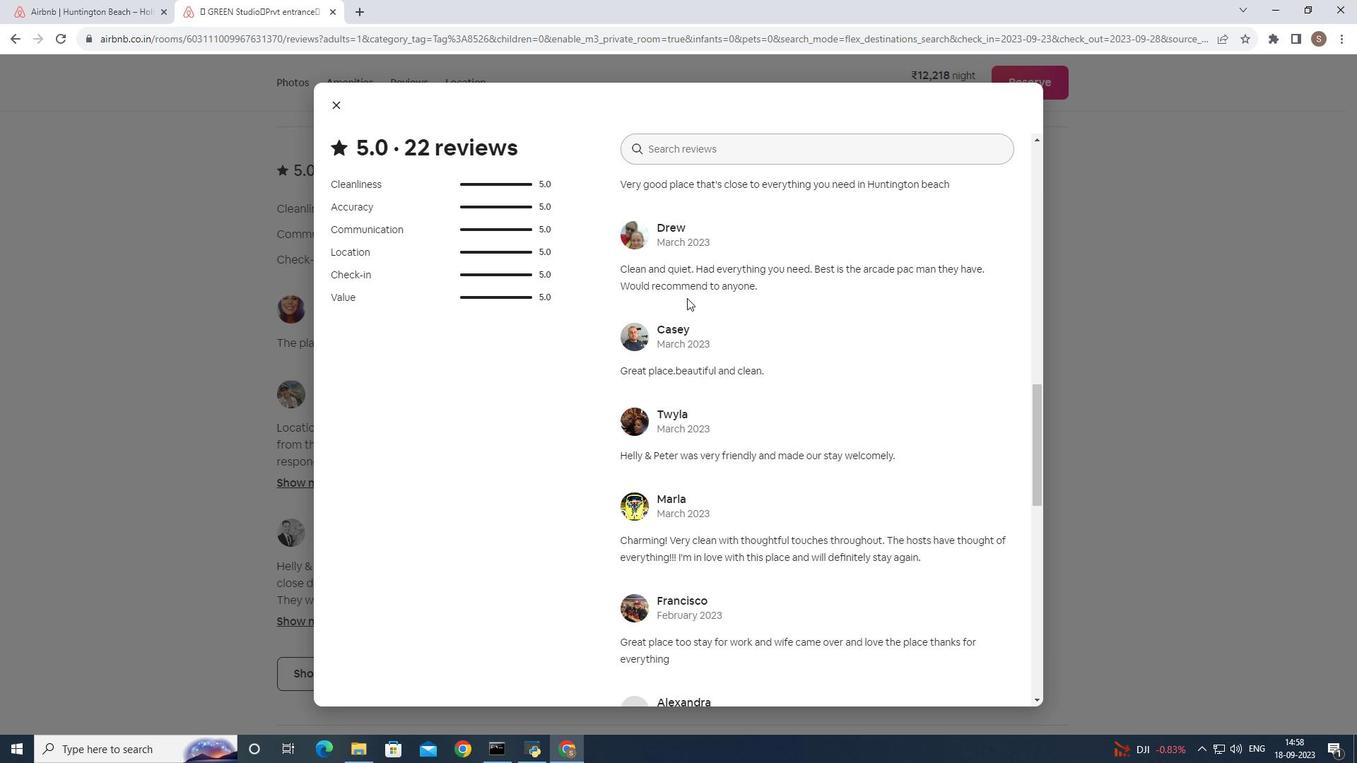 
Action: Mouse scrolled (687, 297) with delta (0, 0)
Screenshot: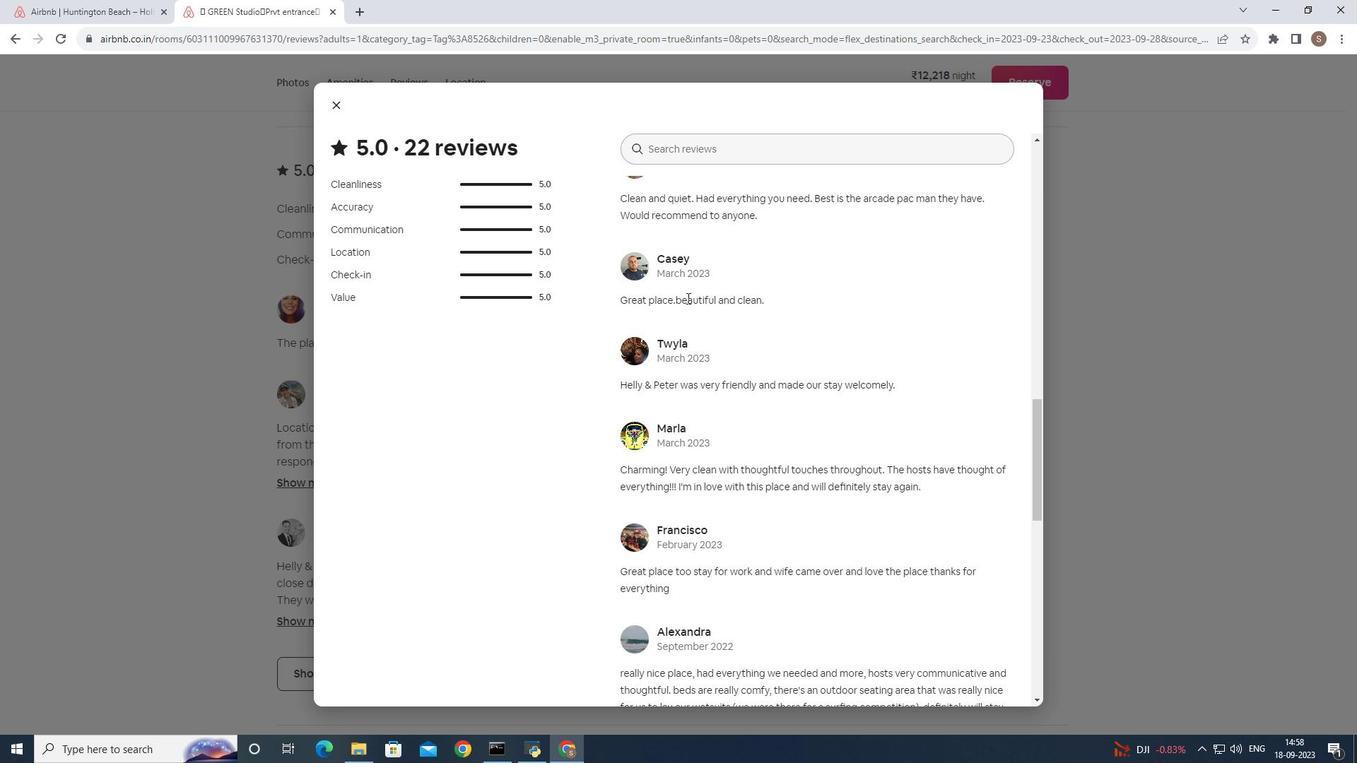 
Action: Mouse scrolled (687, 297) with delta (0, 0)
Screenshot: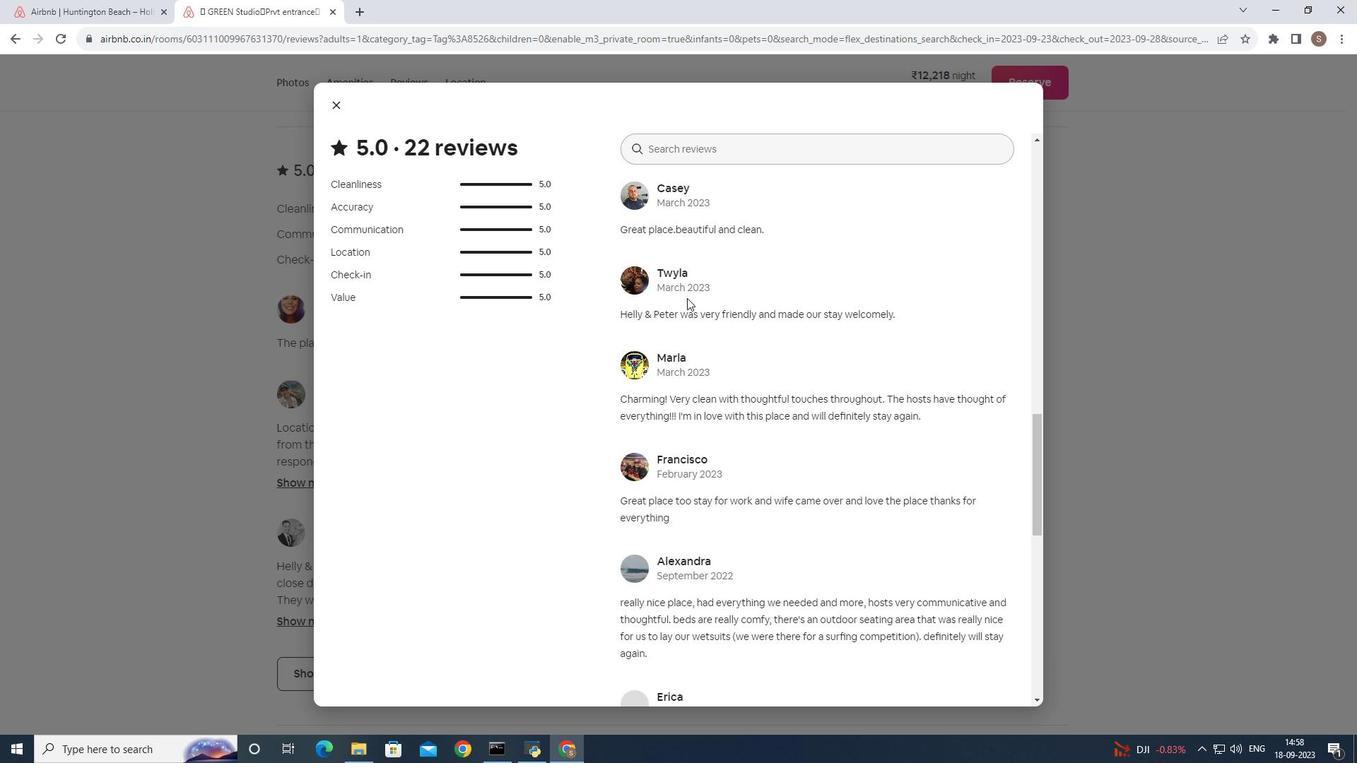 
Action: Mouse scrolled (687, 297) with delta (0, 0)
Screenshot: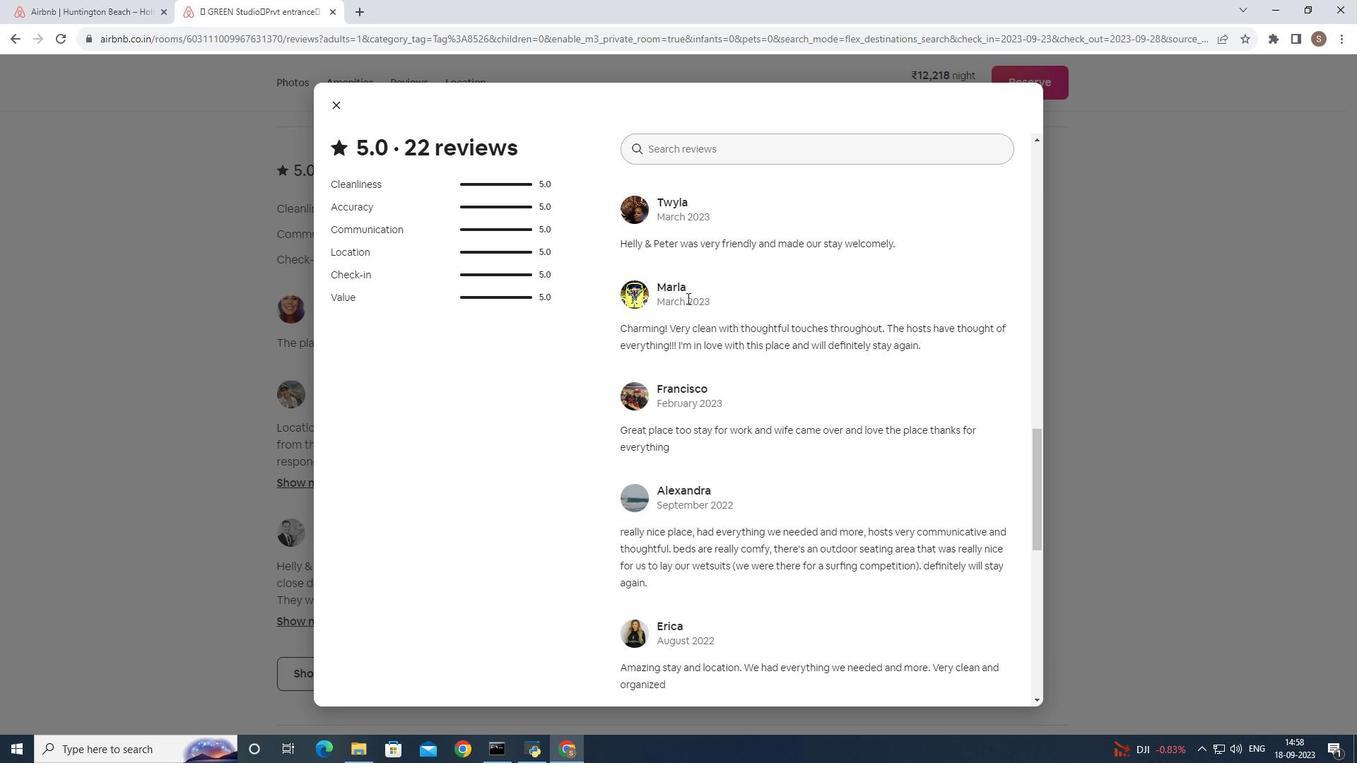 
Action: Mouse scrolled (687, 297) with delta (0, 0)
Screenshot: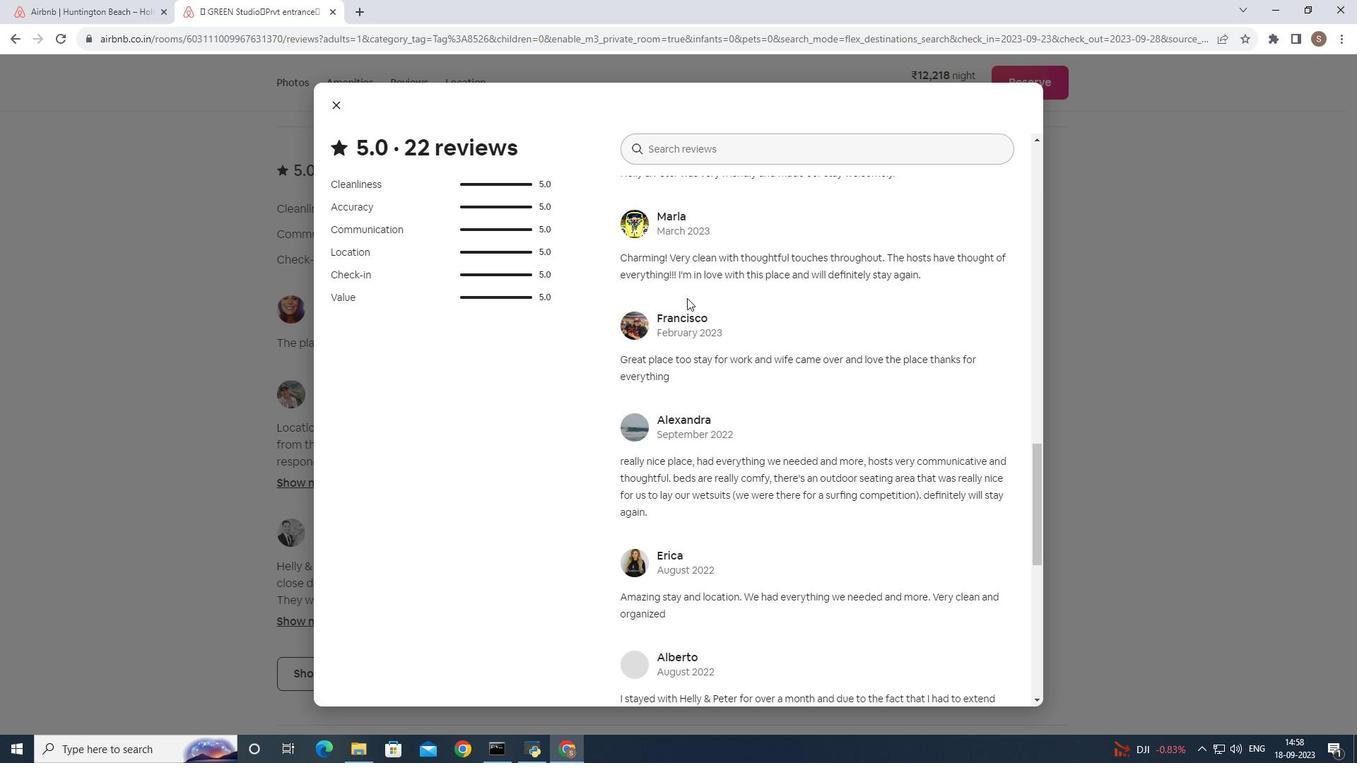 
Action: Mouse scrolled (687, 297) with delta (0, 0)
Screenshot: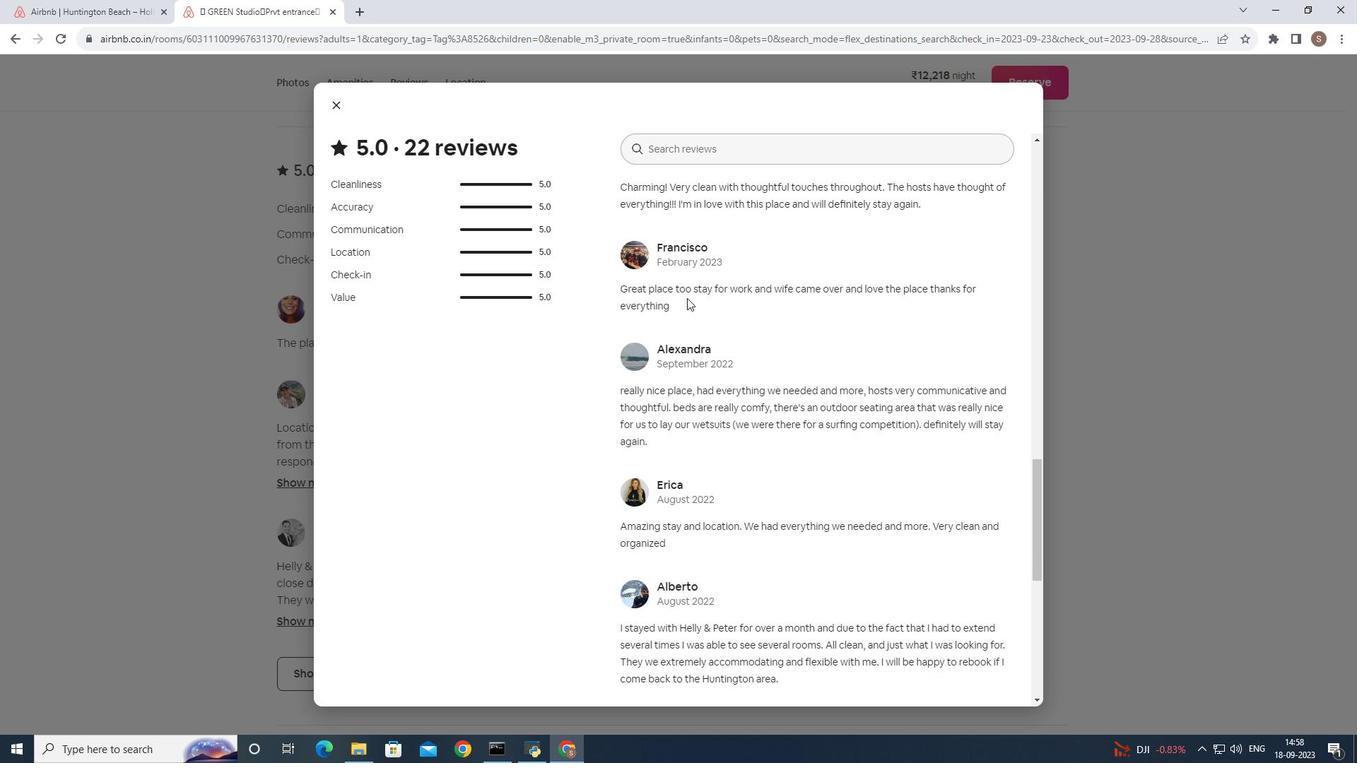 
Action: Mouse scrolled (687, 297) with delta (0, 0)
Screenshot: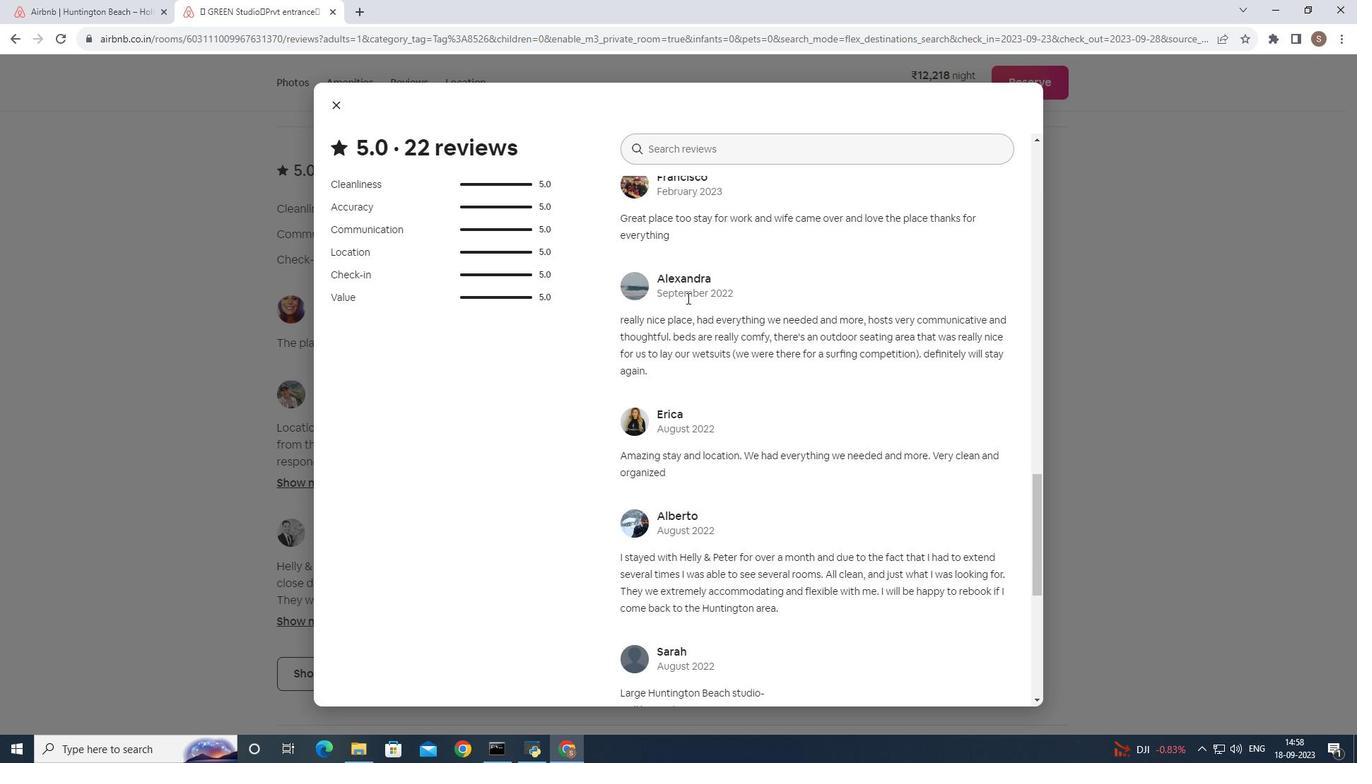 
Action: Mouse scrolled (687, 297) with delta (0, 0)
Screenshot: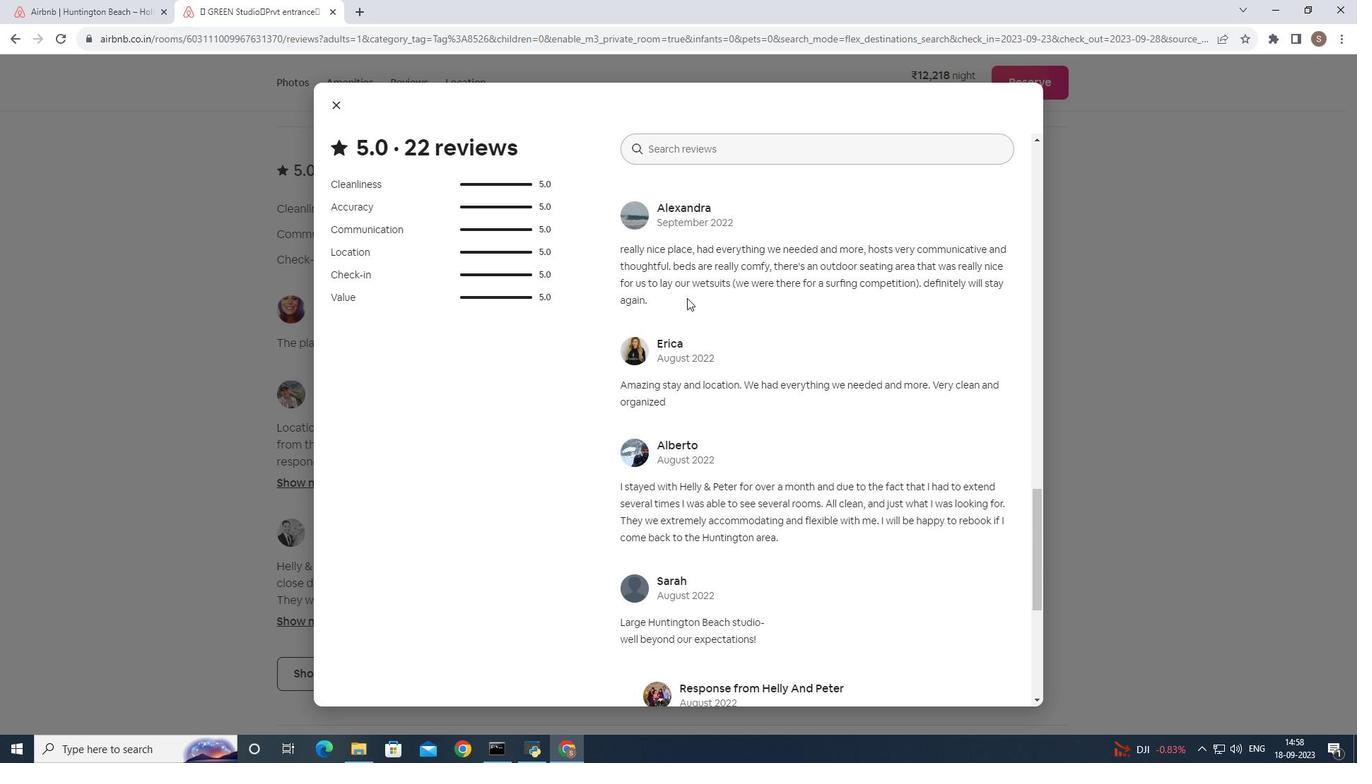 
Action: Mouse scrolled (687, 297) with delta (0, 0)
Screenshot: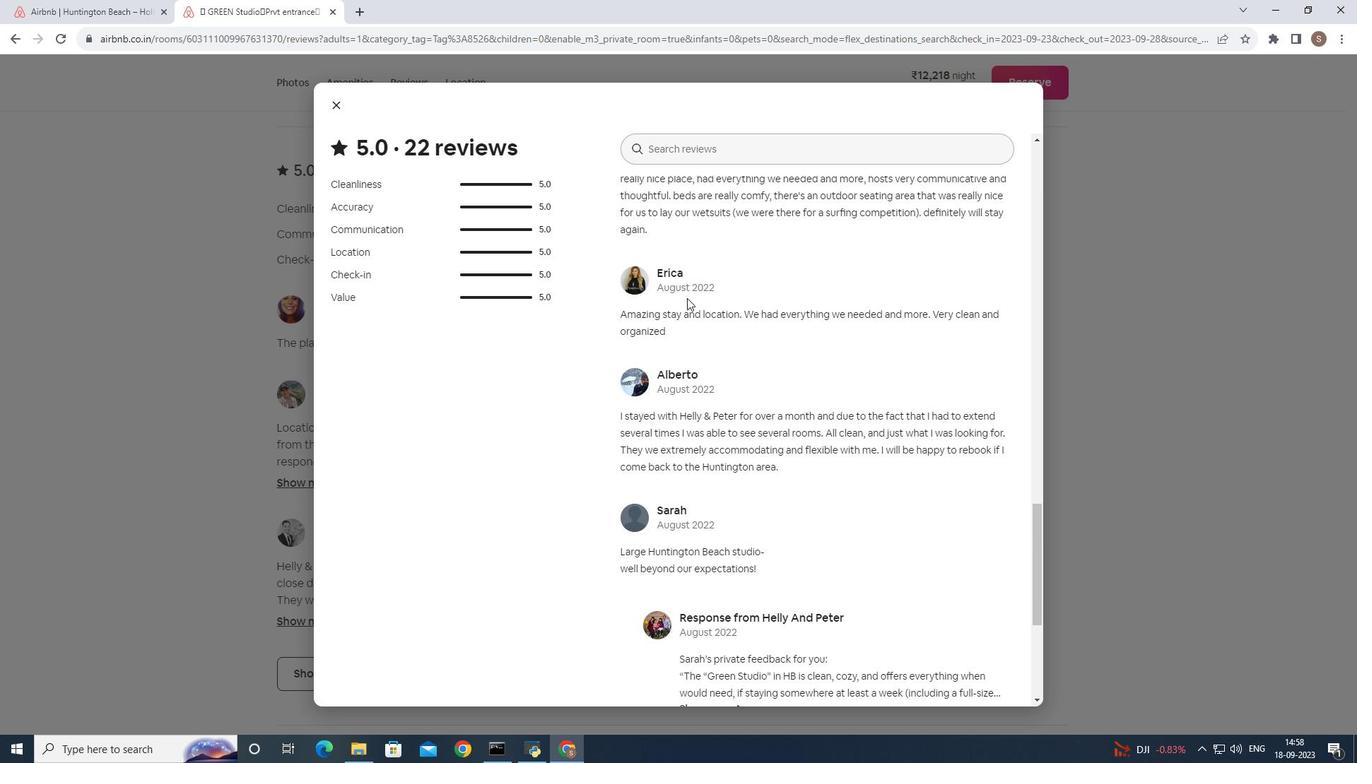 
Action: Mouse scrolled (687, 297) with delta (0, 0)
Screenshot: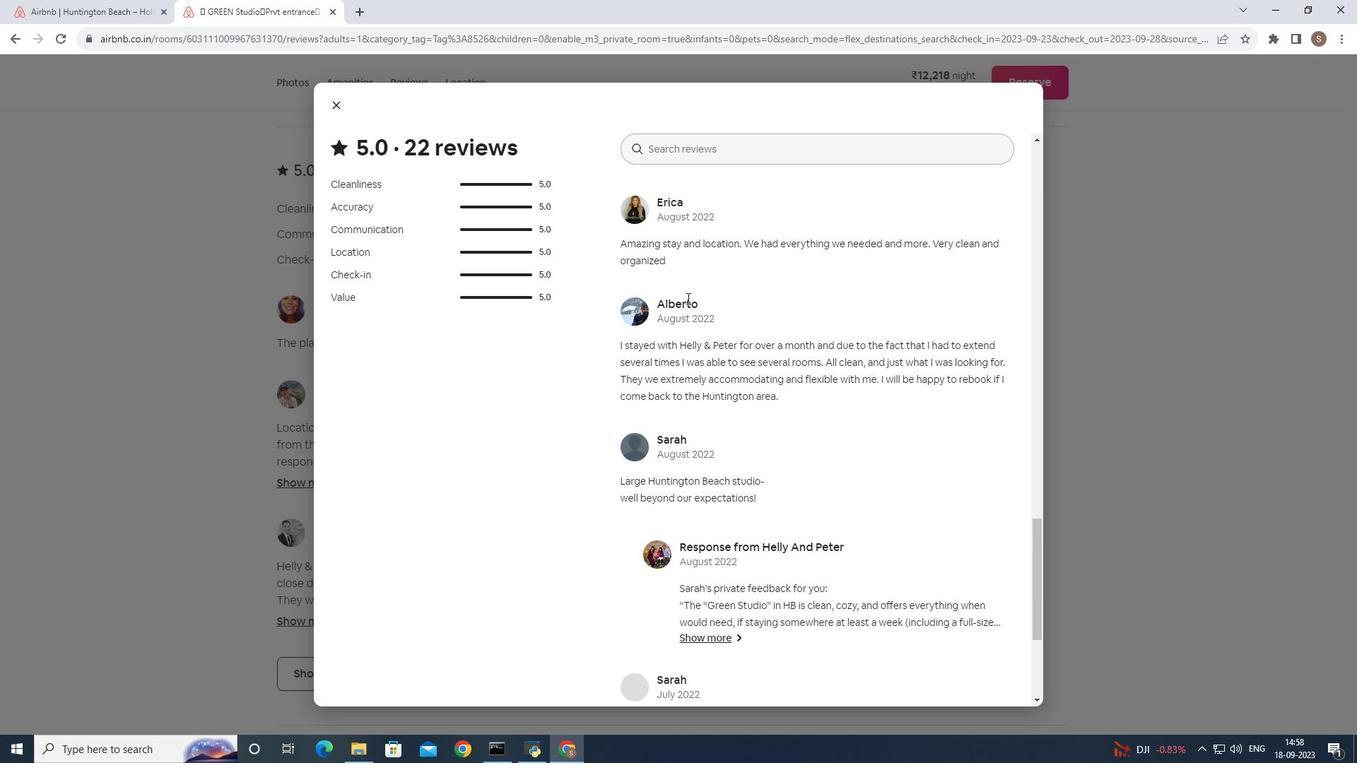 
Action: Mouse scrolled (687, 297) with delta (0, 0)
Screenshot: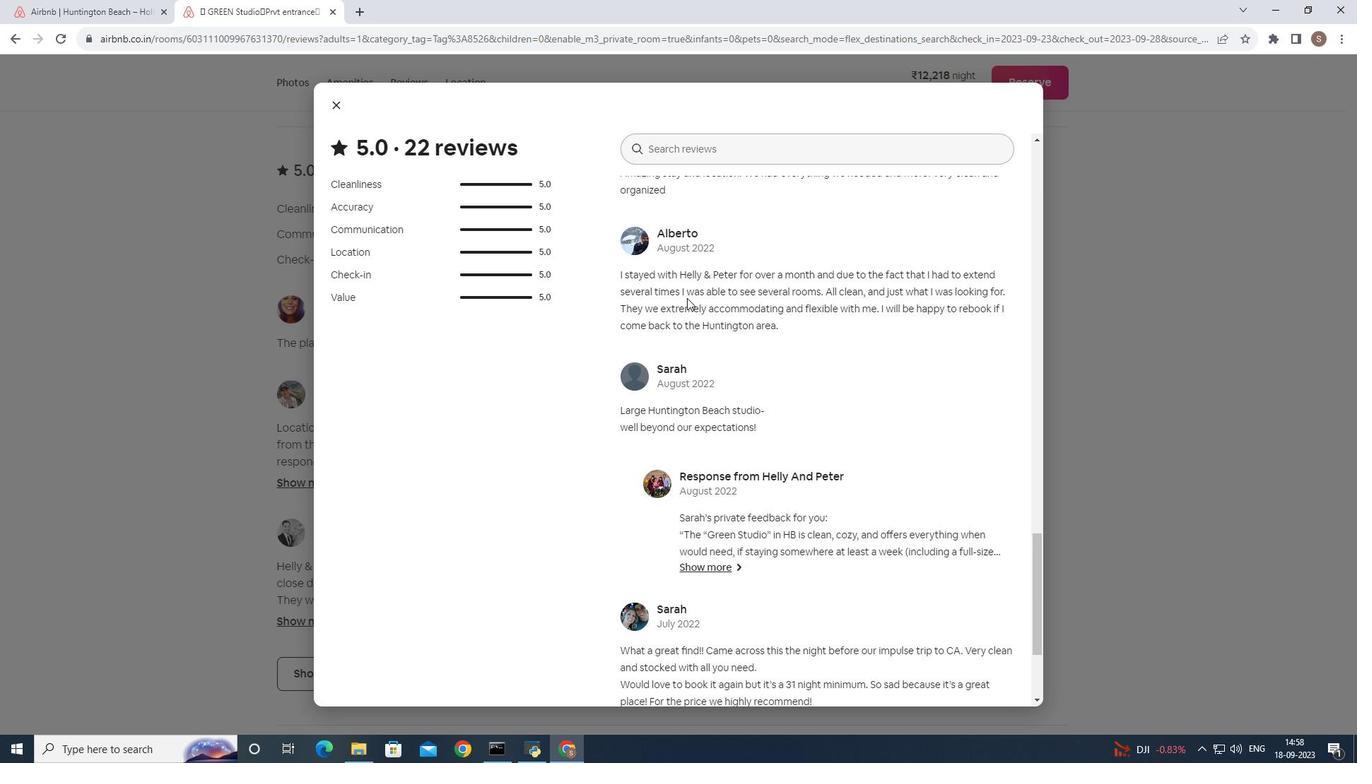 
Action: Mouse scrolled (687, 297) with delta (0, 0)
Screenshot: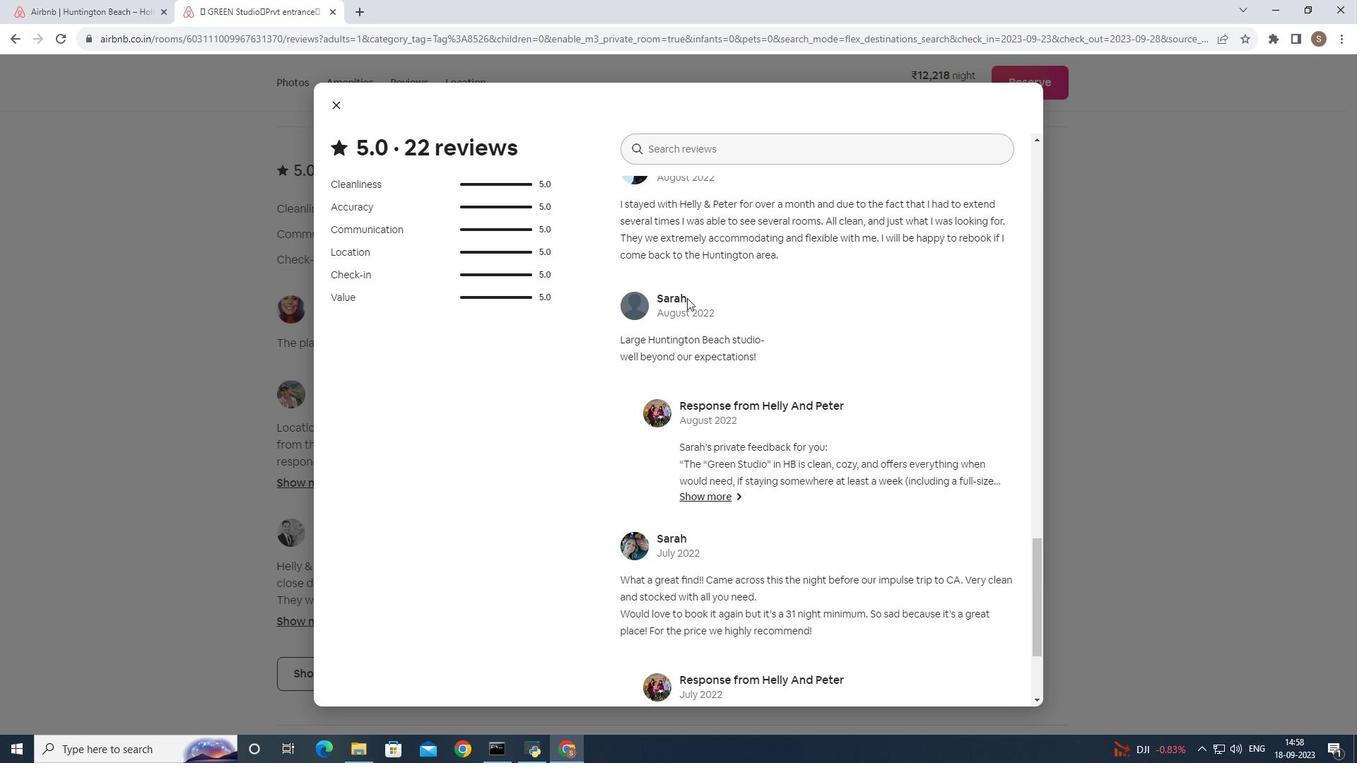 
Action: Mouse scrolled (687, 297) with delta (0, 0)
Screenshot: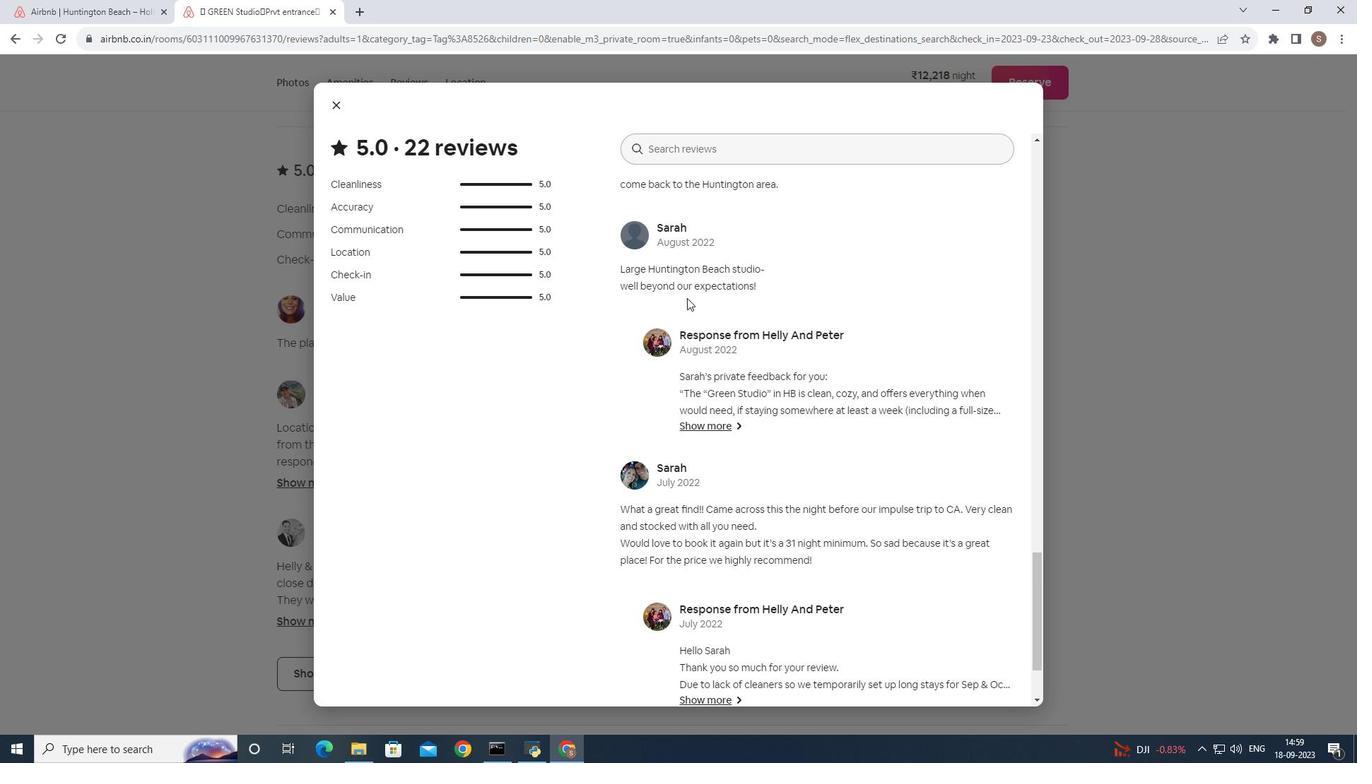 
Action: Mouse scrolled (687, 297) with delta (0, 0)
Screenshot: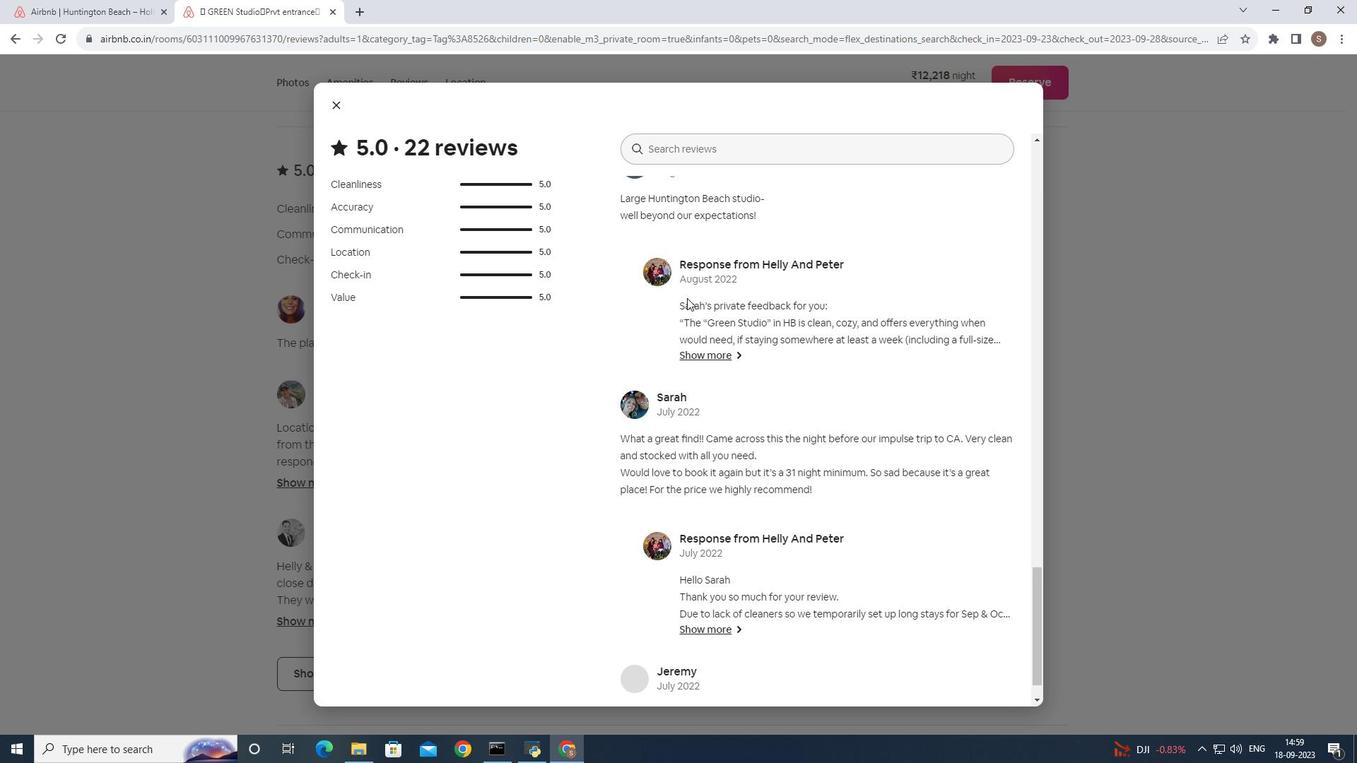 
Action: Mouse scrolled (687, 297) with delta (0, 0)
Screenshot: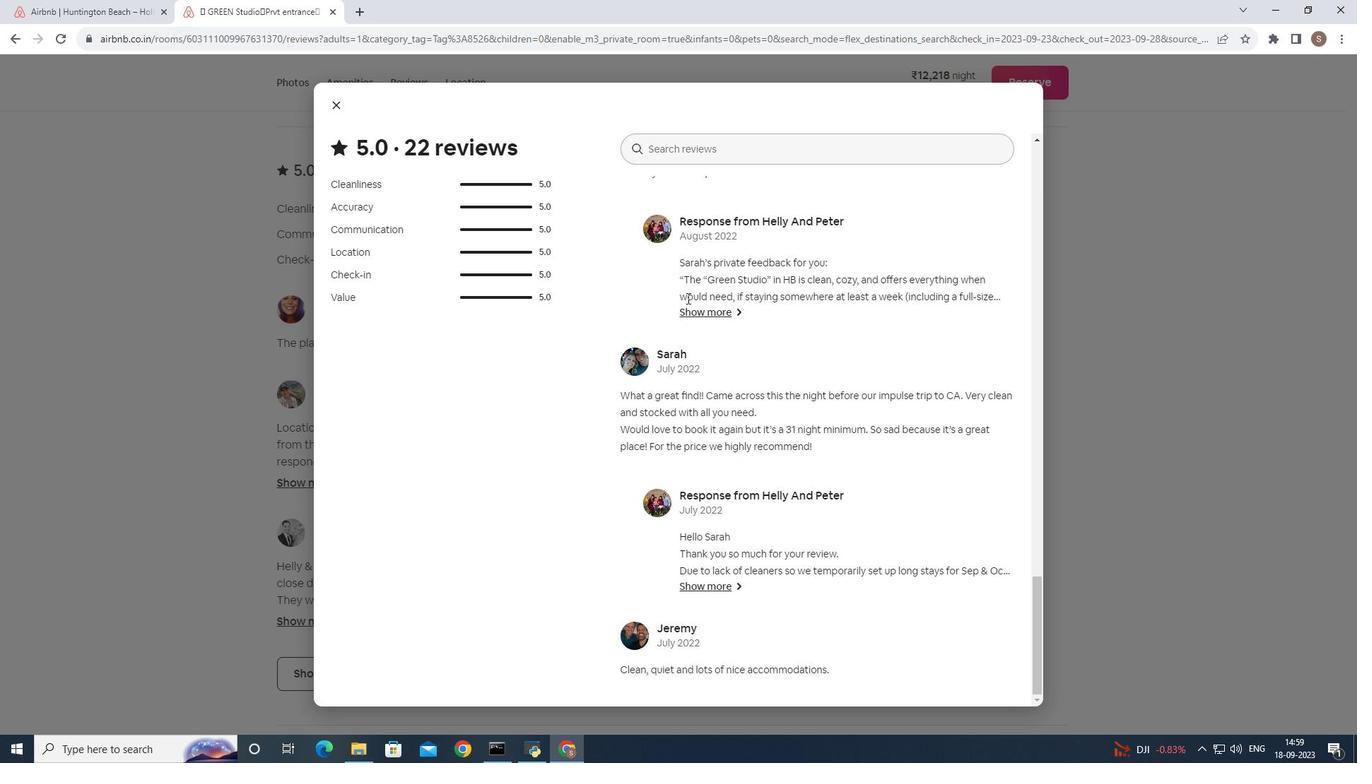 
Action: Mouse scrolled (687, 297) with delta (0, 0)
Screenshot: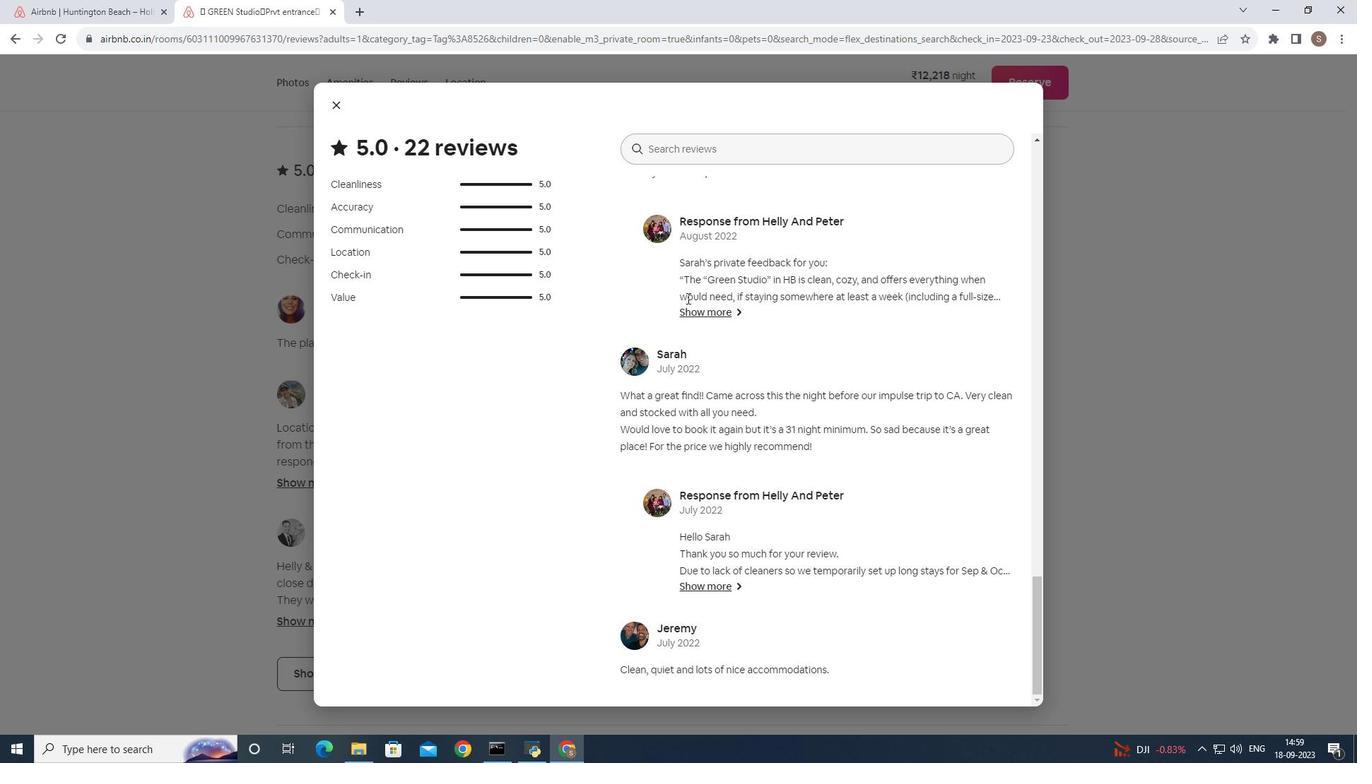 
Action: Mouse scrolled (687, 297) with delta (0, 0)
Screenshot: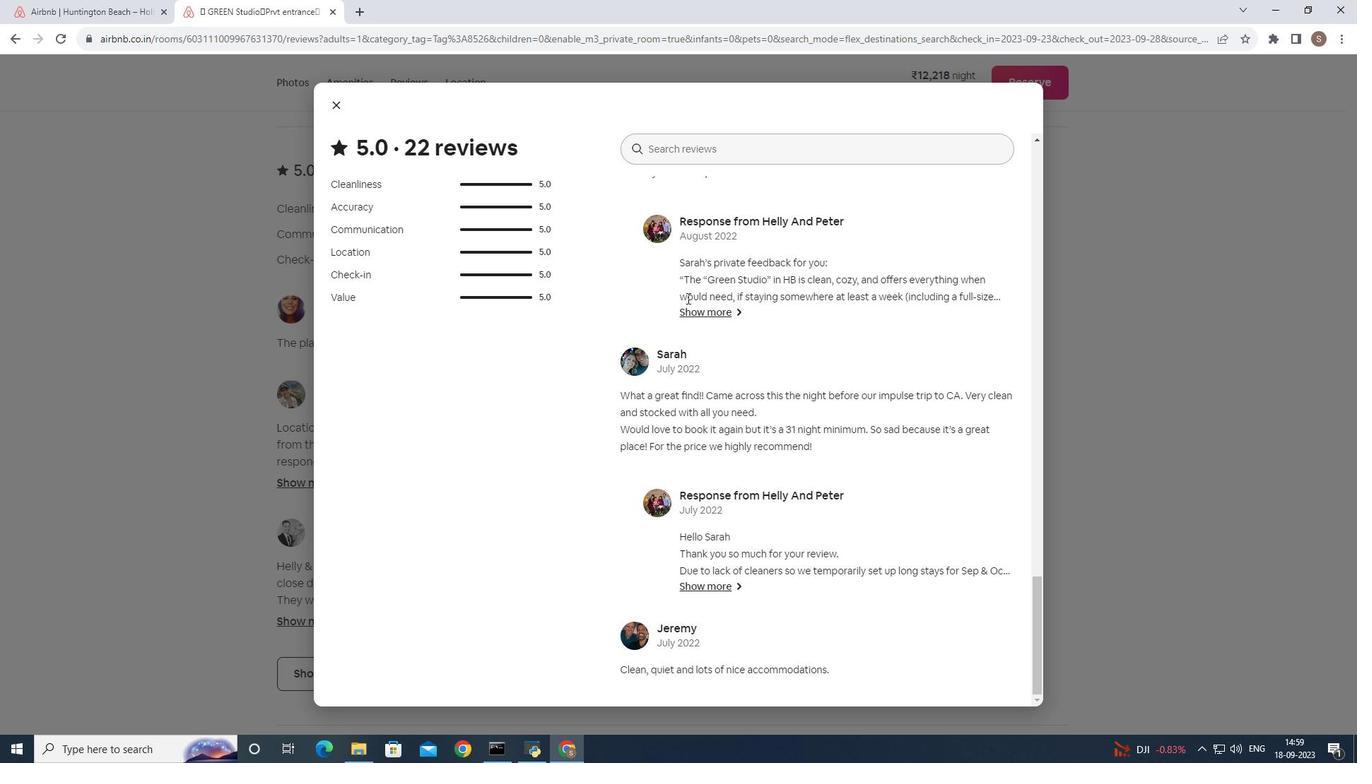 
Action: Mouse scrolled (687, 297) with delta (0, 0)
Screenshot: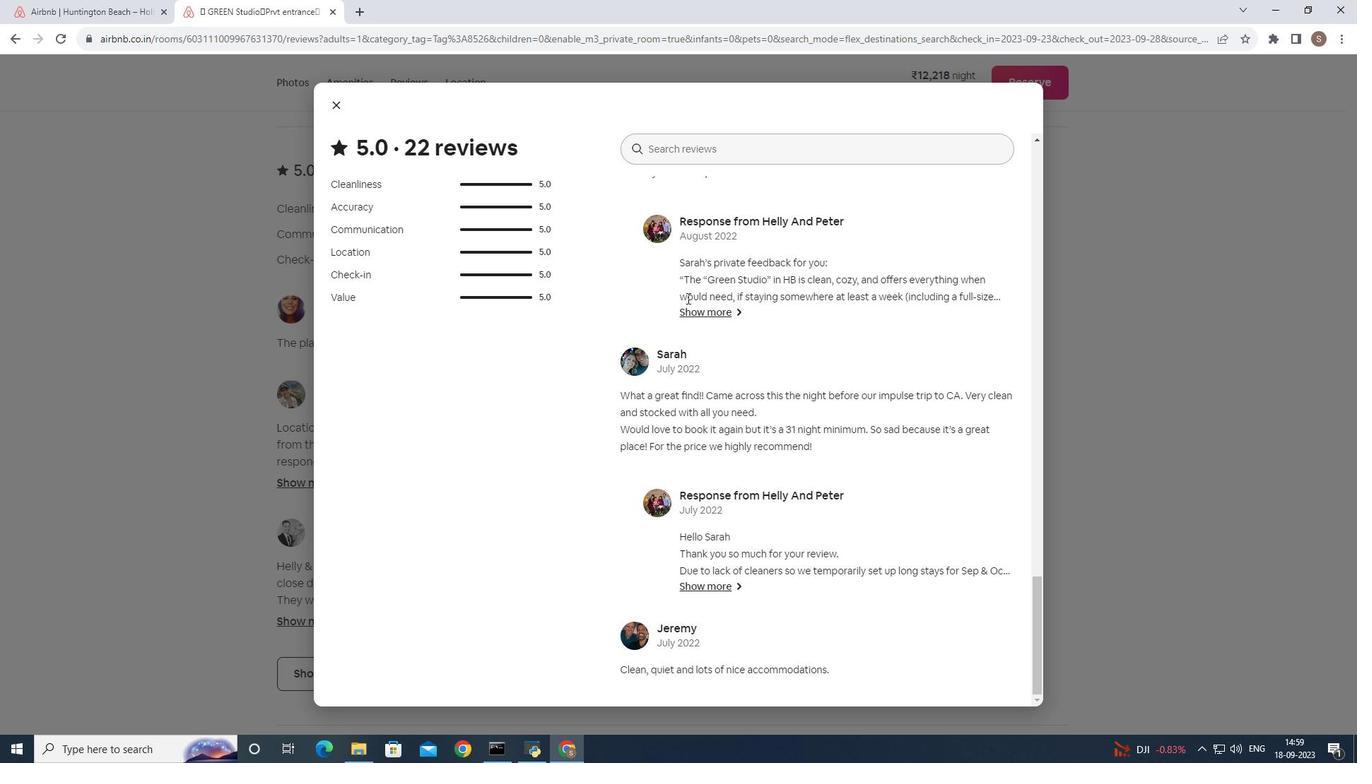 
Action: Mouse scrolled (687, 297) with delta (0, 0)
Screenshot: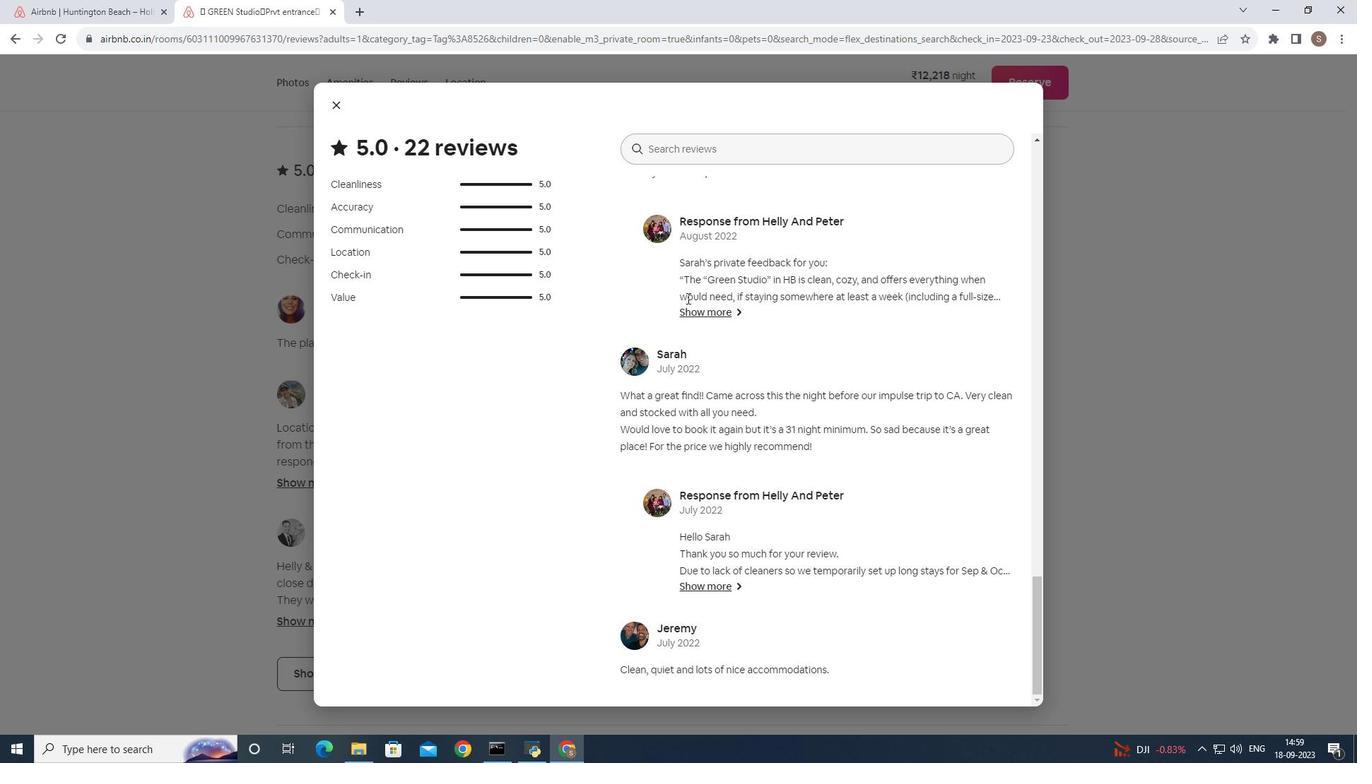 
Action: Mouse scrolled (687, 297) with delta (0, 0)
Screenshot: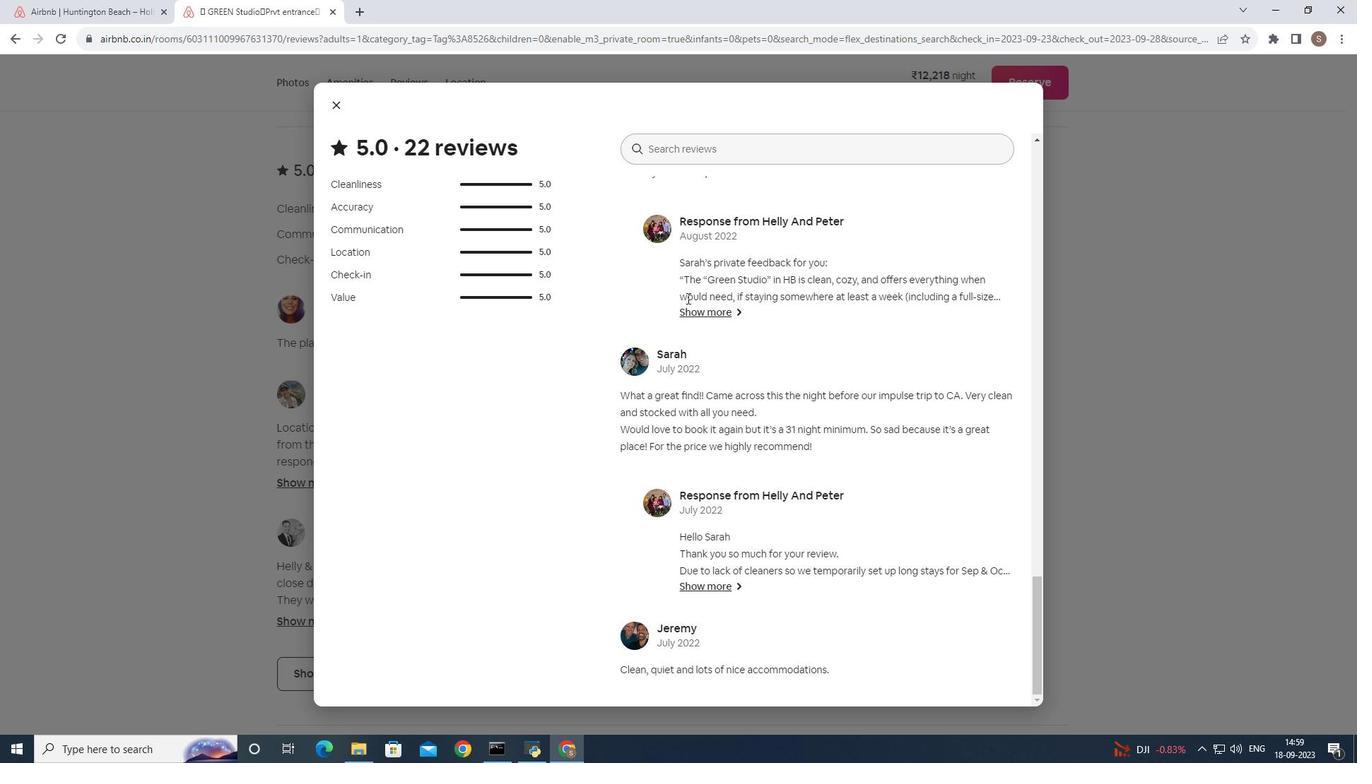 
Action: Mouse scrolled (687, 297) with delta (0, 0)
Screenshot: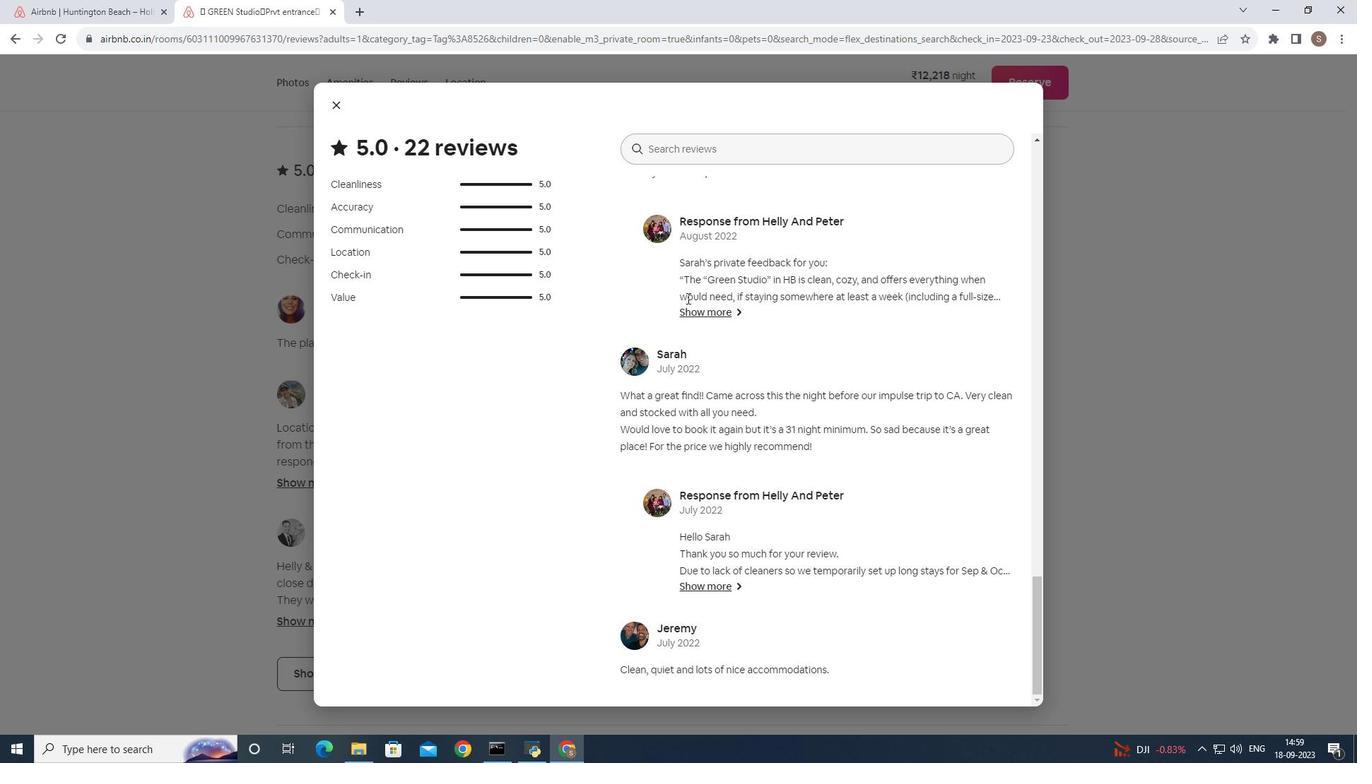 
Action: Mouse scrolled (687, 297) with delta (0, 0)
Screenshot: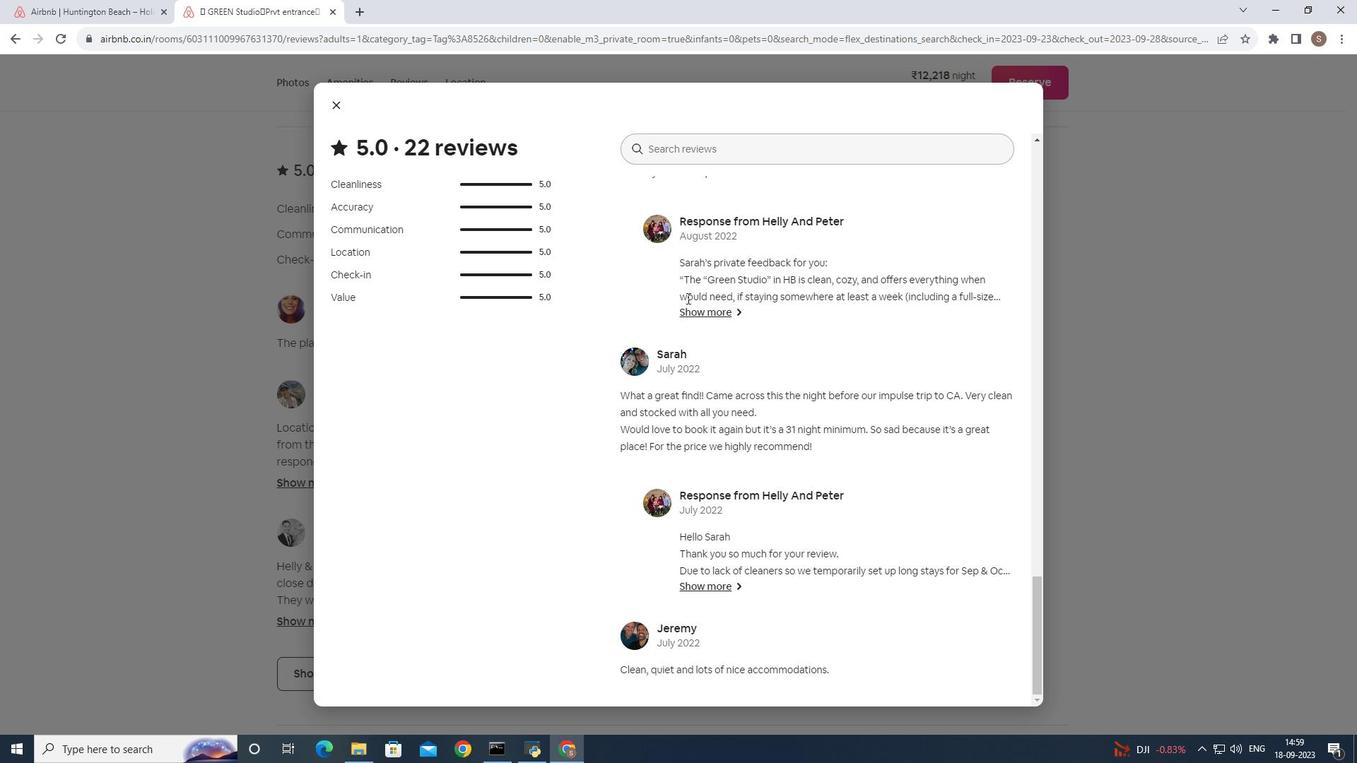 
Action: Mouse scrolled (687, 297) with delta (0, 0)
Screenshot: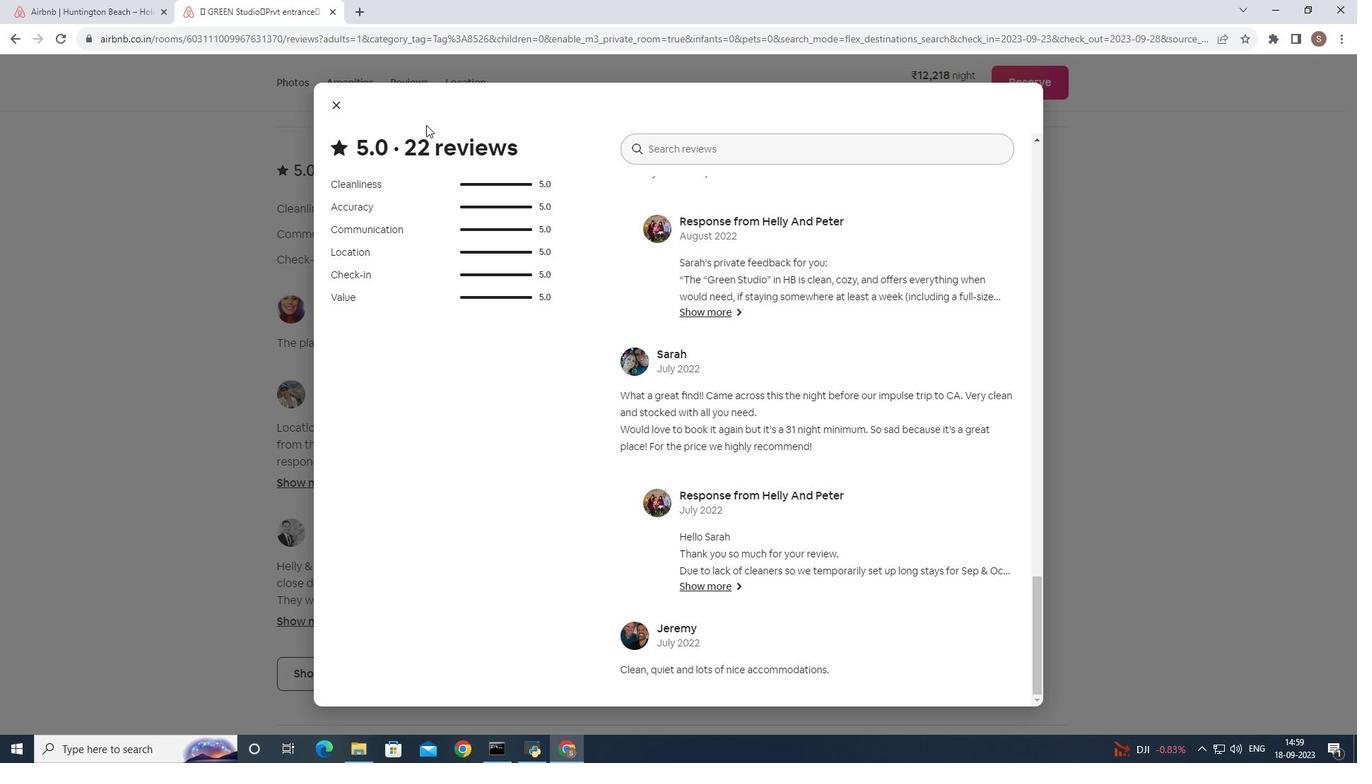 
Action: Mouse scrolled (687, 297) with delta (0, 0)
Screenshot: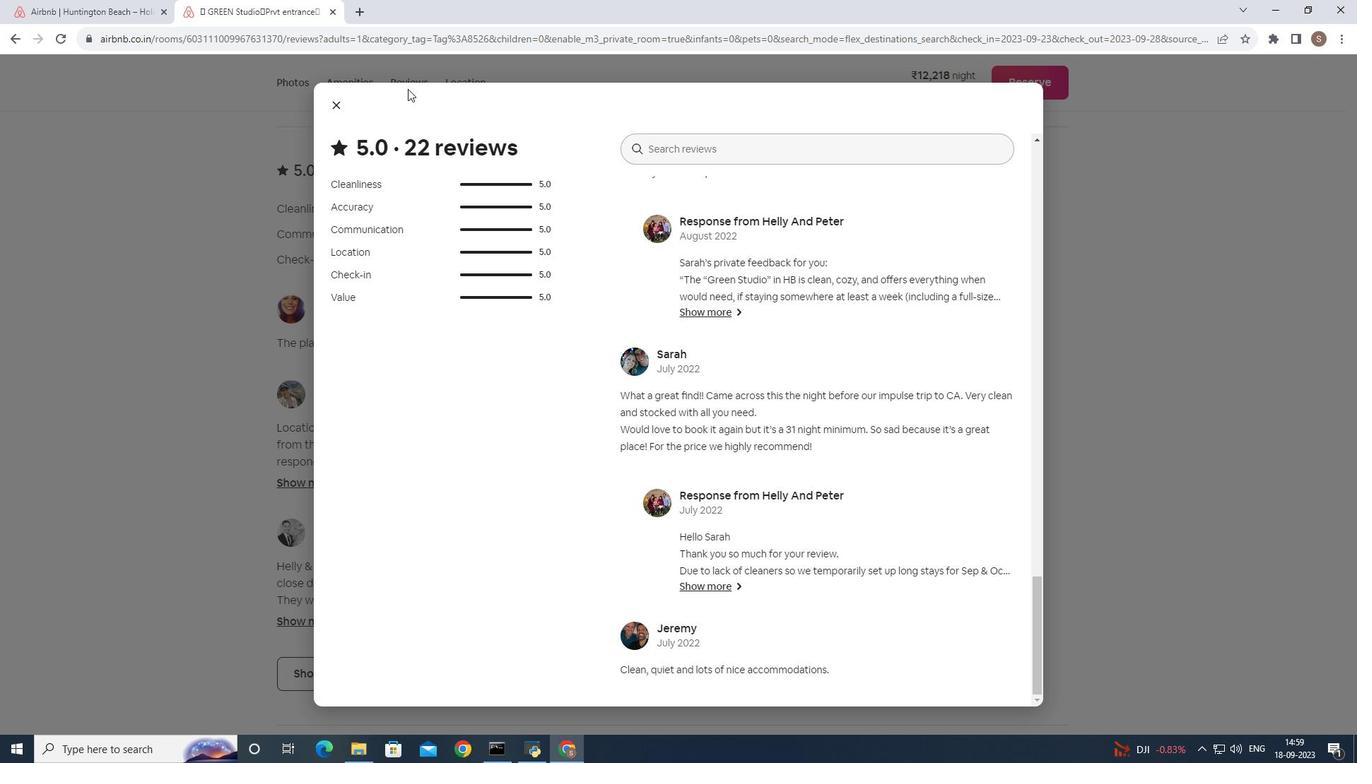 
Action: Mouse moved to (340, 103)
Screenshot: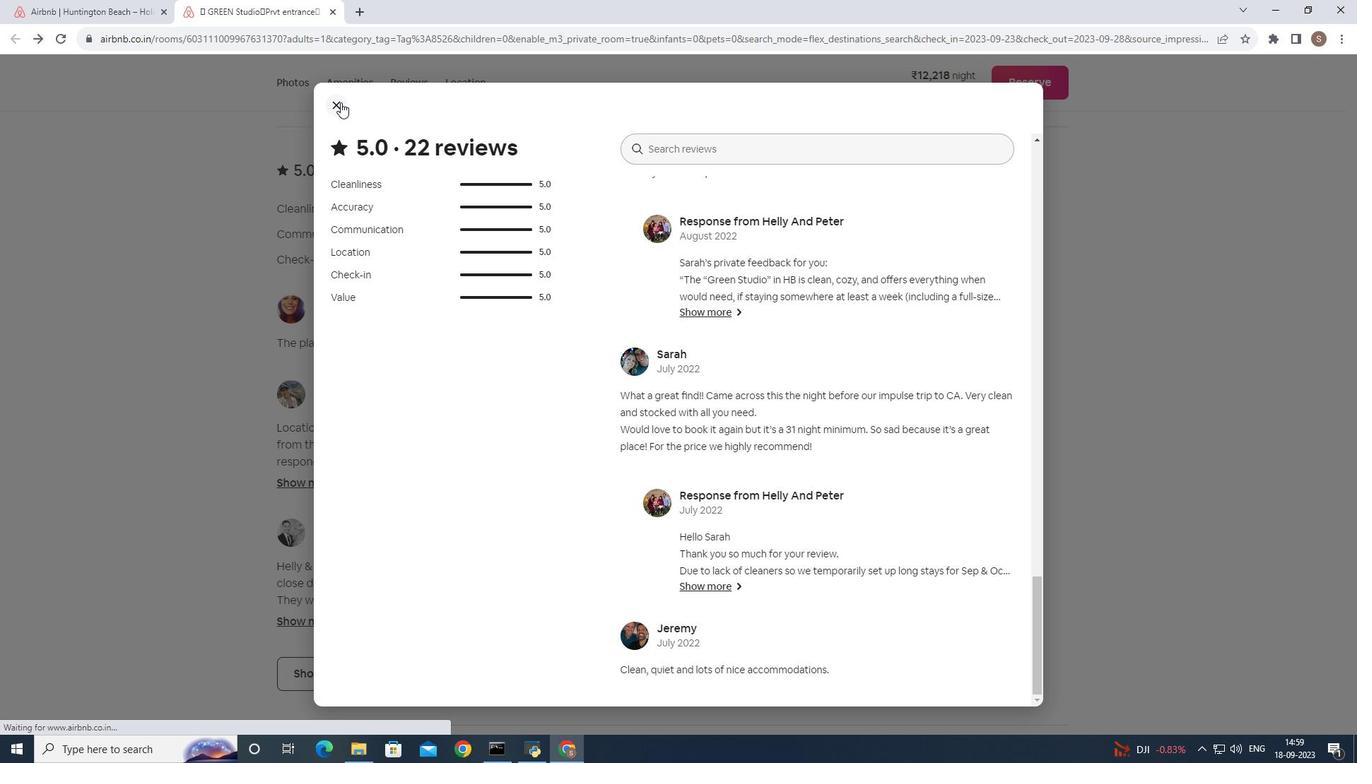 
Action: Mouse pressed left at (340, 103)
Screenshot: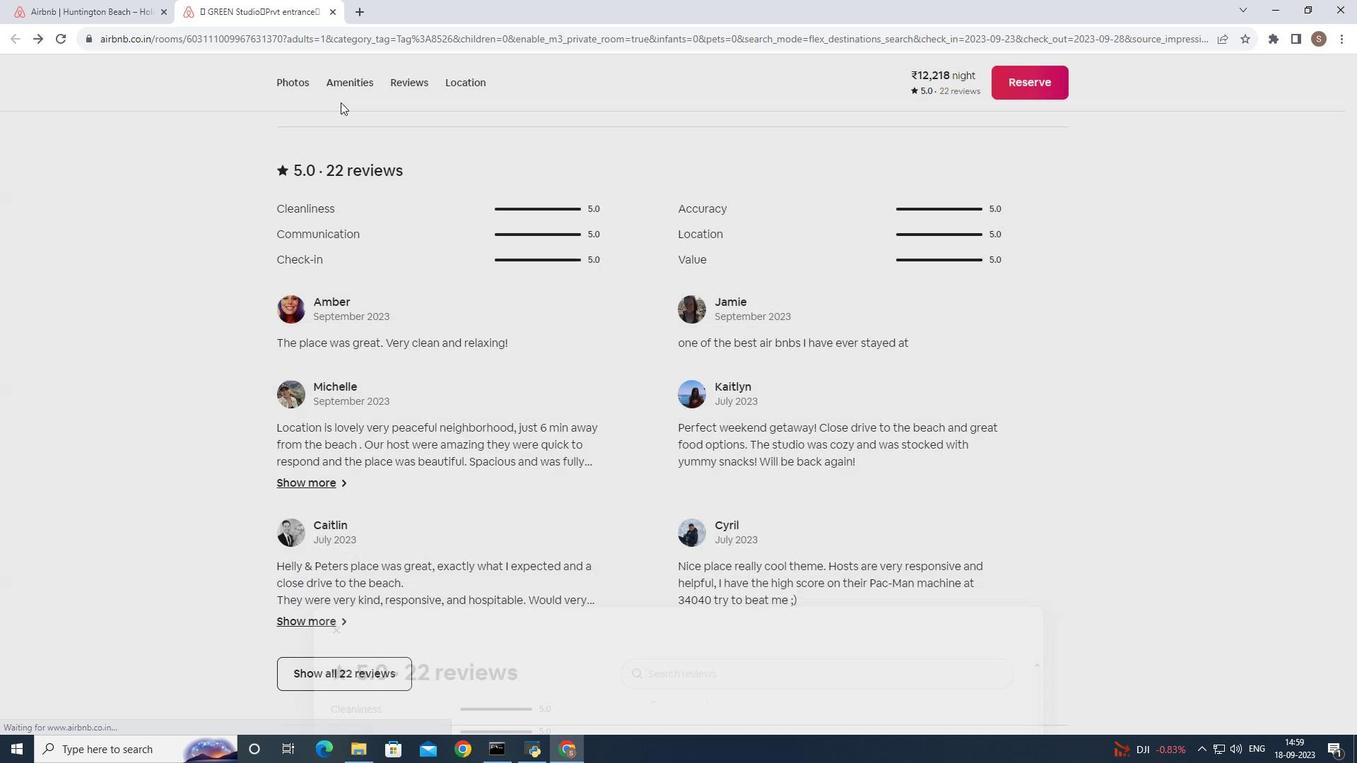 
Action: Mouse moved to (399, 399)
Screenshot: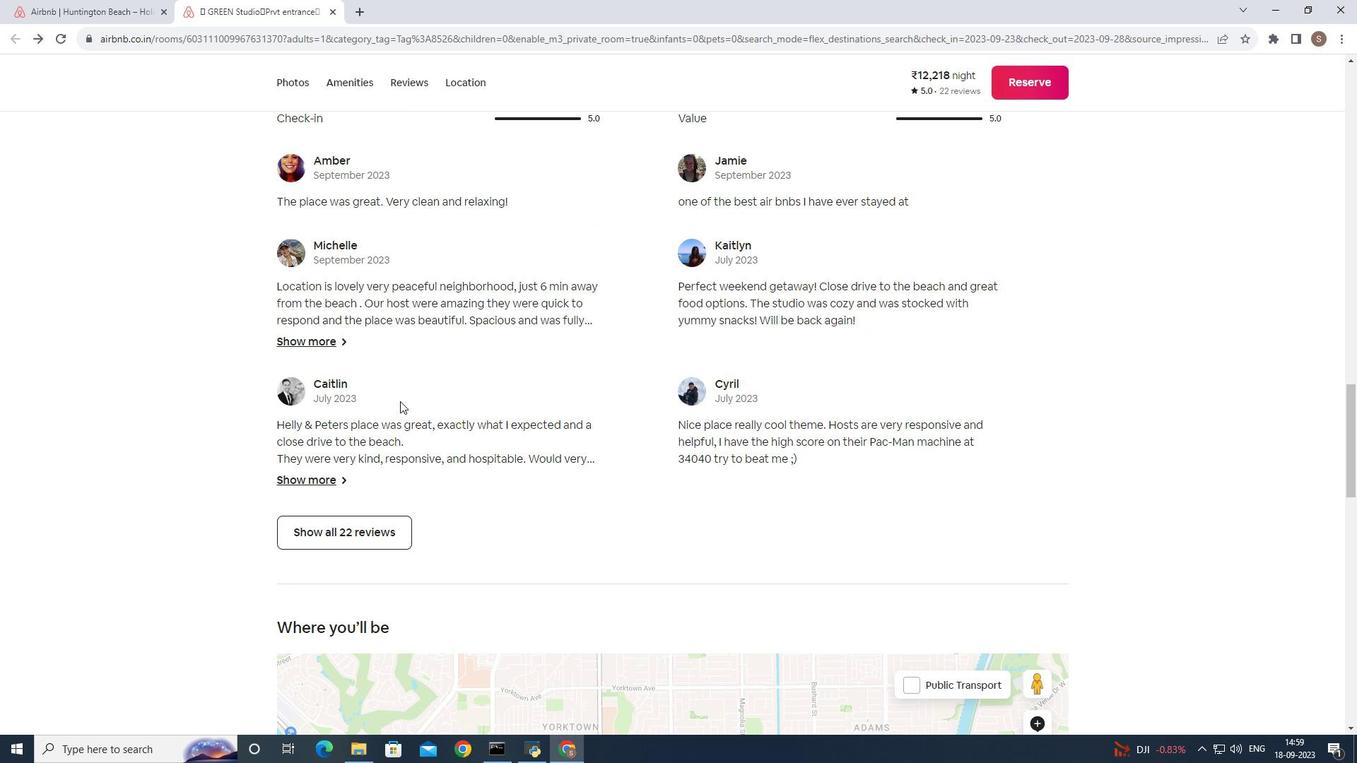 
Action: Mouse scrolled (399, 398) with delta (0, 0)
Screenshot: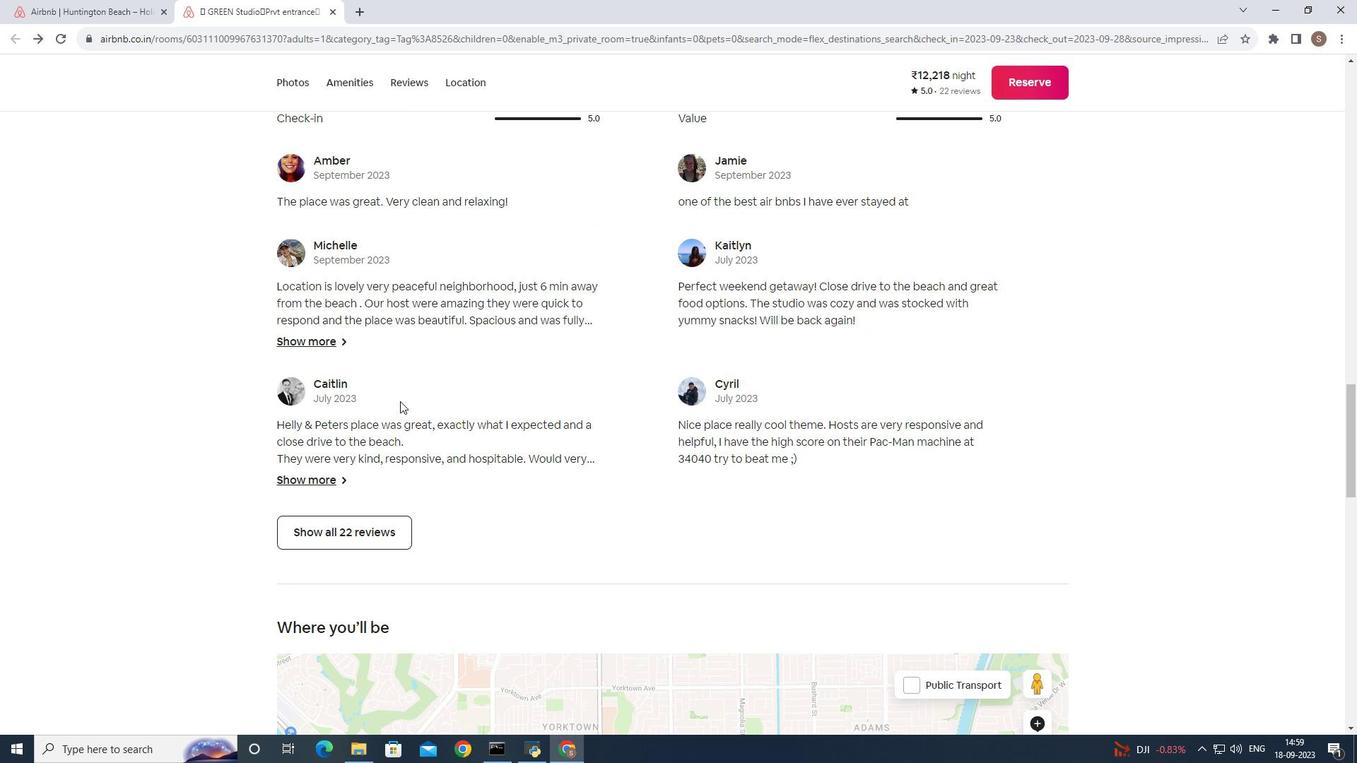 
Action: Mouse scrolled (399, 398) with delta (0, 0)
Screenshot: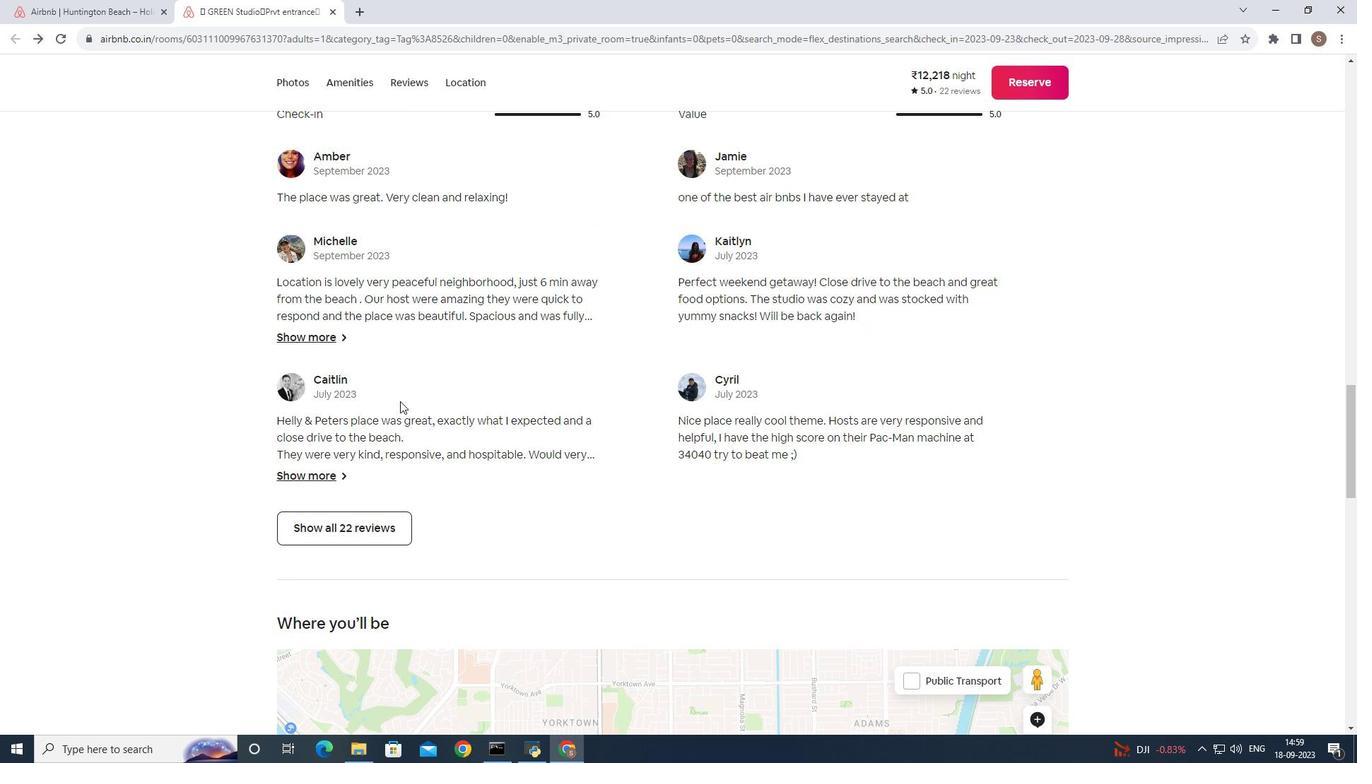 
Action: Mouse moved to (400, 401)
Screenshot: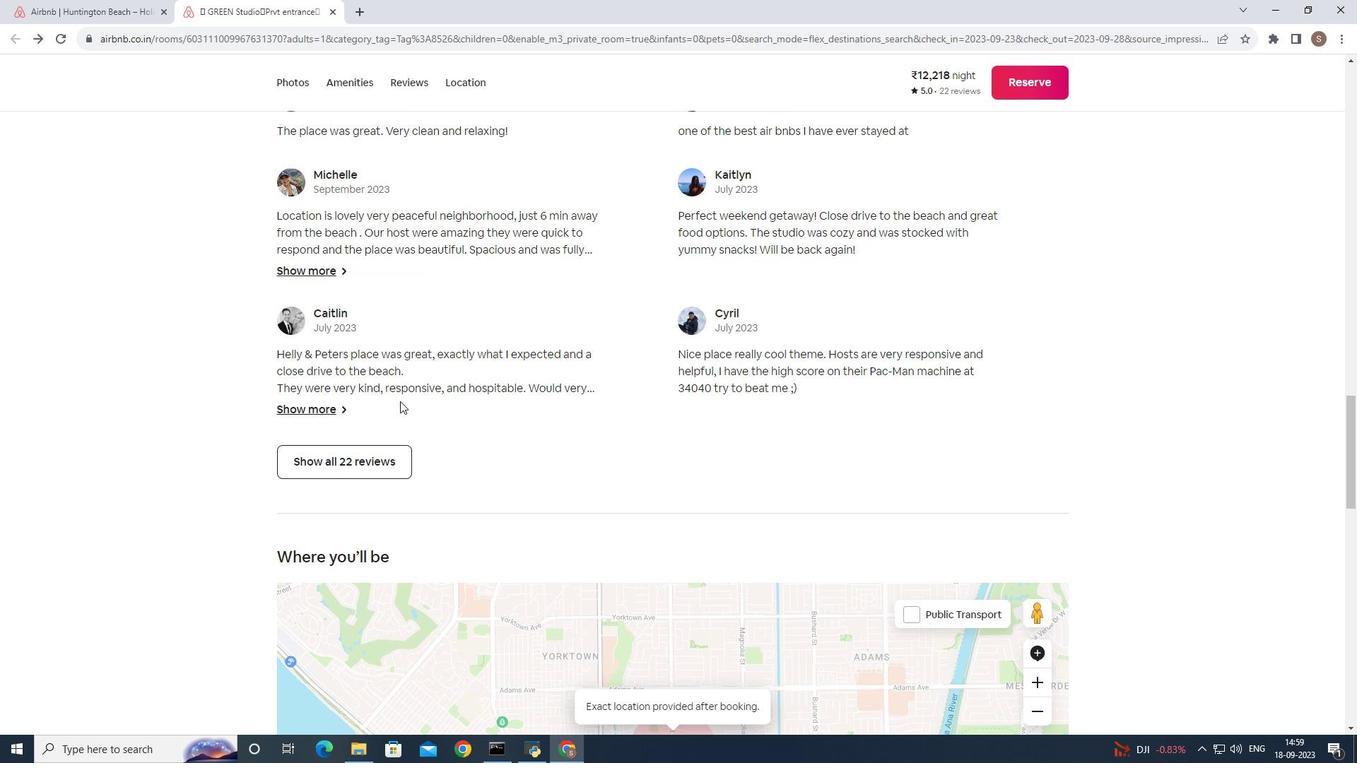
Action: Mouse scrolled (400, 400) with delta (0, 0)
Screenshot: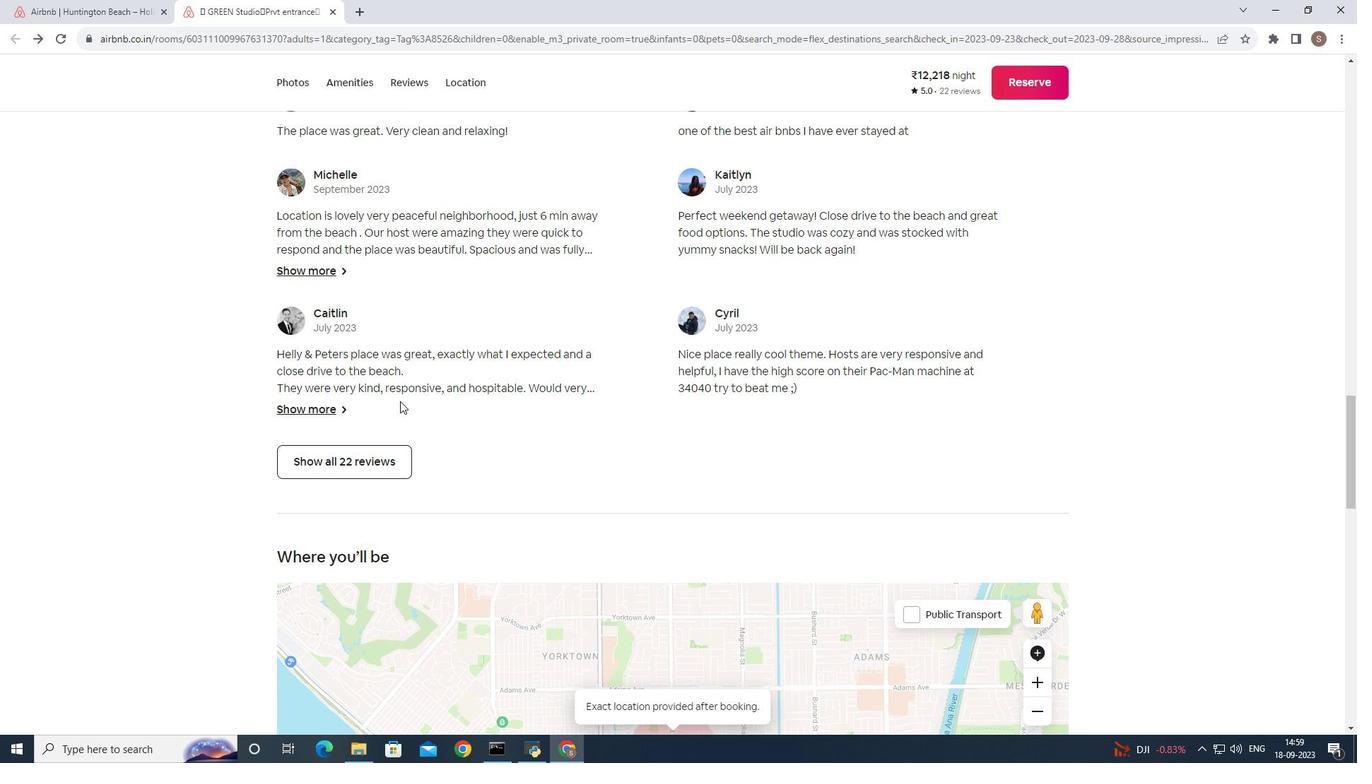 
Action: Mouse scrolled (400, 400) with delta (0, 0)
Screenshot: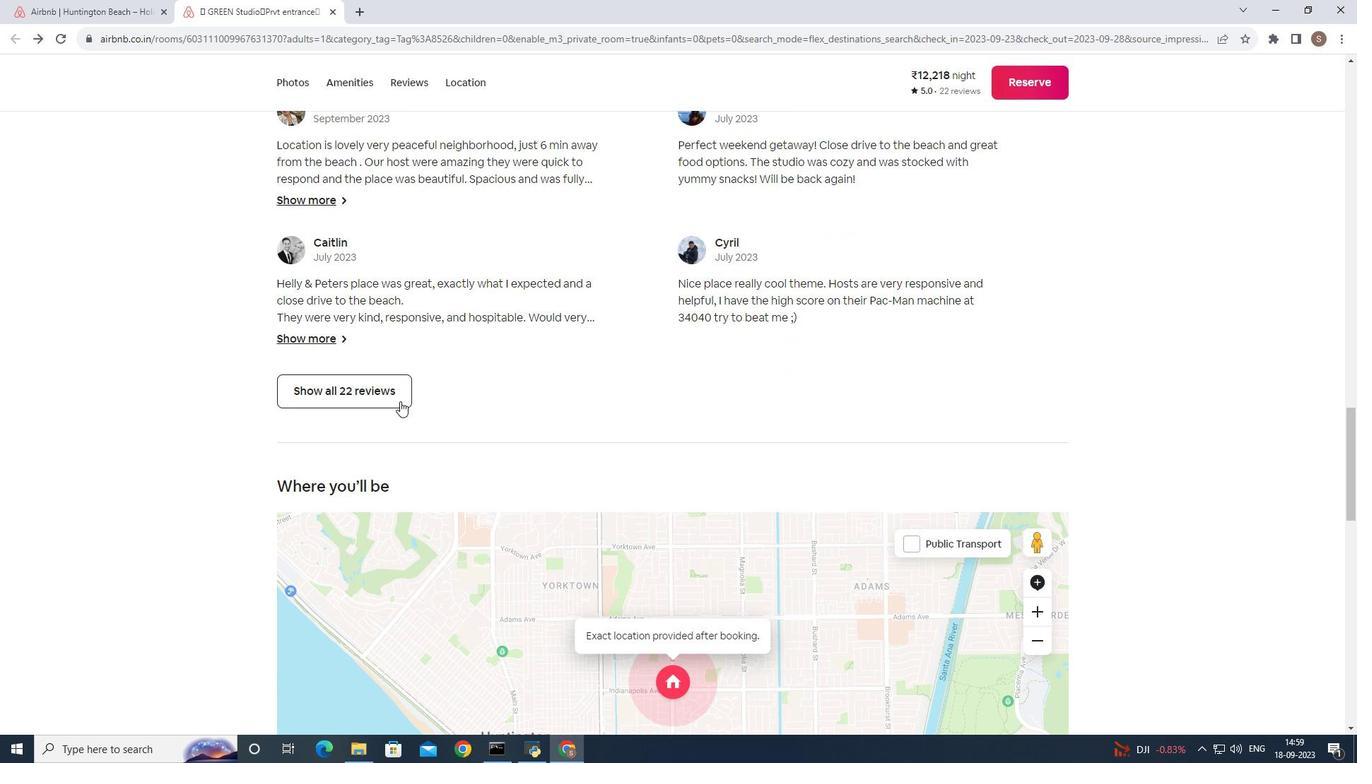 
Action: Mouse scrolled (400, 400) with delta (0, 0)
Screenshot: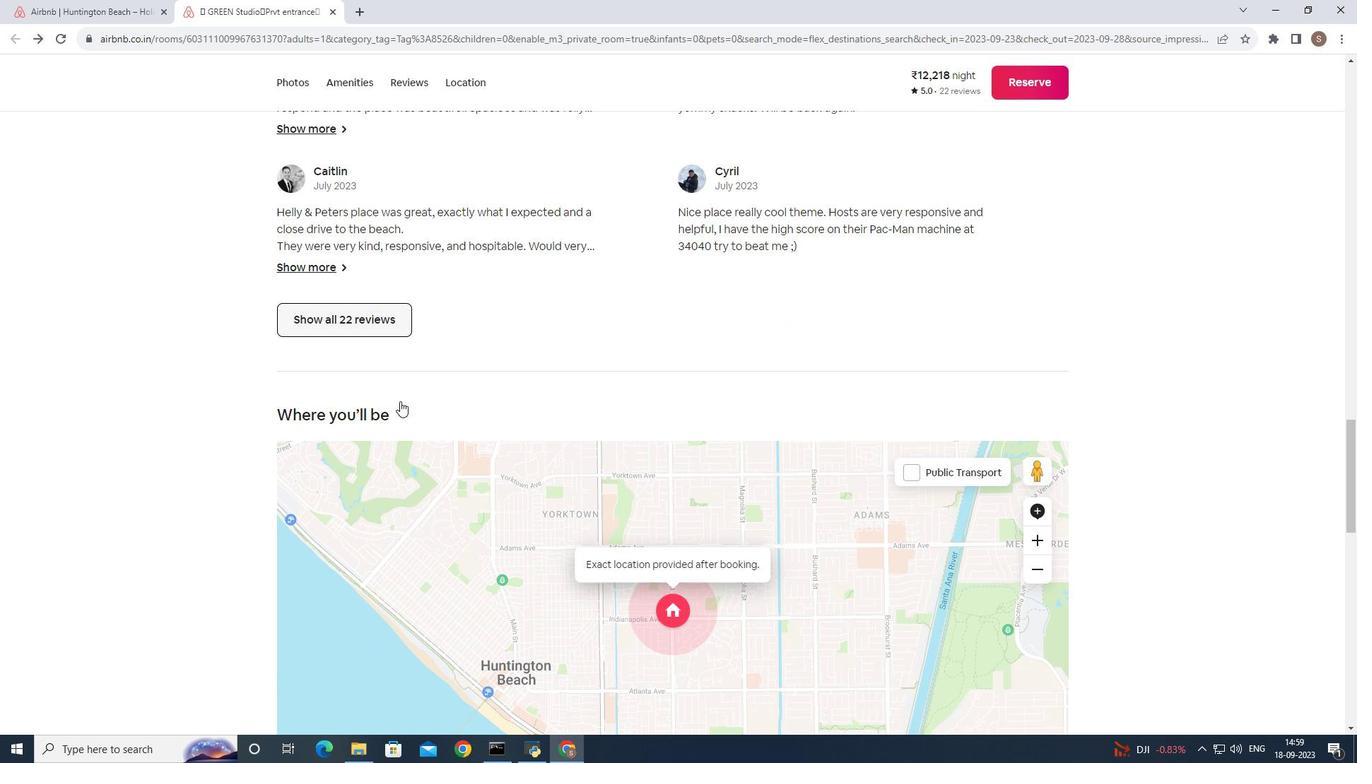 
Action: Mouse scrolled (400, 400) with delta (0, 0)
Screenshot: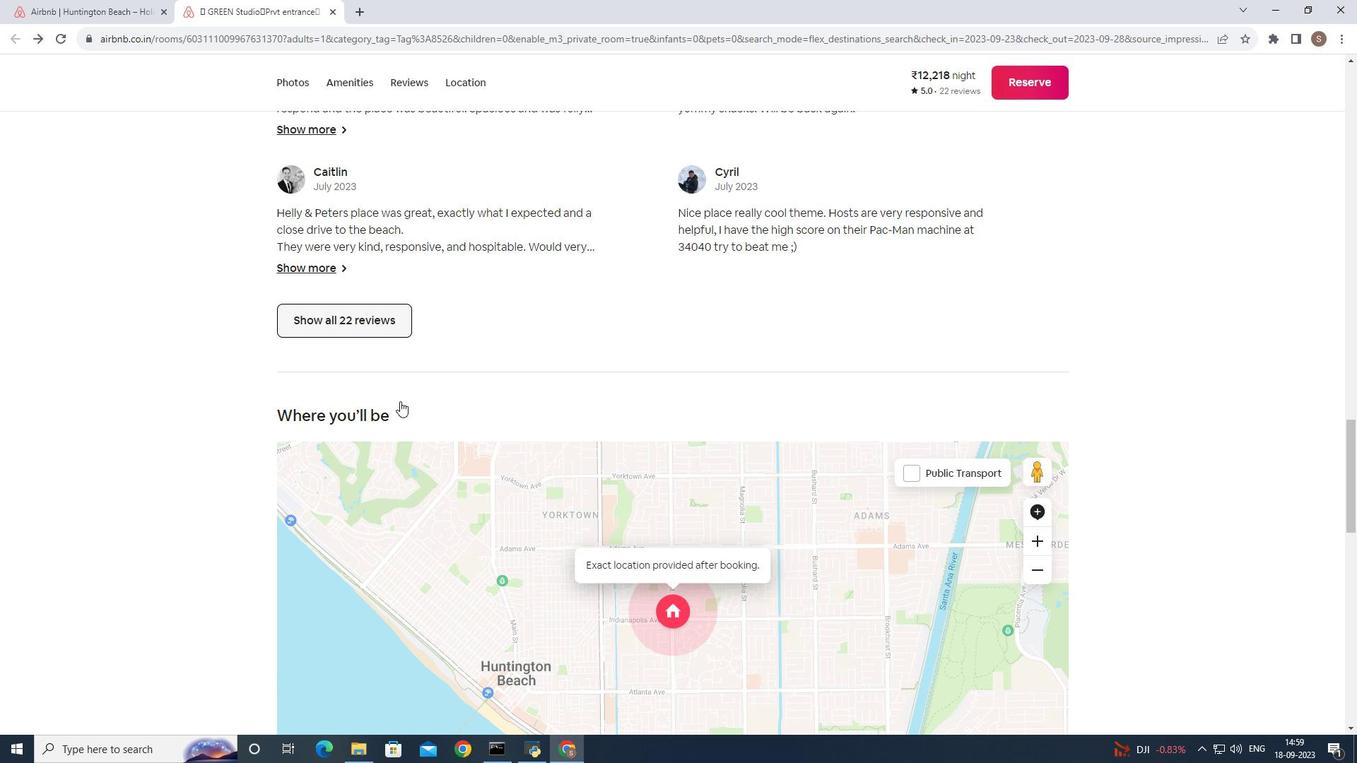 
Action: Mouse scrolled (400, 402) with delta (0, 0)
Screenshot: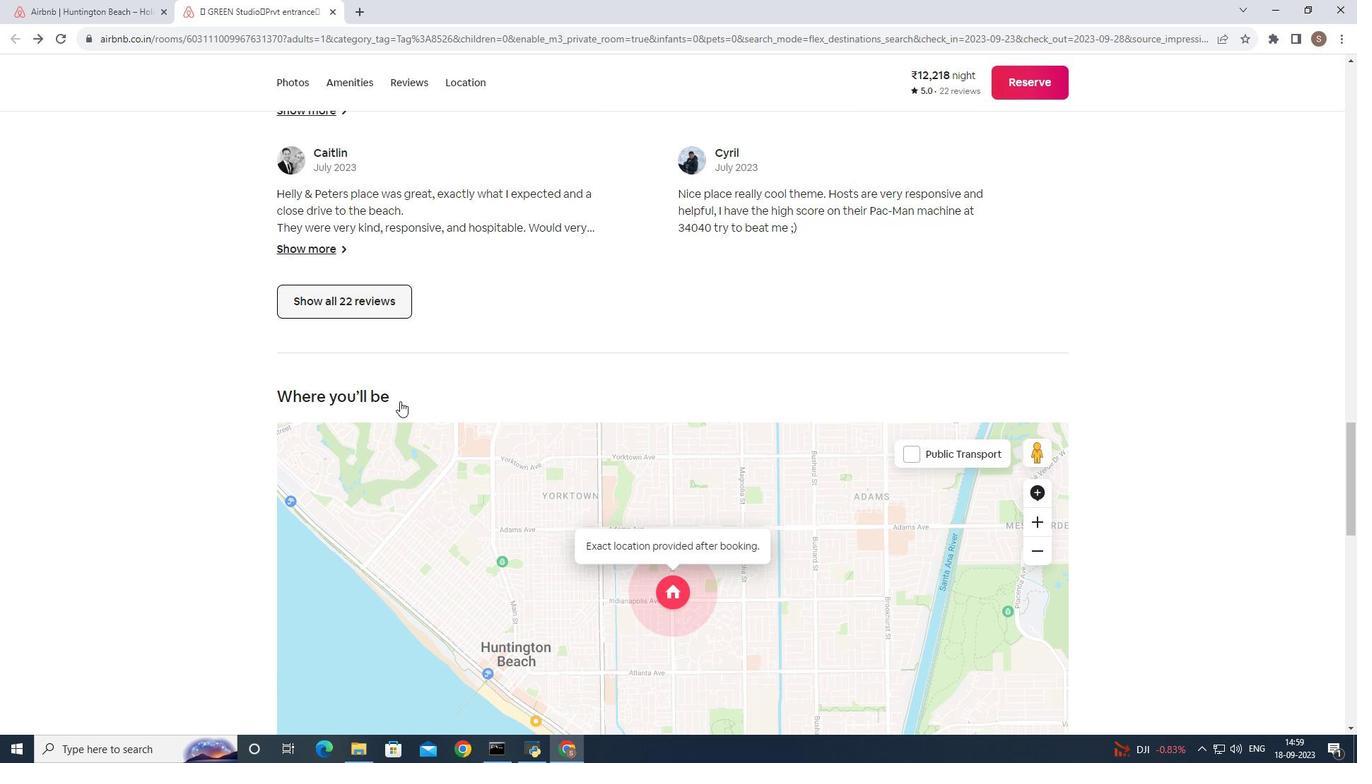 
Action: Mouse scrolled (400, 400) with delta (0, 0)
Screenshot: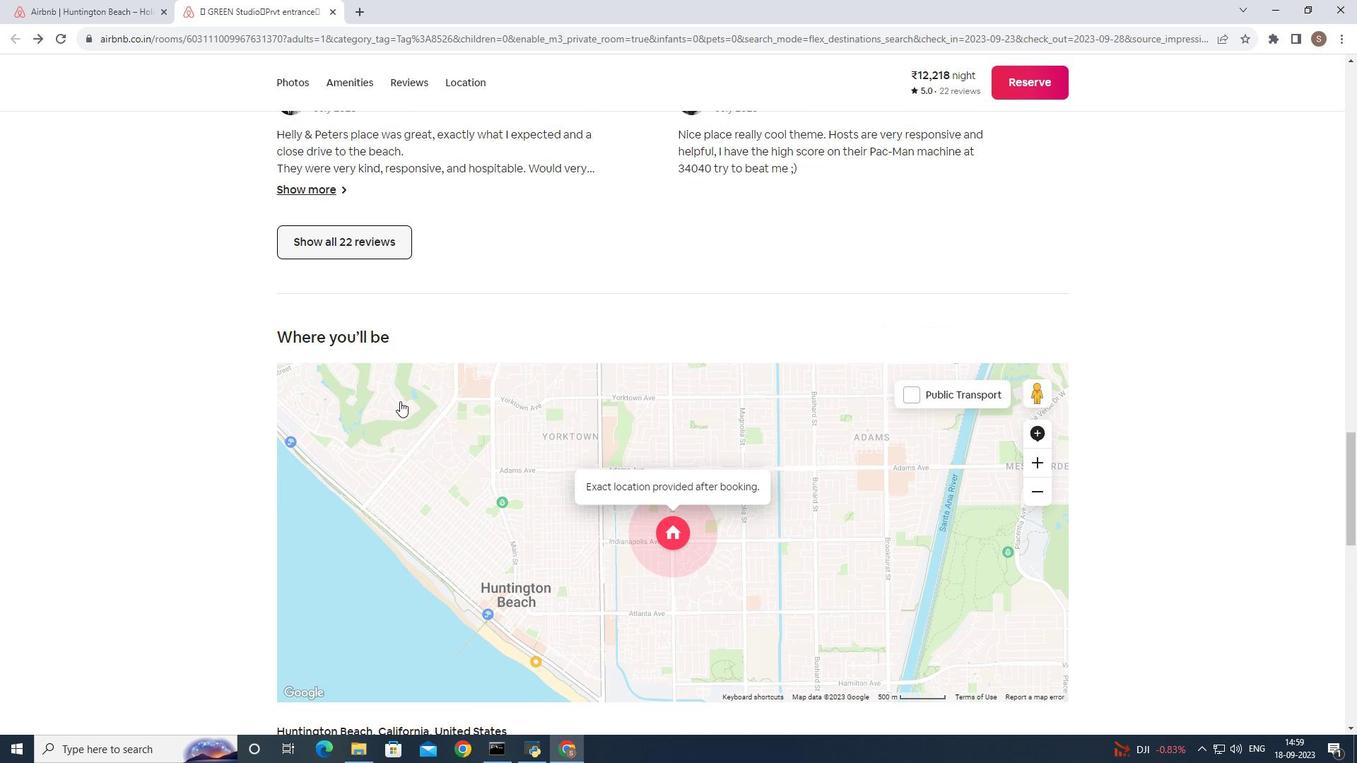 
Action: Mouse scrolled (400, 400) with delta (0, 0)
Screenshot: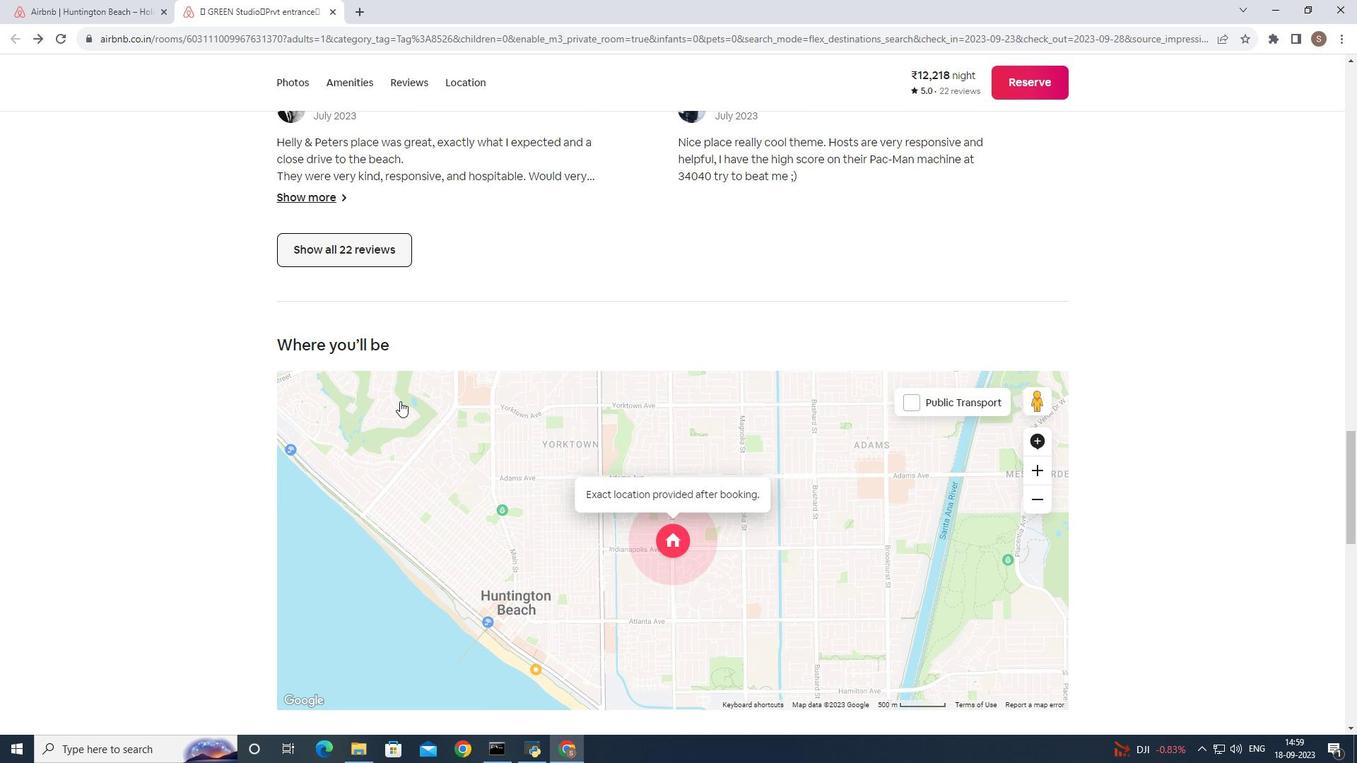
Action: Mouse scrolled (400, 402) with delta (0, 0)
Screenshot: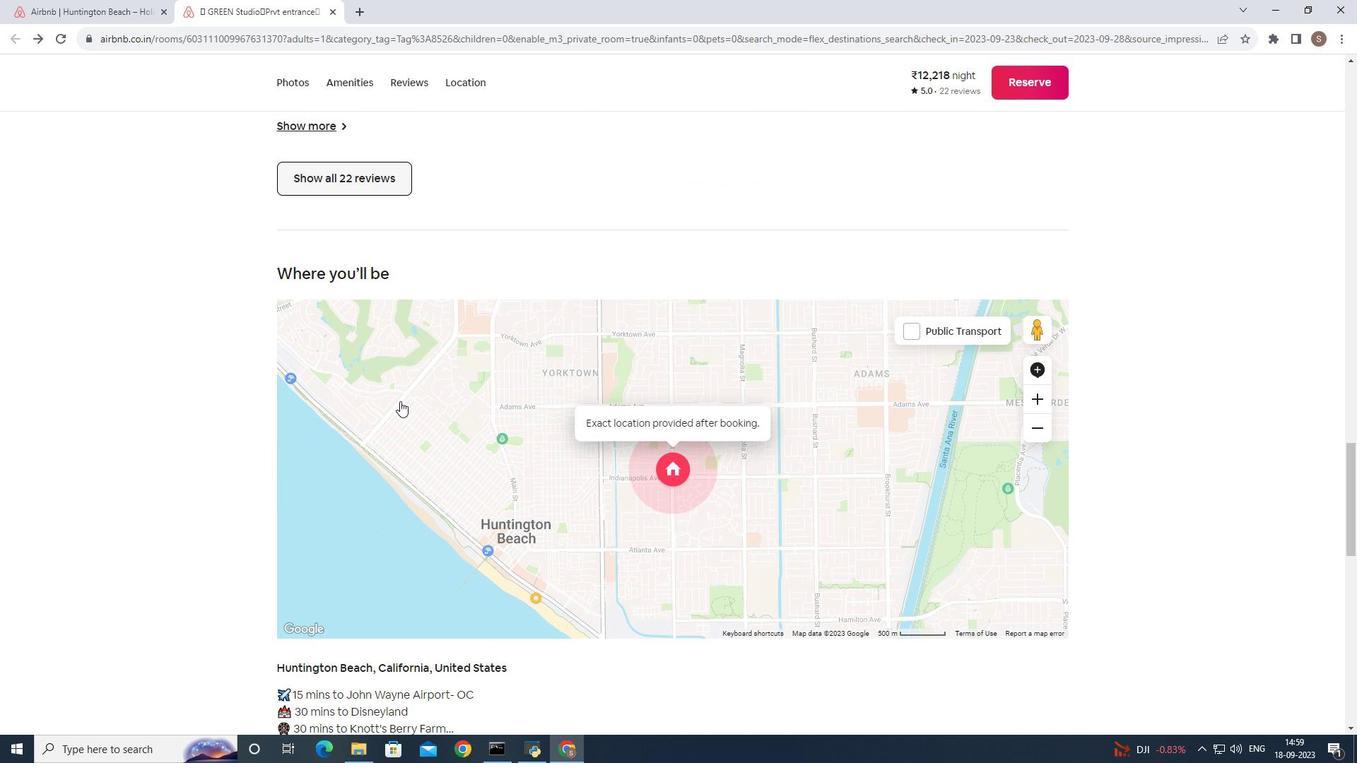 
Action: Mouse scrolled (400, 400) with delta (0, 0)
Screenshot: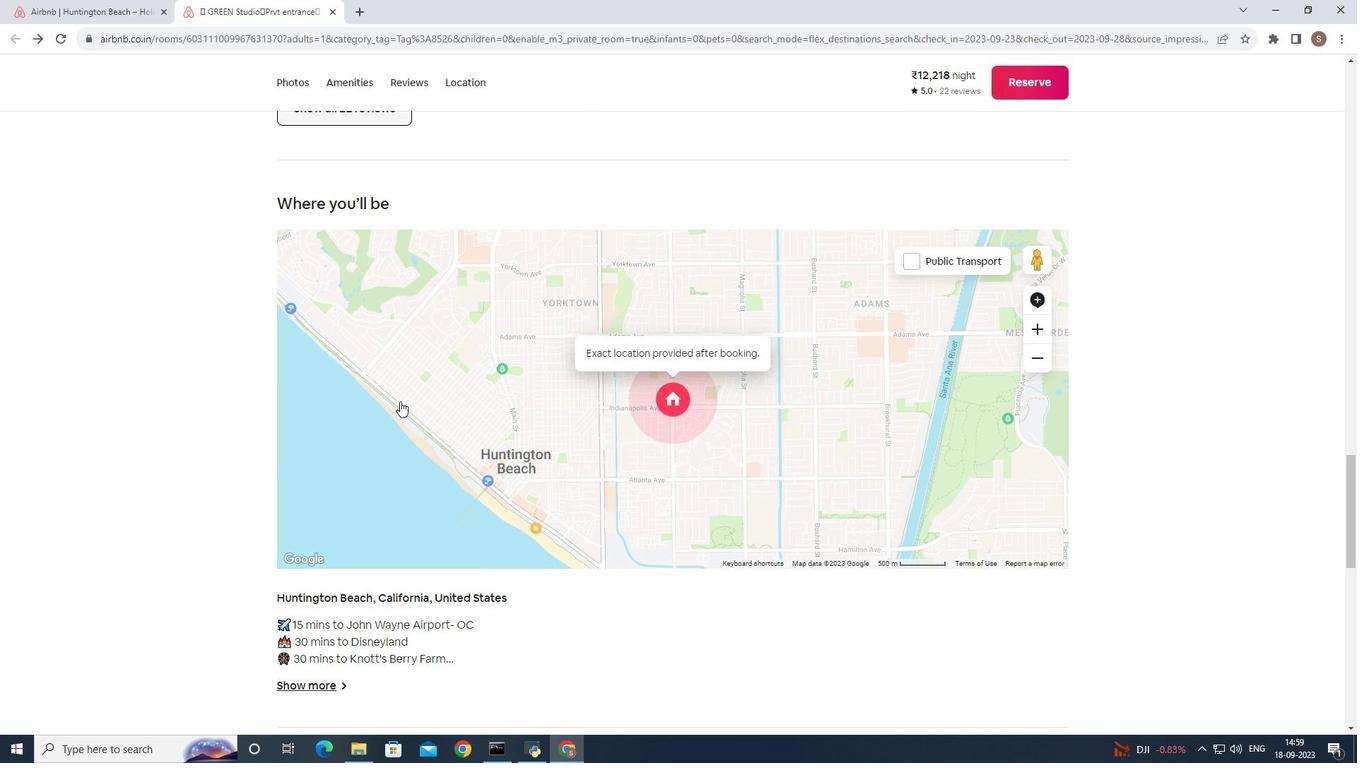 
Action: Mouse scrolled (400, 400) with delta (0, 0)
Screenshot: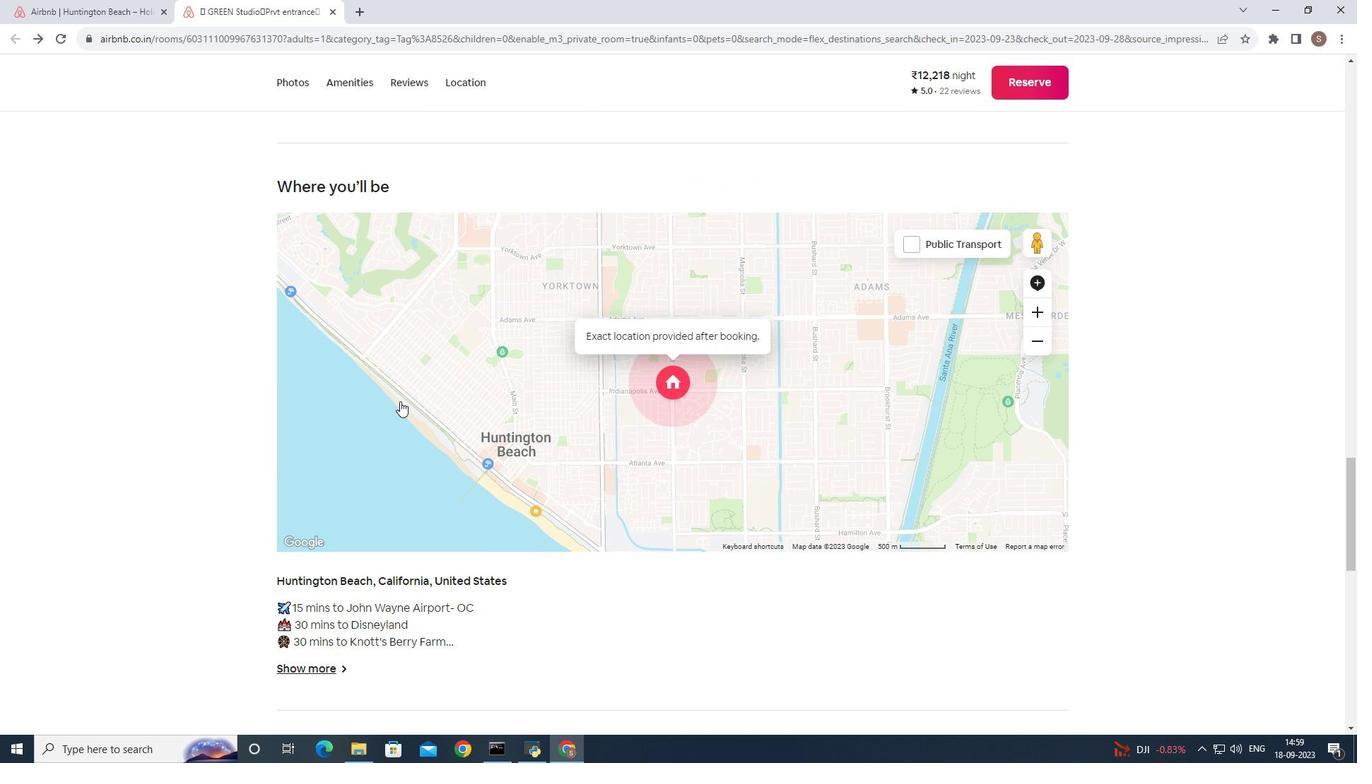 
Action: Mouse scrolled (400, 400) with delta (0, 0)
Screenshot: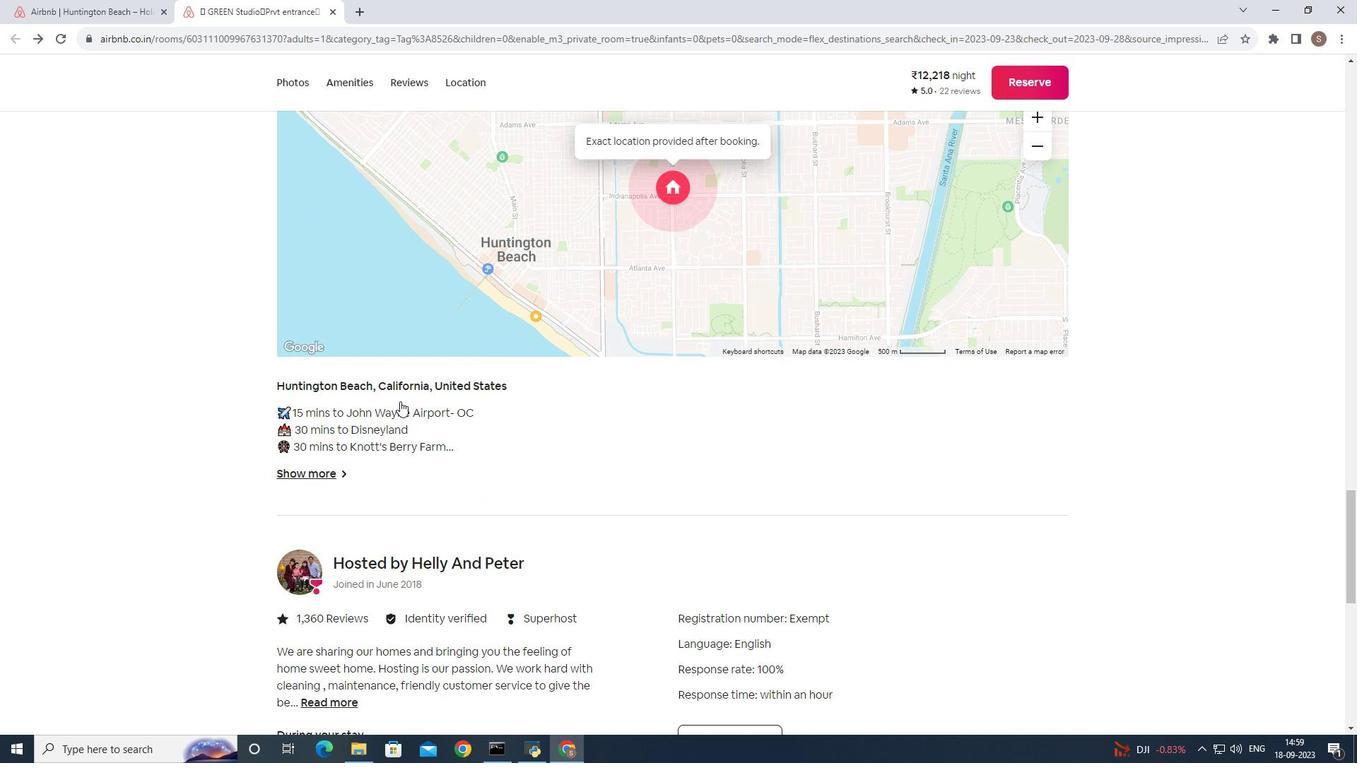 
Action: Mouse scrolled (400, 400) with delta (0, 0)
Screenshot: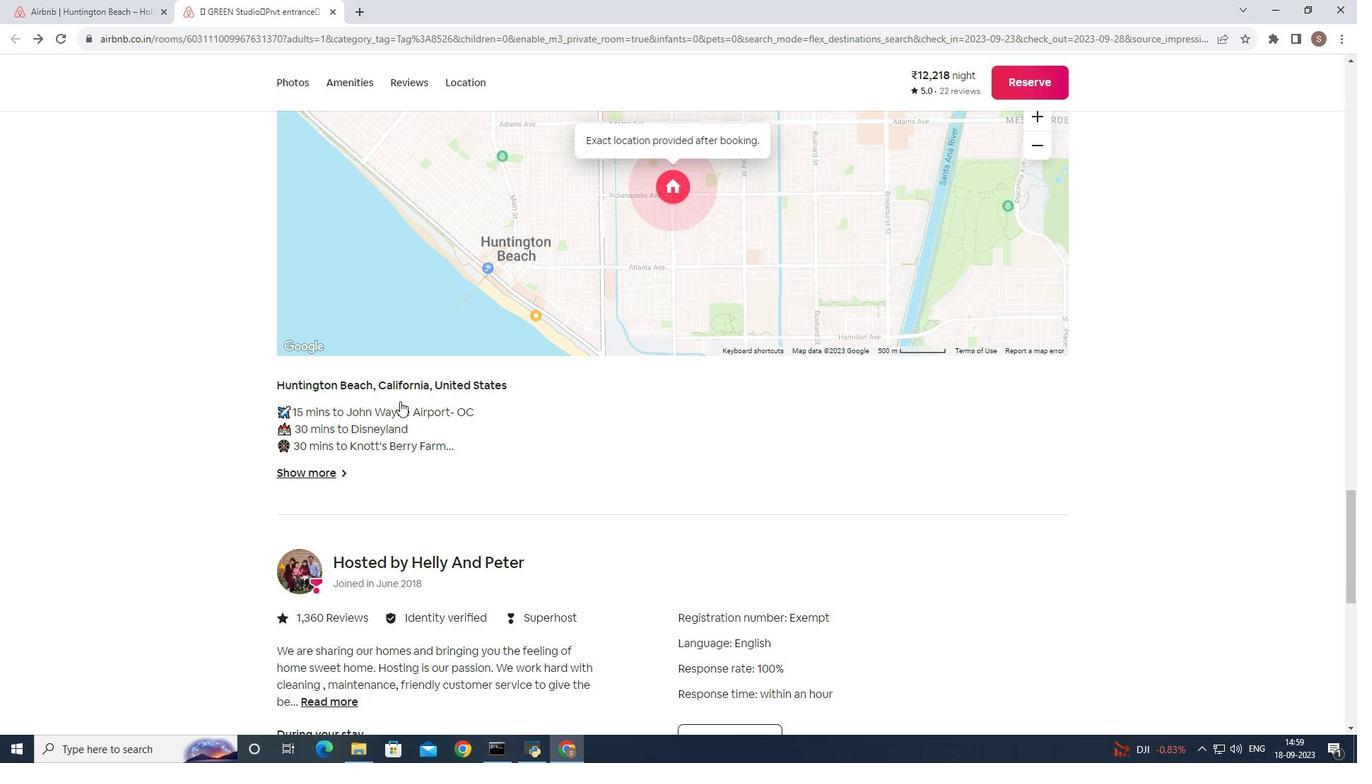 
Action: Mouse scrolled (400, 400) with delta (0, 0)
Screenshot: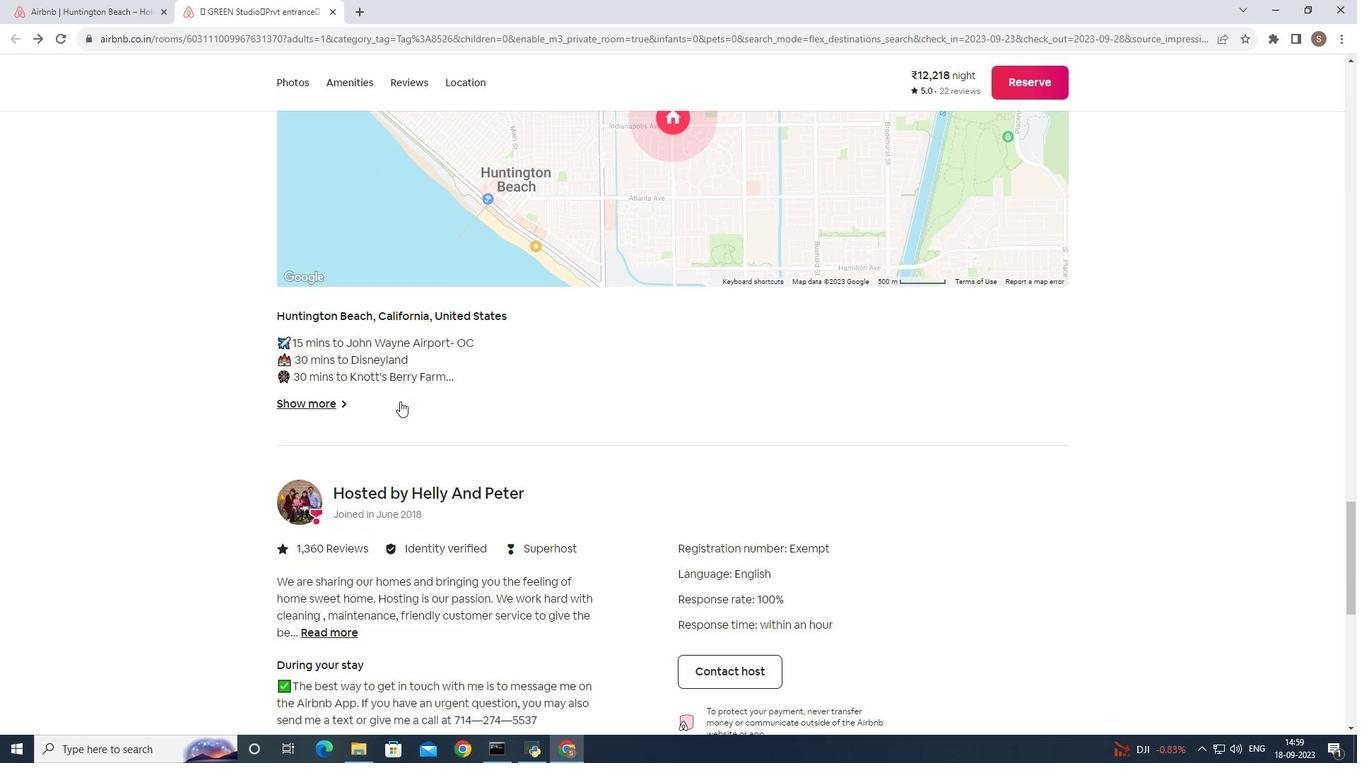 
Action: Mouse scrolled (400, 400) with delta (0, 0)
Screenshot: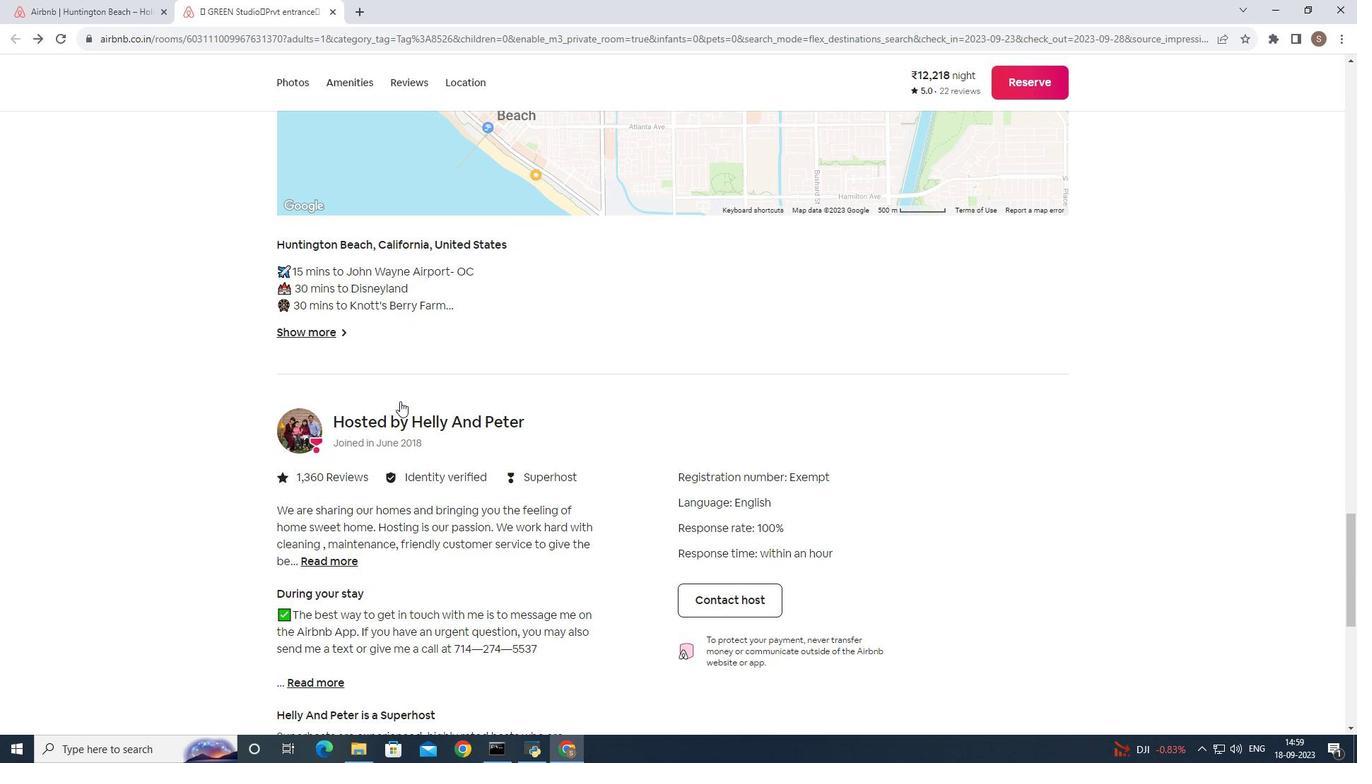 
Action: Mouse scrolled (400, 400) with delta (0, 0)
Screenshot: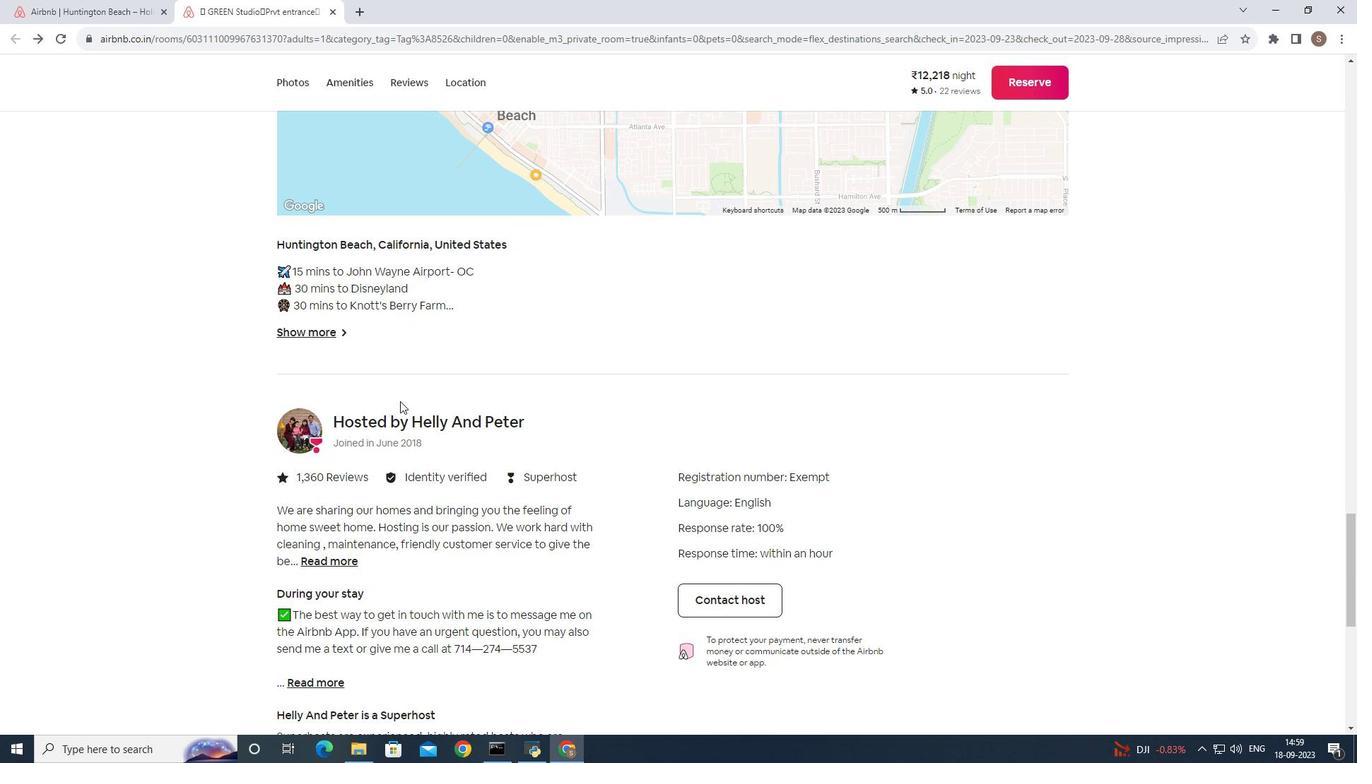 
Action: Mouse moved to (415, 429)
Screenshot: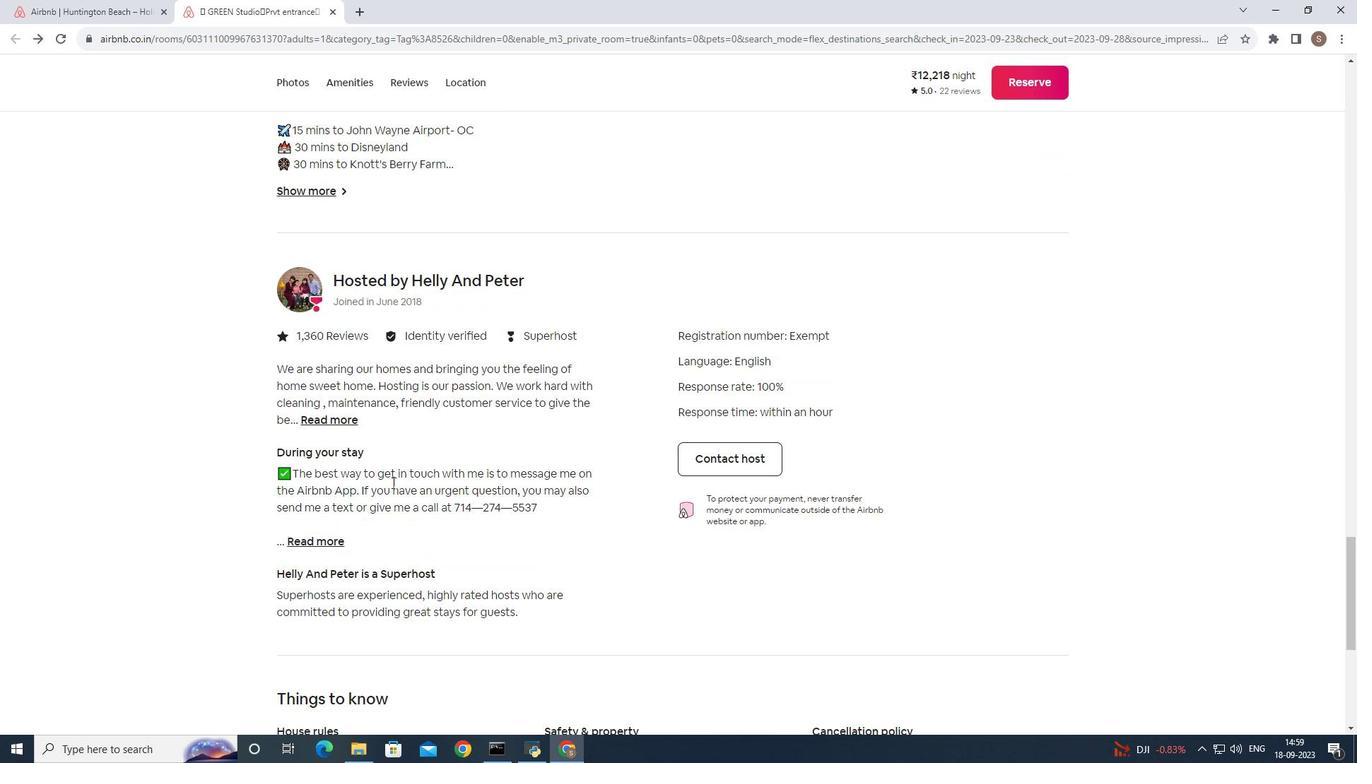 
Action: Mouse scrolled (415, 428) with delta (0, 0)
Screenshot: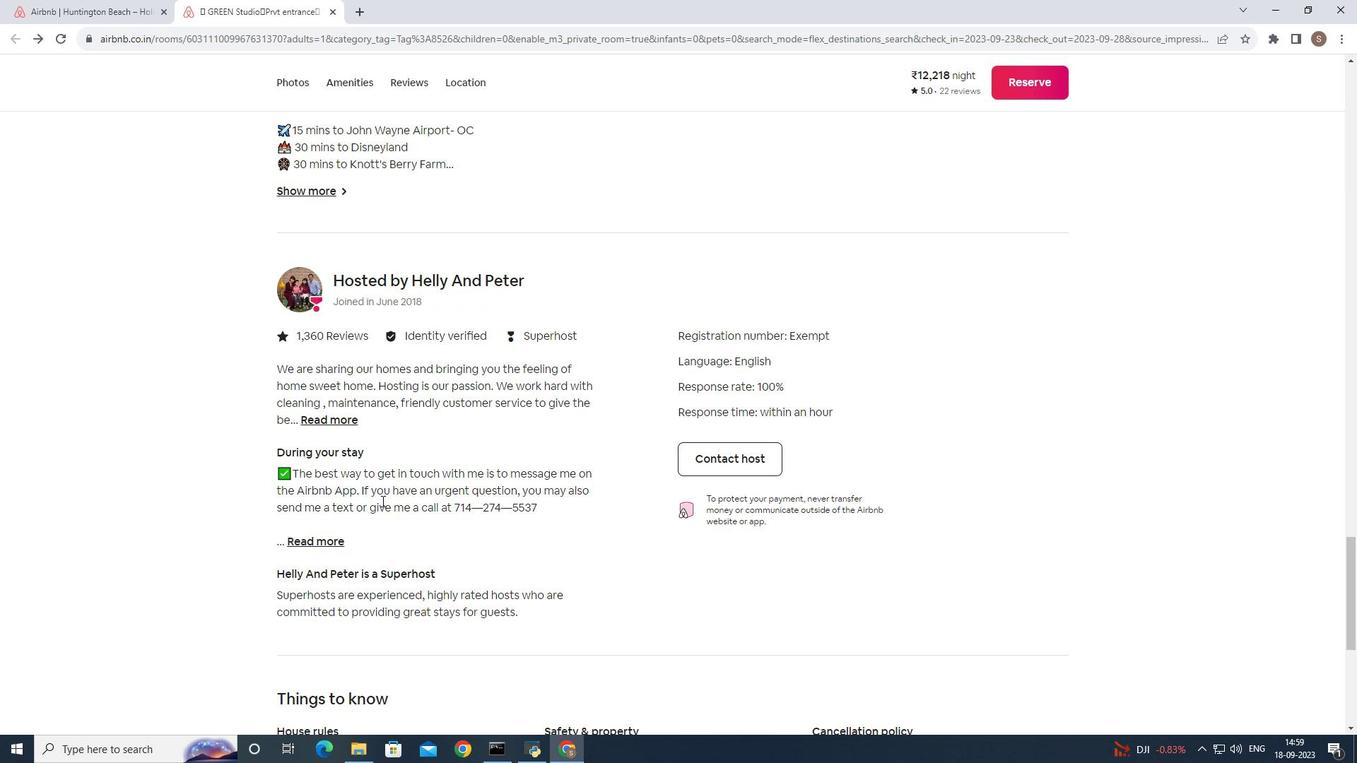 
Action: Mouse moved to (416, 429)
Screenshot: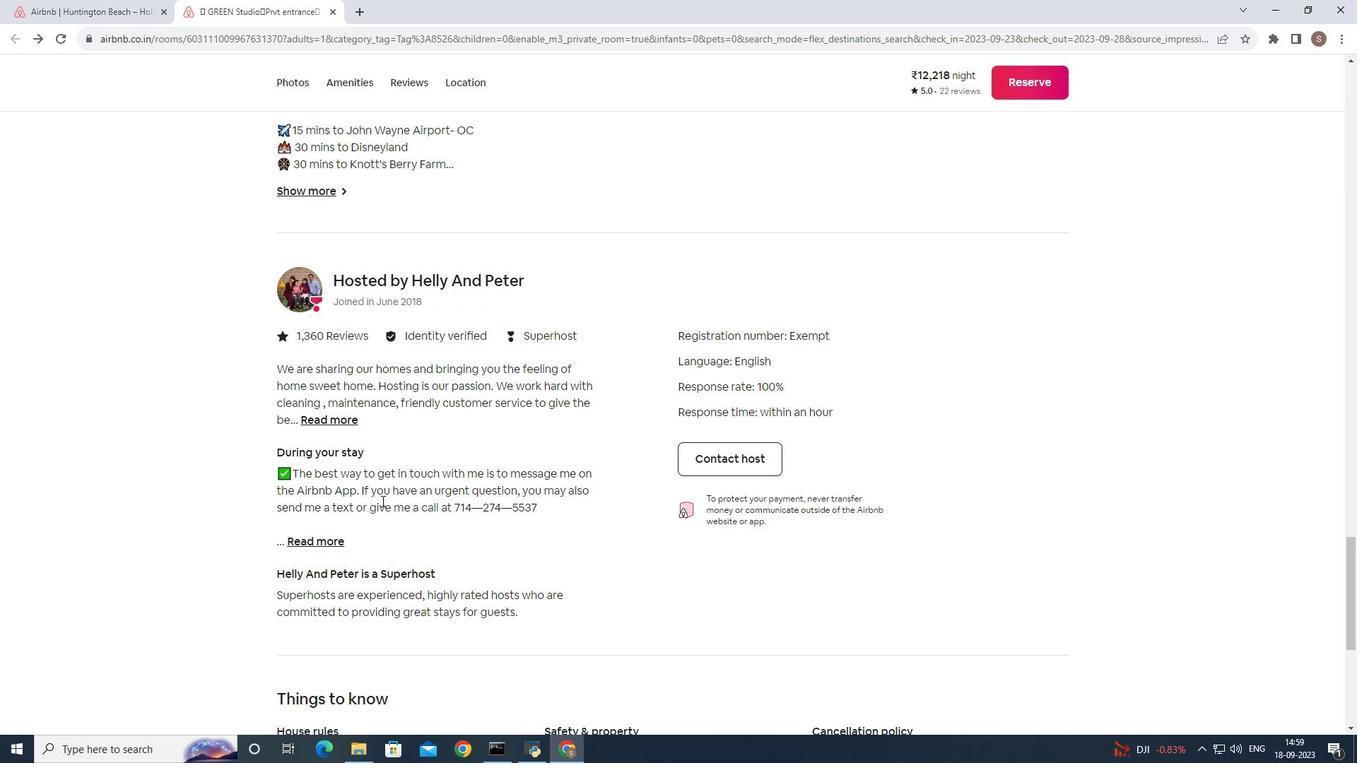 
Action: Mouse scrolled (416, 429) with delta (0, 0)
Screenshot: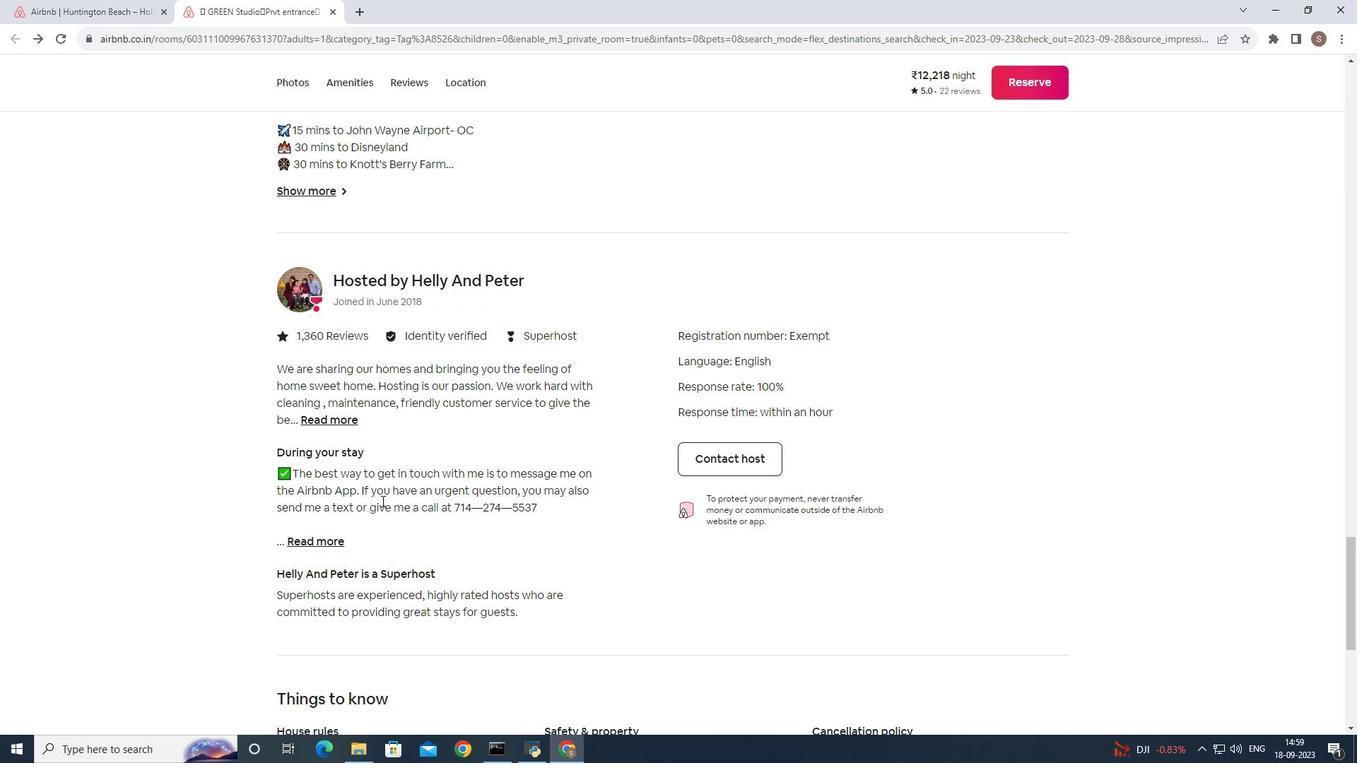 
Action: Mouse moved to (381, 501)
Screenshot: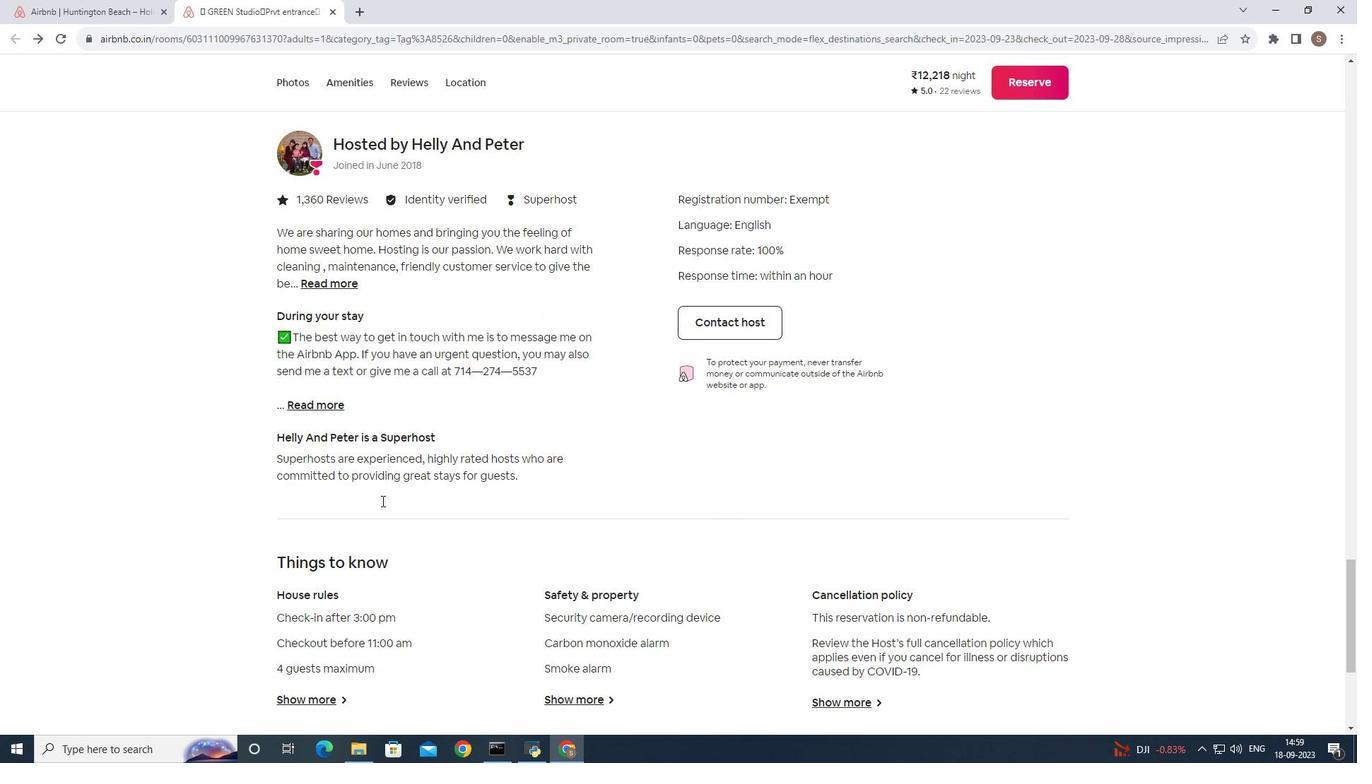 
Action: Mouse scrolled (381, 500) with delta (0, 0)
Screenshot: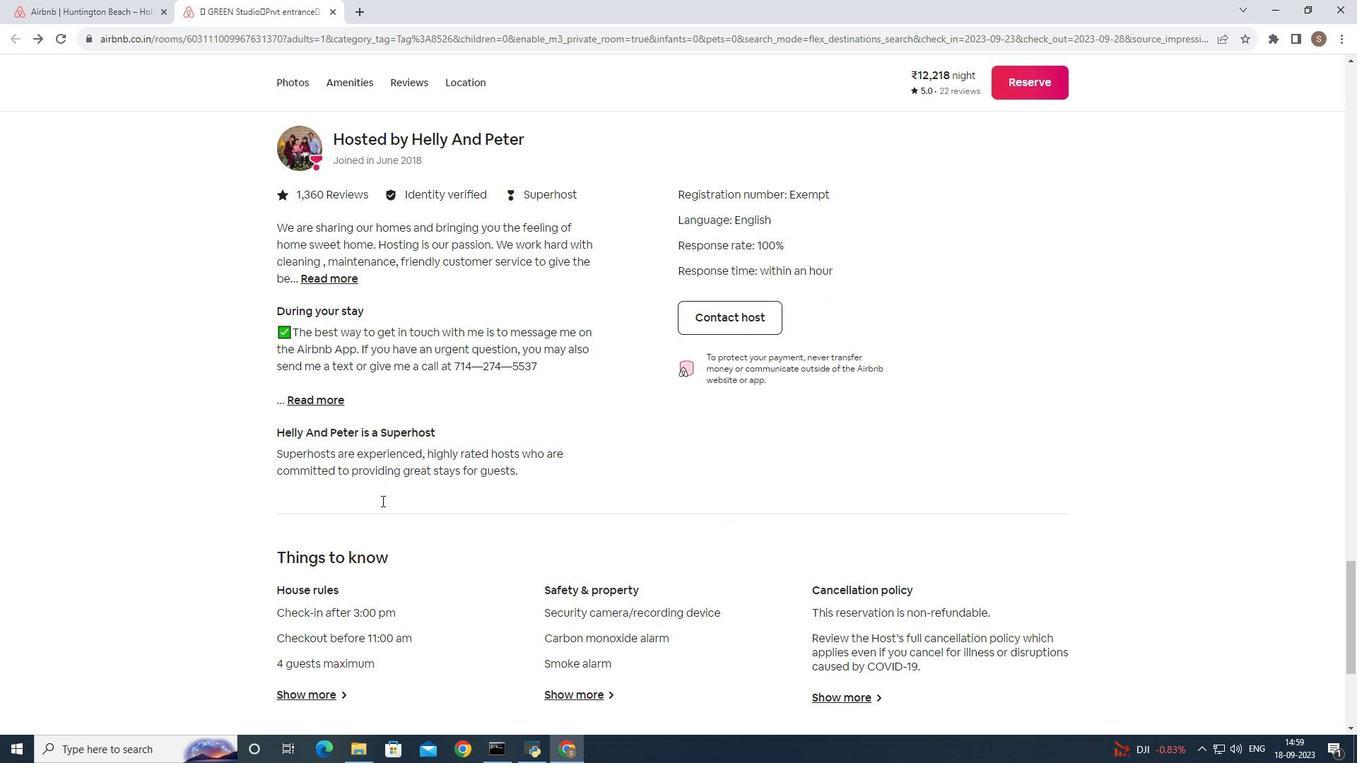 
Action: Mouse scrolled (381, 500) with delta (0, 0)
Screenshot: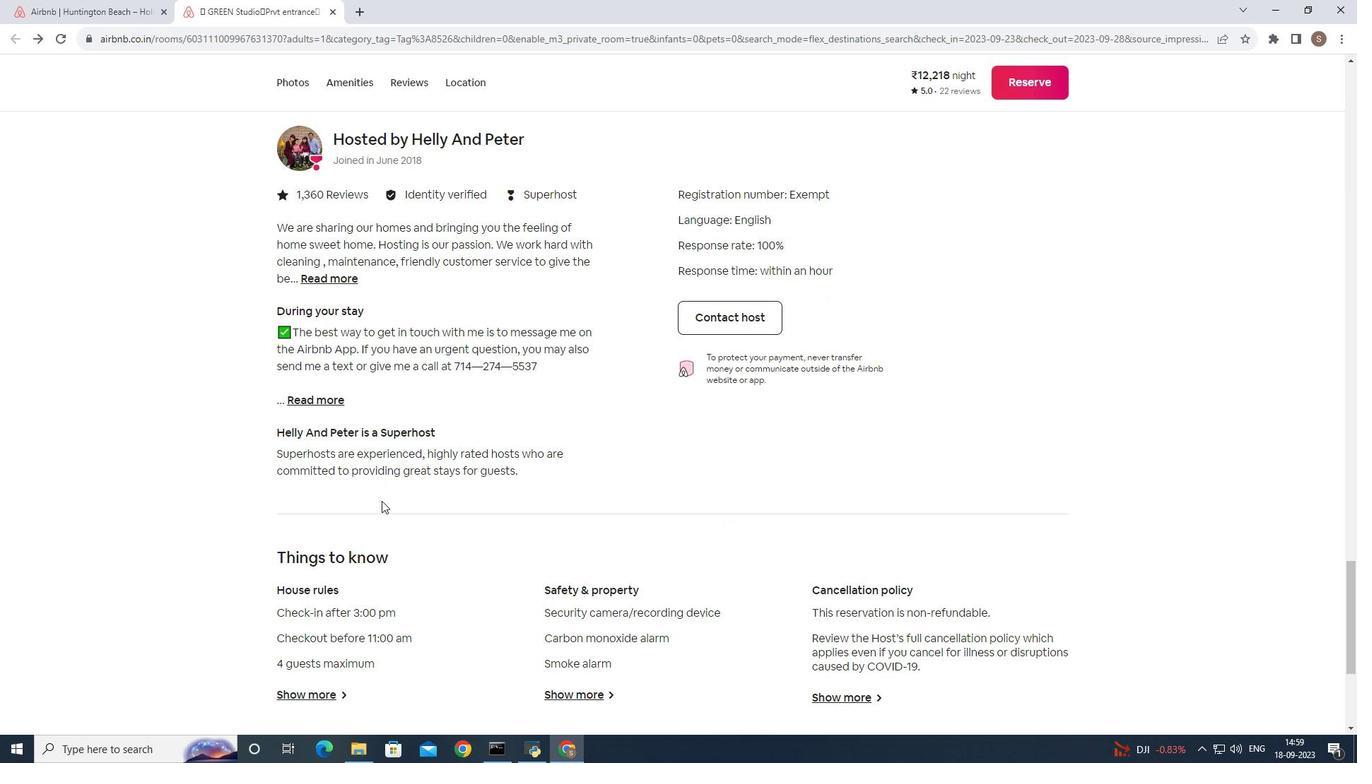 
Action: Mouse moved to (382, 498)
Screenshot: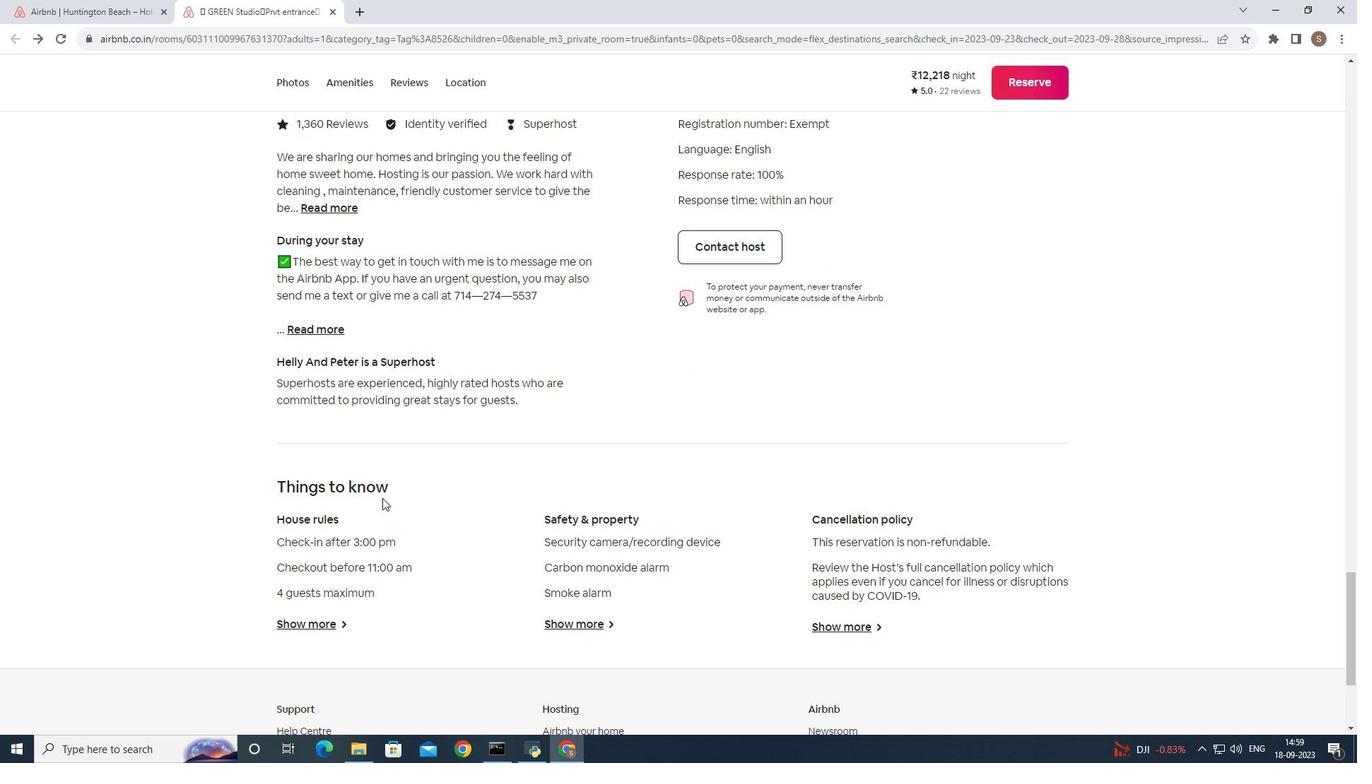 
Action: Mouse scrolled (382, 497) with delta (0, 0)
Screenshot: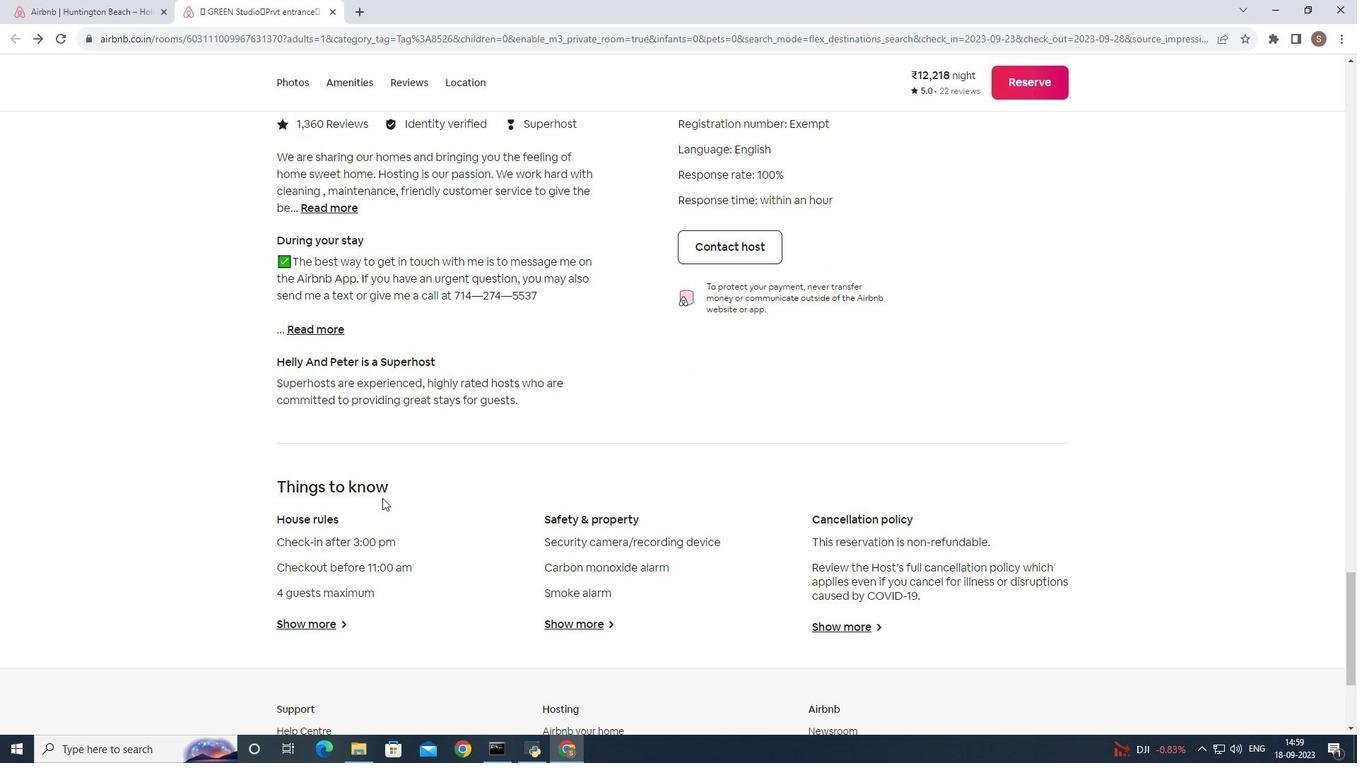 
Action: Mouse scrolled (382, 497) with delta (0, 0)
Screenshot: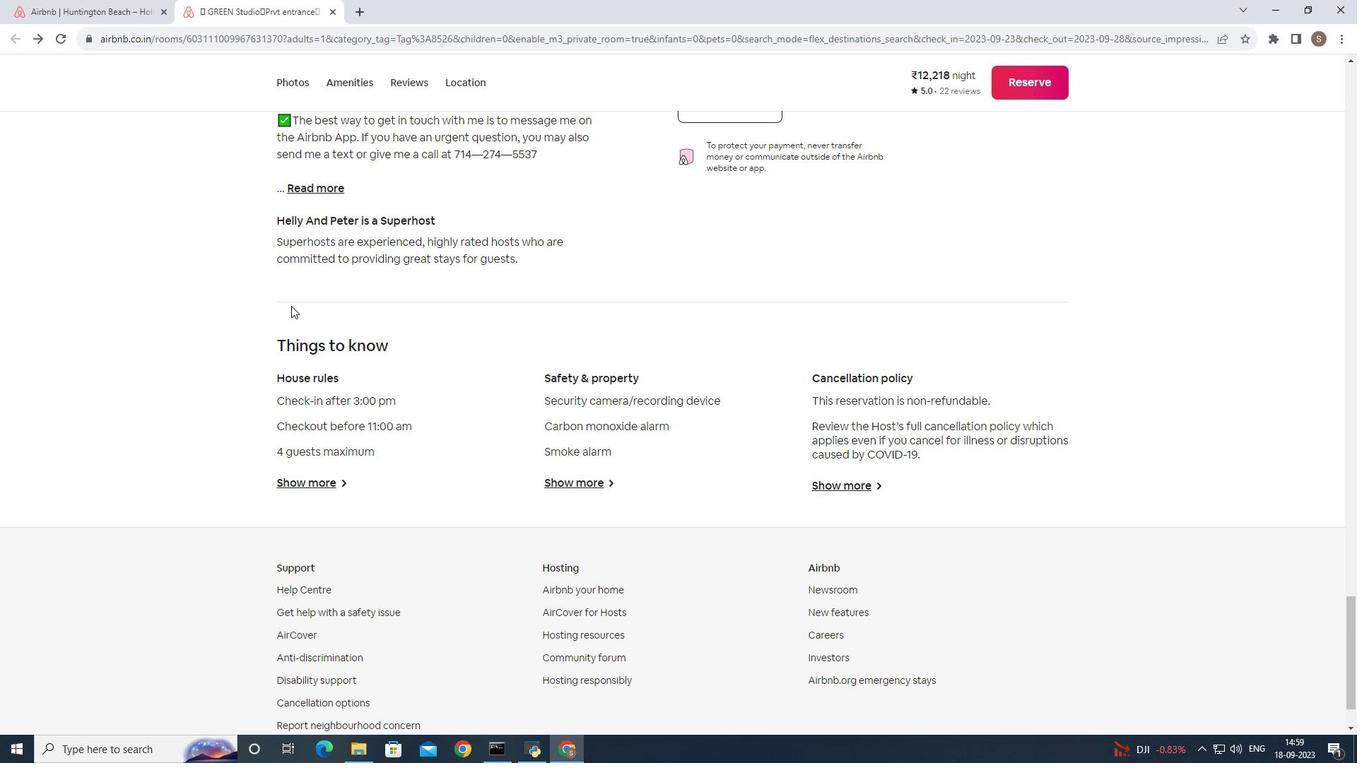 
Action: Mouse scrolled (382, 497) with delta (0, 0)
Screenshot: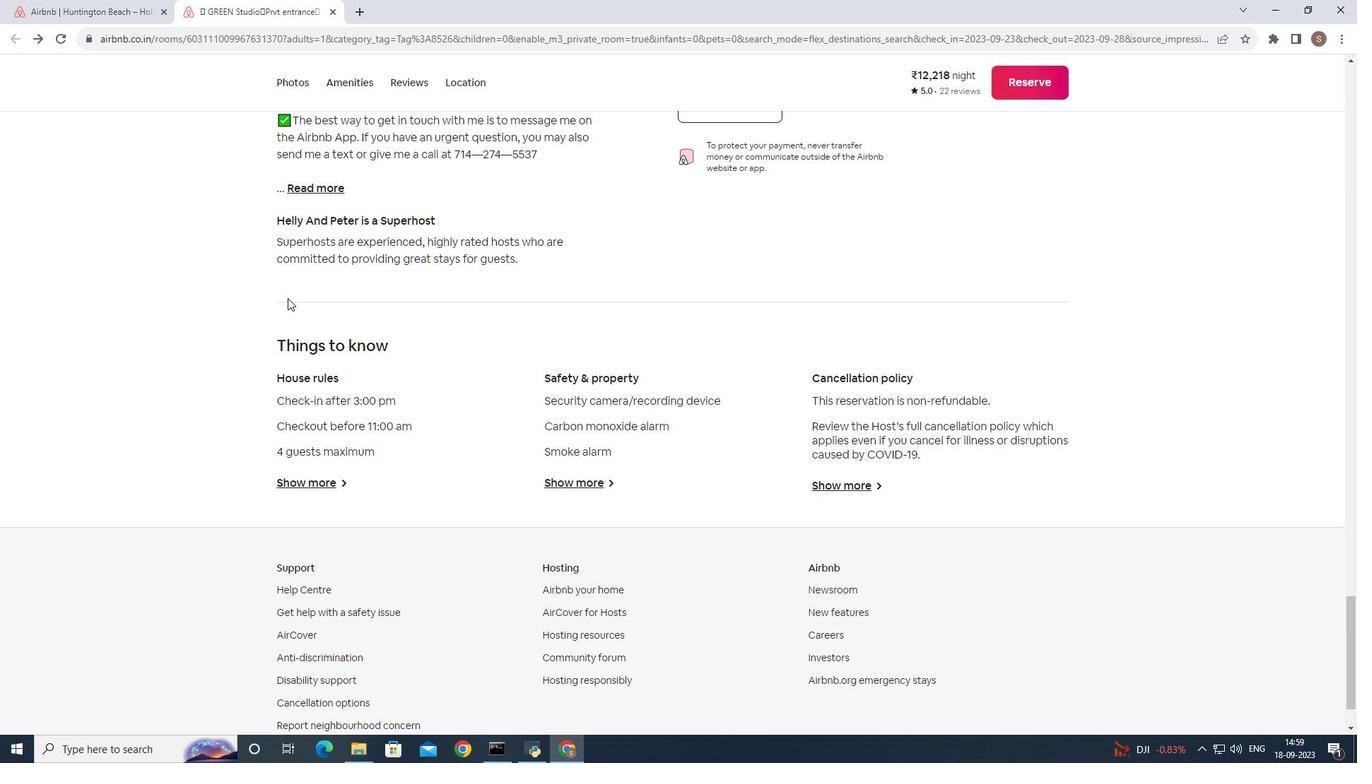 
Action: Mouse moved to (100, 0)
Screenshot: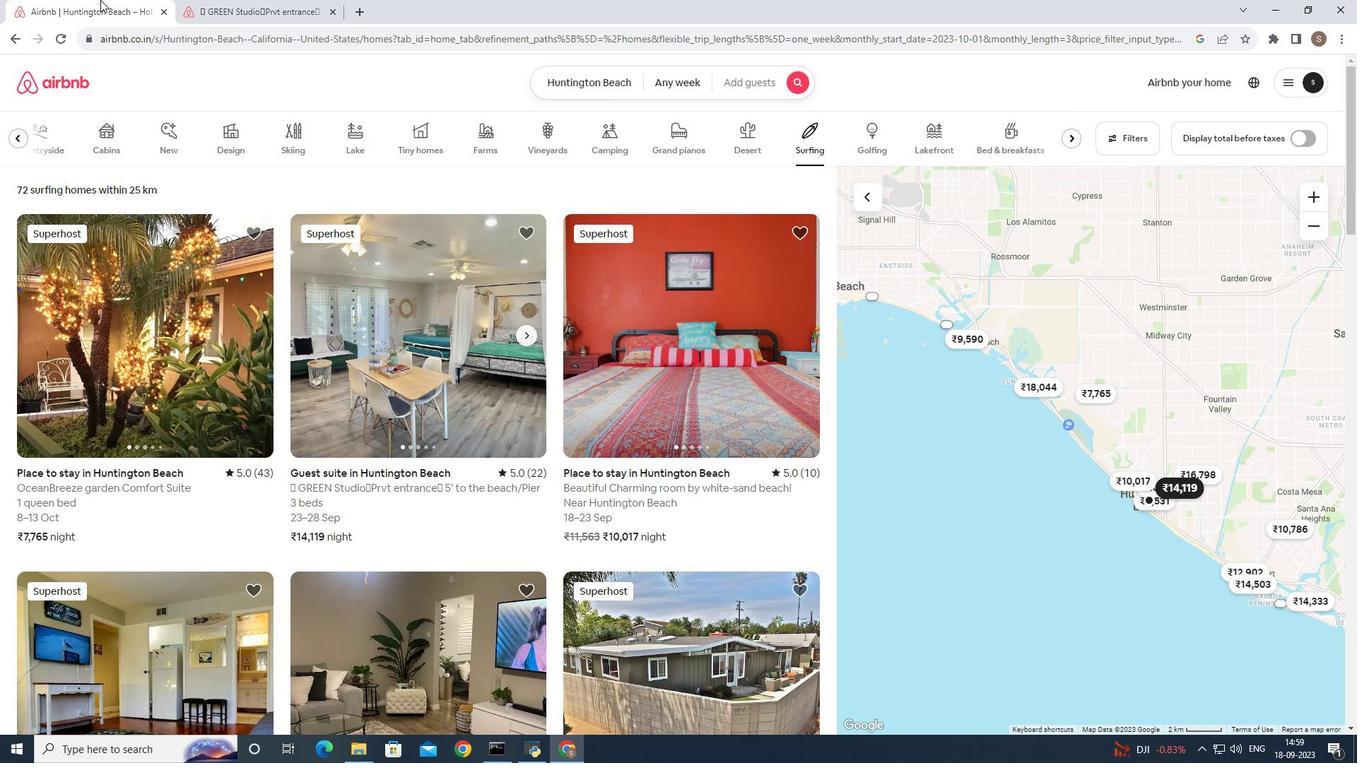 
Action: Mouse pressed left at (100, 0)
Screenshot: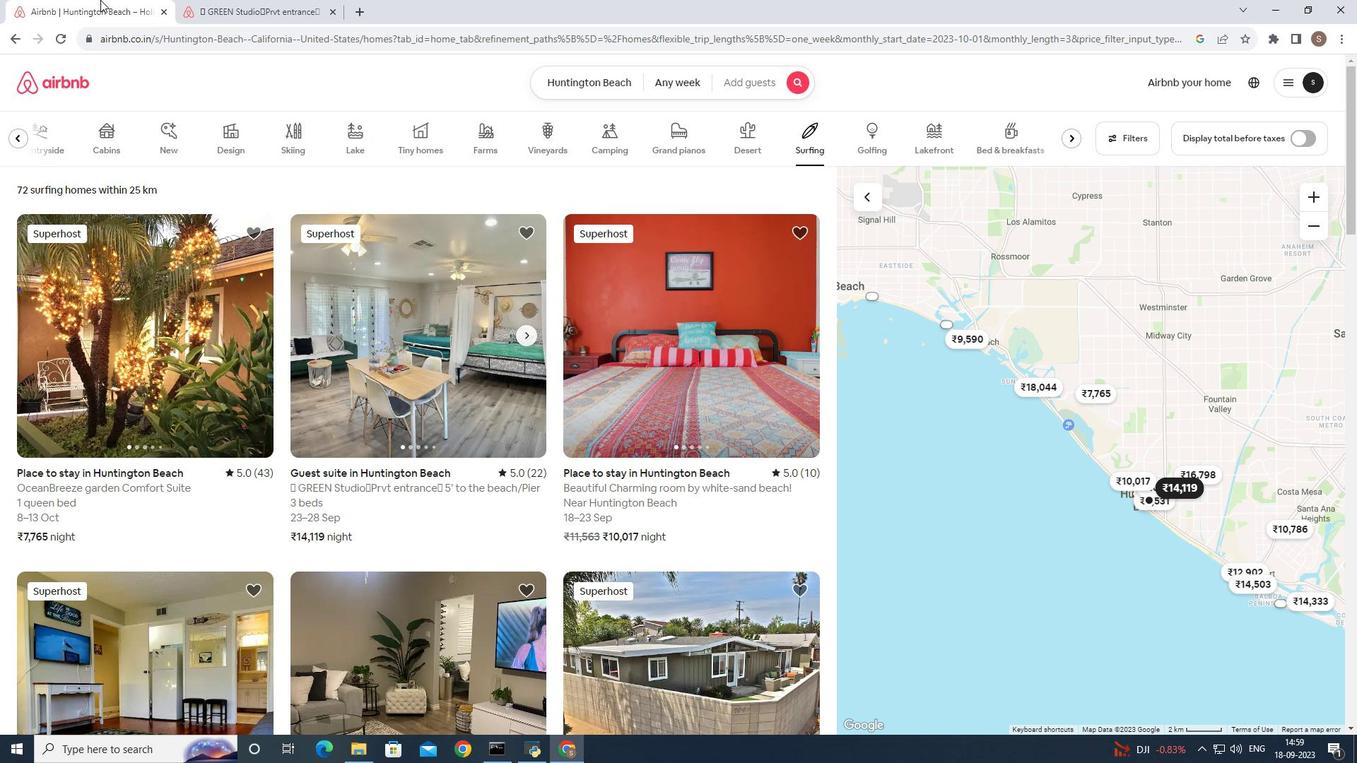 
Action: Mouse moved to (526, 226)
Screenshot: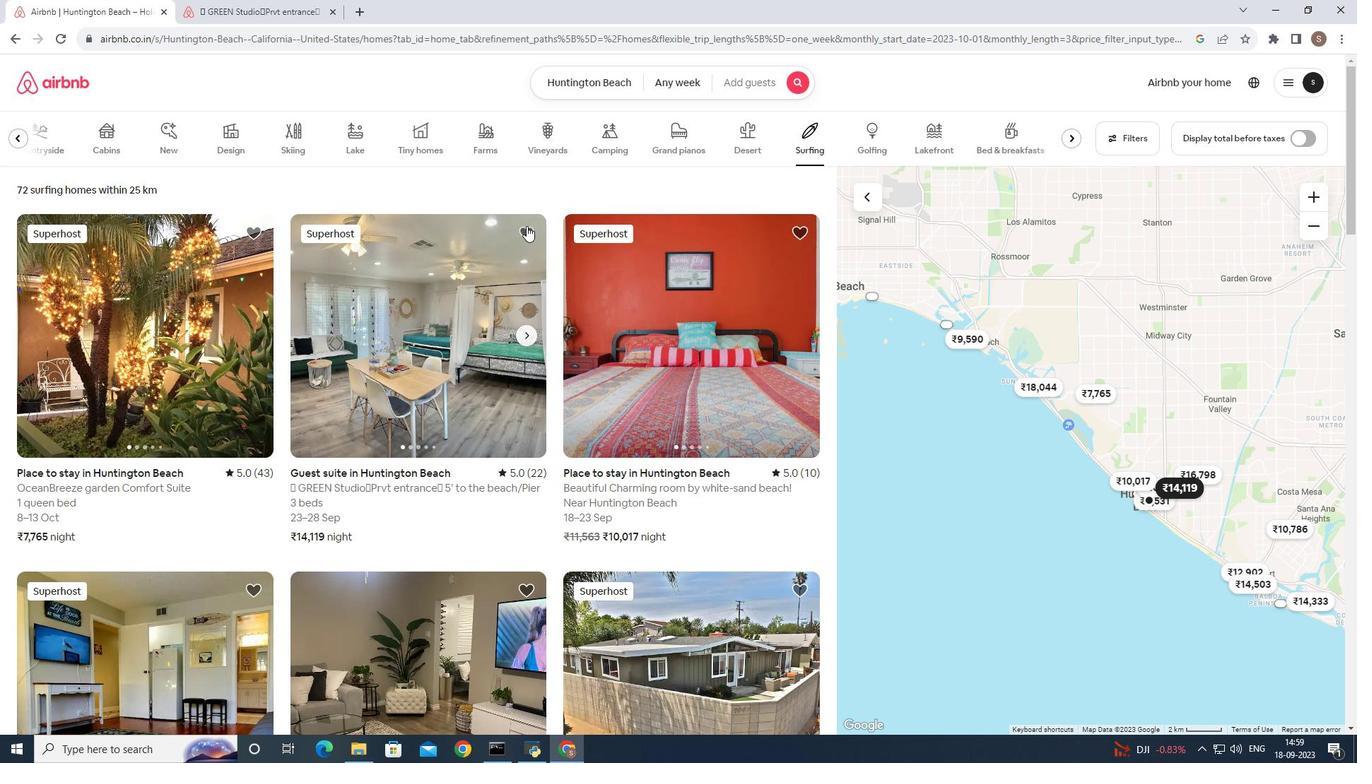 
Action: Mouse pressed left at (526, 226)
Screenshot: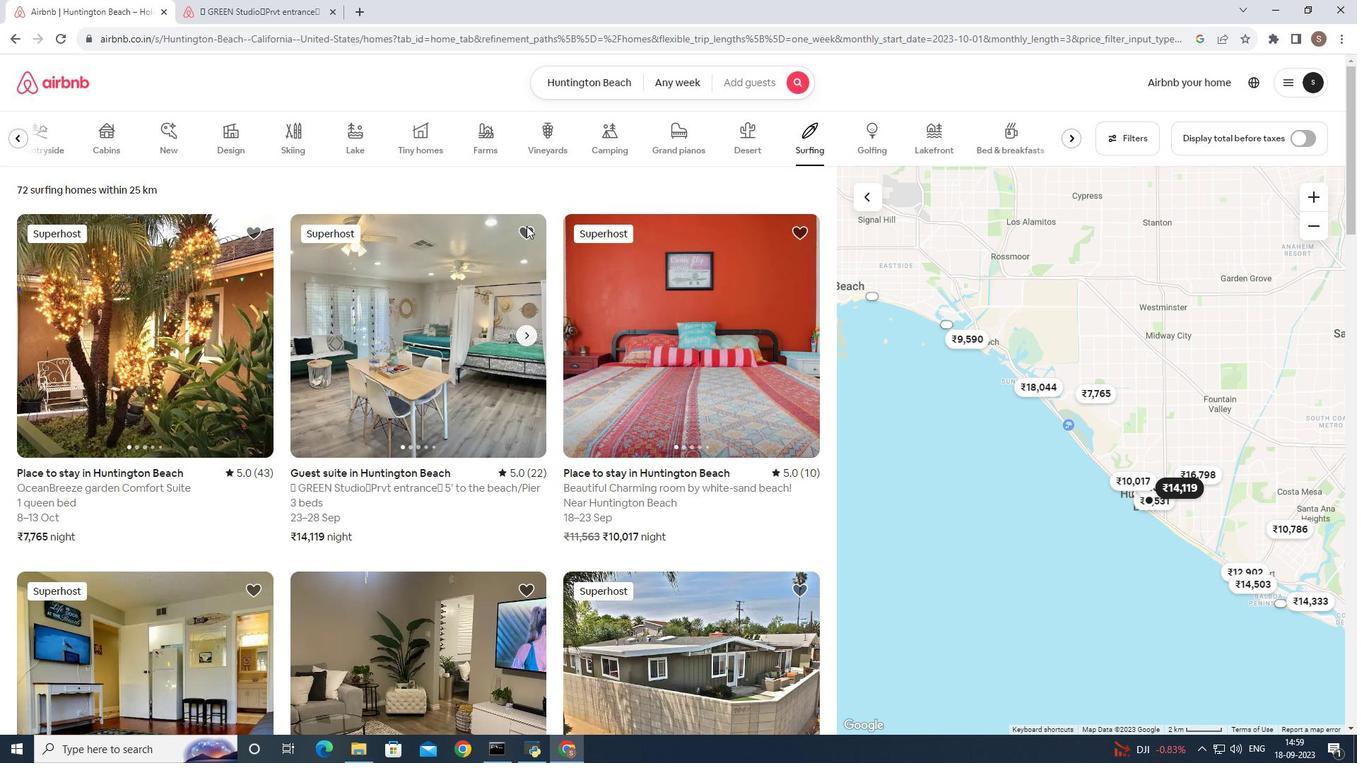 
Action: Mouse moved to (654, 676)
Screenshot: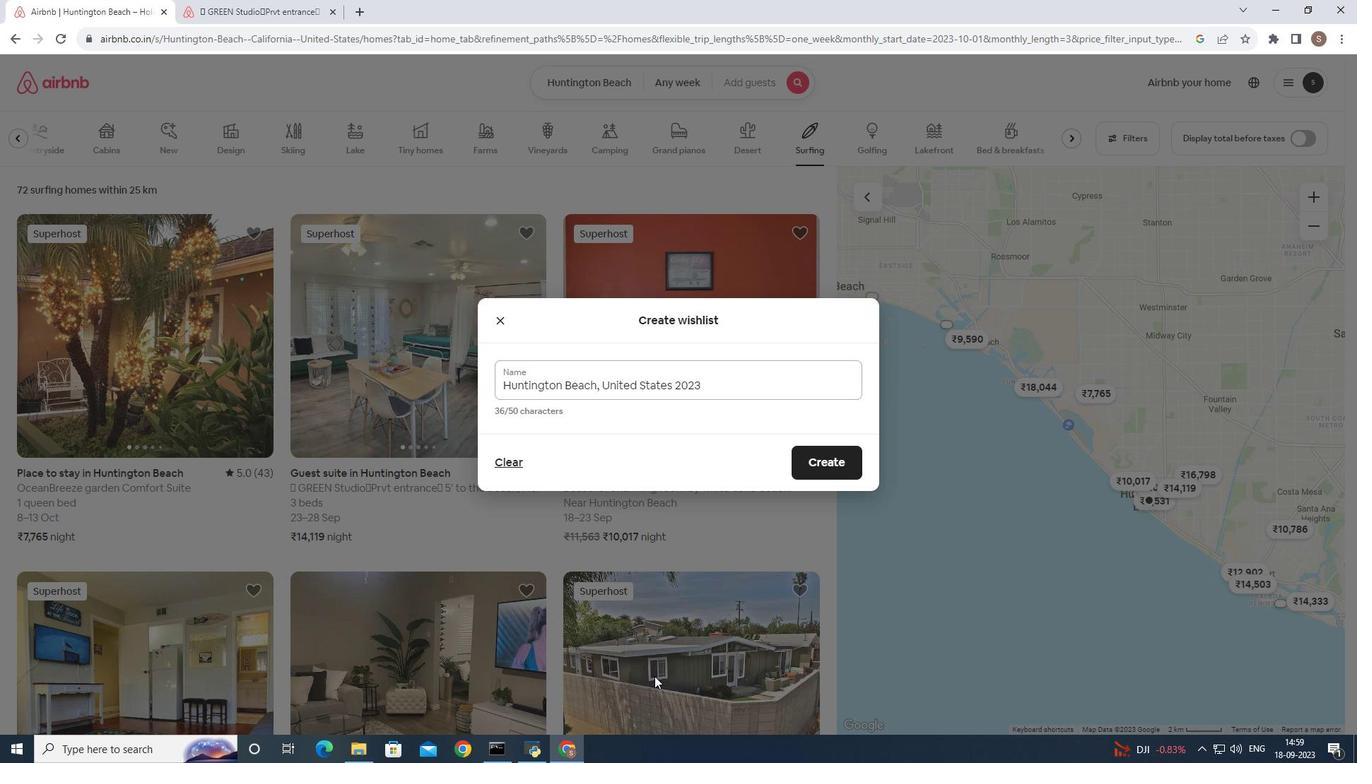 
Action: Mouse pressed left at (654, 676)
Screenshot: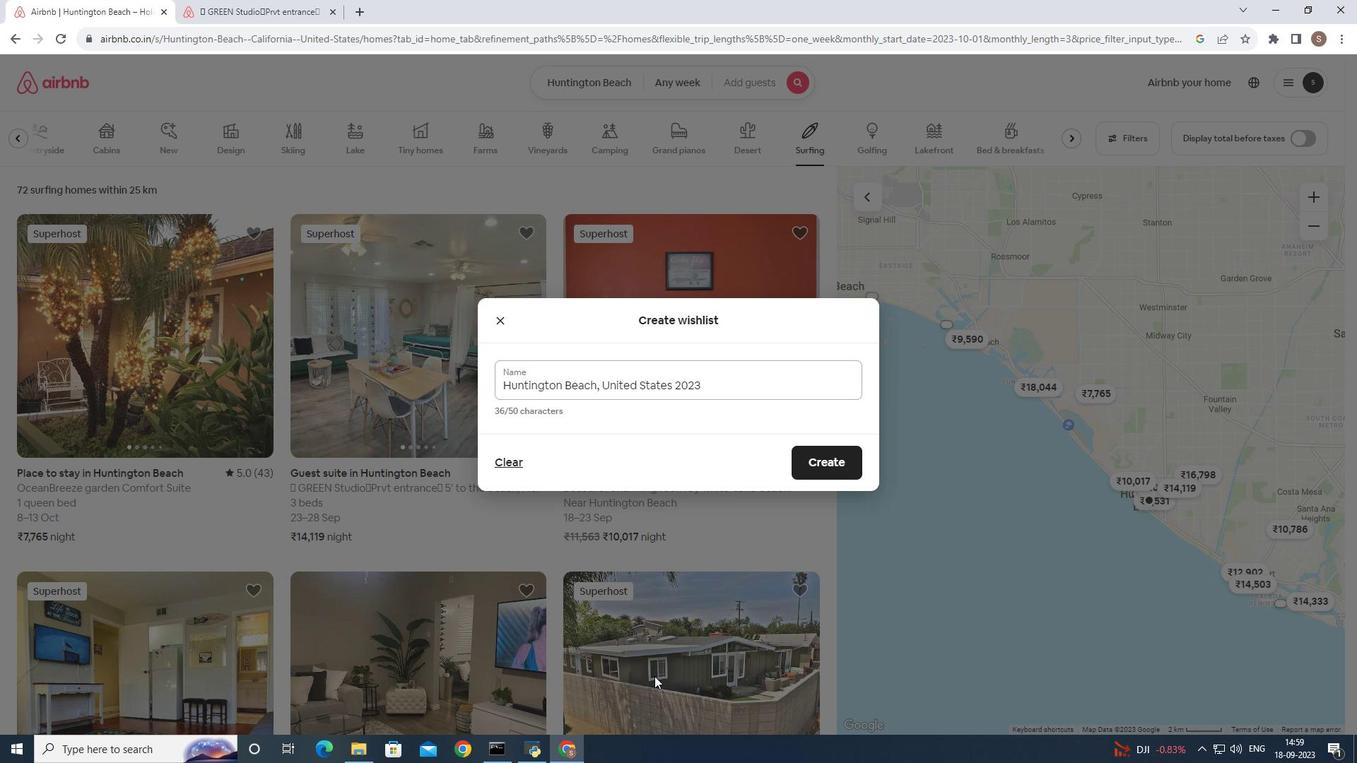 
Action: Mouse moved to (839, 467)
Screenshot: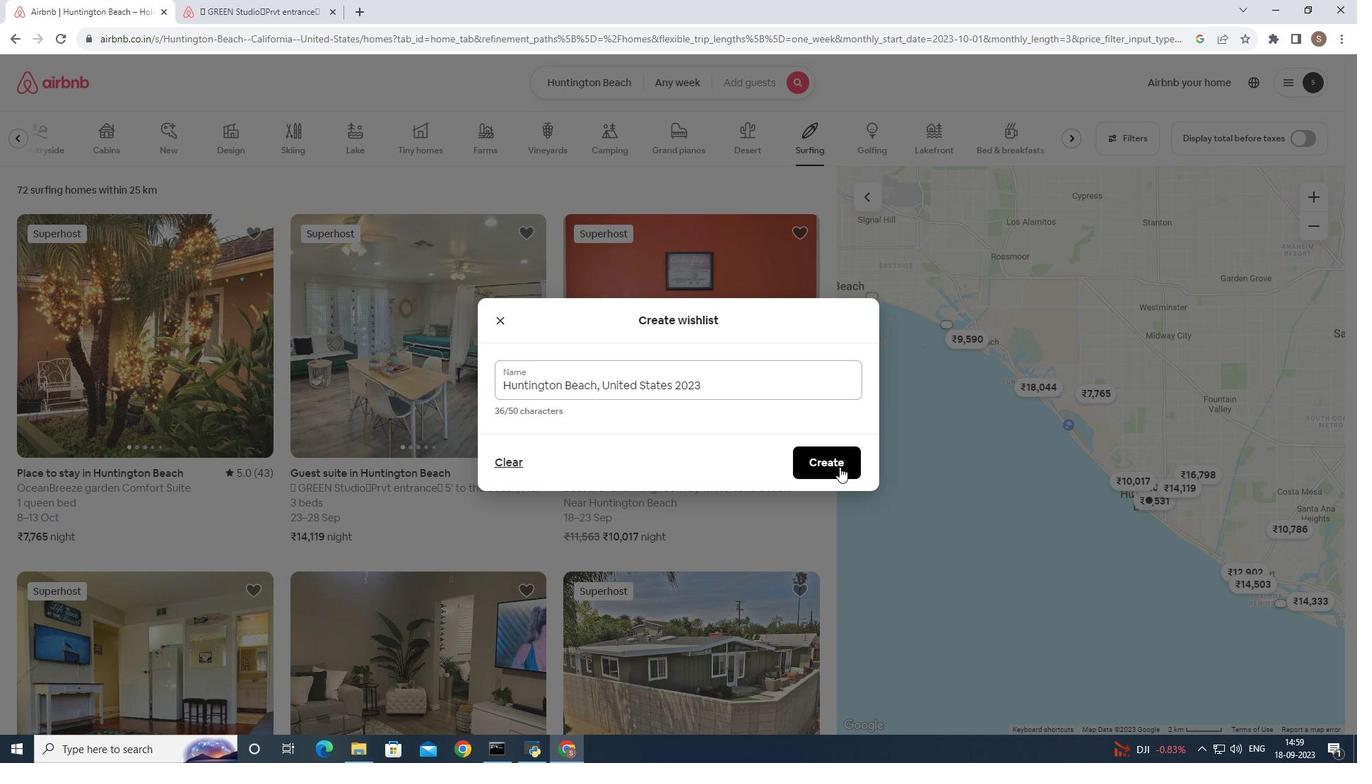 
Action: Mouse pressed left at (839, 467)
Screenshot: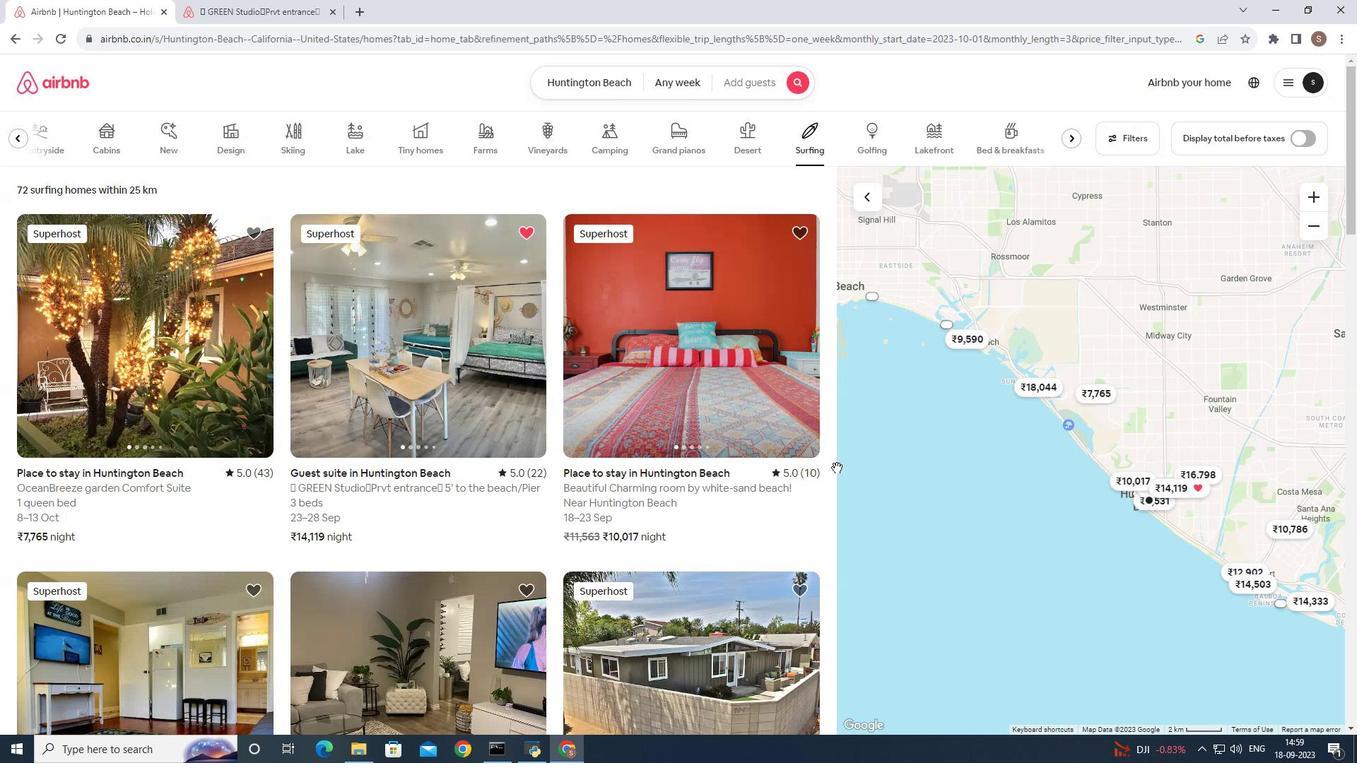 
Action: Mouse moved to (629, 501)
Screenshot: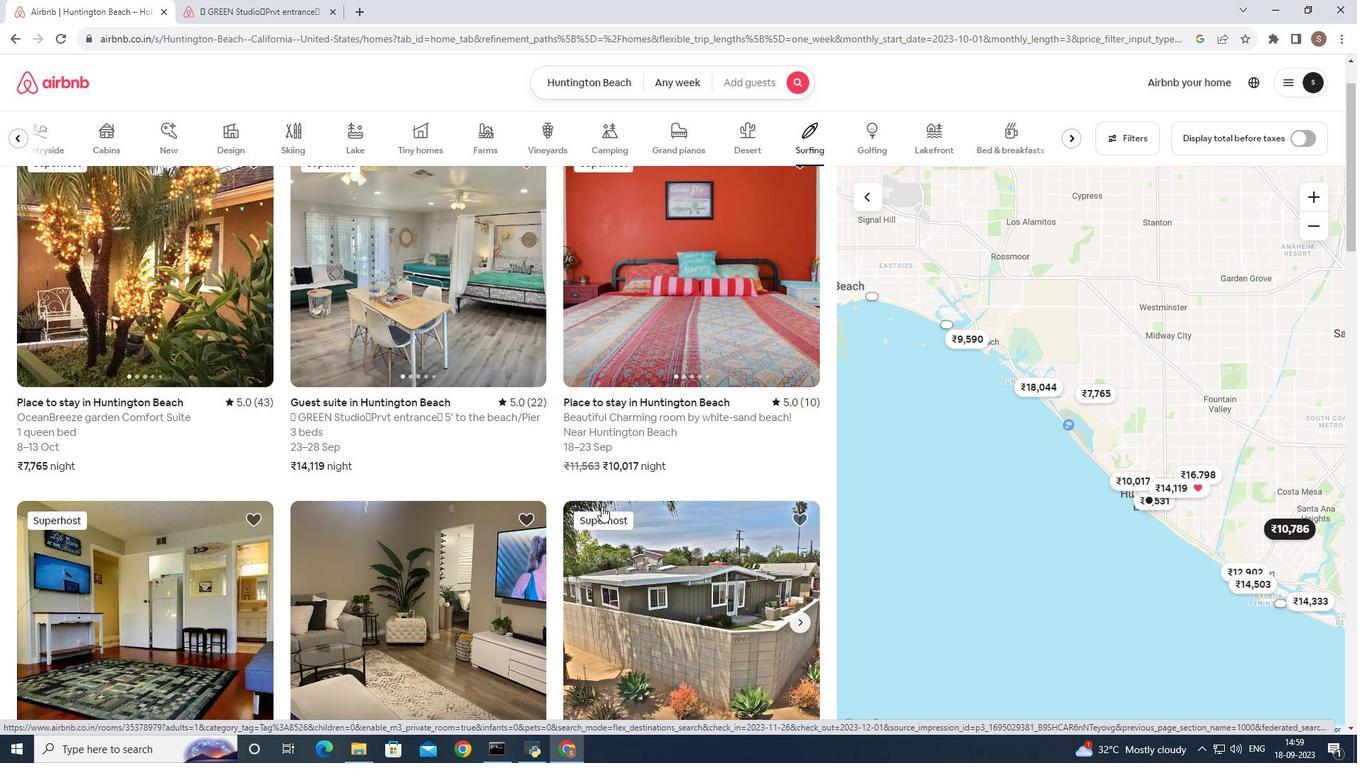 
Action: Mouse scrolled (629, 500) with delta (0, 0)
Screenshot: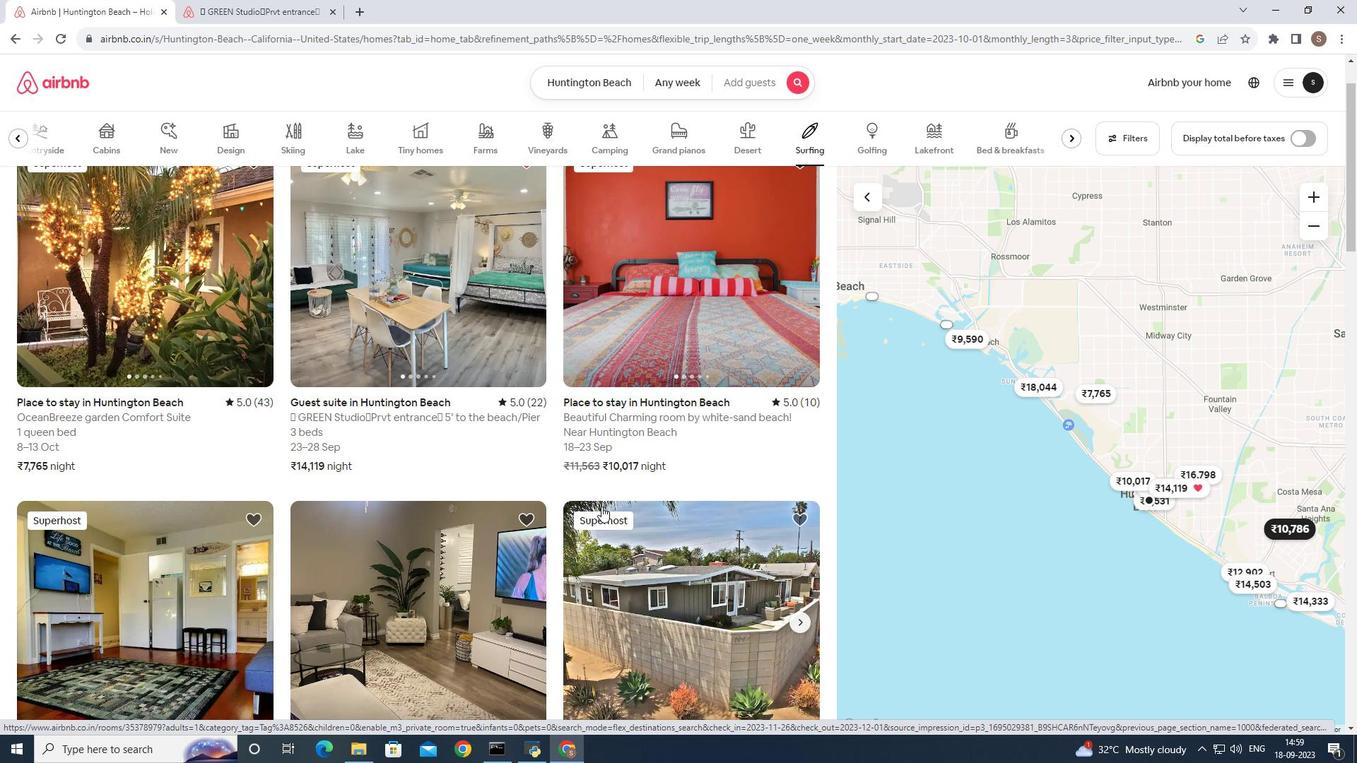 
Action: Mouse moved to (538, 521)
Screenshot: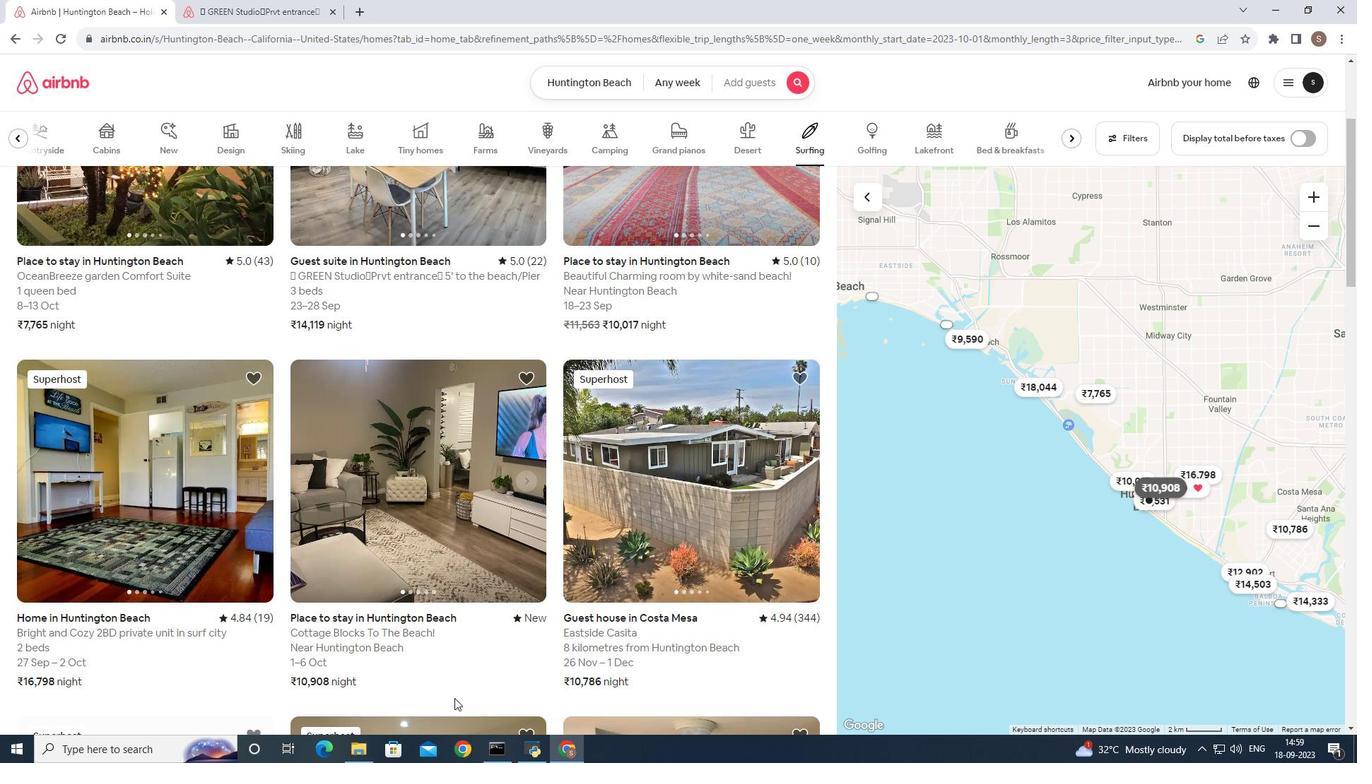 
Action: Mouse scrolled (538, 520) with delta (0, 0)
Screenshot: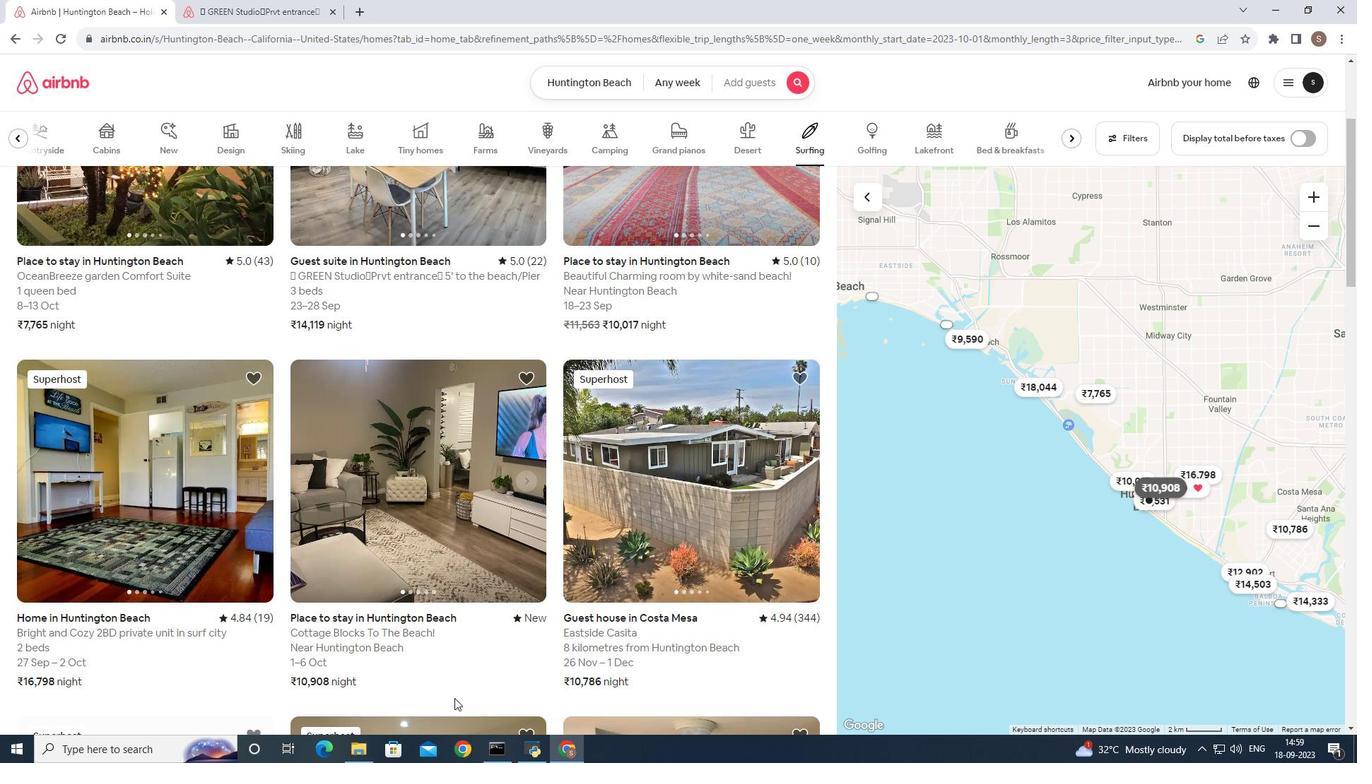 
Action: Mouse moved to (542, 533)
Screenshot: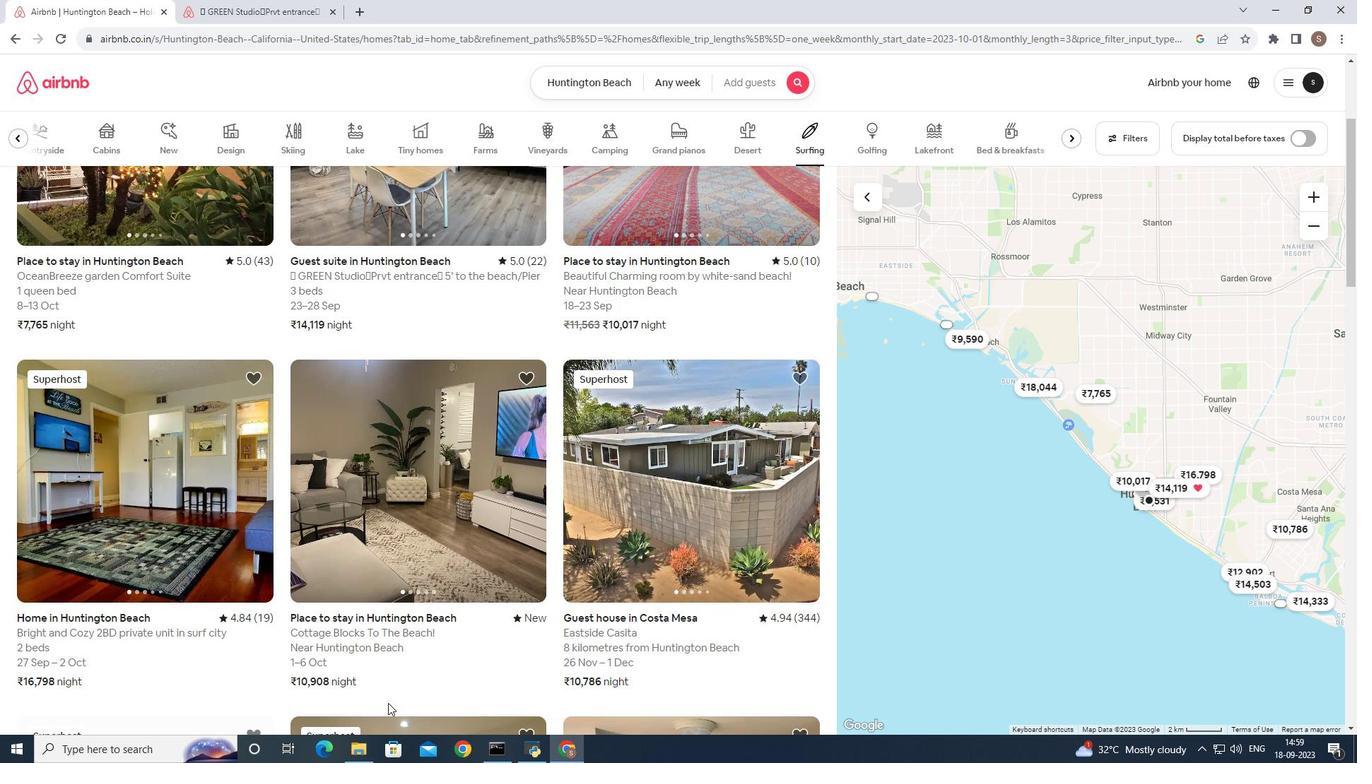 
Action: Mouse scrolled (542, 532) with delta (0, 0)
Screenshot: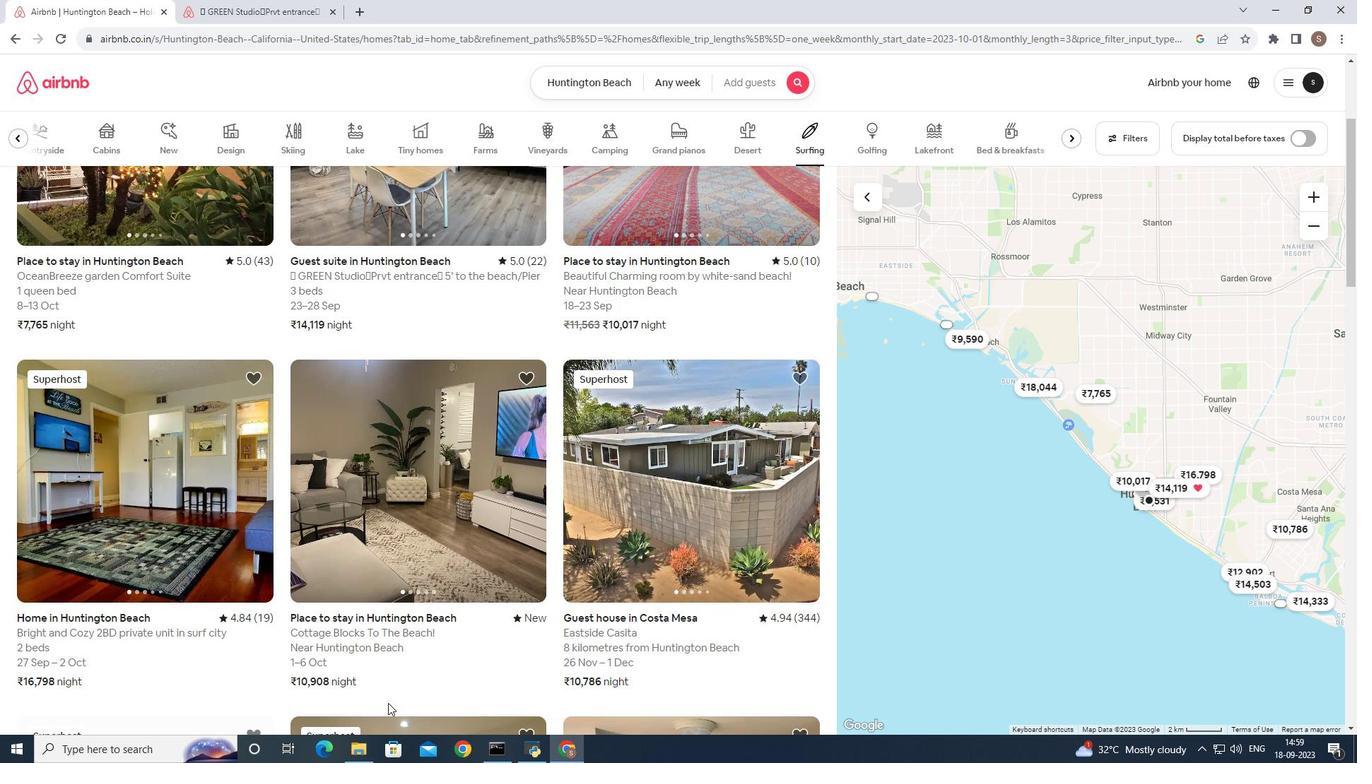 
Action: Mouse moved to (426, 518)
Screenshot: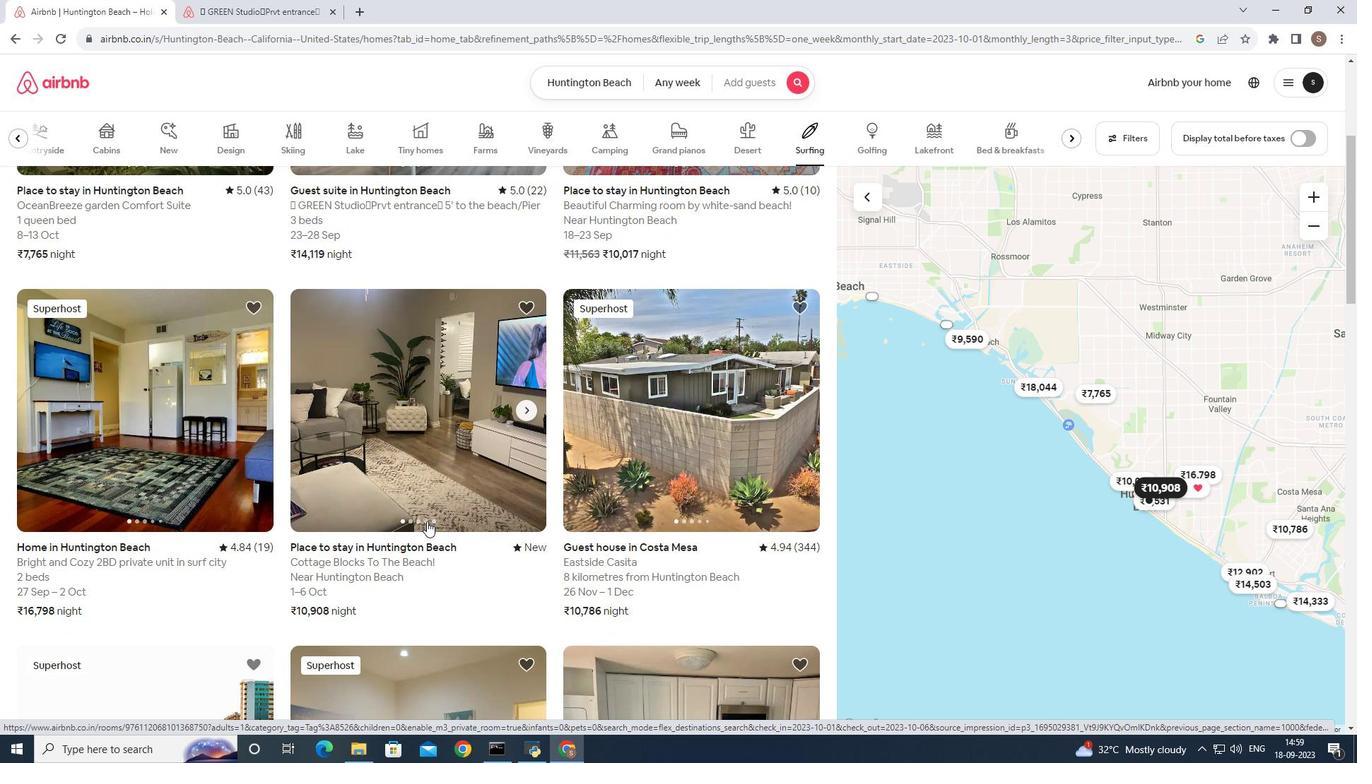 
Action: Mouse scrolled (426, 518) with delta (0, 0)
Screenshot: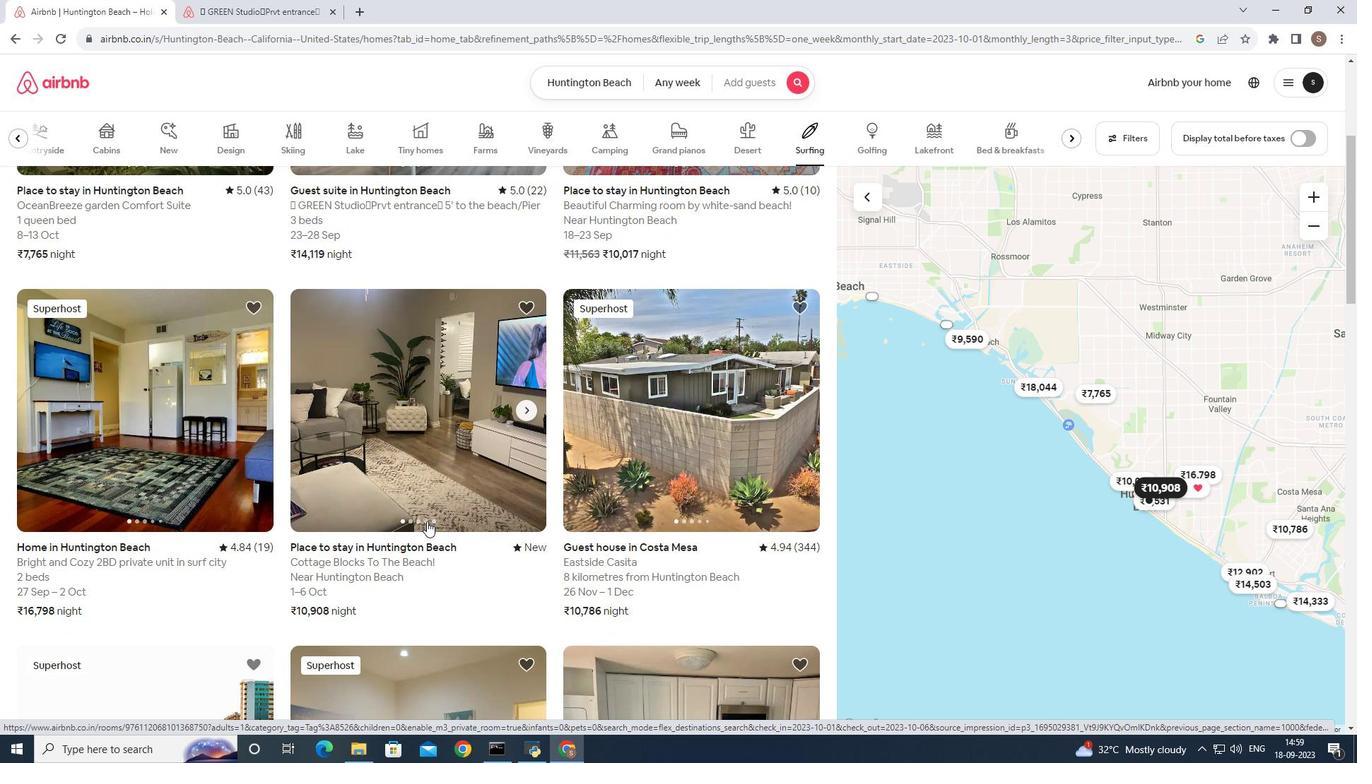 
Action: Mouse moved to (427, 522)
Screenshot: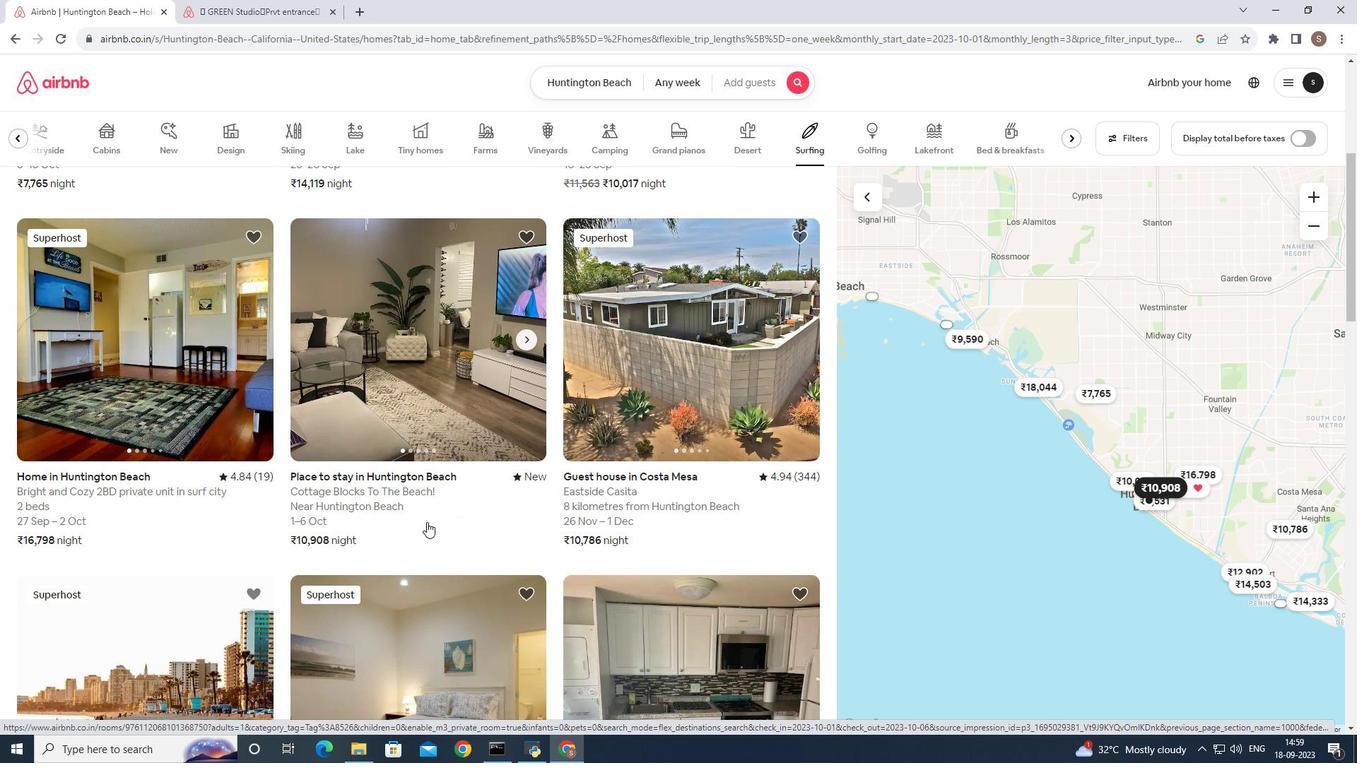 
Action: Mouse scrolled (427, 521) with delta (0, 0)
Screenshot: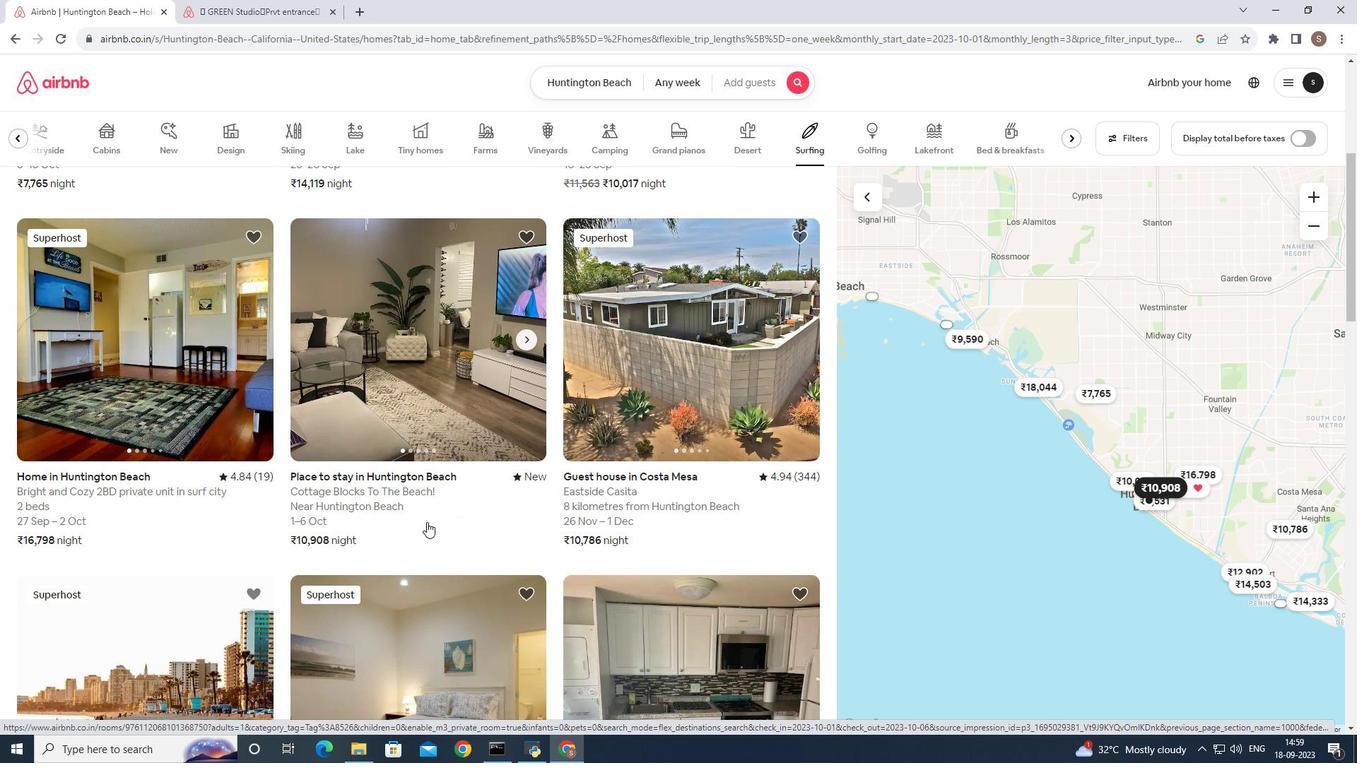 
Action: Mouse scrolled (427, 521) with delta (0, 0)
Screenshot: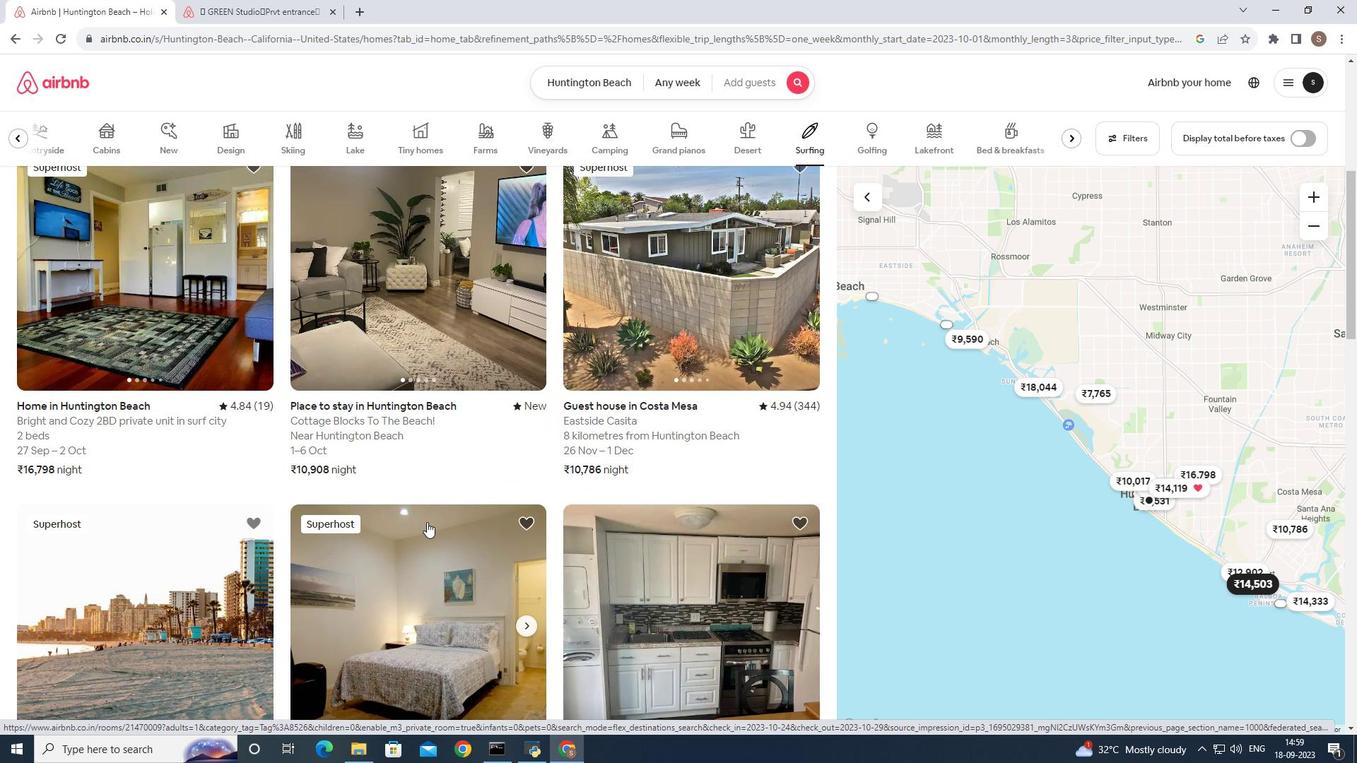 
Action: Mouse moved to (366, 572)
Screenshot: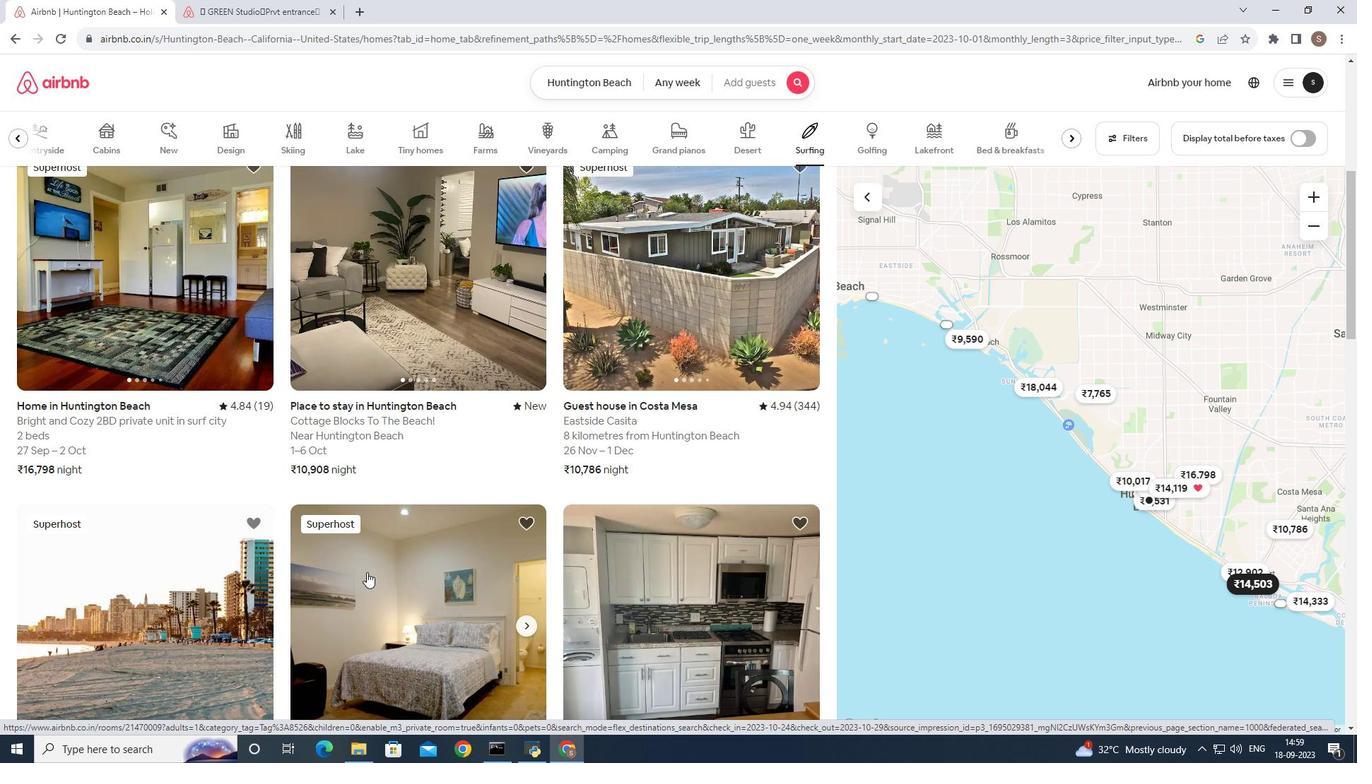 
Action: Mouse scrolled (366, 571) with delta (0, 0)
Screenshot: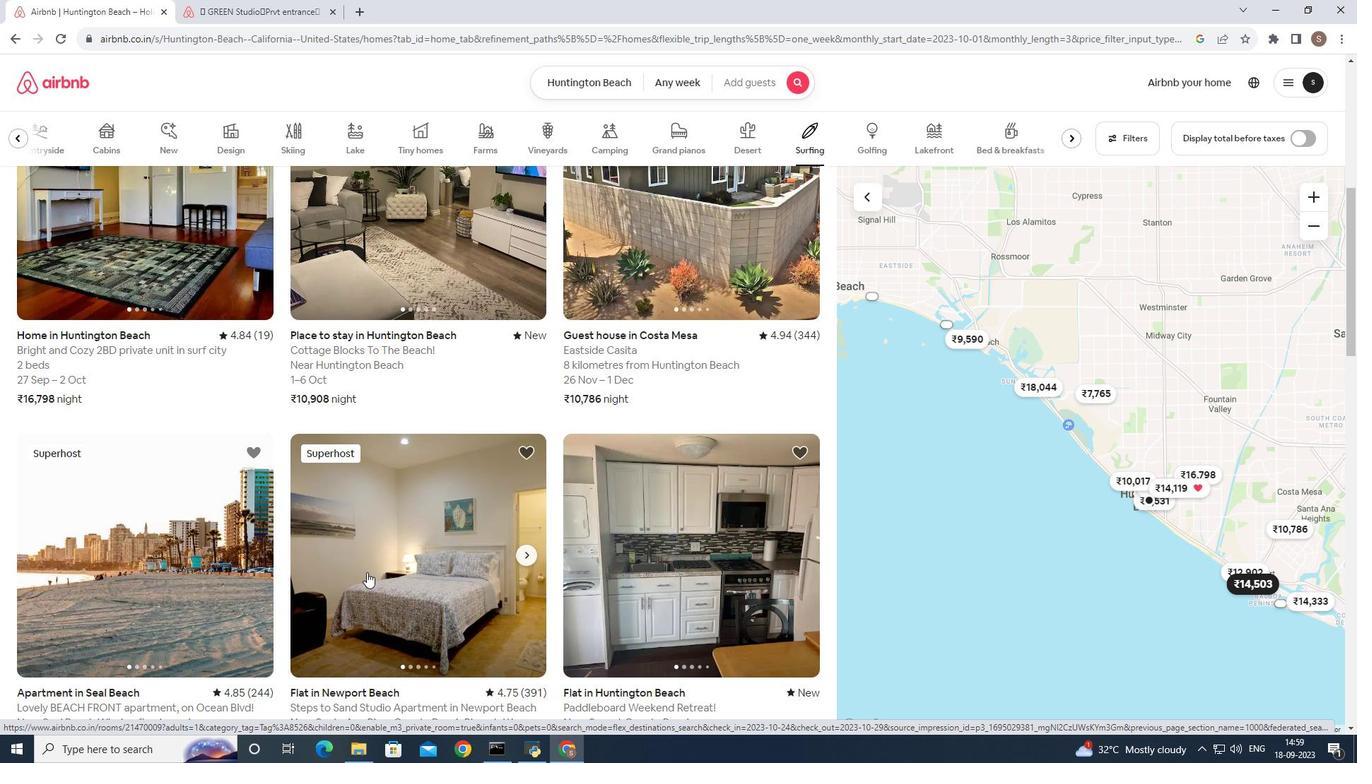 
Action: Mouse scrolled (366, 571) with delta (0, 0)
Screenshot: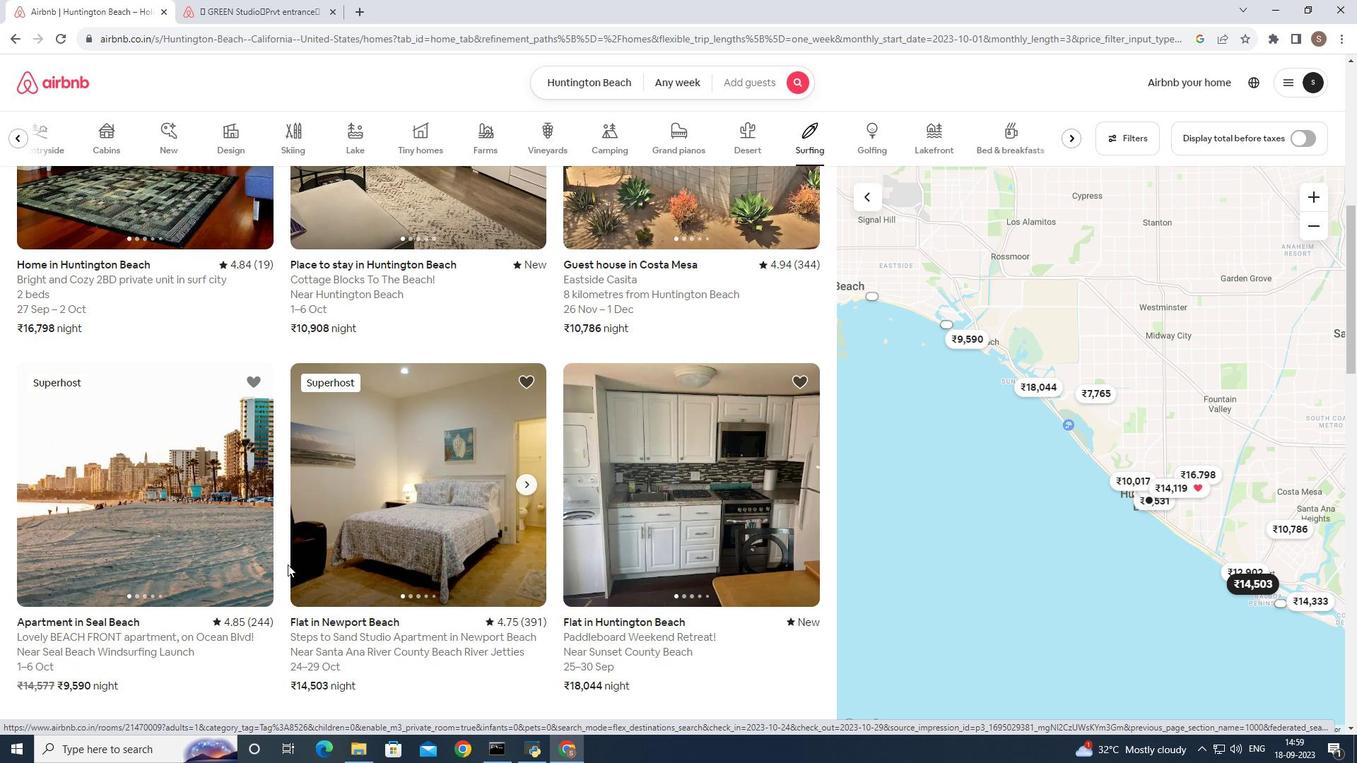 
Action: Mouse moved to (207, 536)
Screenshot: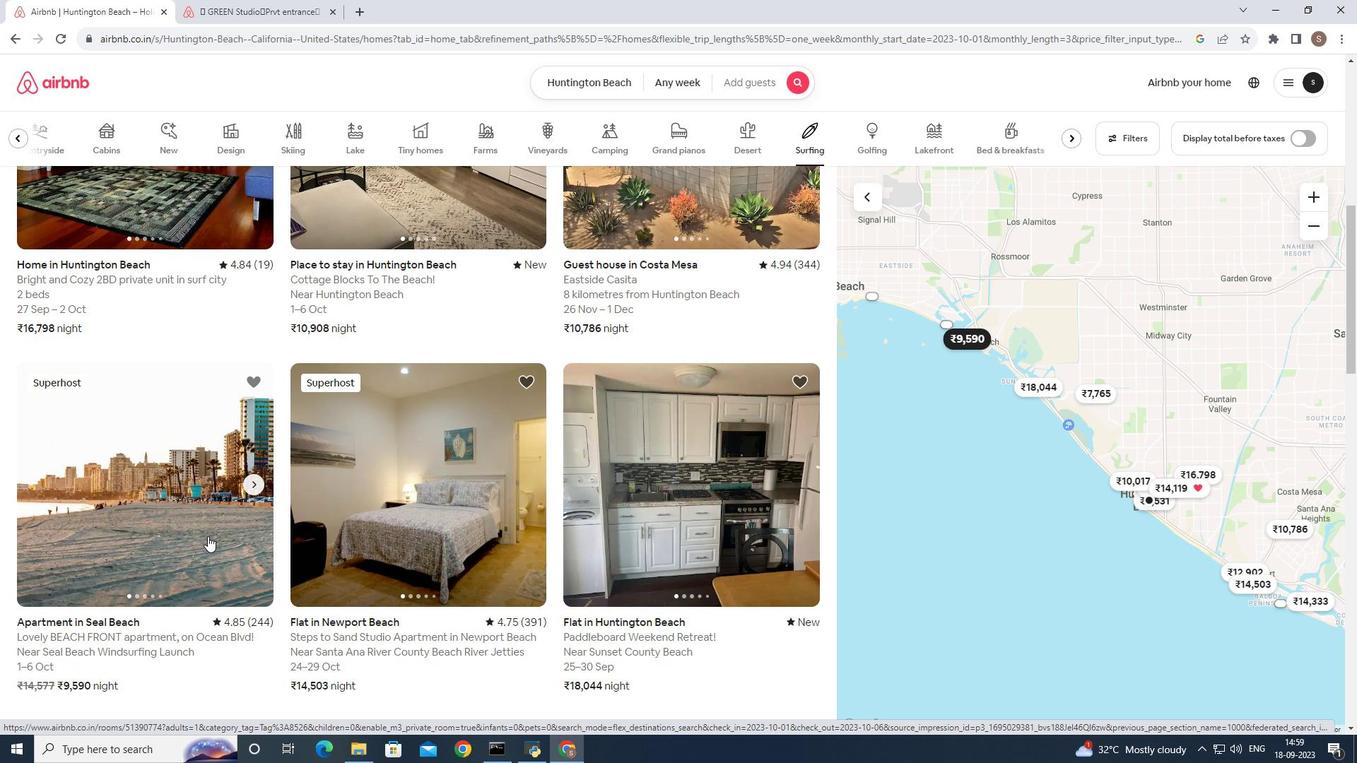 
Action: Mouse pressed left at (207, 536)
Screenshot: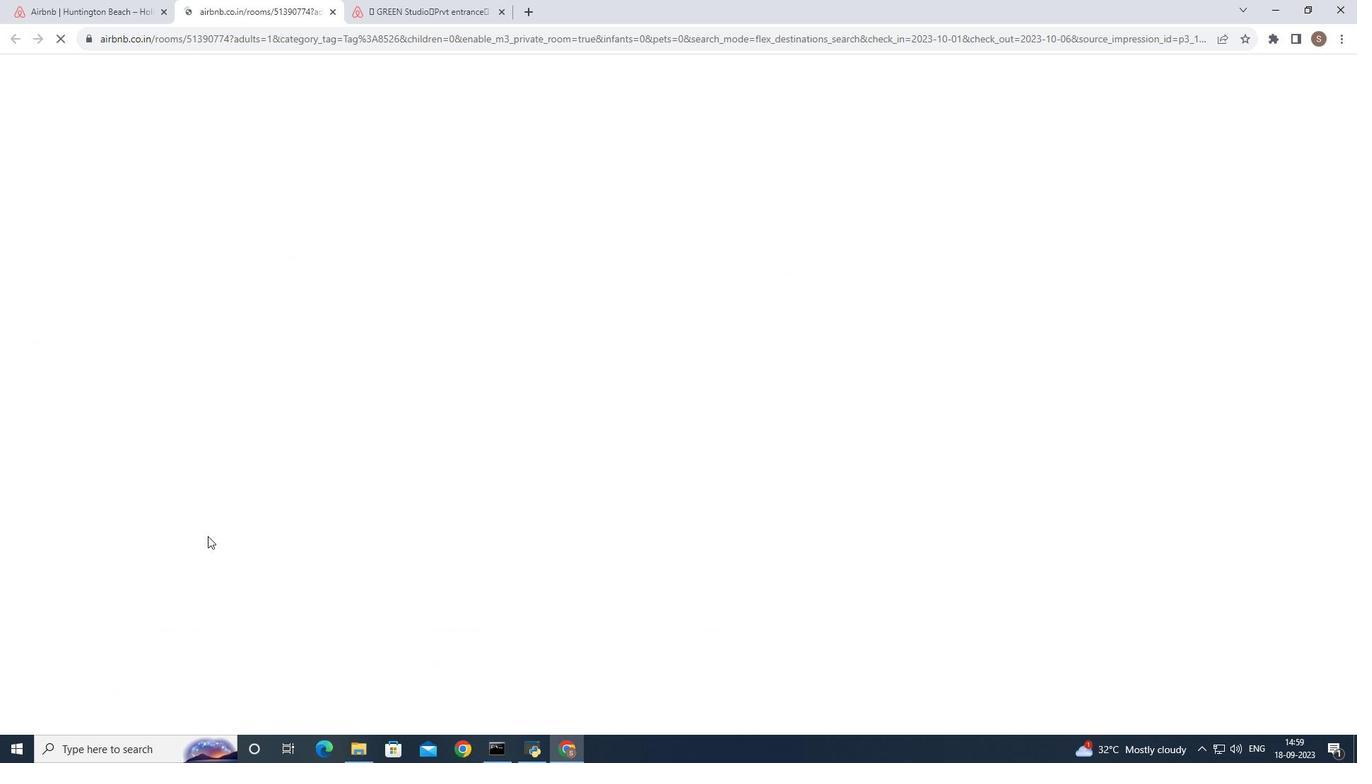 
Action: Key pressed <Key.right><Key.right>
Screenshot: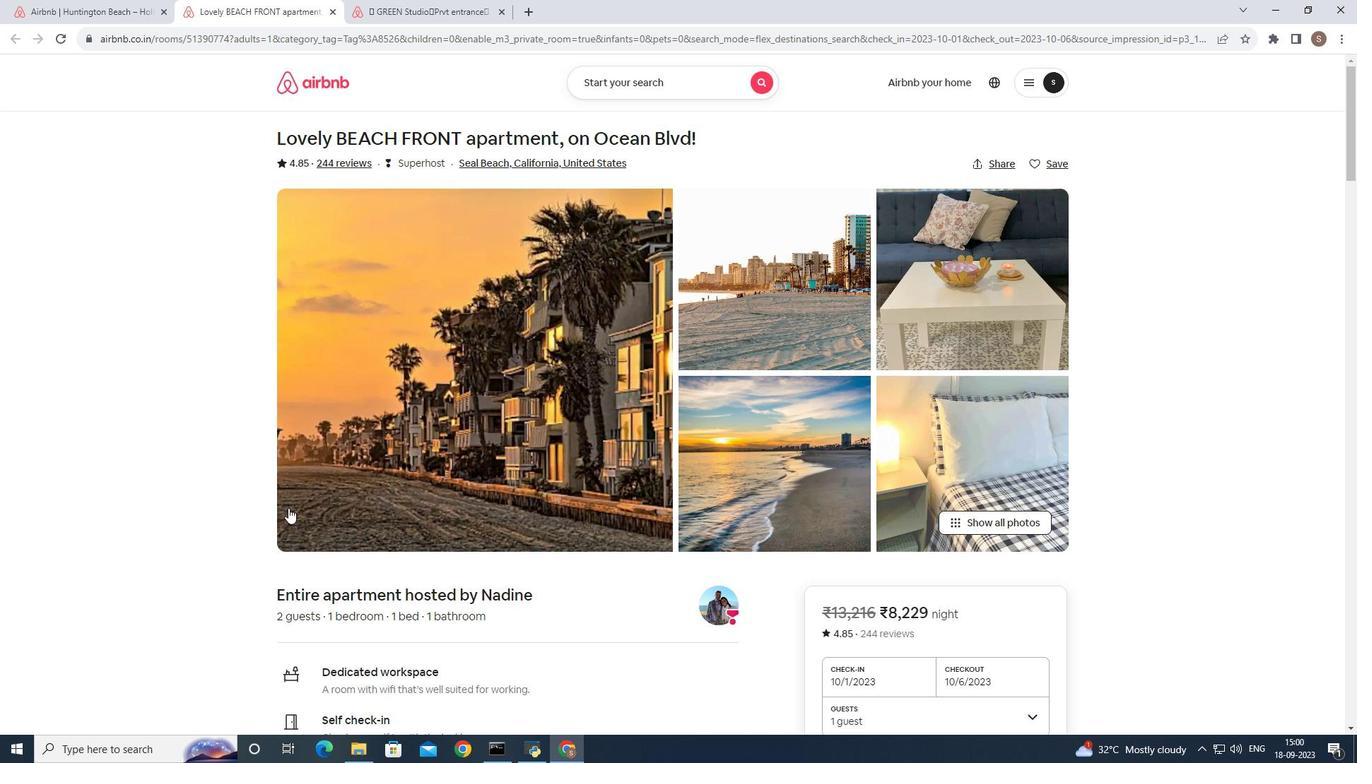 
Action: Mouse moved to (293, 501)
Screenshot: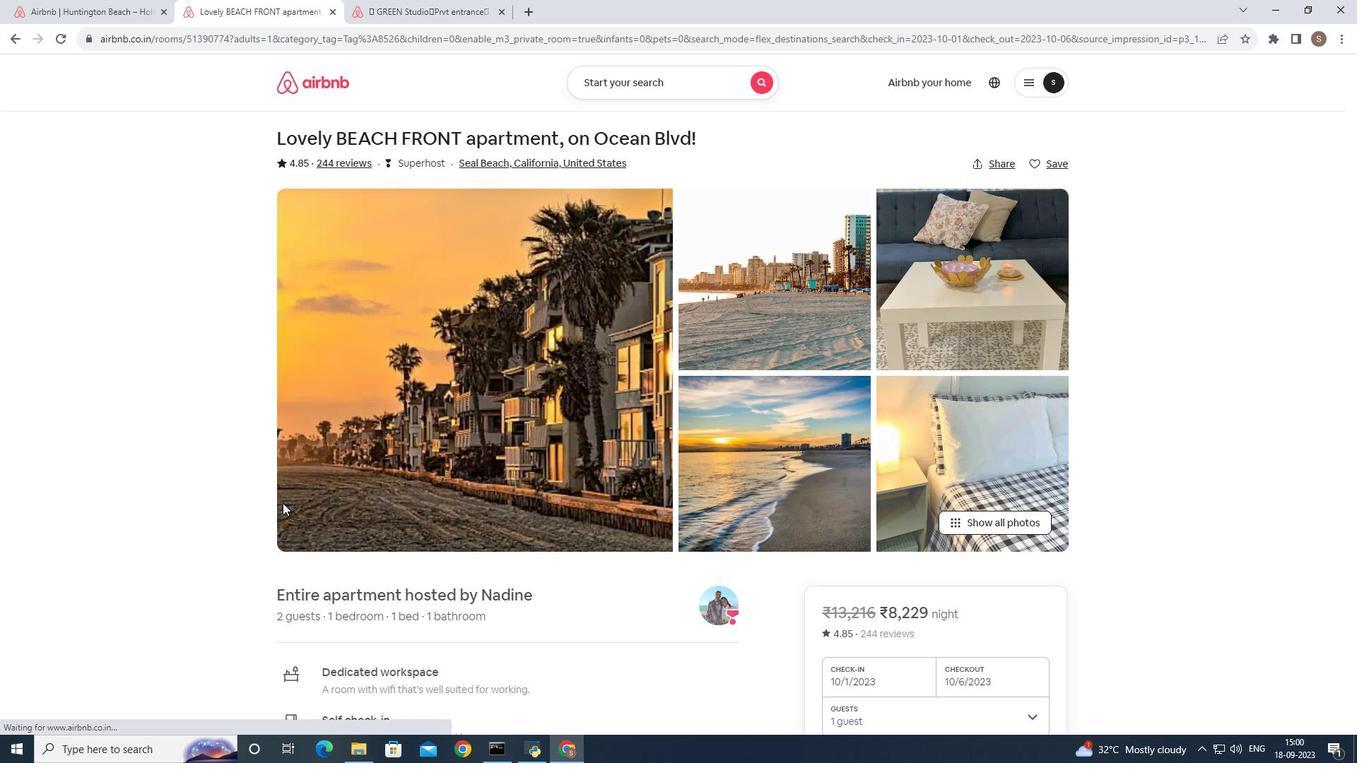 
Action: Mouse pressed left at (293, 501)
Screenshot: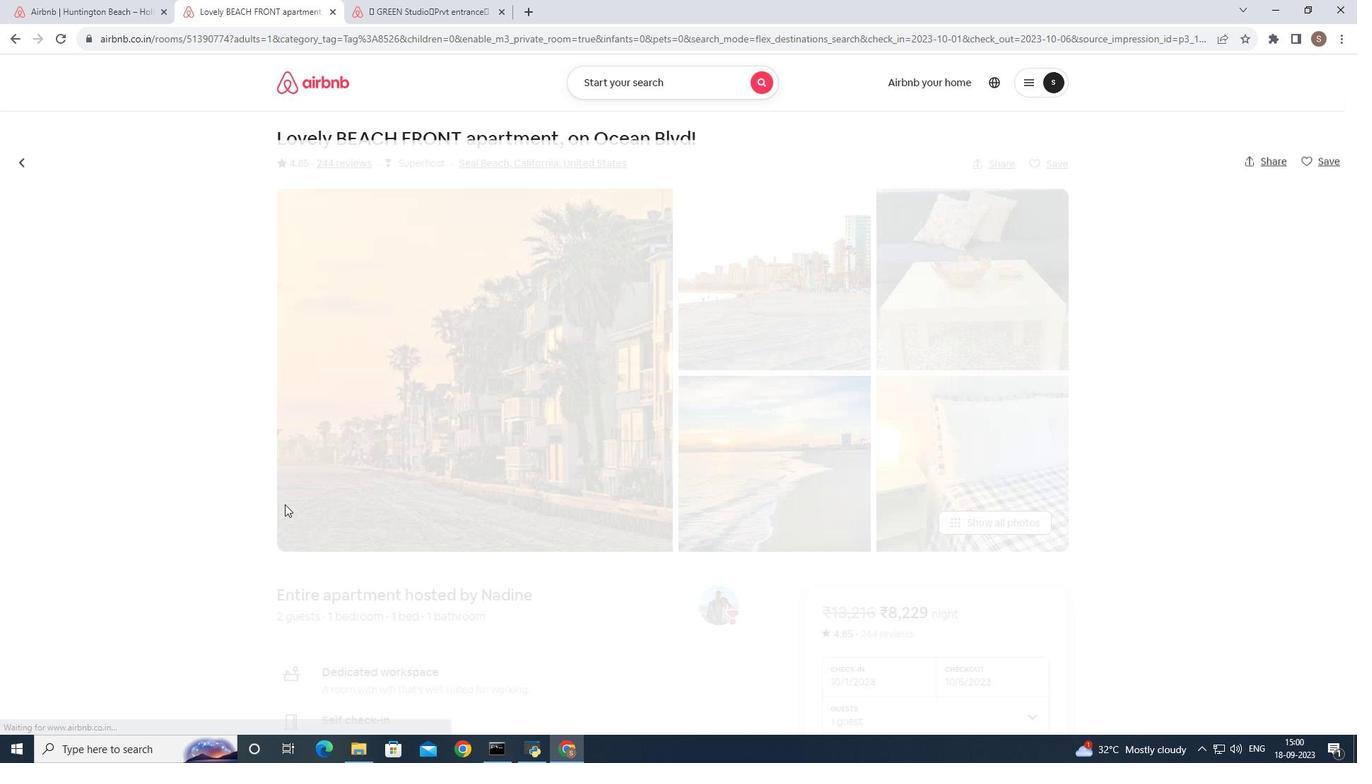 
Action: Mouse moved to (458, 453)
Screenshot: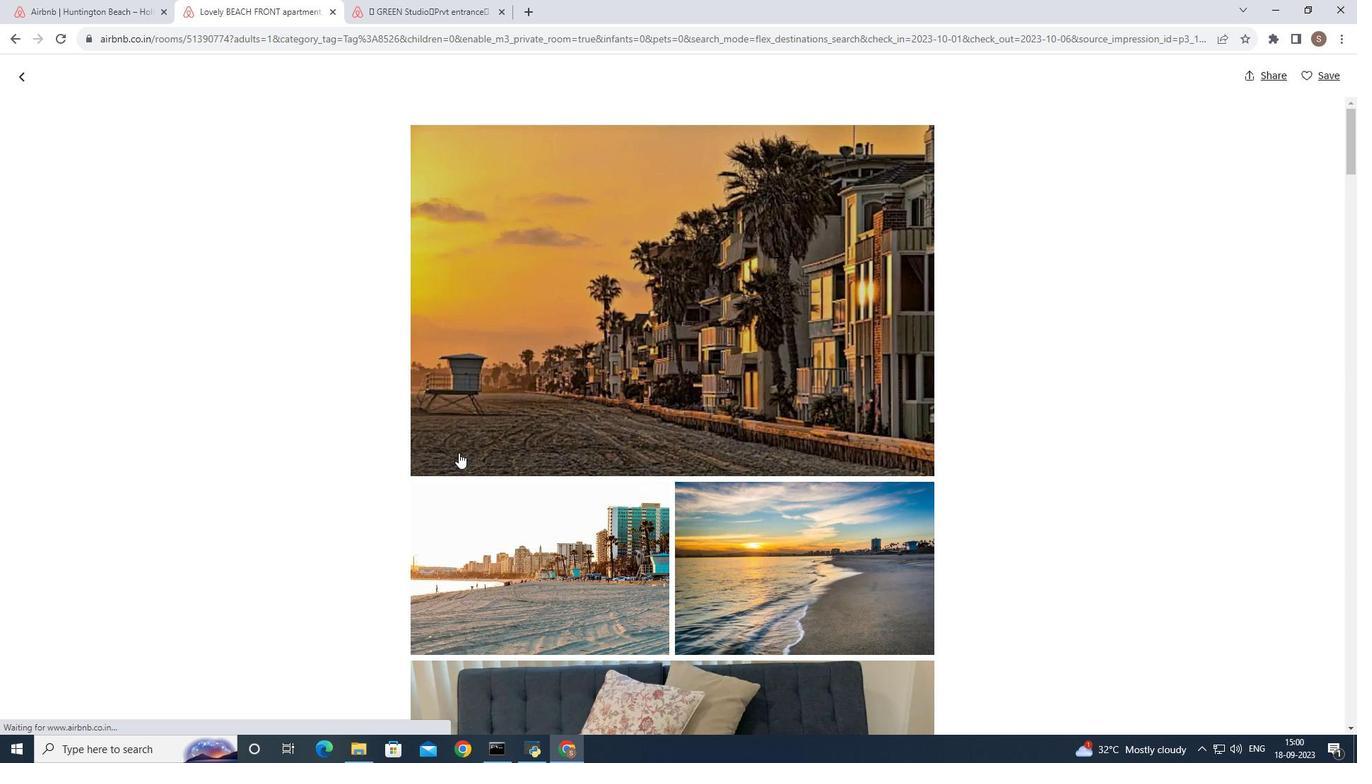 
Action: Mouse pressed left at (458, 453)
Screenshot: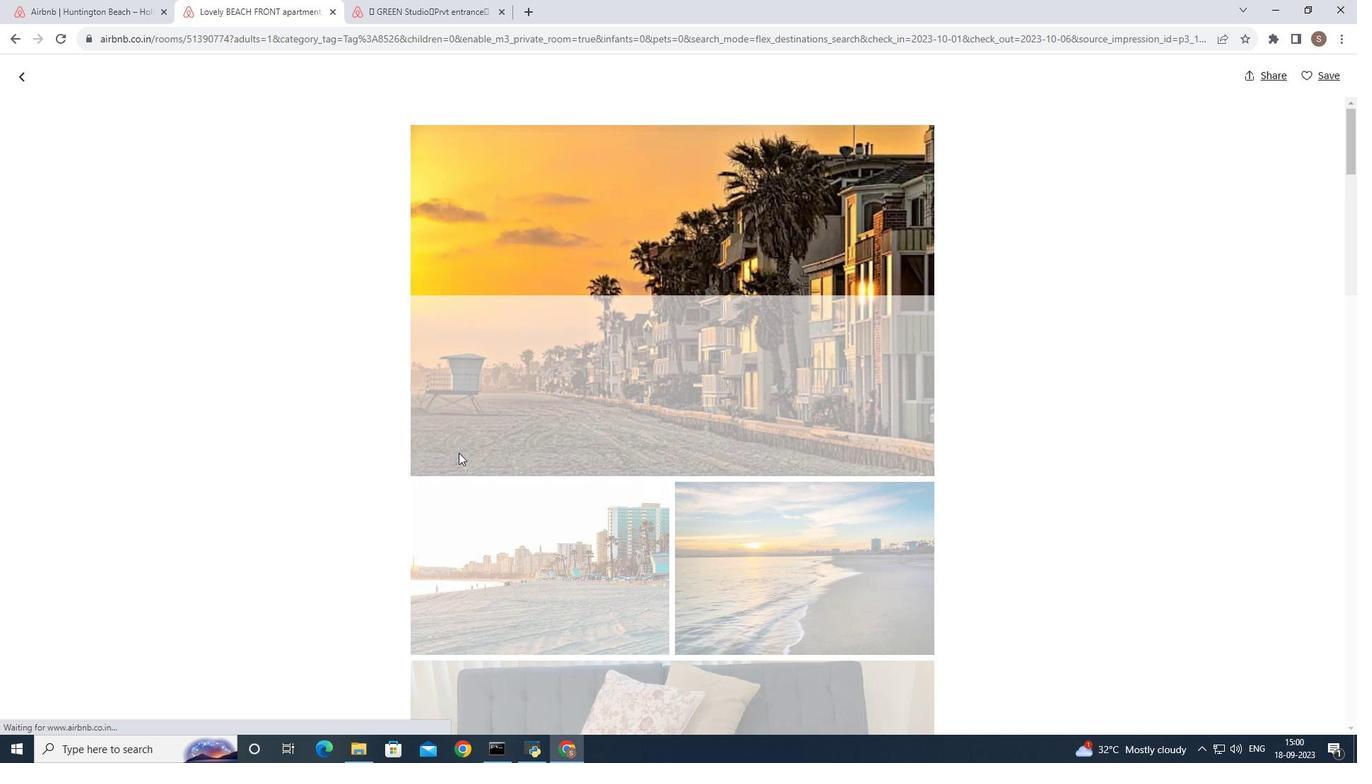 
Action: Key pressed <Key.right><Key.right><Key.right><Key.right><Key.right><Key.right><Key.right><Key.right><Key.right><Key.right><Key.right><Key.right><Key.right><Key.right><Key.right><Key.right><Key.right><Key.right><Key.right><Key.right><Key.right><Key.right><Key.right><Key.right><Key.right><Key.right><Key.right><Key.right><Key.right><Key.right><Key.right><Key.right>
Screenshot: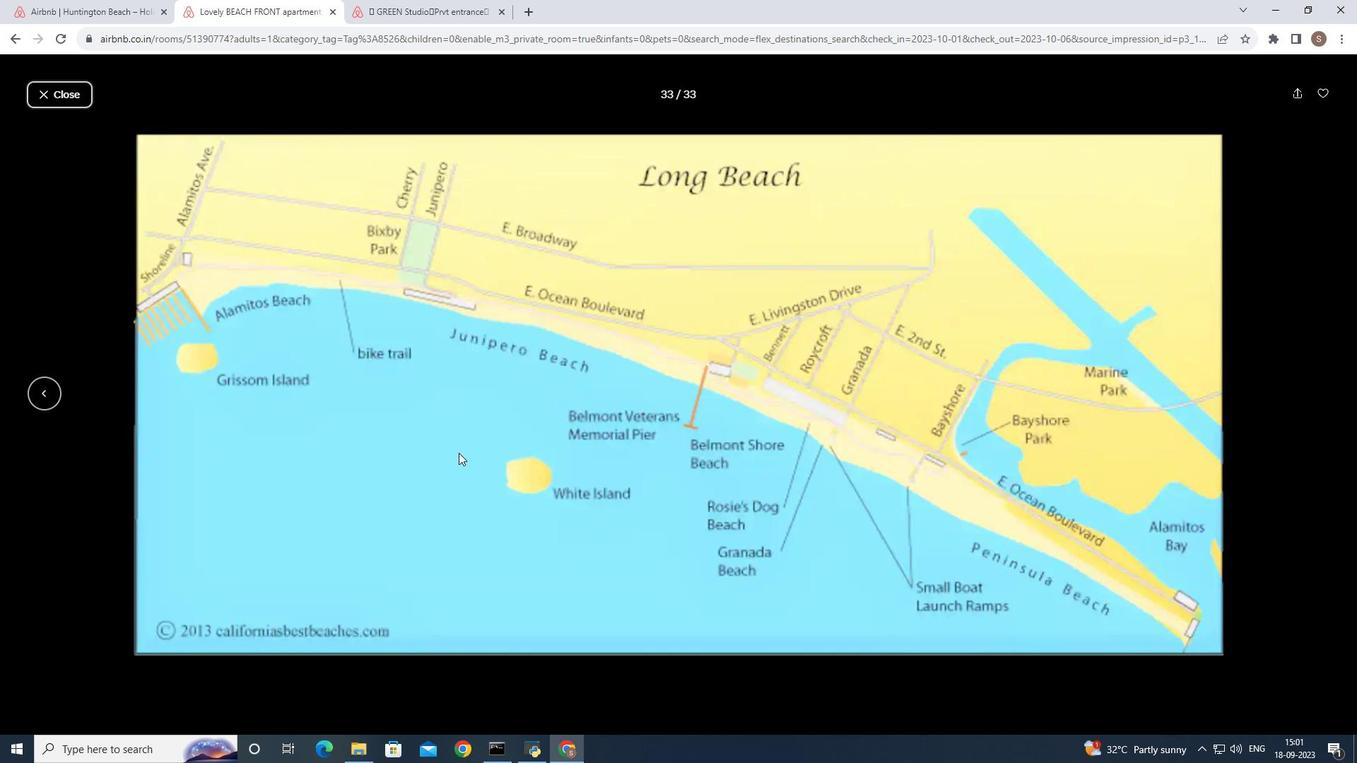 
Action: Mouse moved to (71, 99)
Screenshot: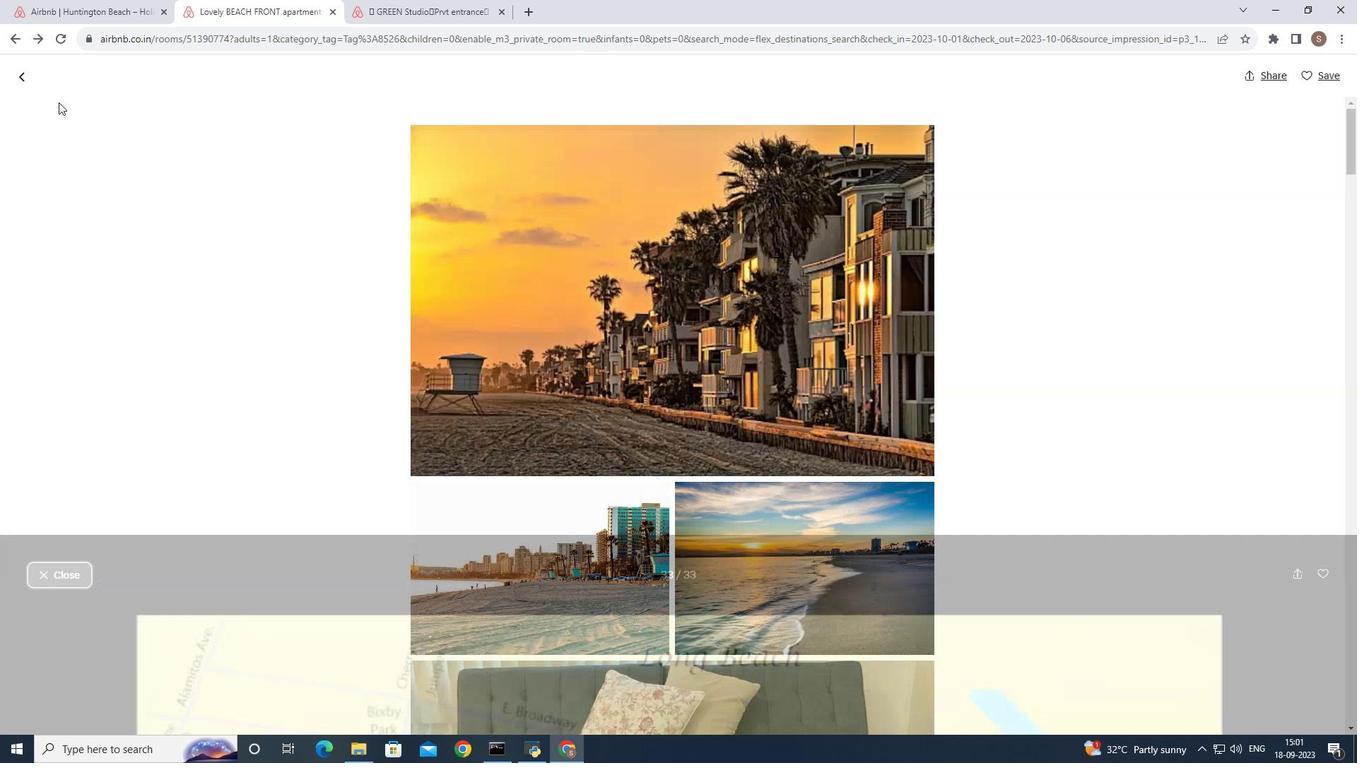 
Action: Mouse pressed left at (71, 99)
Screenshot: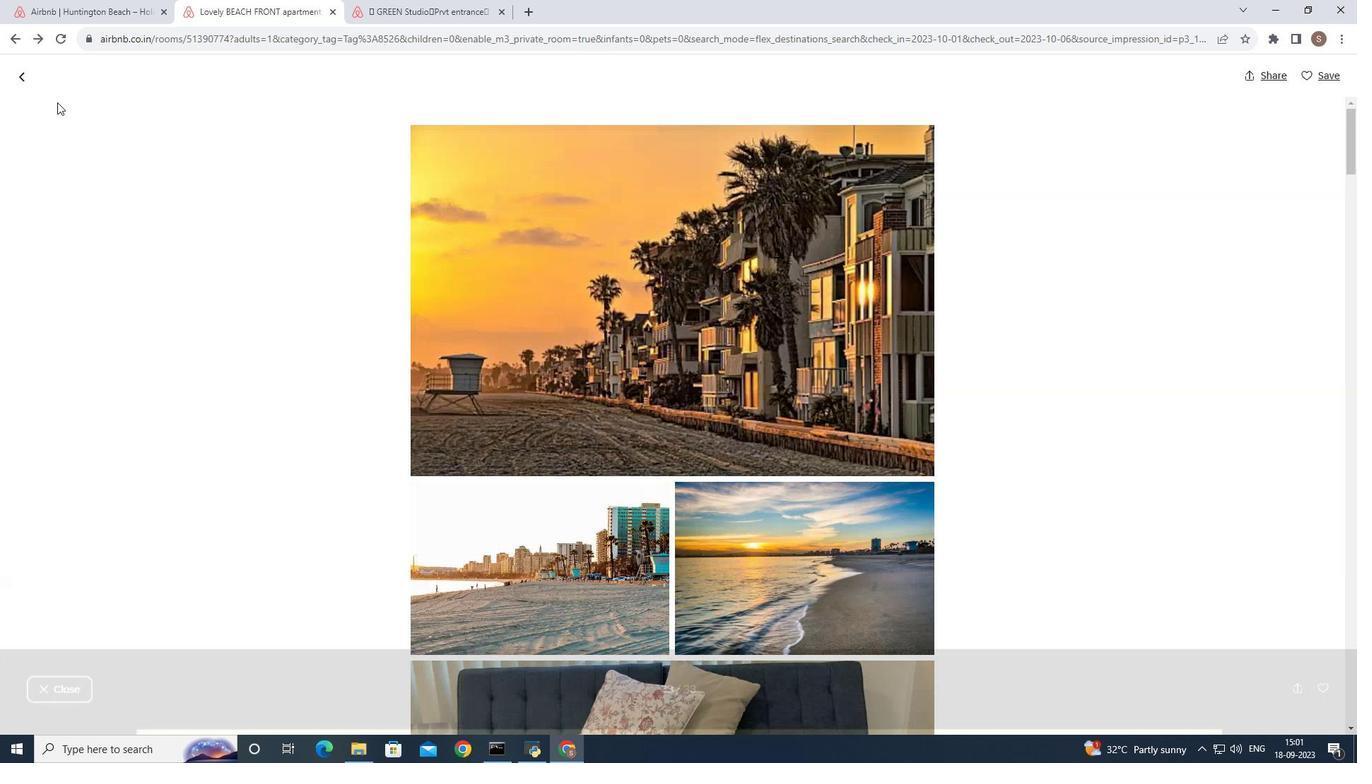 
Action: Mouse moved to (20, 82)
Screenshot: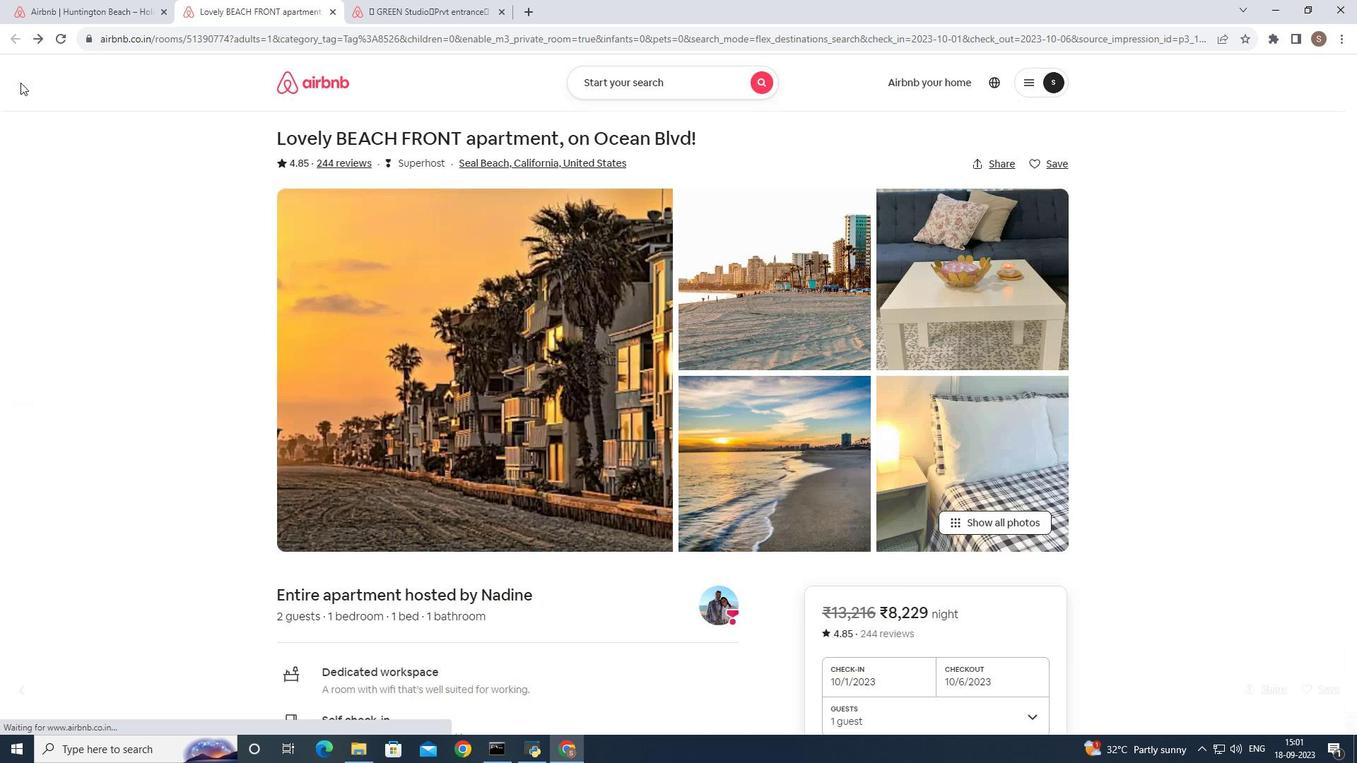 
Action: Mouse pressed left at (20, 82)
Screenshot: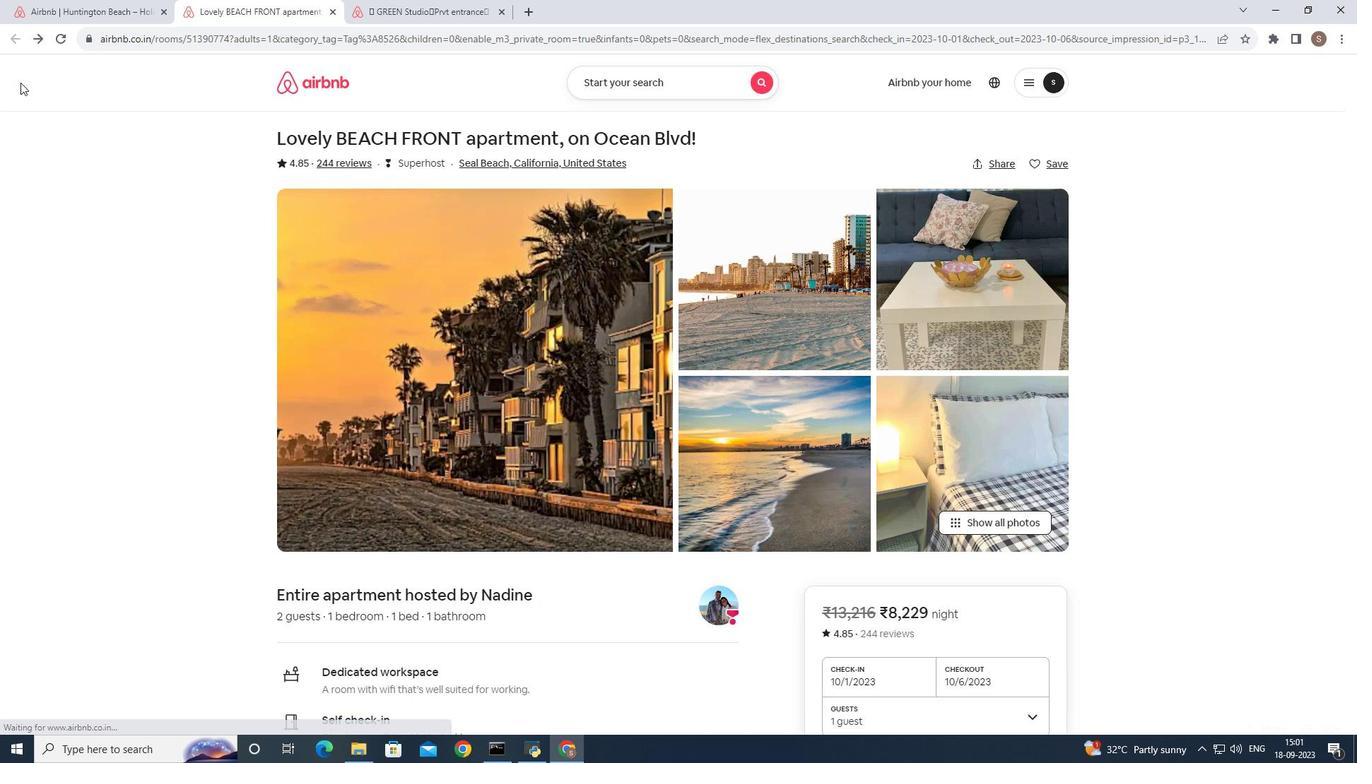 
Action: Mouse moved to (548, 472)
Screenshot: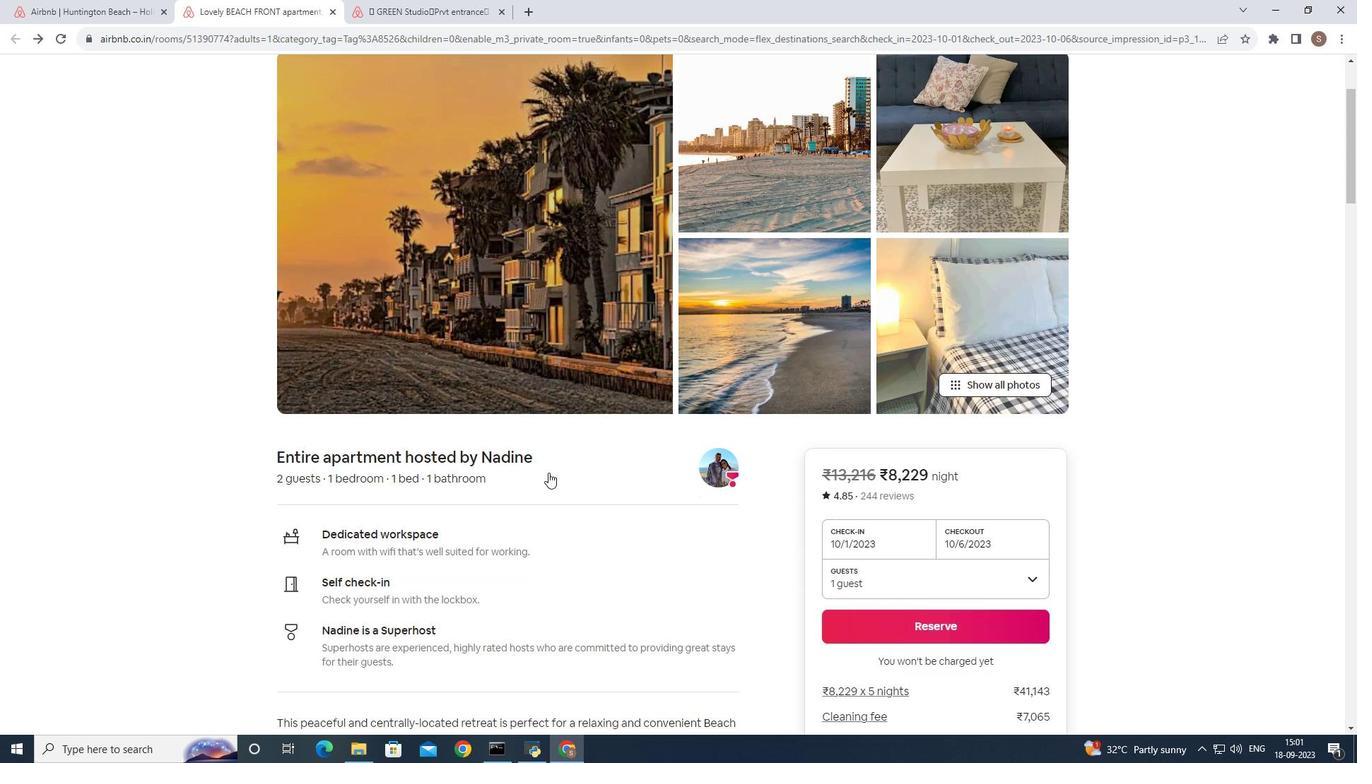 
Action: Mouse scrolled (548, 472) with delta (0, 0)
Screenshot: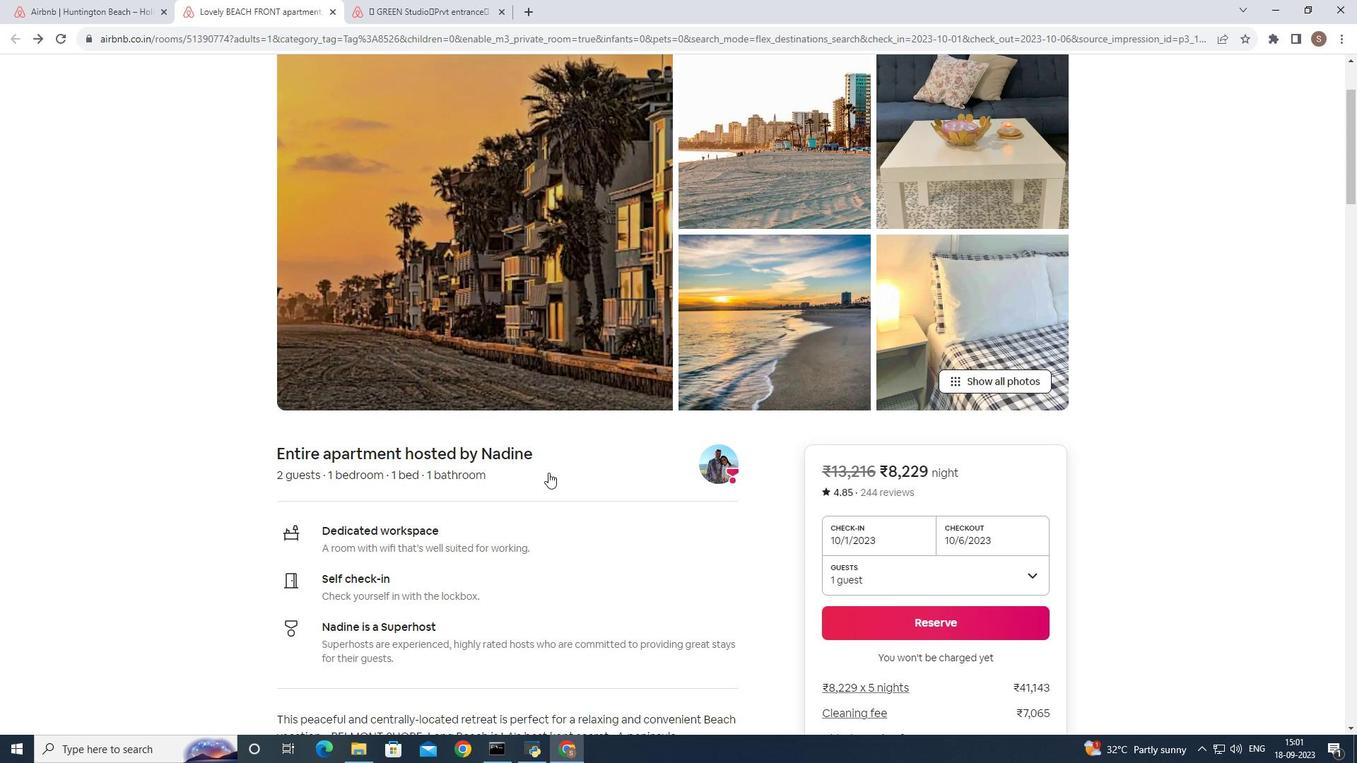 
Action: Mouse scrolled (548, 472) with delta (0, 0)
Screenshot: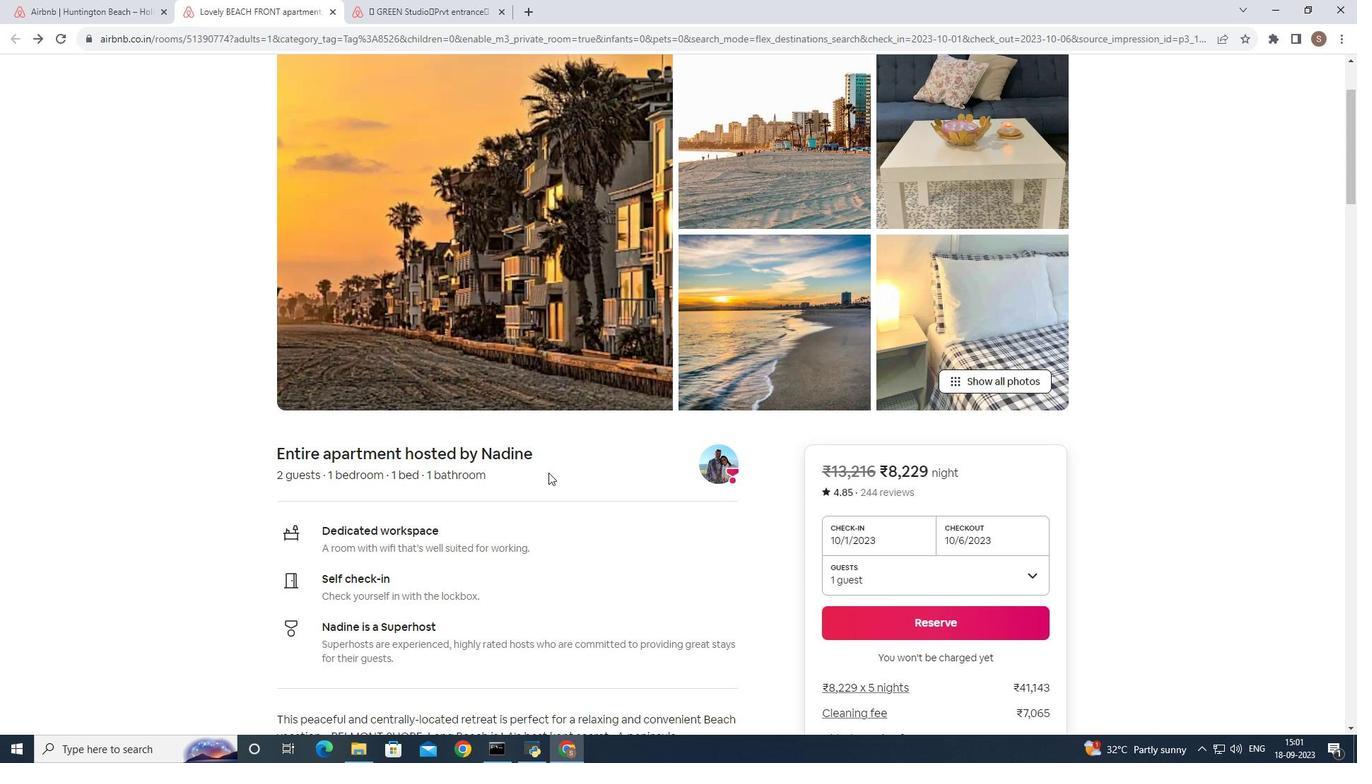 
Action: Mouse scrolled (548, 472) with delta (0, 0)
Screenshot: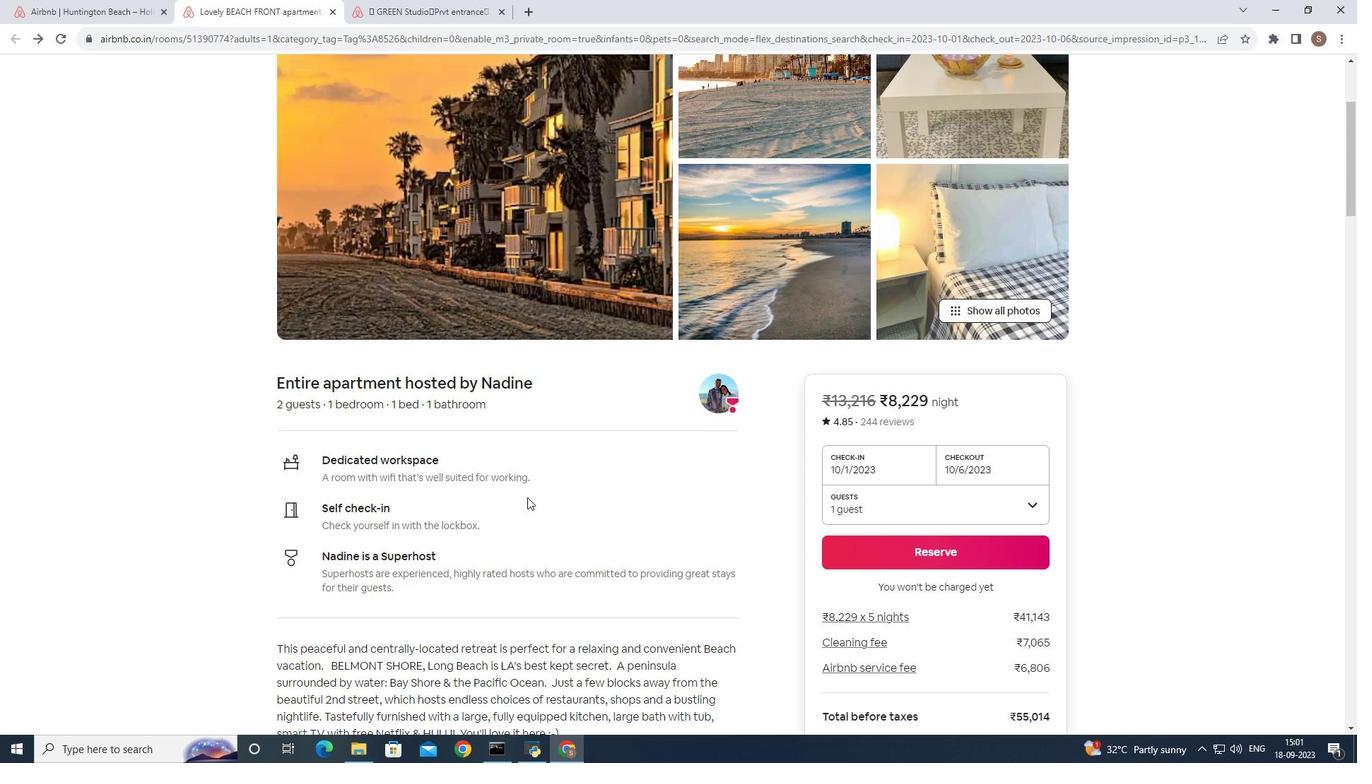 
Action: Mouse moved to (527, 497)
Screenshot: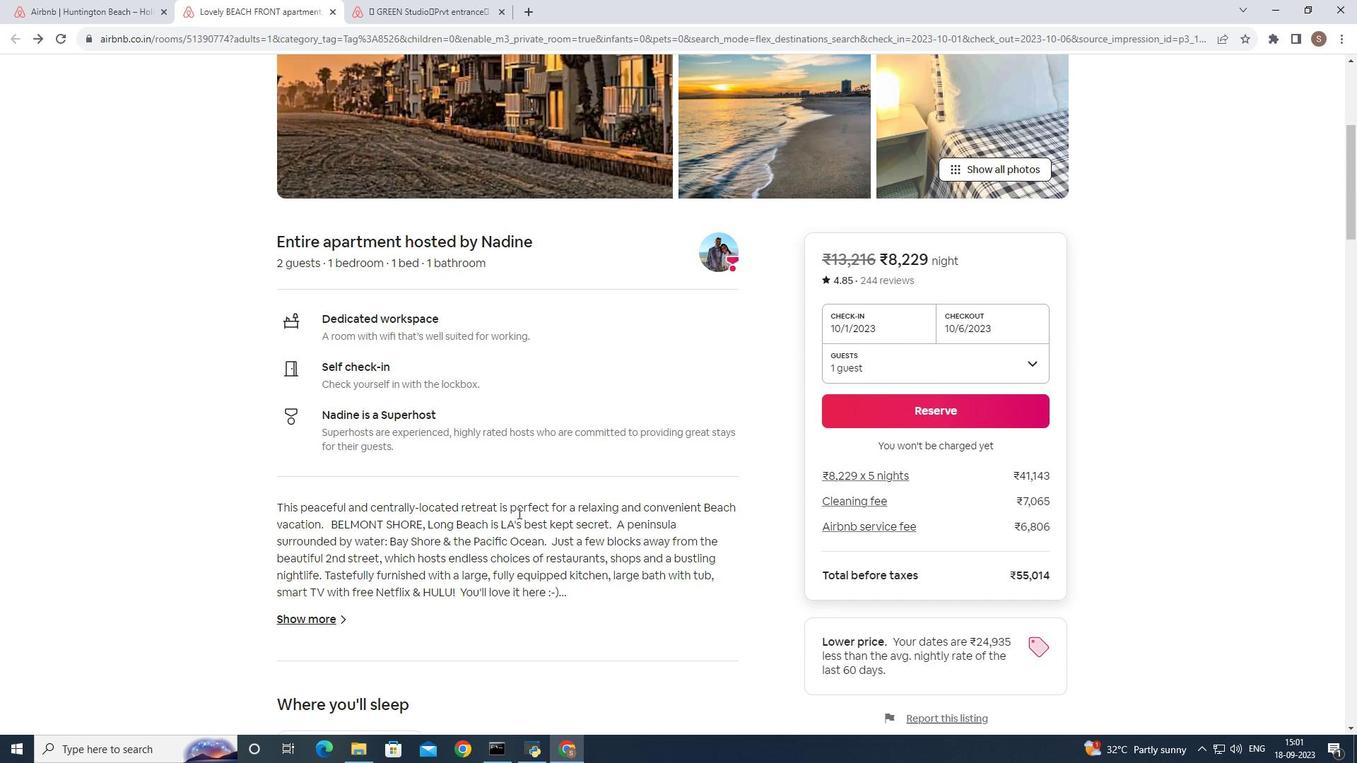 
Action: Mouse scrolled (527, 497) with delta (0, 0)
Screenshot: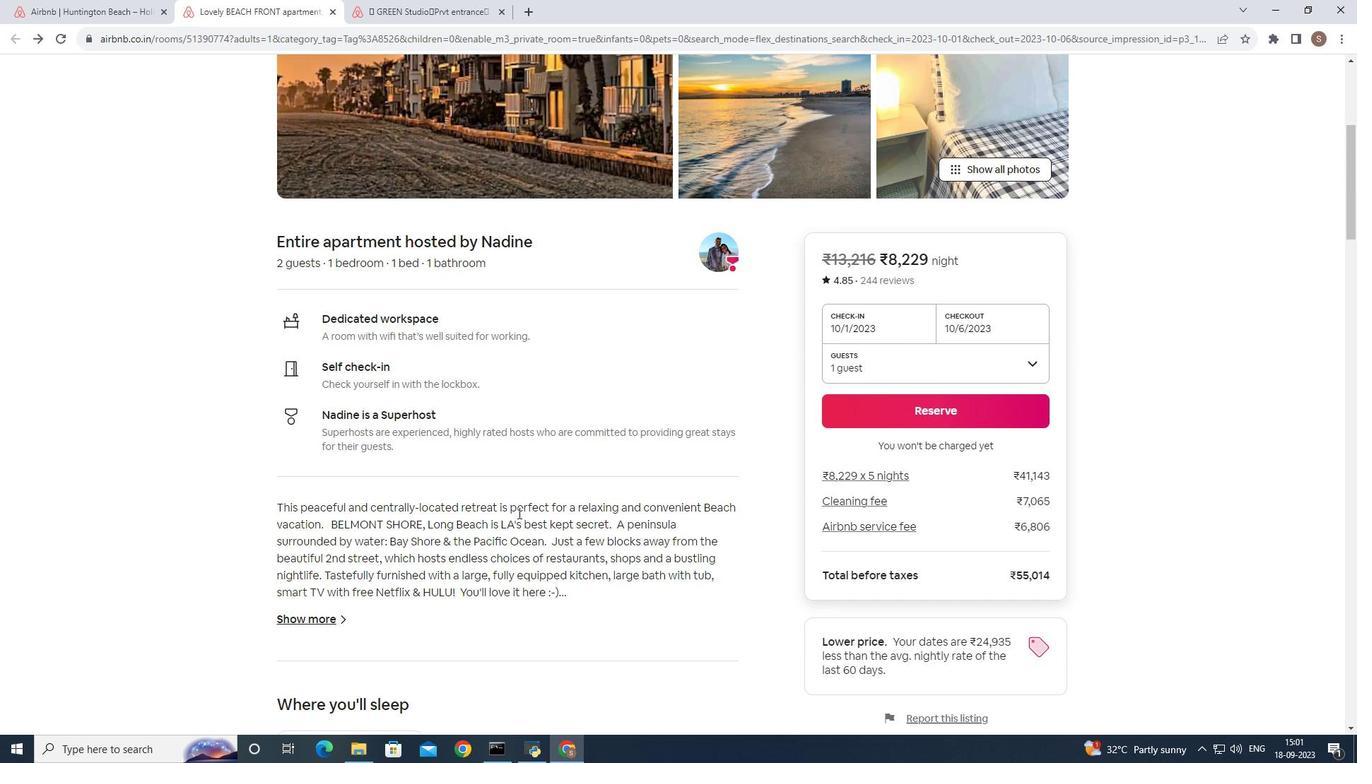 
Action: Mouse moved to (526, 498)
Screenshot: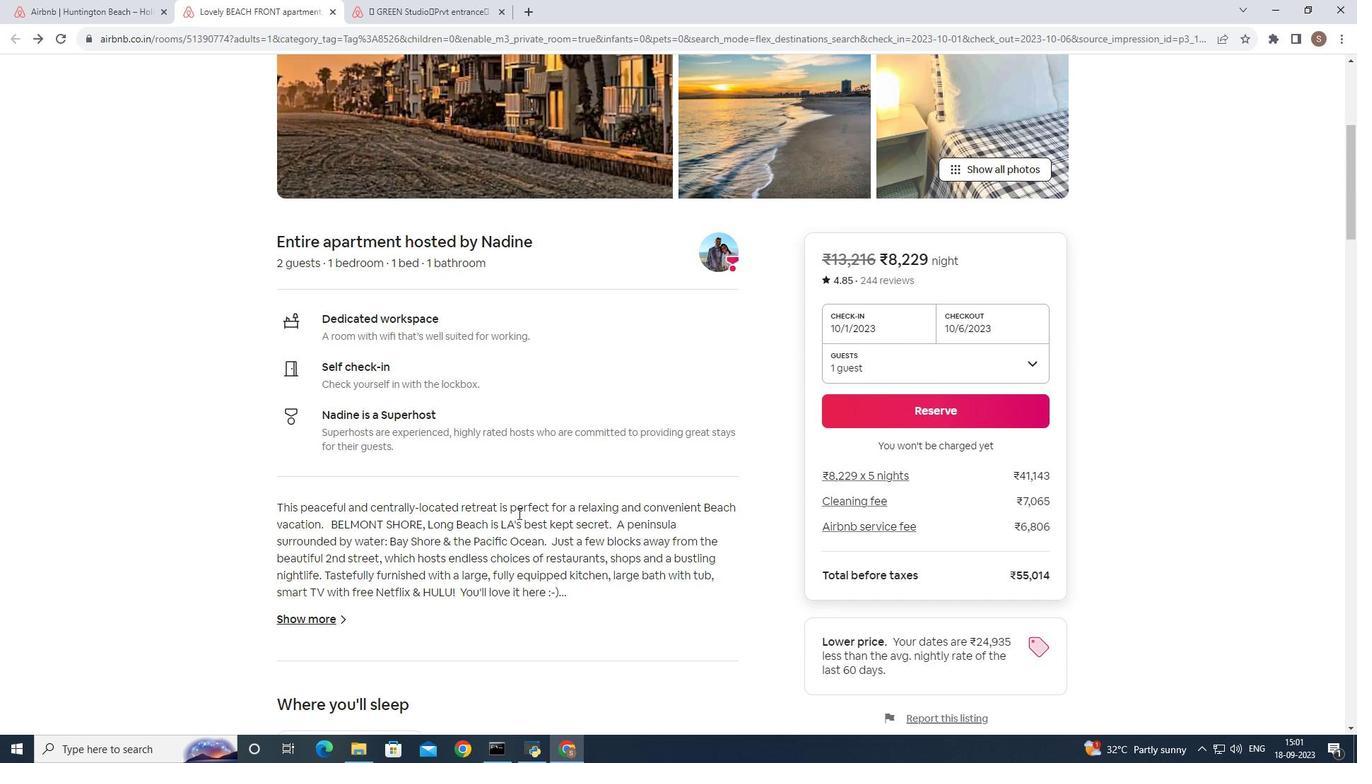 
Action: Mouse scrolled (526, 497) with delta (0, 0)
Screenshot: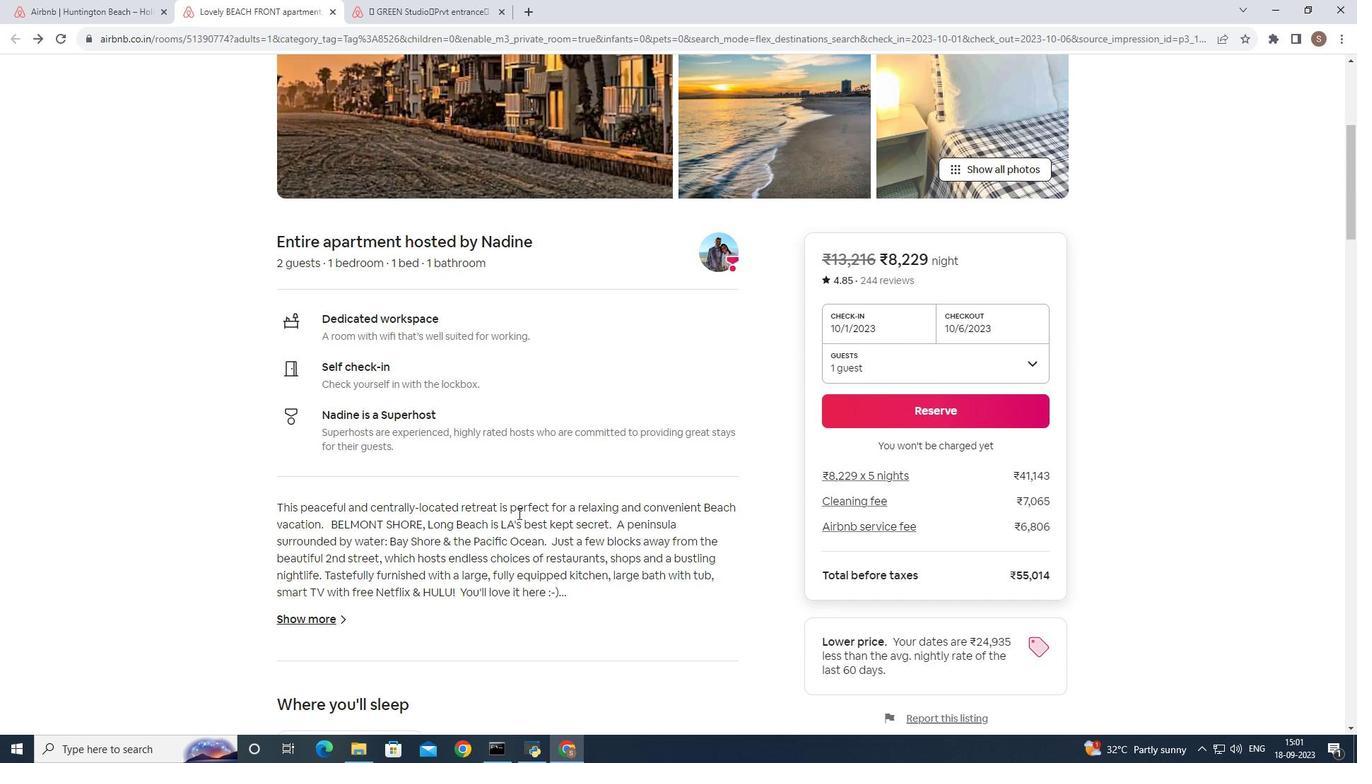 
Action: Mouse moved to (518, 513)
Screenshot: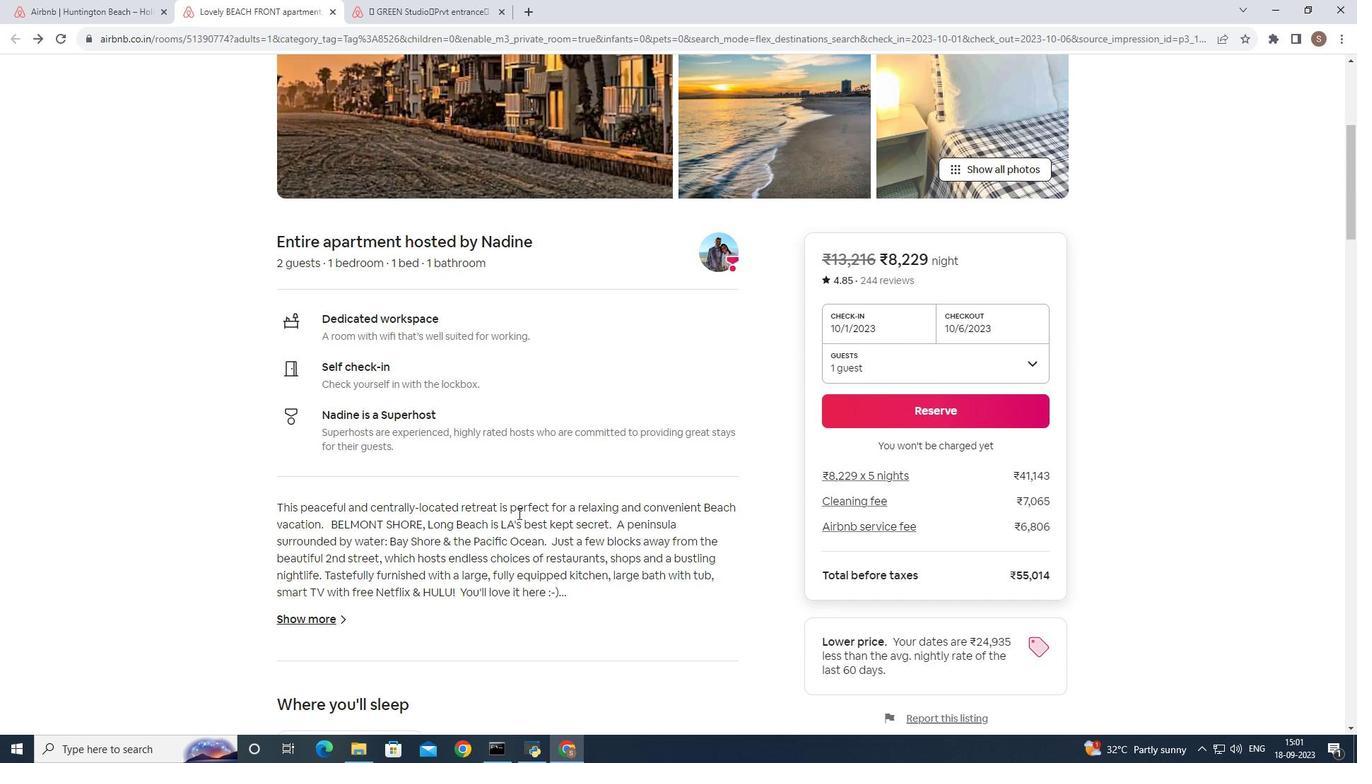
Action: Mouse scrolled (518, 513) with delta (0, 0)
Screenshot: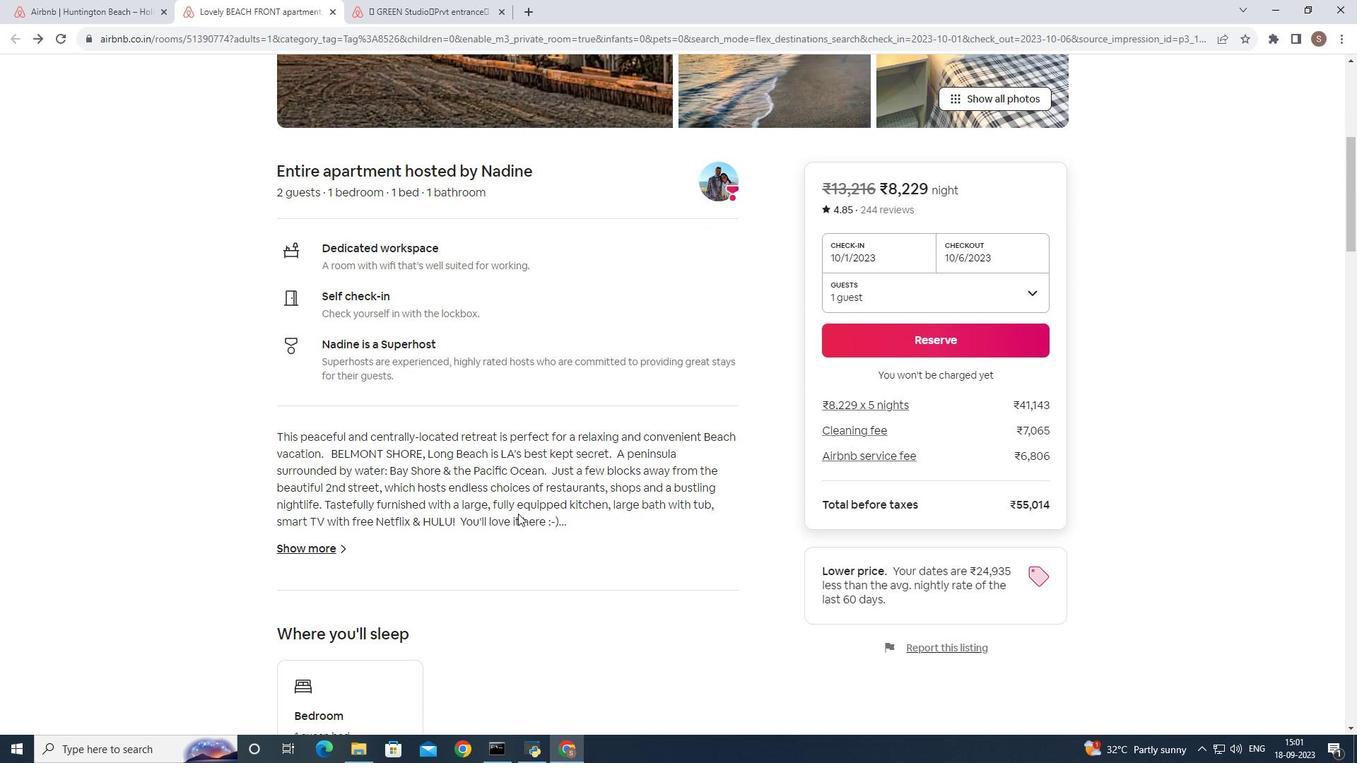
Action: Mouse scrolled (518, 513) with delta (0, 0)
Screenshot: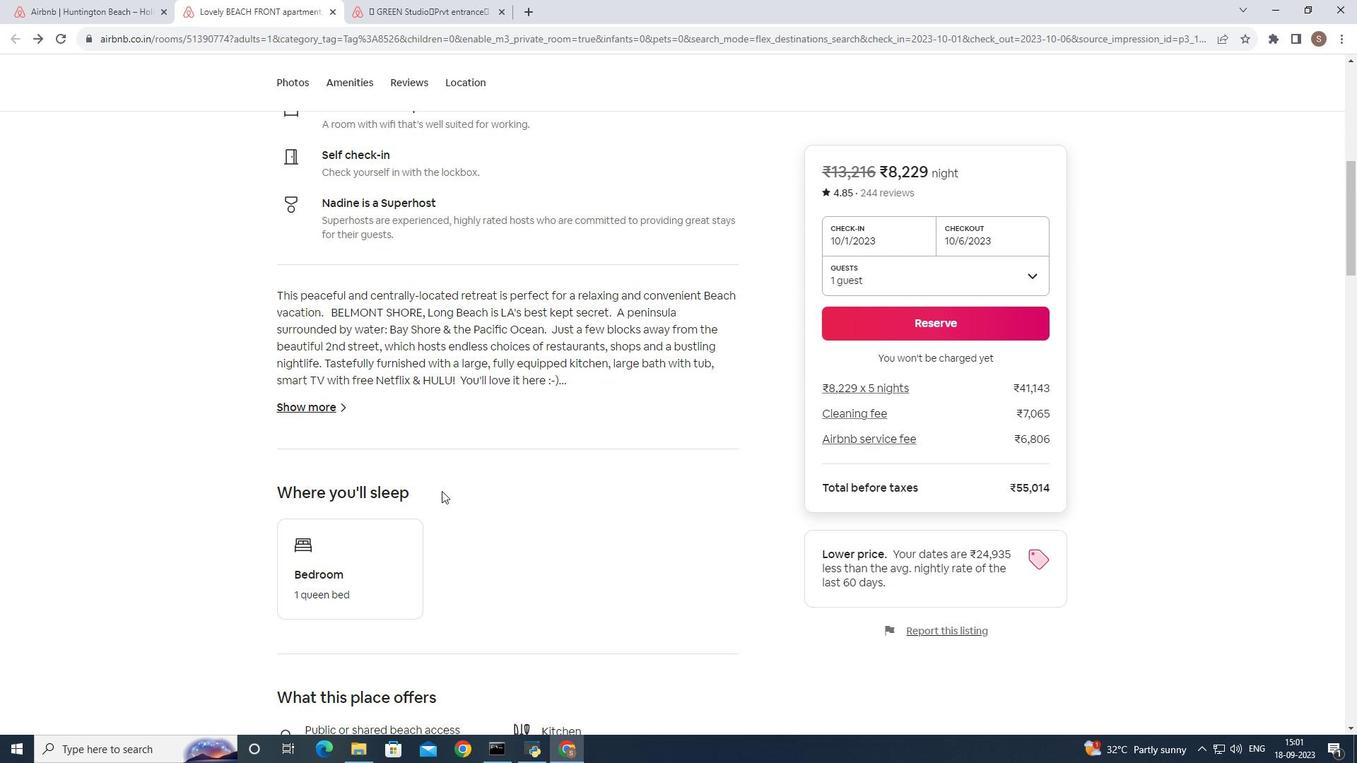 
Action: Mouse scrolled (518, 513) with delta (0, 0)
Screenshot: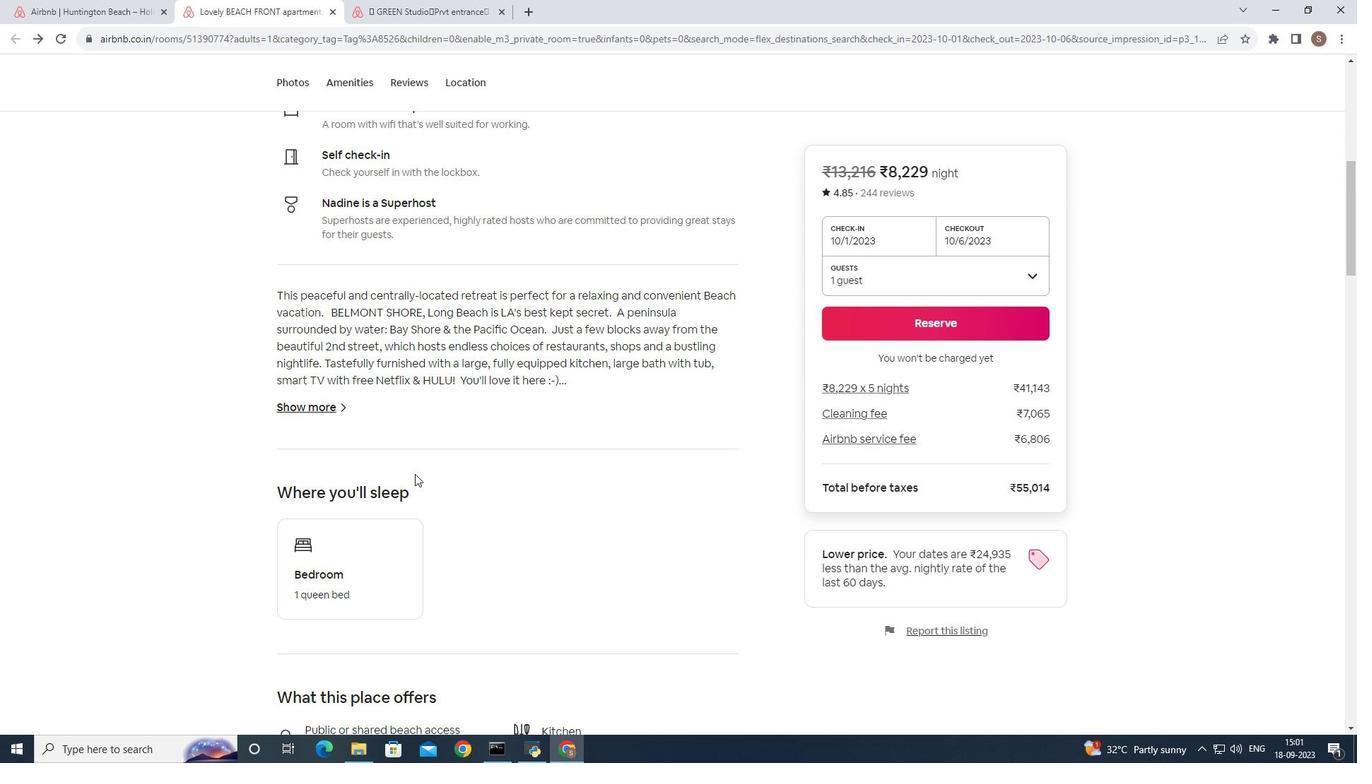 
Action: Mouse moved to (328, 416)
Screenshot: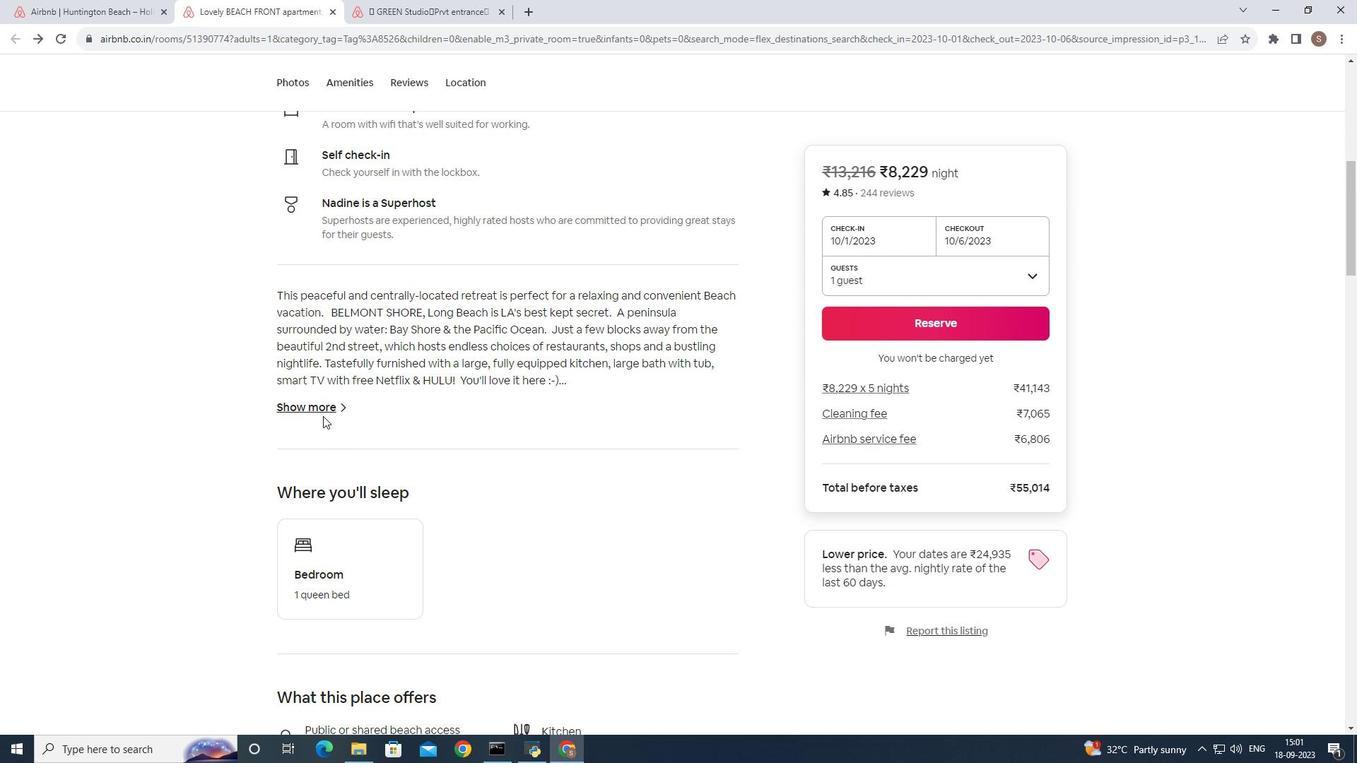 
Action: Mouse pressed left at (328, 416)
Screenshot: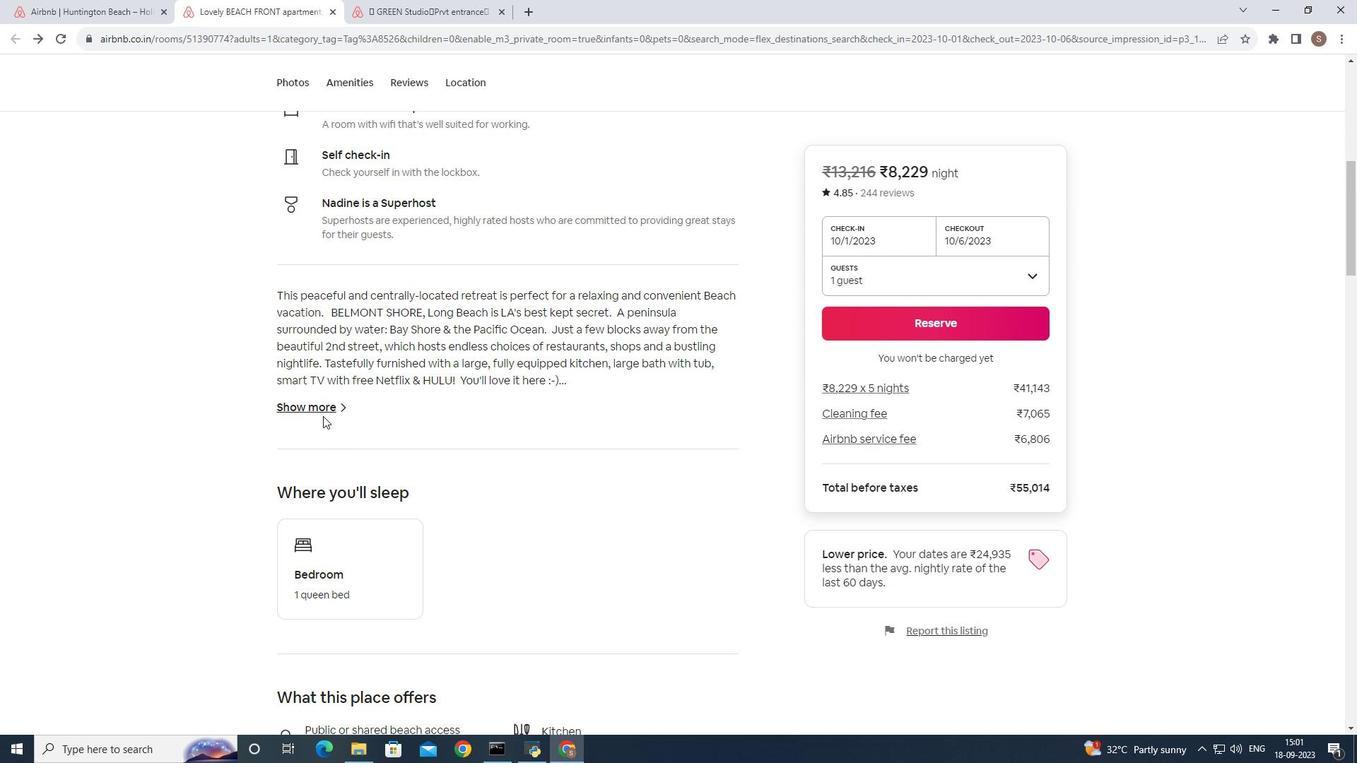 
Action: Mouse moved to (323, 416)
Screenshot: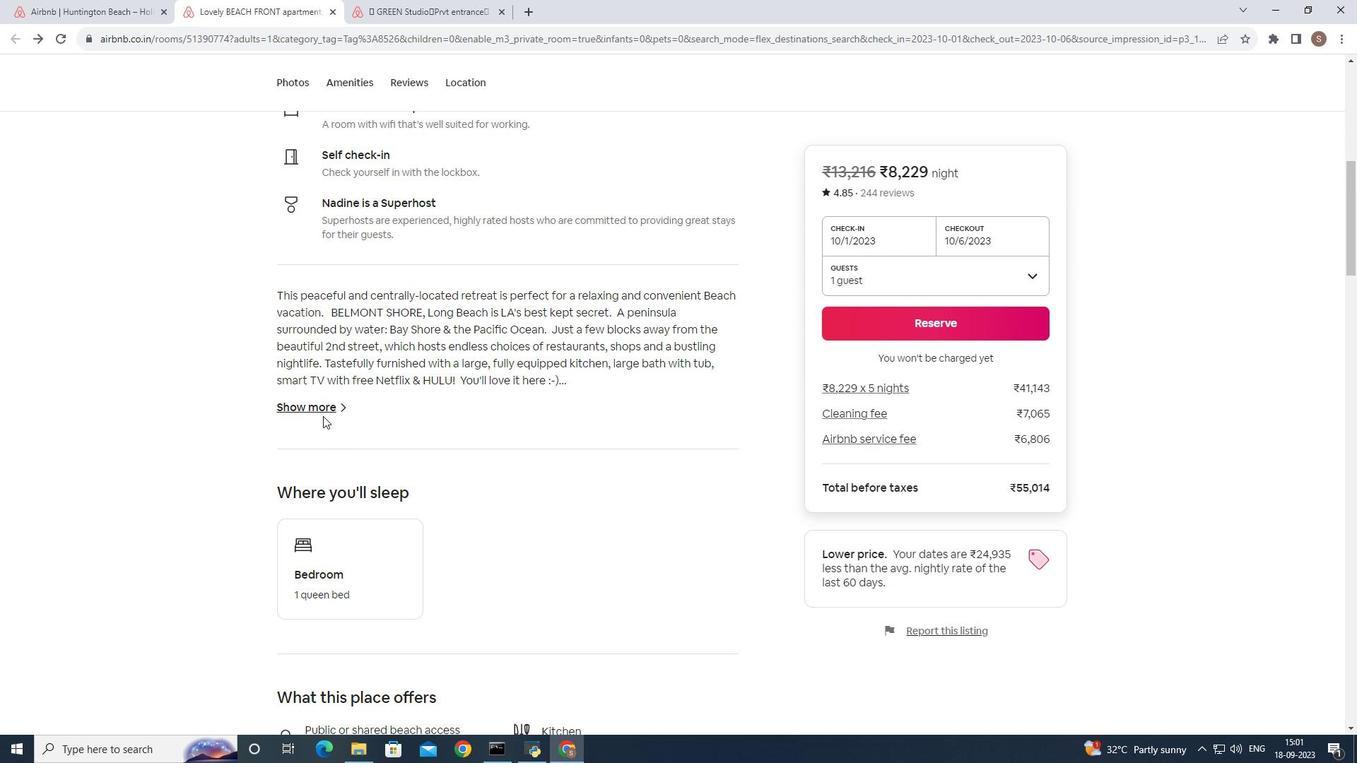 
Action: Mouse pressed left at (323, 416)
Screenshot: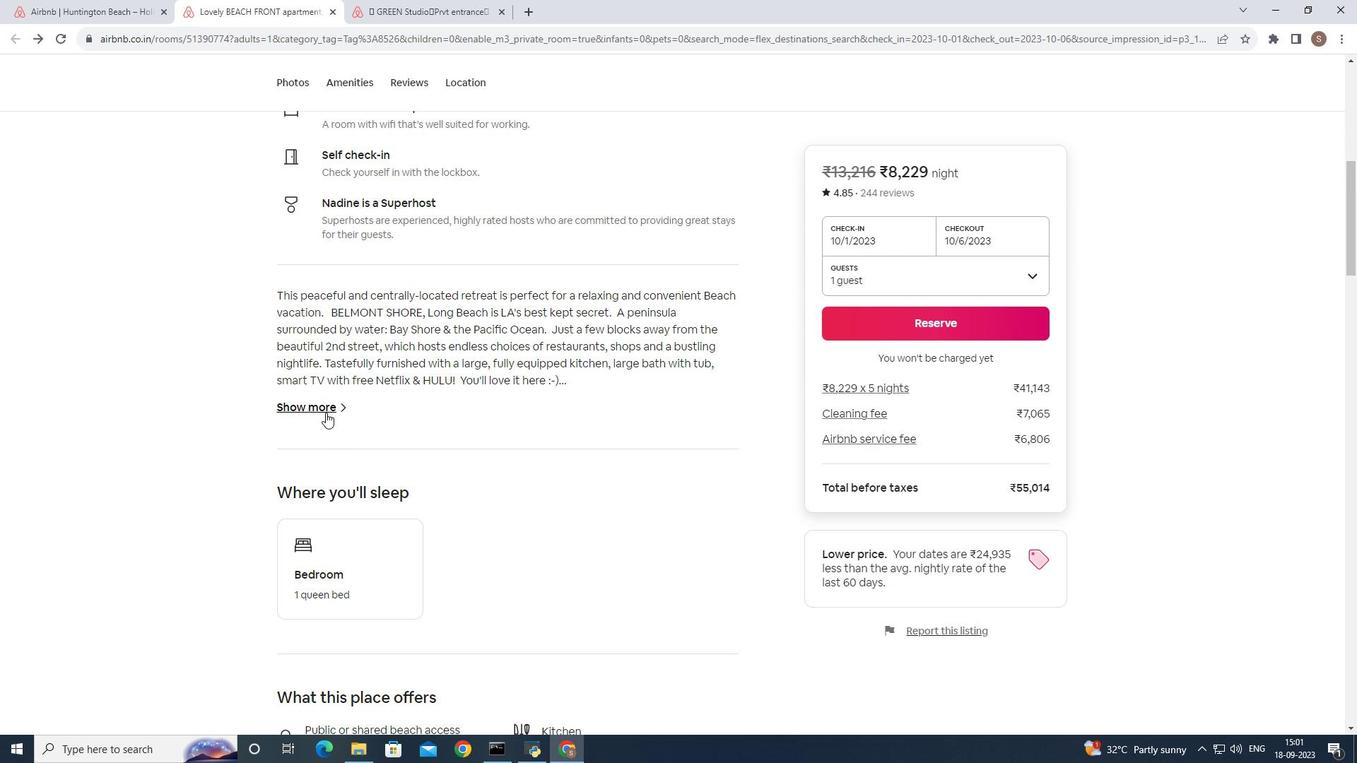 
Action: Mouse moved to (325, 412)
Screenshot: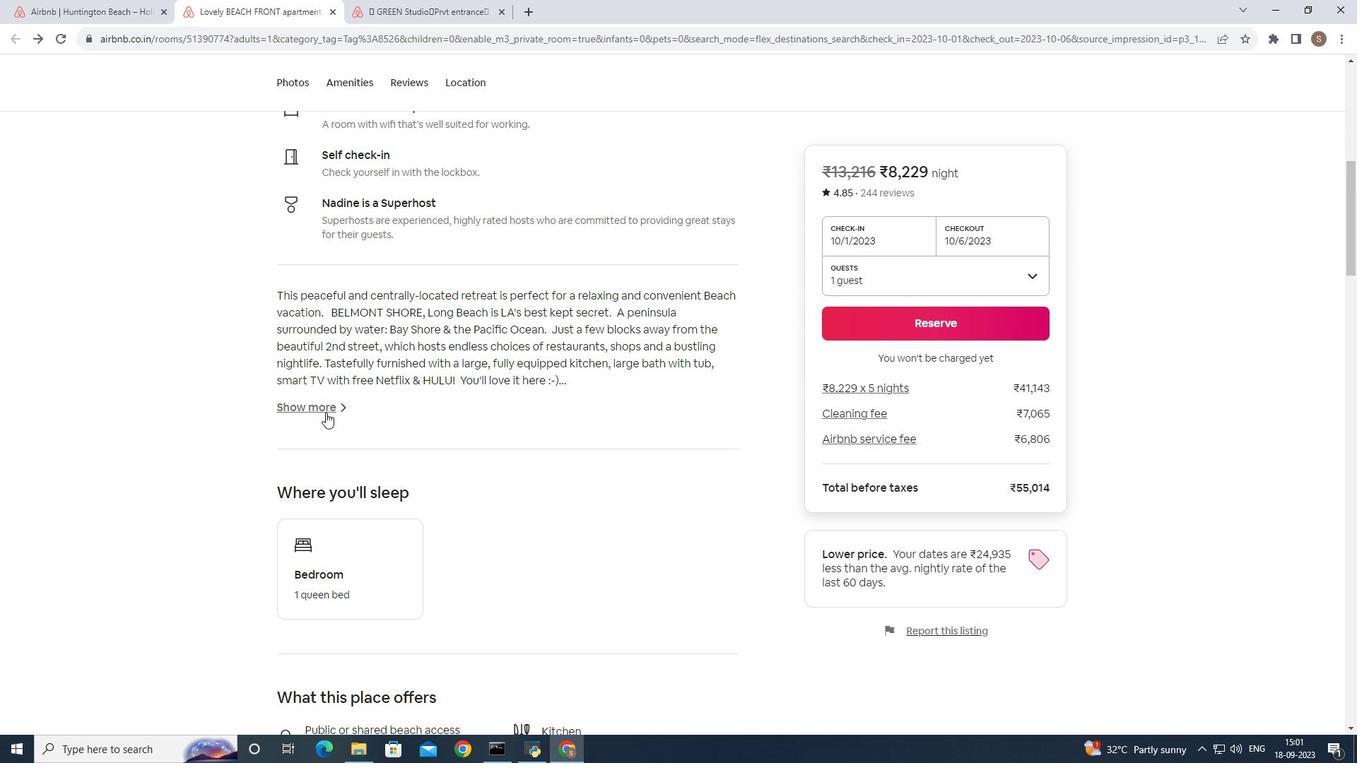
Action: Mouse pressed left at (325, 412)
Screenshot: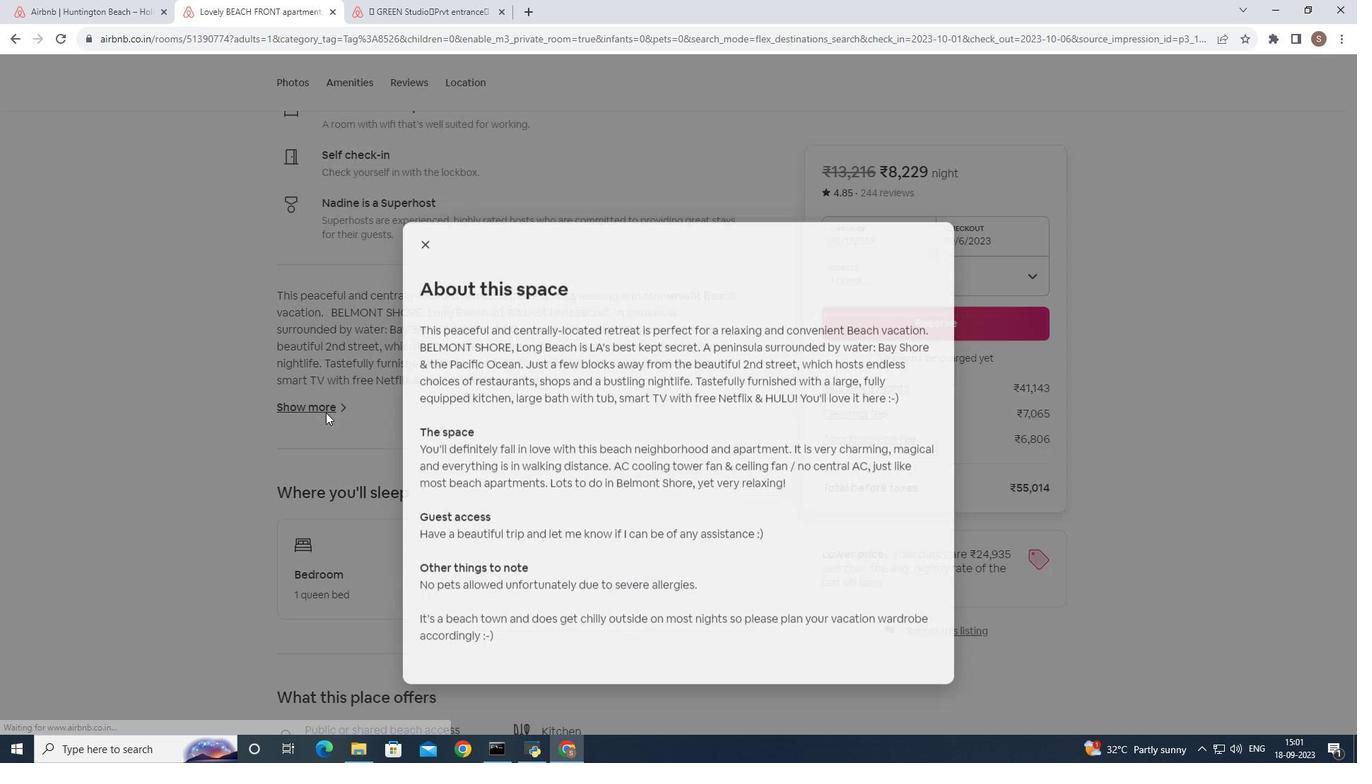 
Action: Mouse moved to (415, 185)
Screenshot: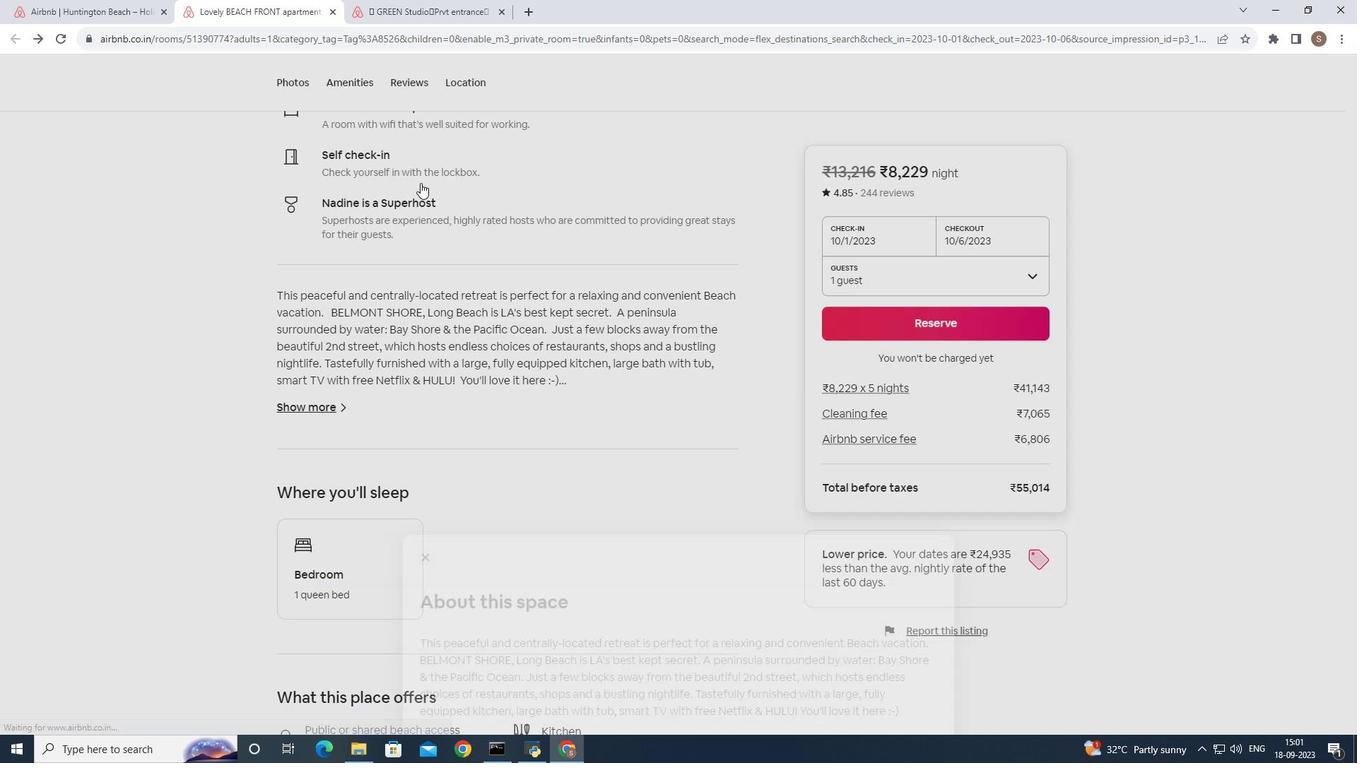 
Action: Mouse pressed left at (415, 185)
Screenshot: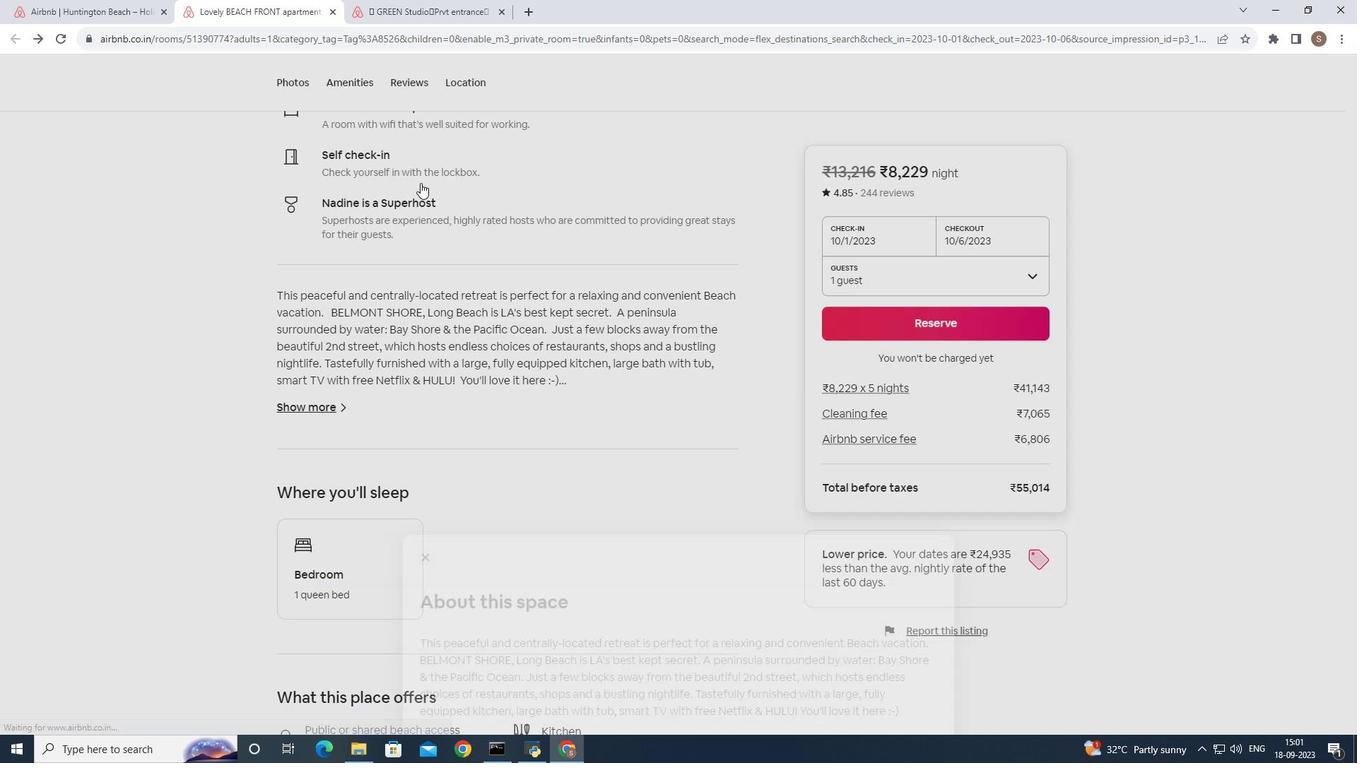 
Action: Mouse moved to (480, 581)
Screenshot: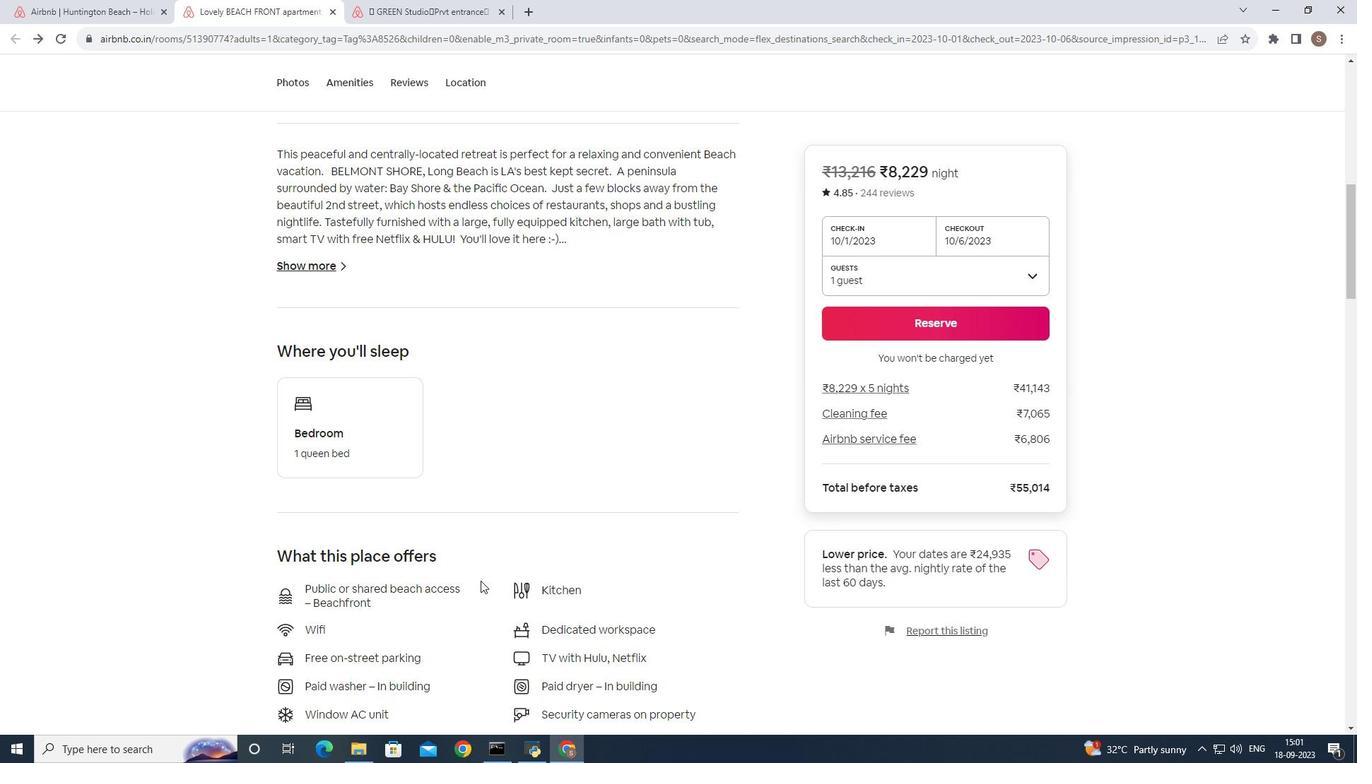 
Action: Mouse scrolled (480, 580) with delta (0, 0)
Screenshot: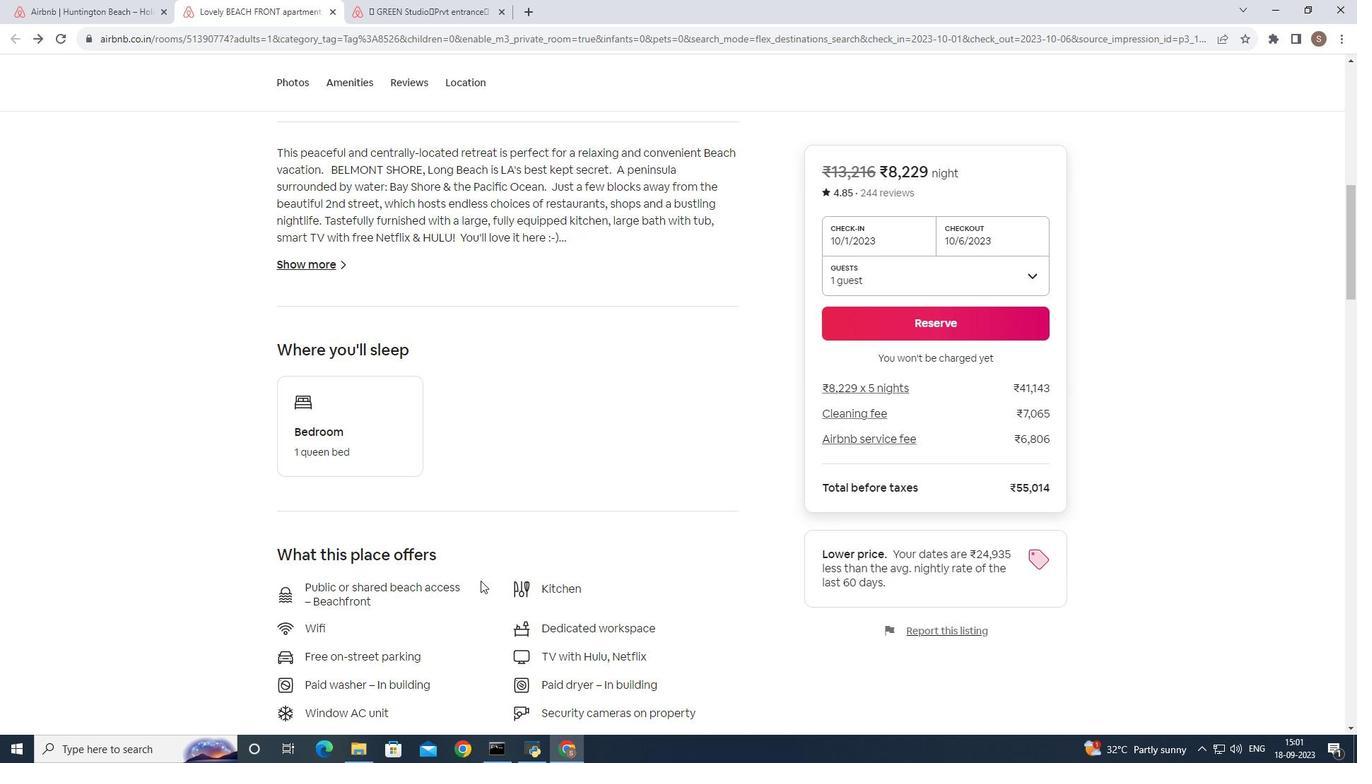 
Action: Mouse scrolled (480, 580) with delta (0, 0)
Screenshot: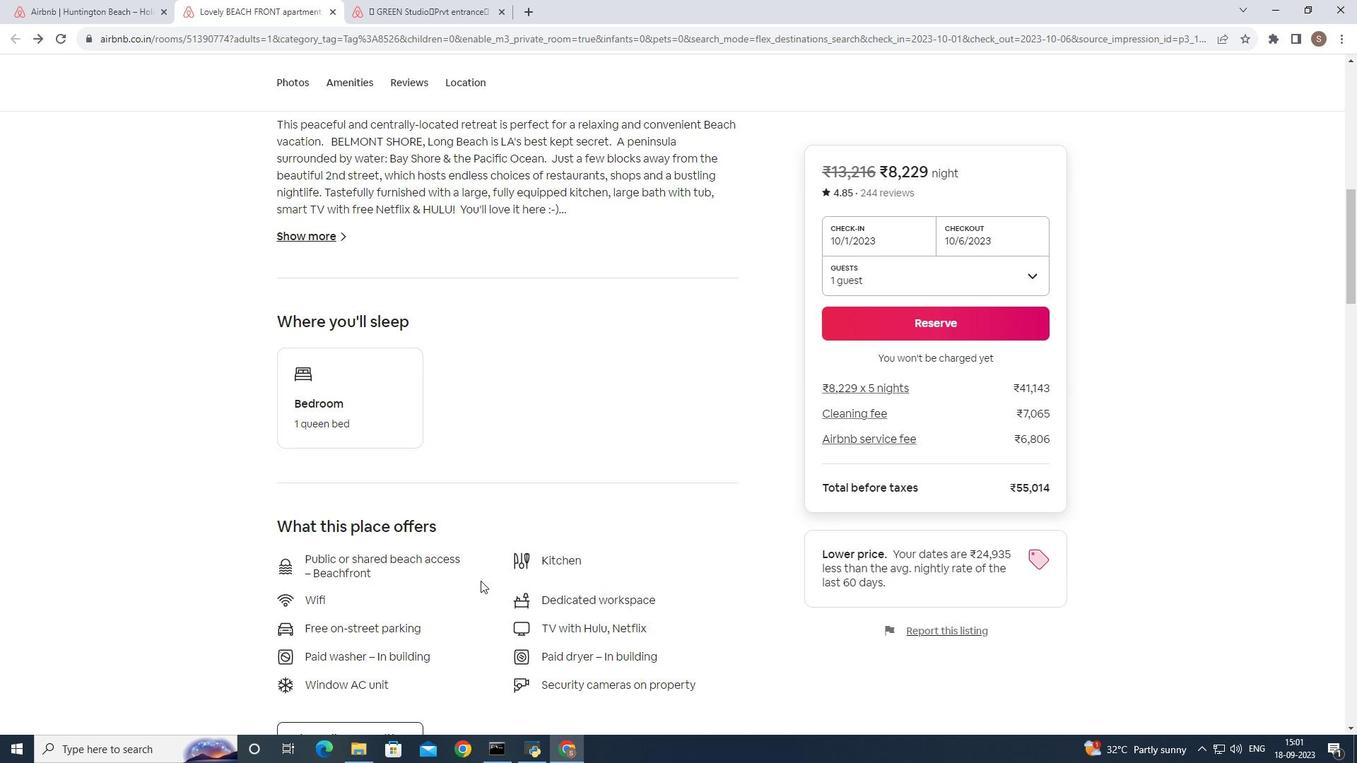 
Action: Mouse scrolled (480, 580) with delta (0, 0)
Screenshot: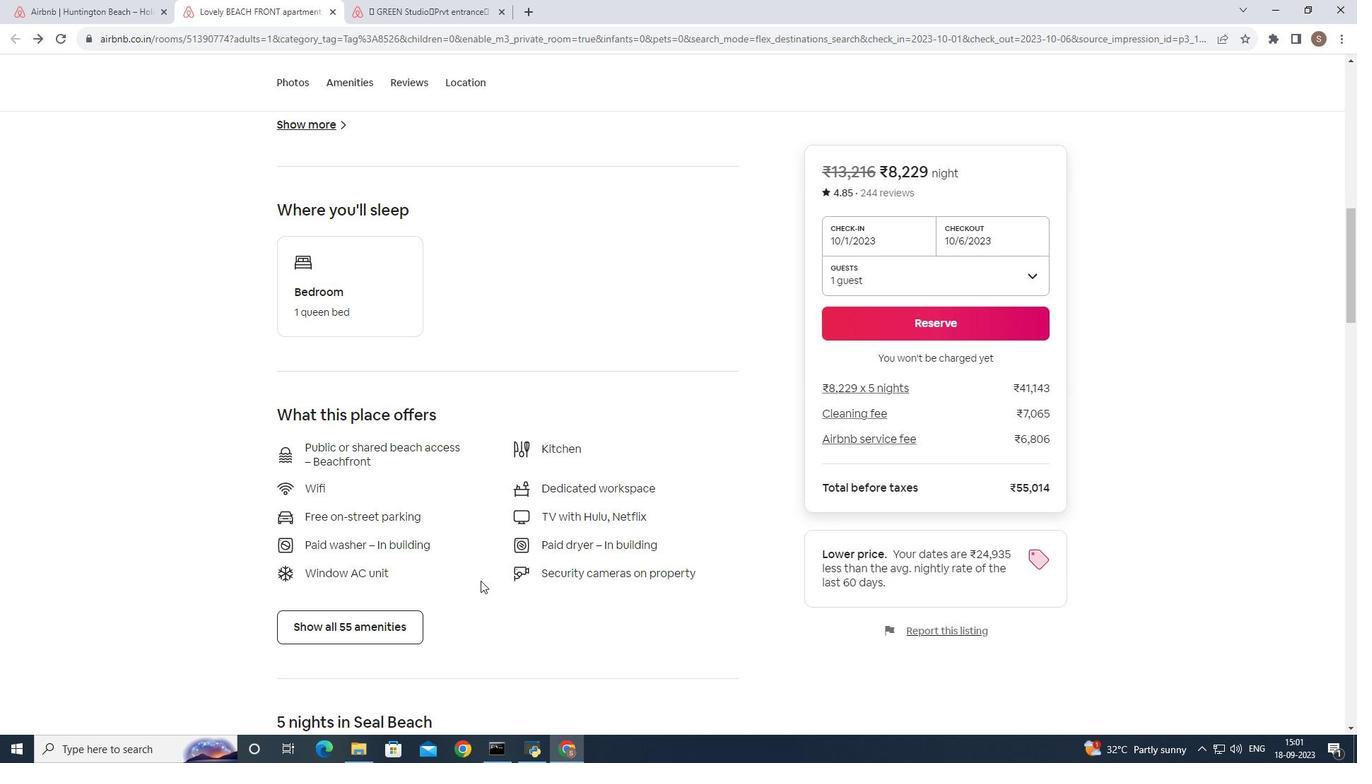 
Action: Mouse scrolled (480, 580) with delta (0, 0)
Screenshot: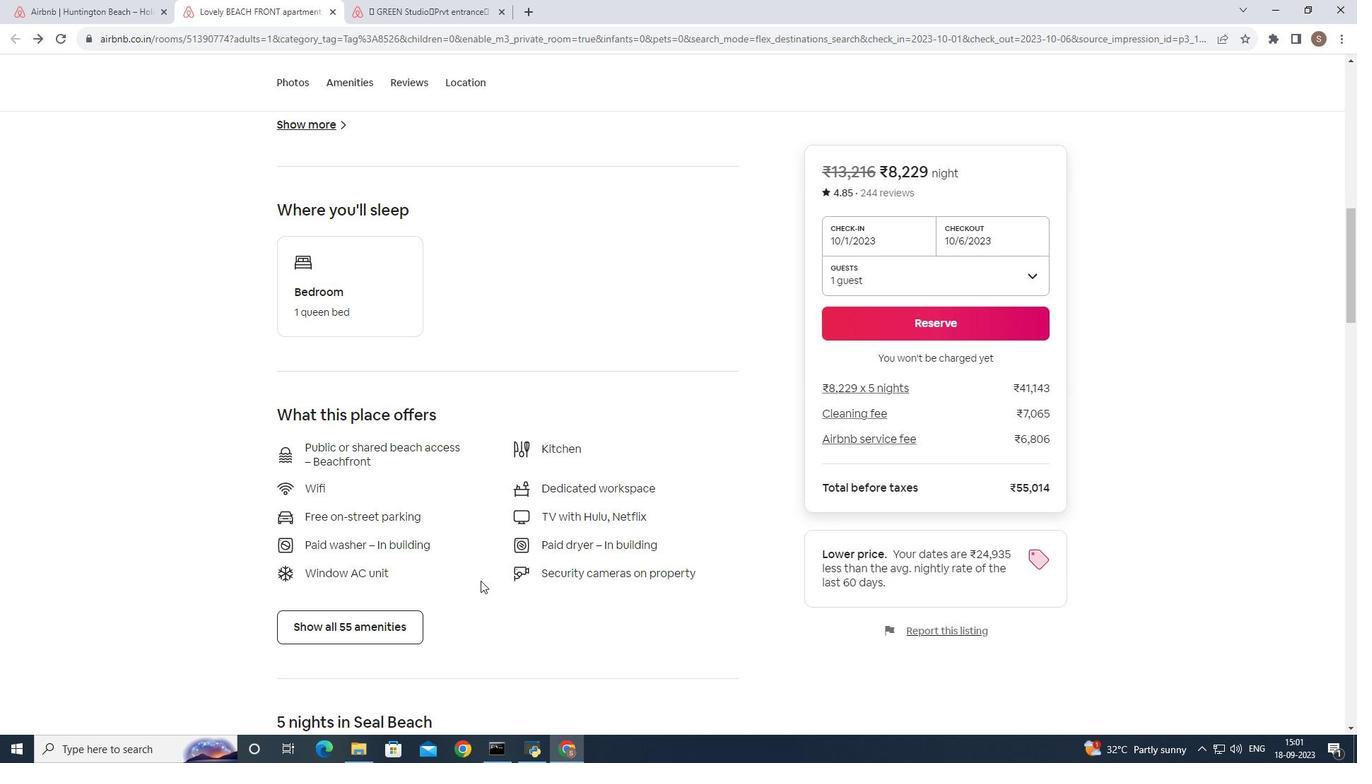 
Action: Mouse moved to (386, 633)
Screenshot: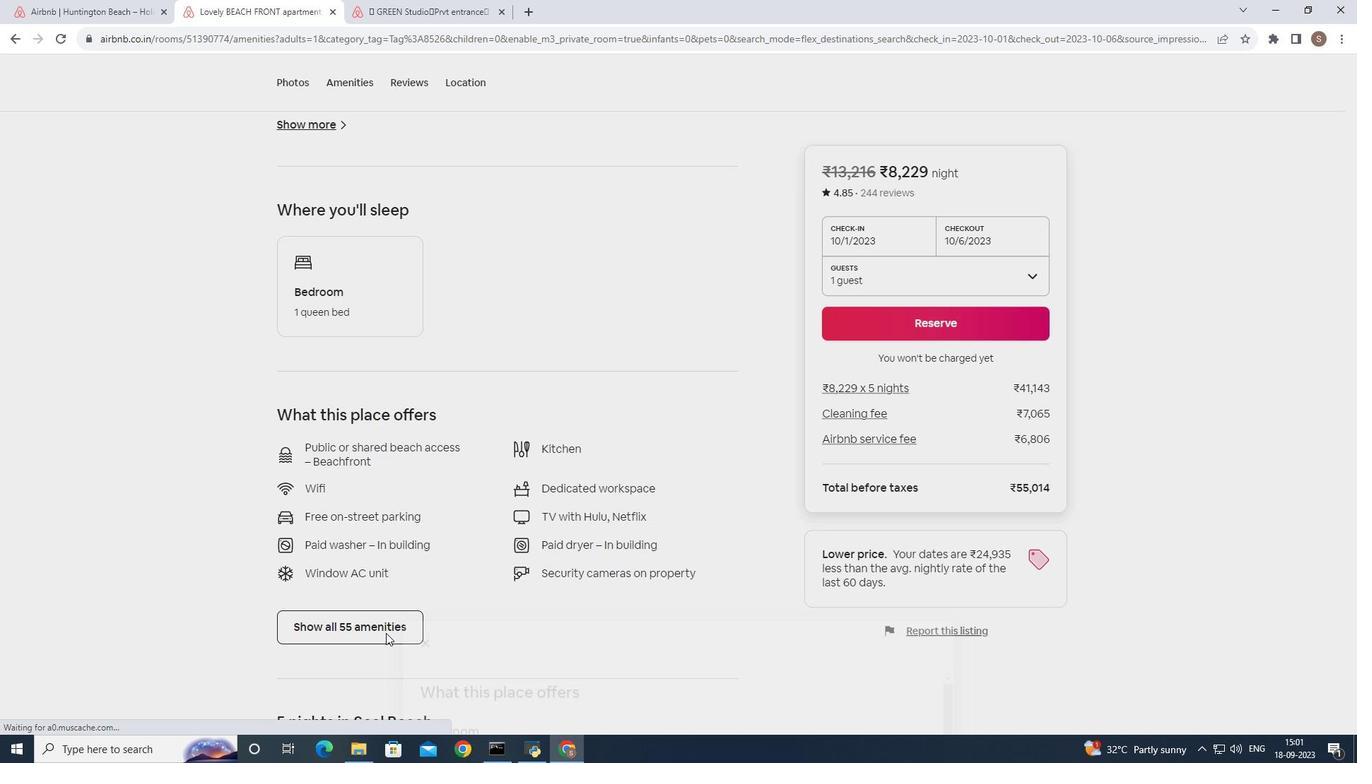 
Action: Mouse pressed left at (386, 633)
Screenshot: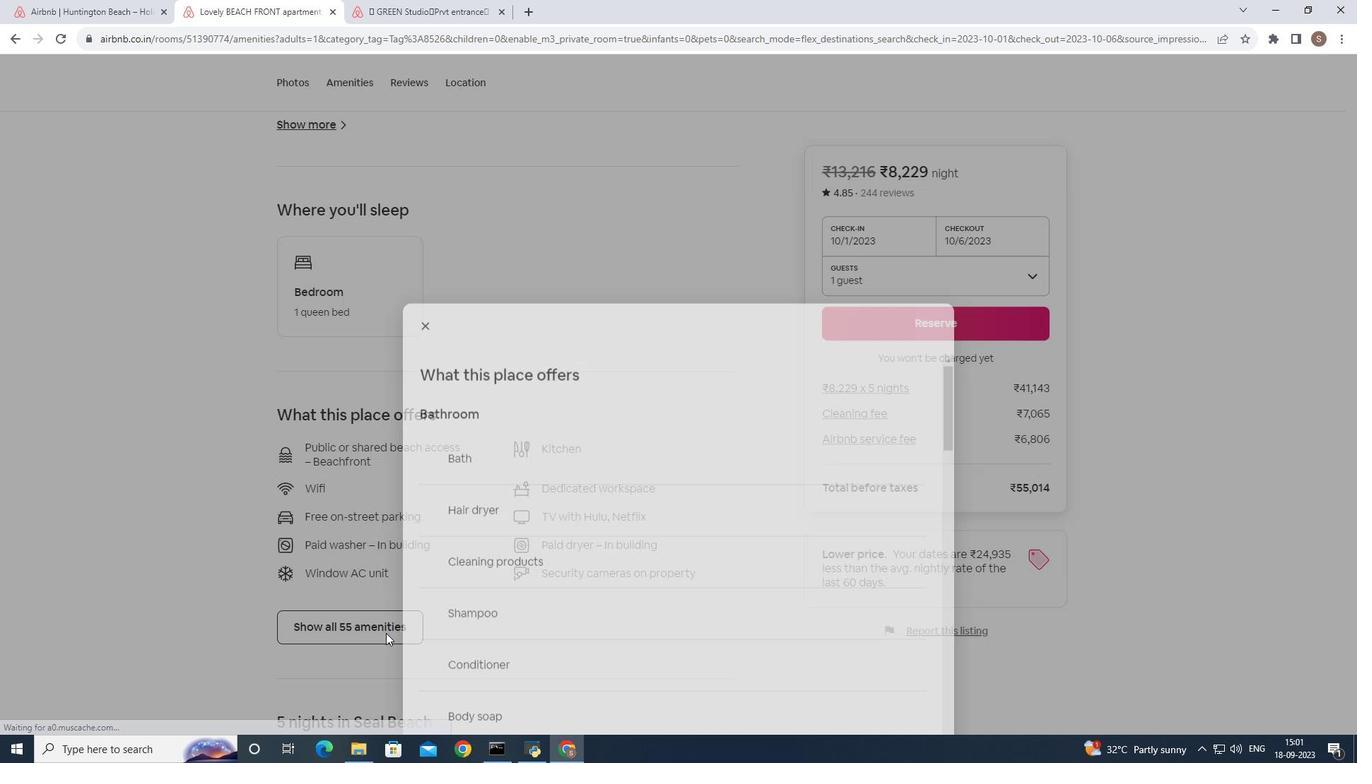 
Action: Mouse moved to (509, 476)
Screenshot: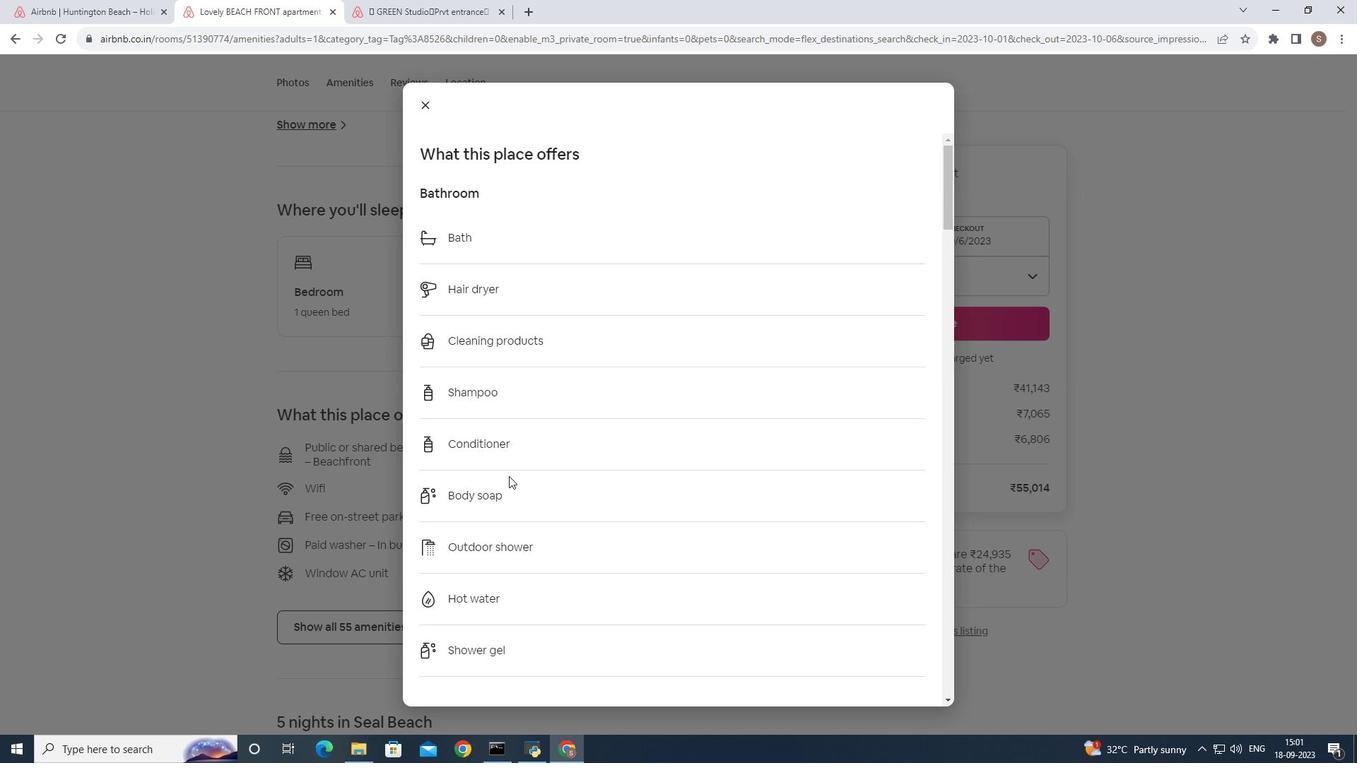 
Action: Key pressed <Key.down>
Screenshot: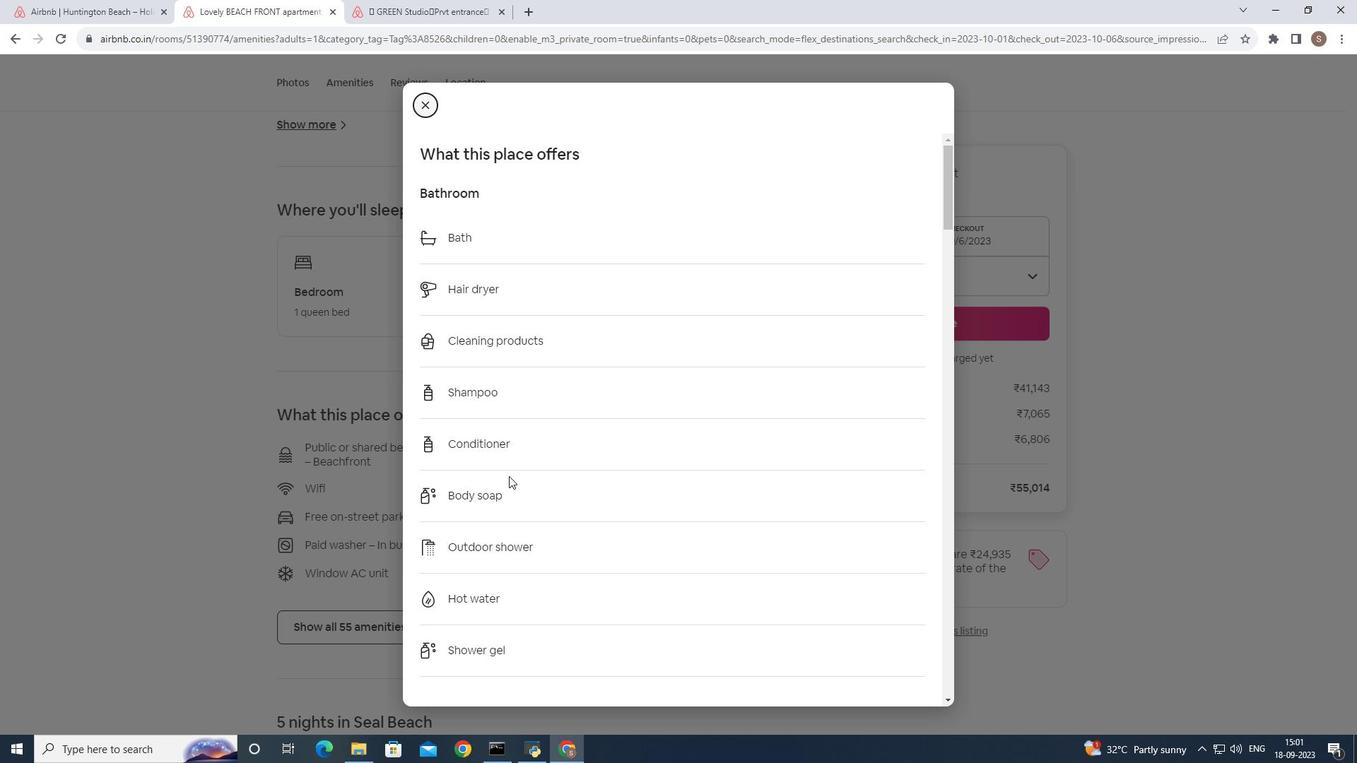 
Action: Mouse moved to (533, 481)
Screenshot: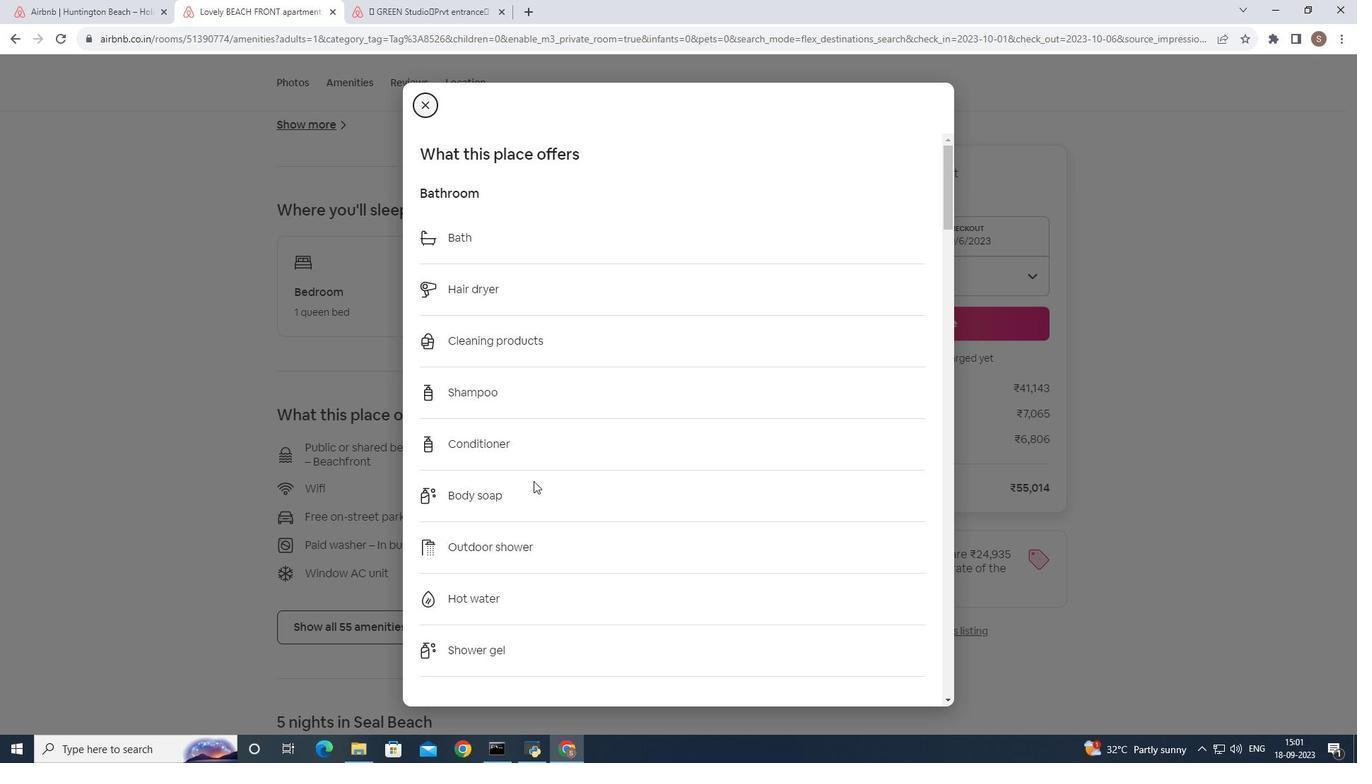 
Action: Key pressed <Key.down><Key.down>
Screenshot: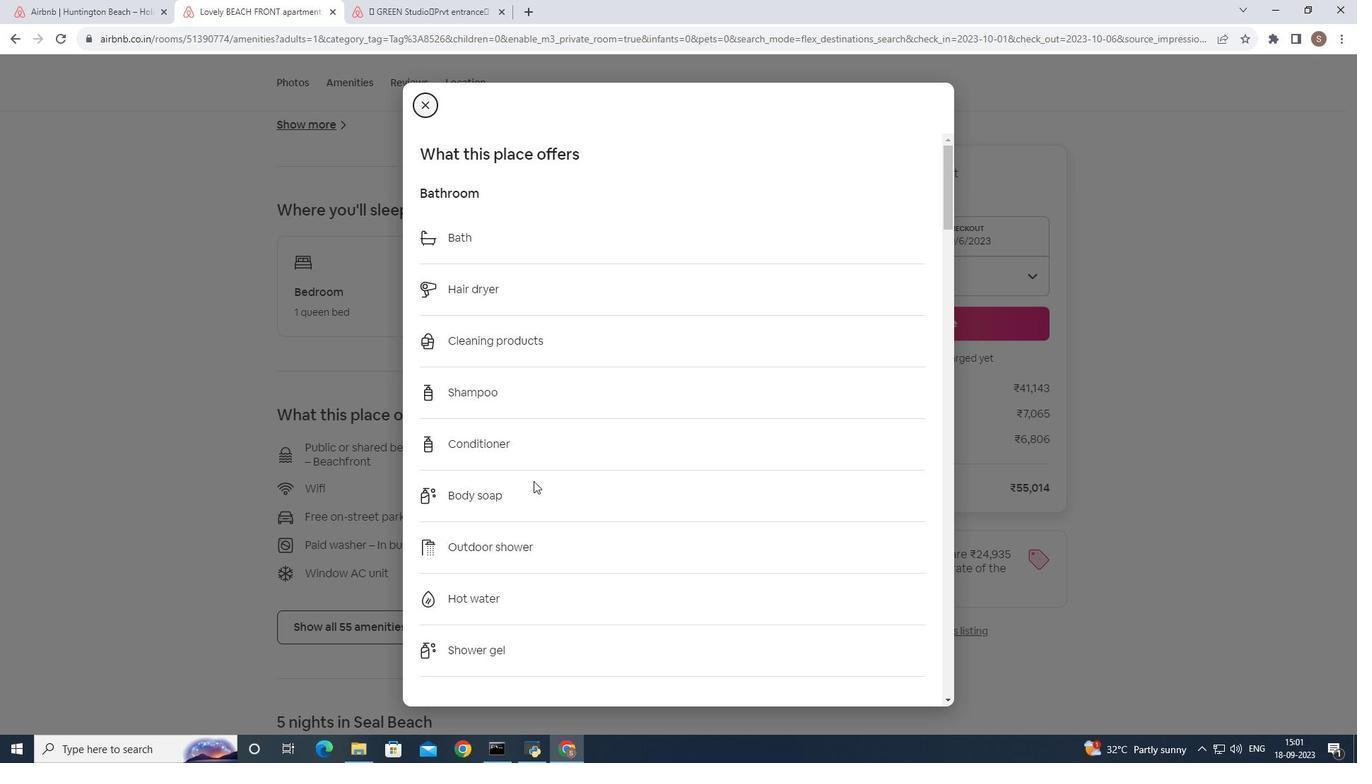 
Action: Mouse moved to (571, 347)
Screenshot: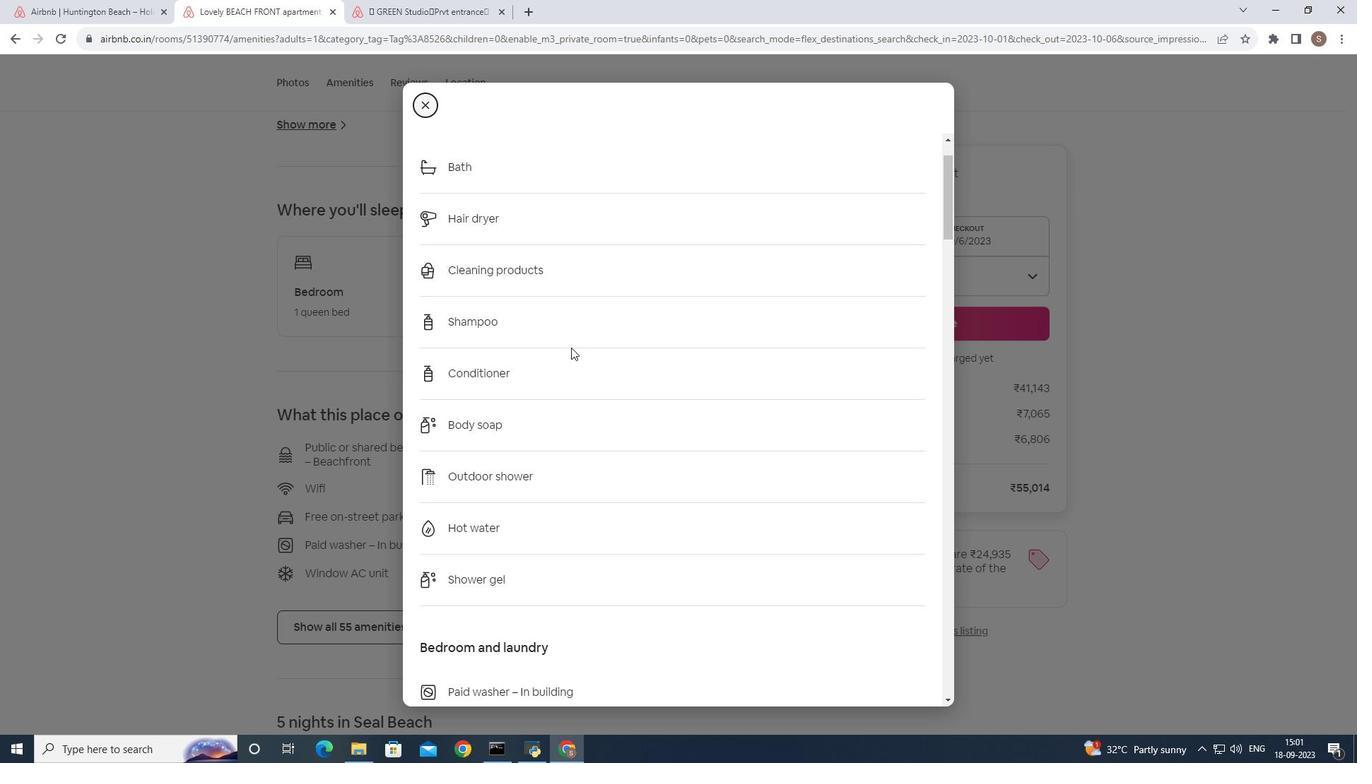 
Action: Mouse scrolled (571, 347) with delta (0, 0)
Screenshot: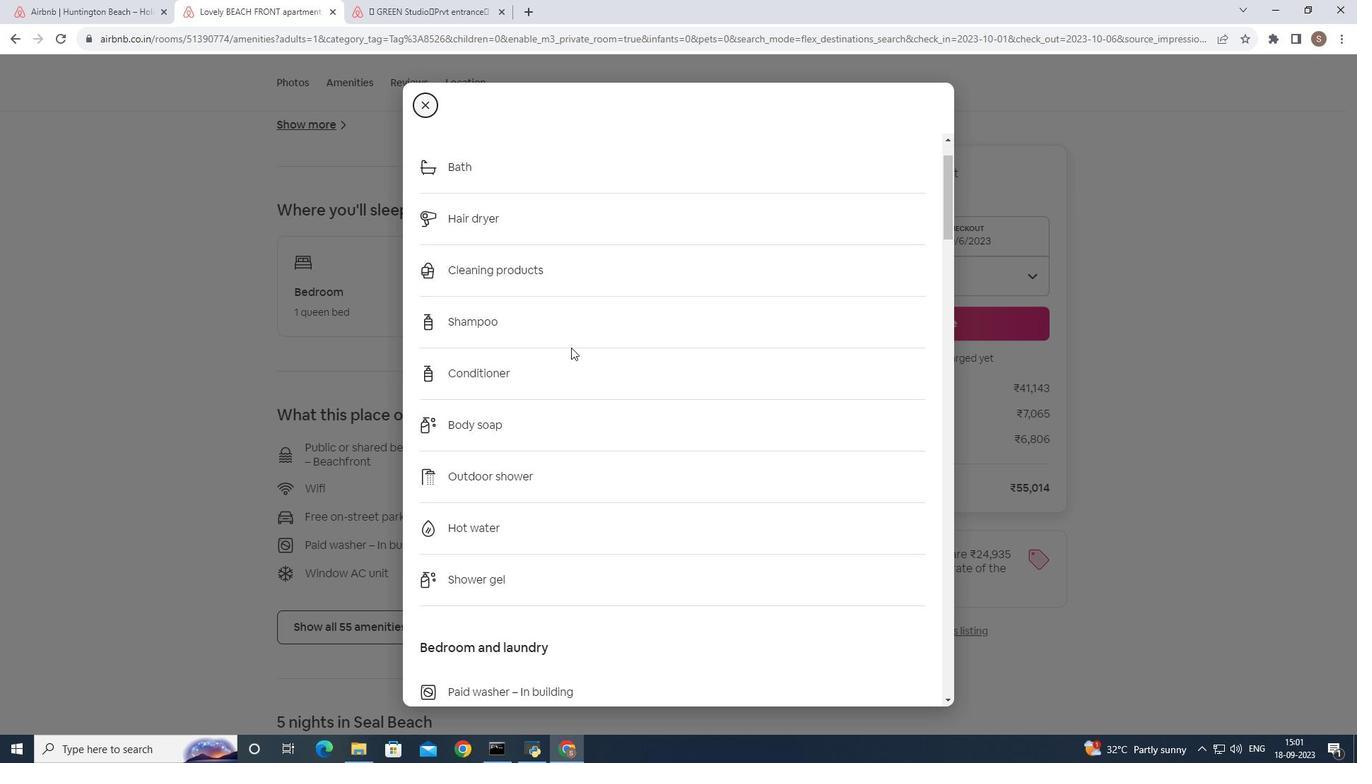 
Action: Mouse scrolled (571, 347) with delta (0, 0)
Screenshot: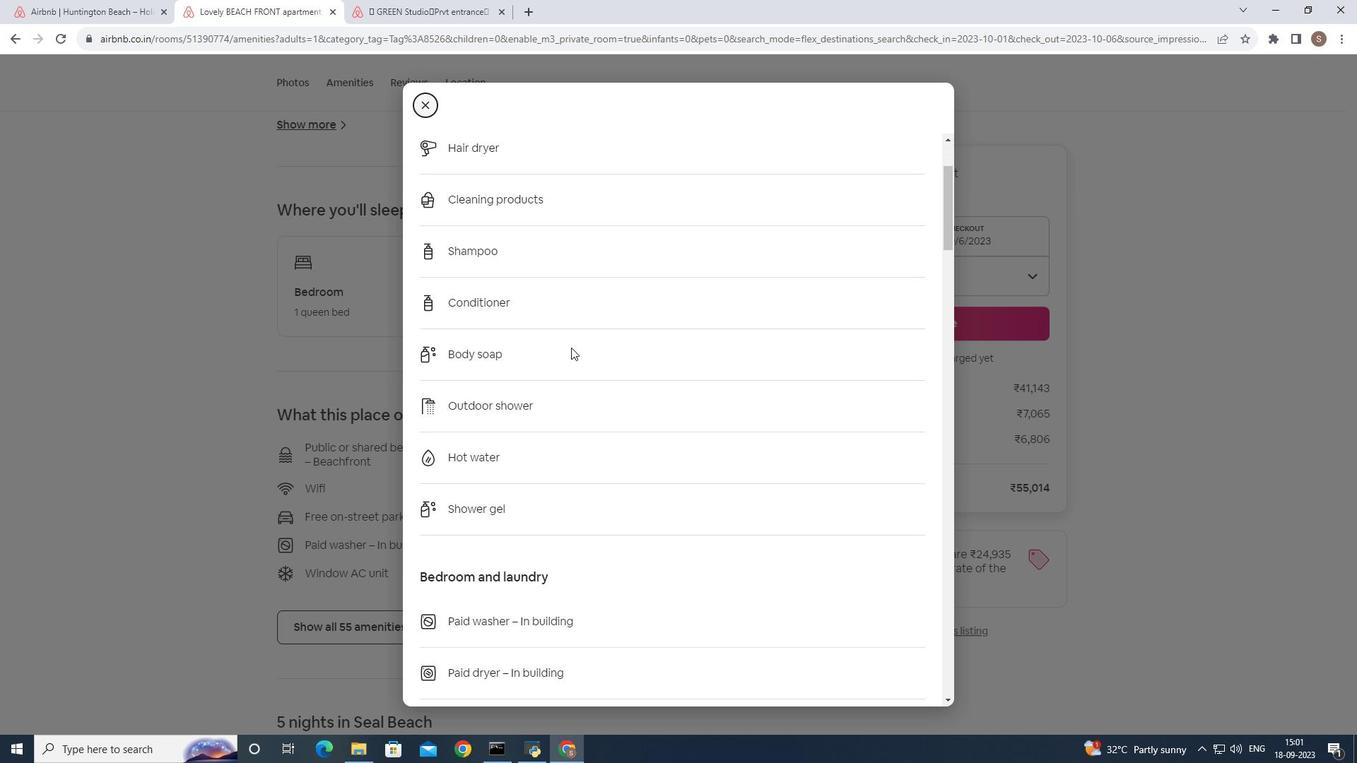 
Action: Mouse scrolled (571, 347) with delta (0, 0)
Screenshot: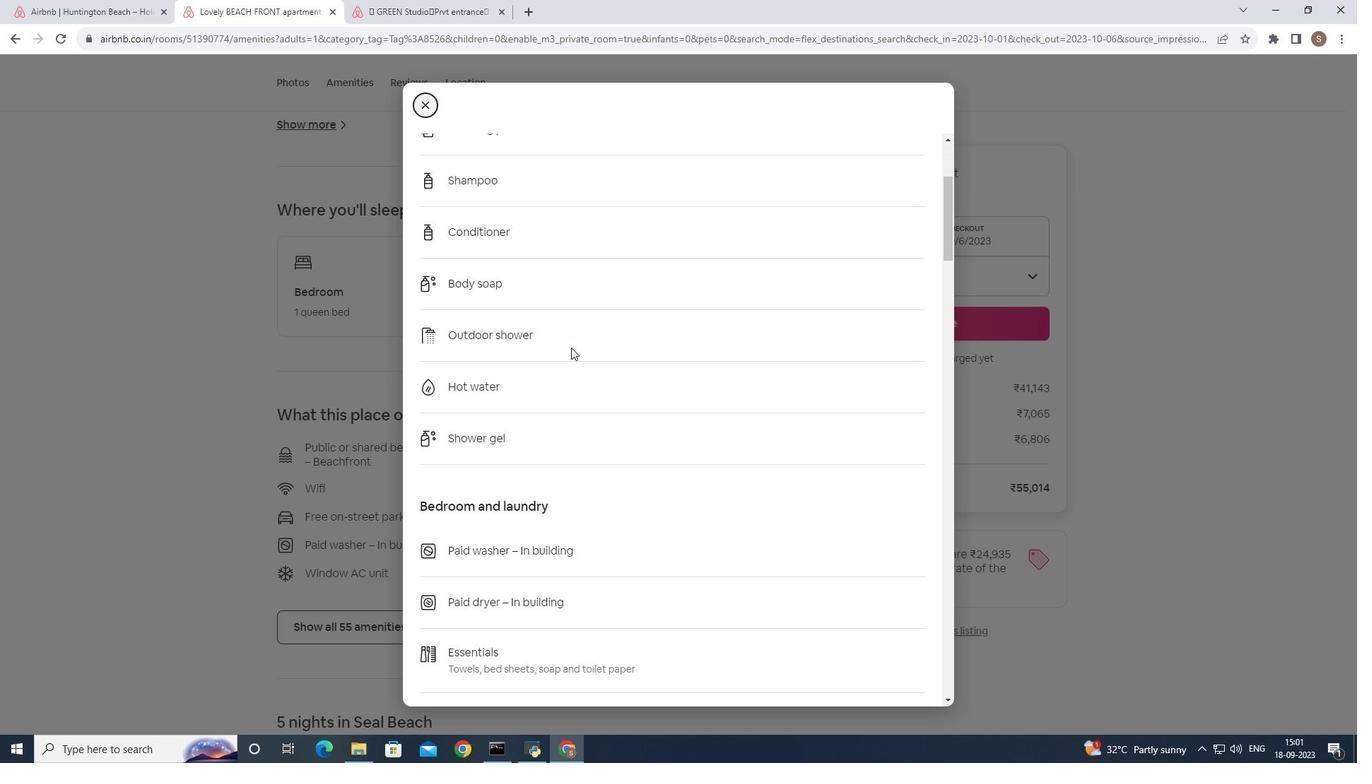 
Action: Mouse scrolled (571, 347) with delta (0, 0)
